 Task: Slide 5 - 01 Introduction.
Action: Mouse moved to (33, 79)
Screenshot: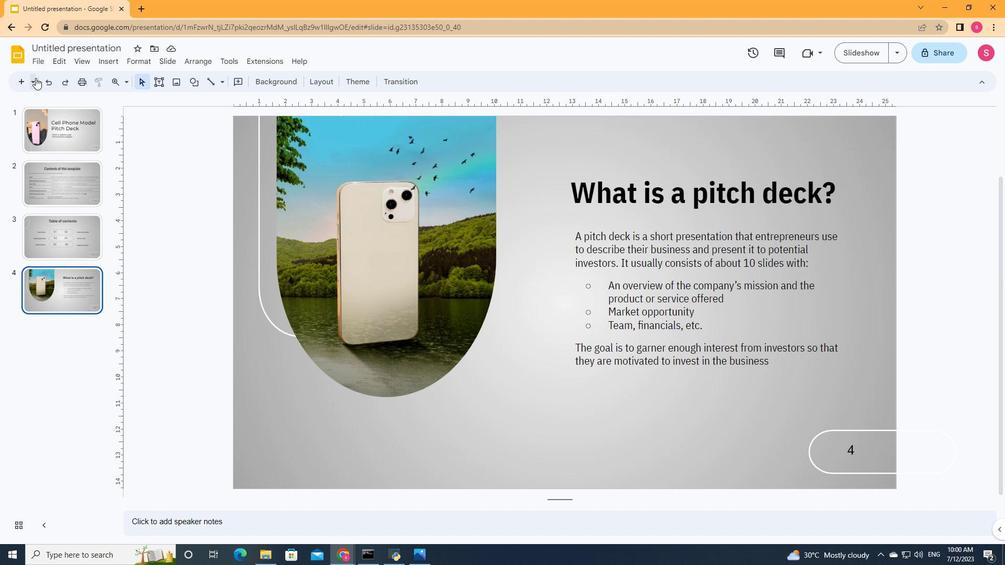 
Action: Mouse pressed left at (33, 79)
Screenshot: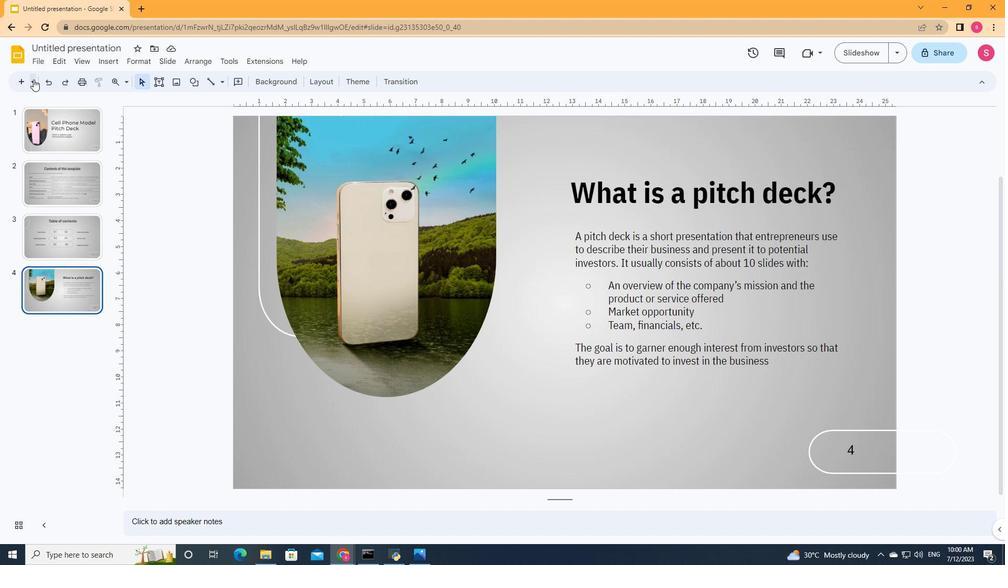 
Action: Mouse moved to (128, 274)
Screenshot: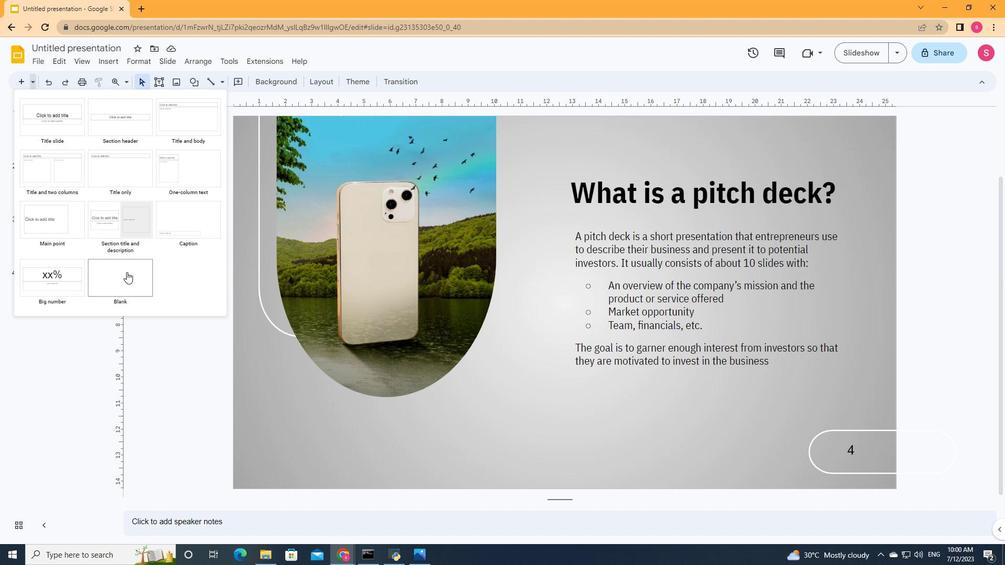 
Action: Mouse pressed left at (128, 274)
Screenshot: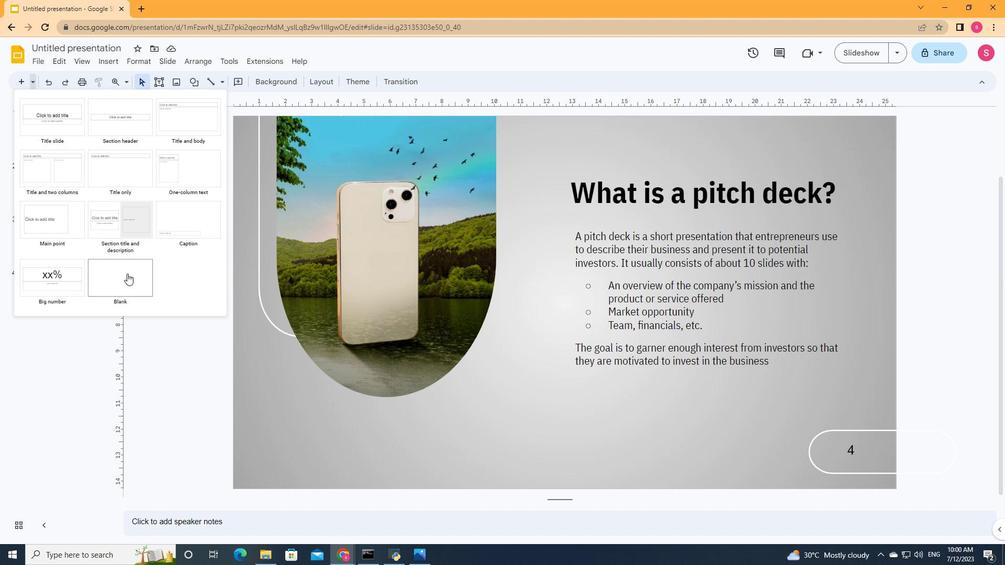 
Action: Mouse moved to (158, 83)
Screenshot: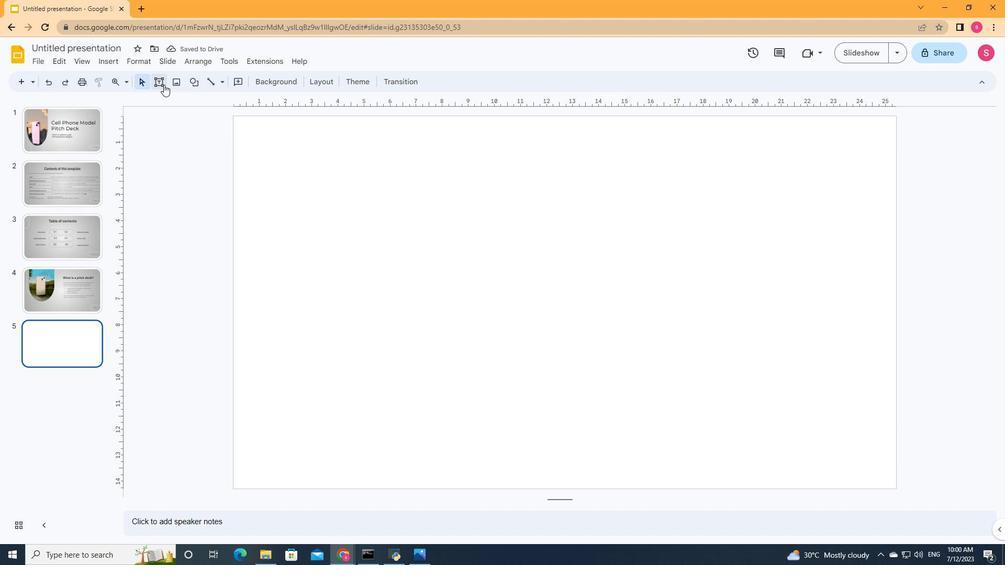 
Action: Mouse pressed left at (158, 83)
Screenshot: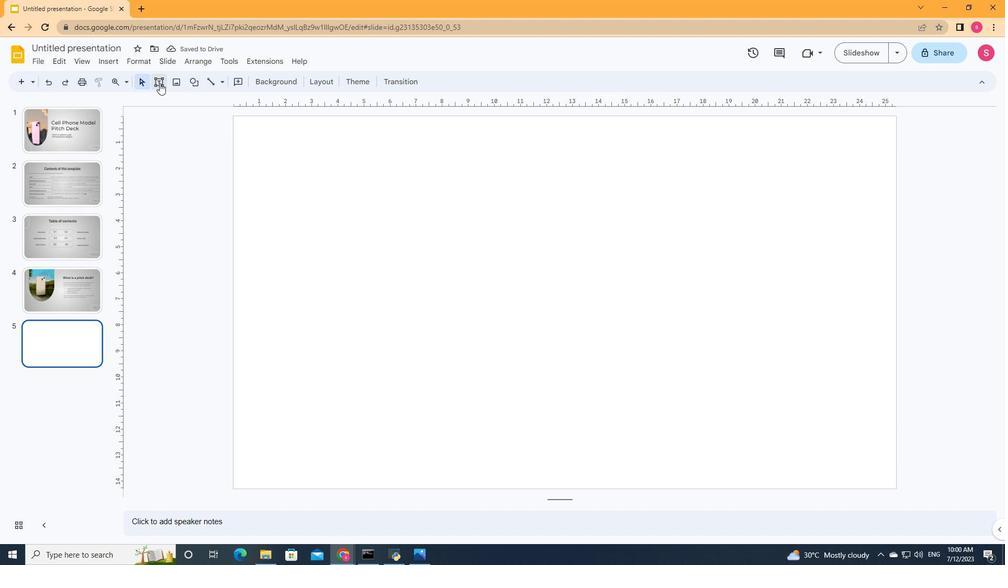 
Action: Mouse moved to (328, 236)
Screenshot: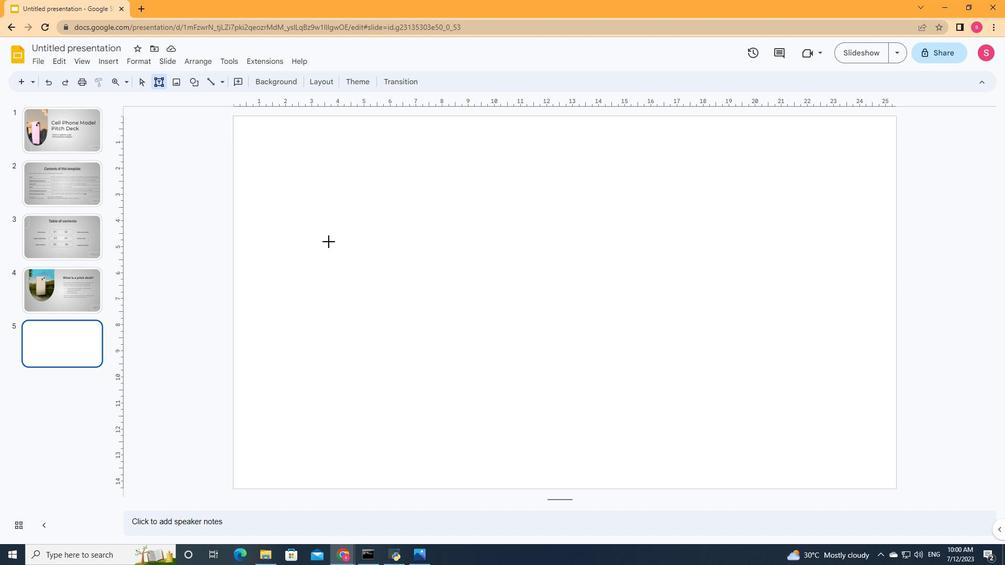 
Action: Mouse pressed left at (328, 236)
Screenshot: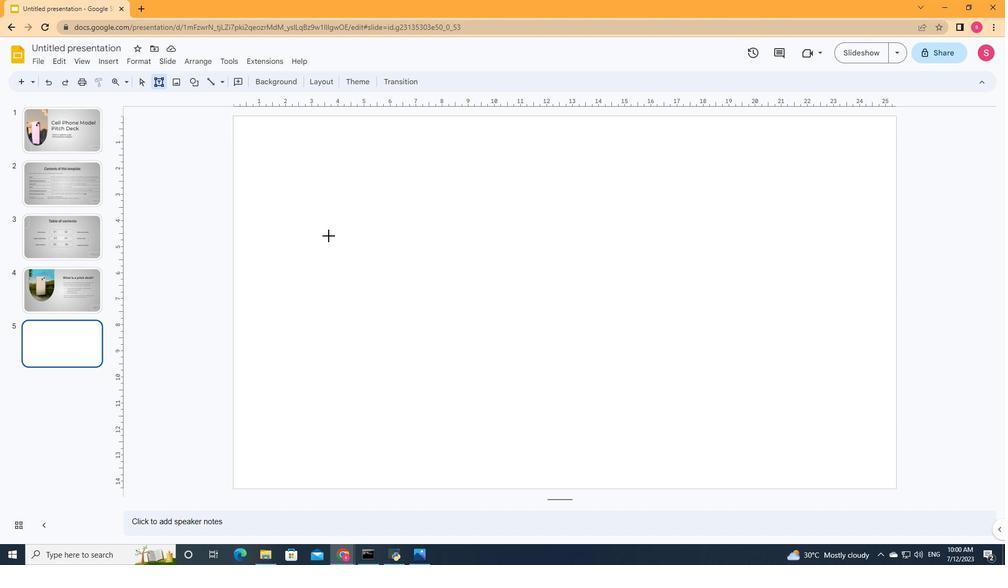 
Action: Mouse moved to (450, 304)
Screenshot: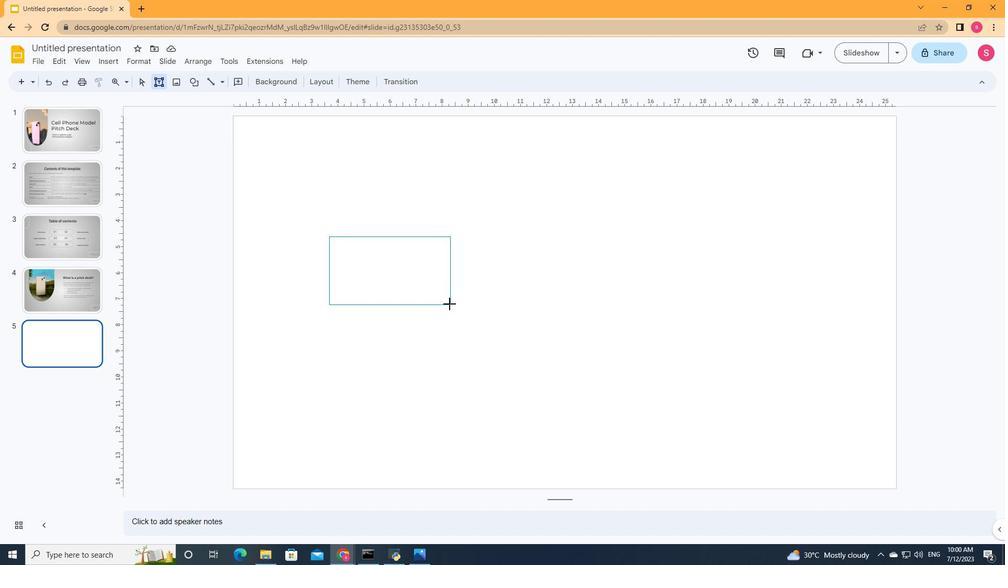 
Action: Key pressed <Key.shift><Key.shift><Key.shift><Key.shift><Key.shift><Key.shift><Key.shift><Key.shift>
Screenshot: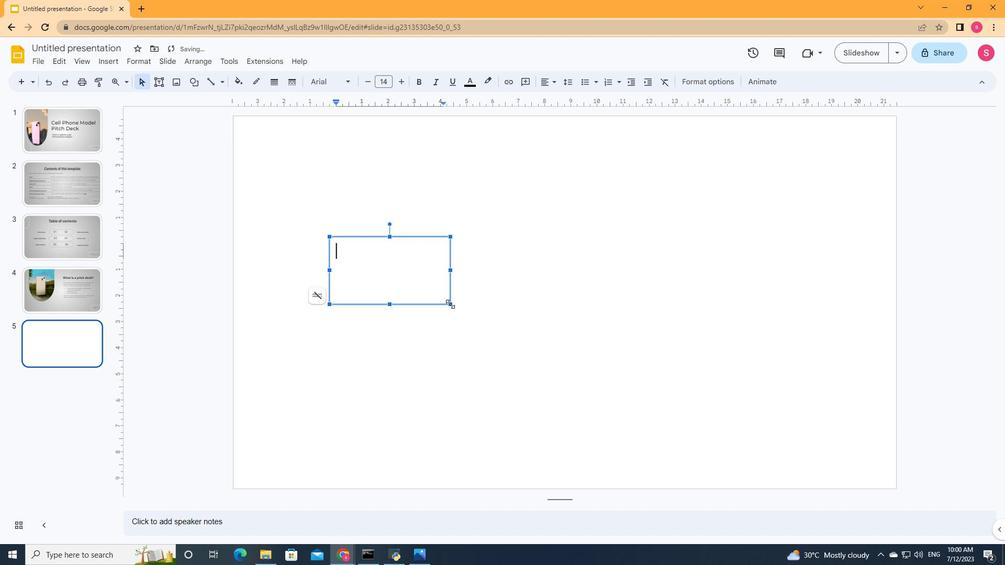 
Action: Mouse moved to (450, 304)
Screenshot: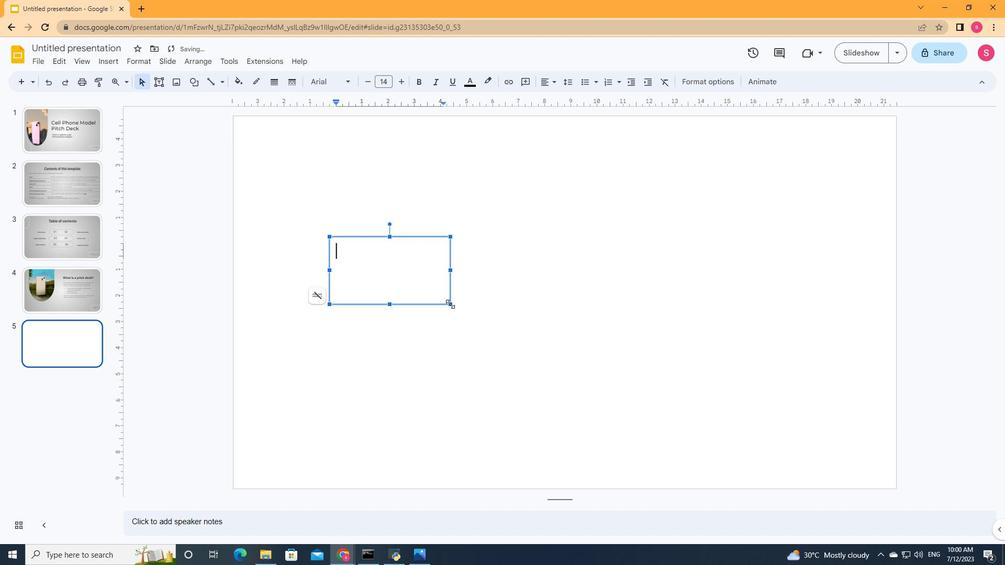 
Action: Key pressed <Key.insert><Key.shift>01
Screenshot: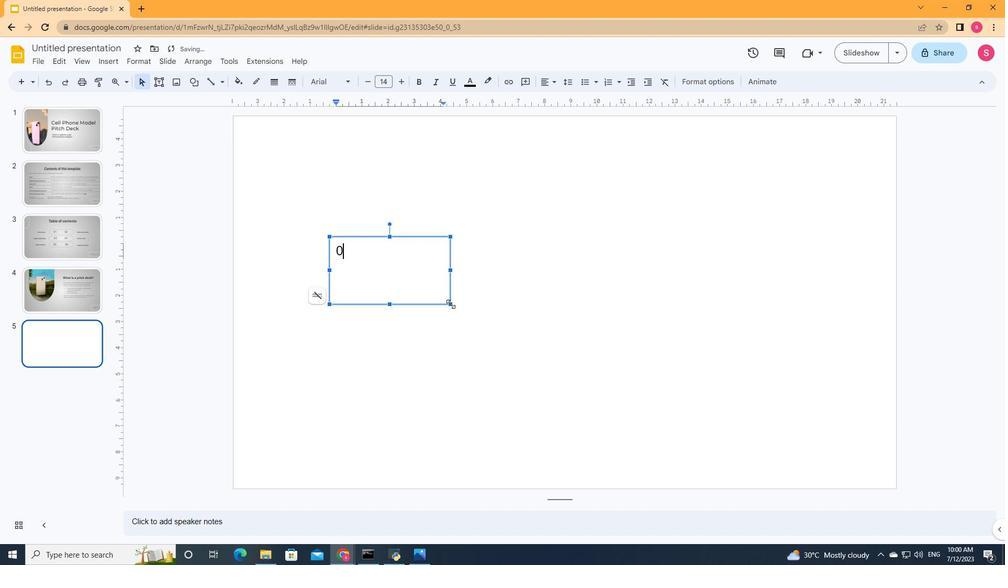 
Action: Mouse moved to (374, 258)
Screenshot: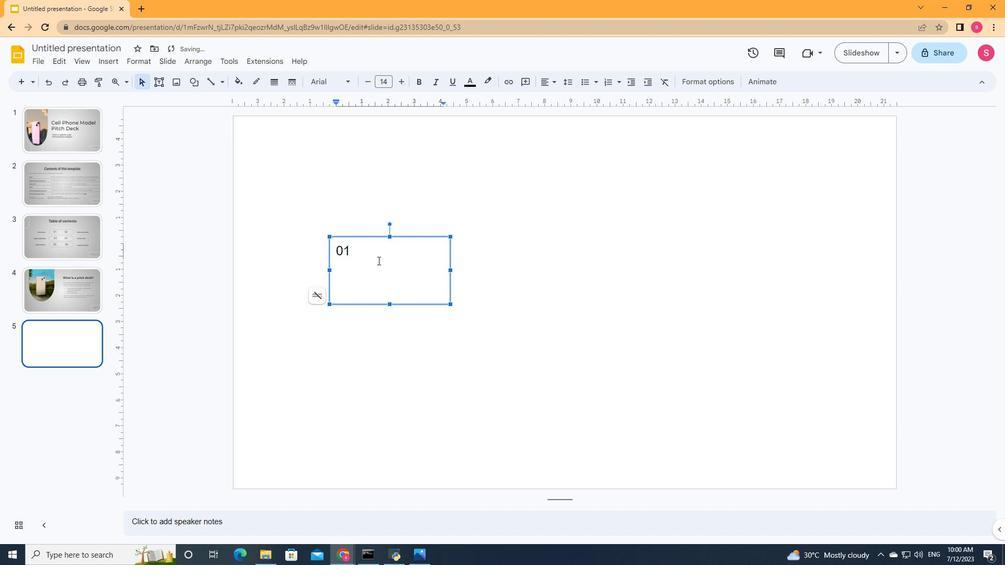 
Action: Mouse pressed left at (374, 258)
Screenshot: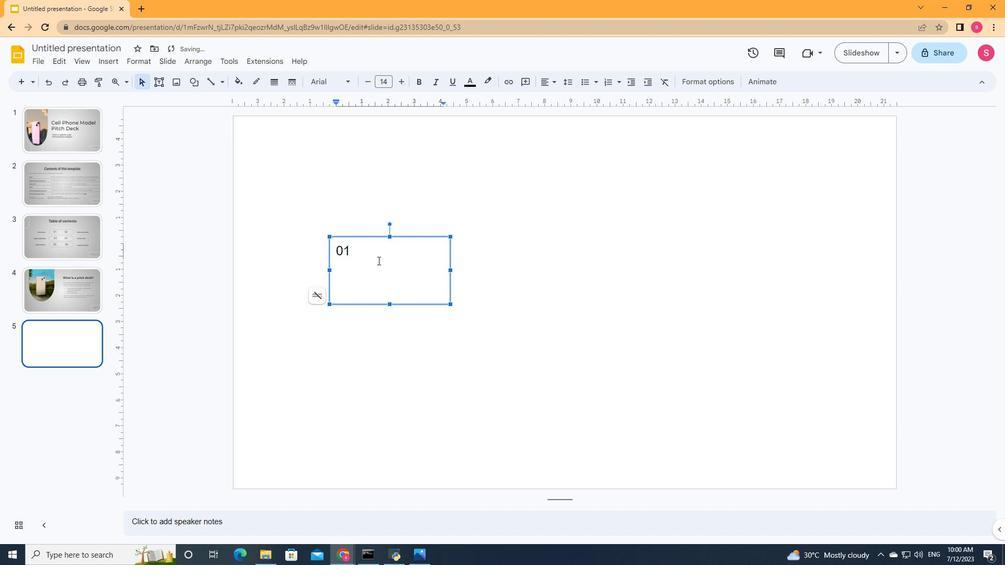 
Action: Mouse moved to (399, 86)
Screenshot: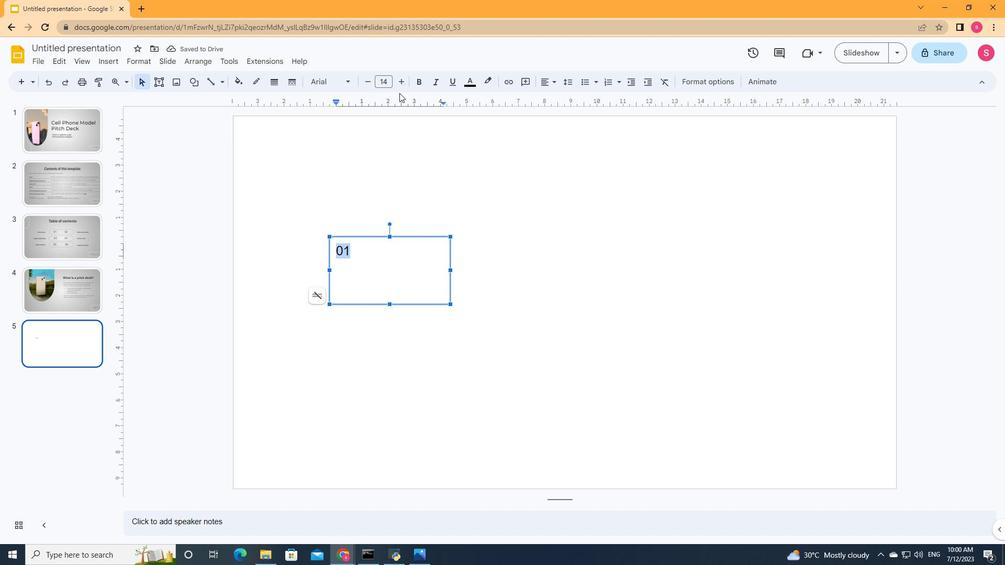 
Action: Mouse pressed left at (399, 86)
Screenshot: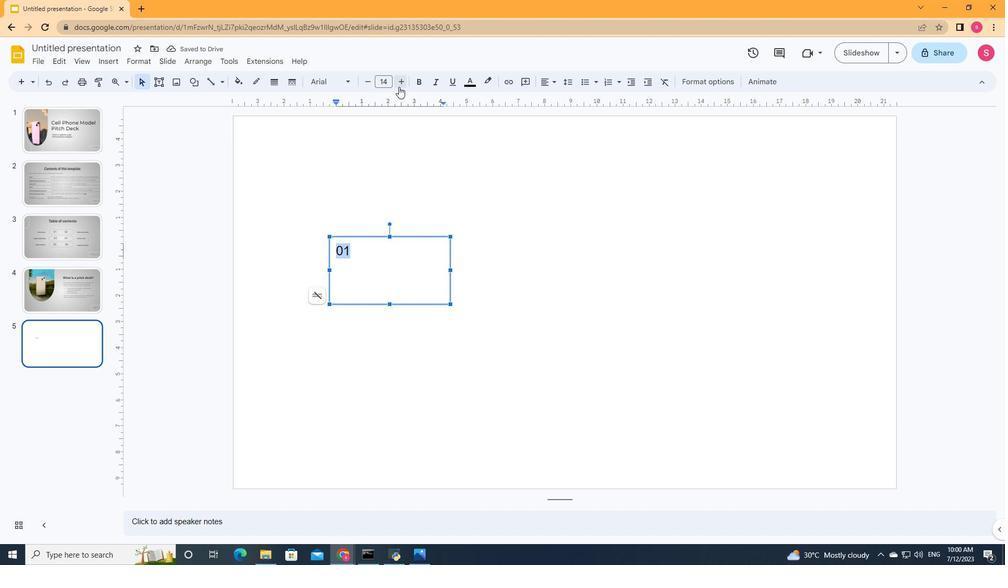 
Action: Mouse pressed left at (399, 86)
Screenshot: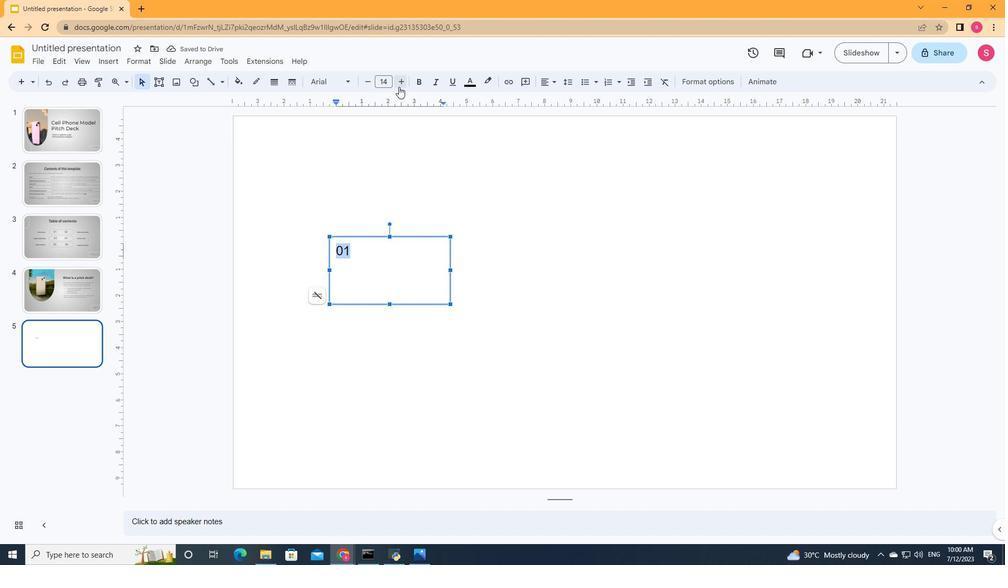 
Action: Mouse pressed left at (399, 86)
Screenshot: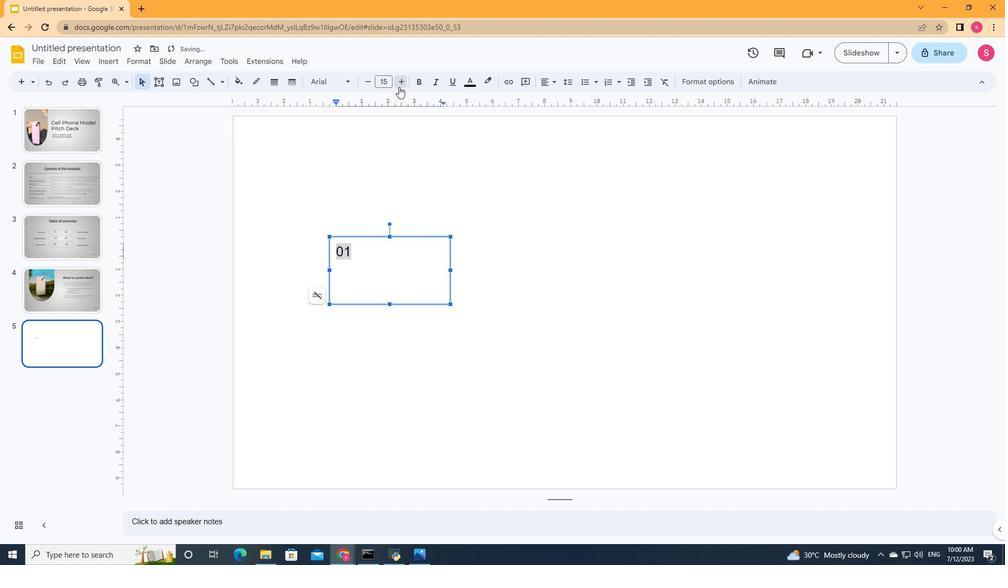 
Action: Mouse pressed left at (399, 86)
Screenshot: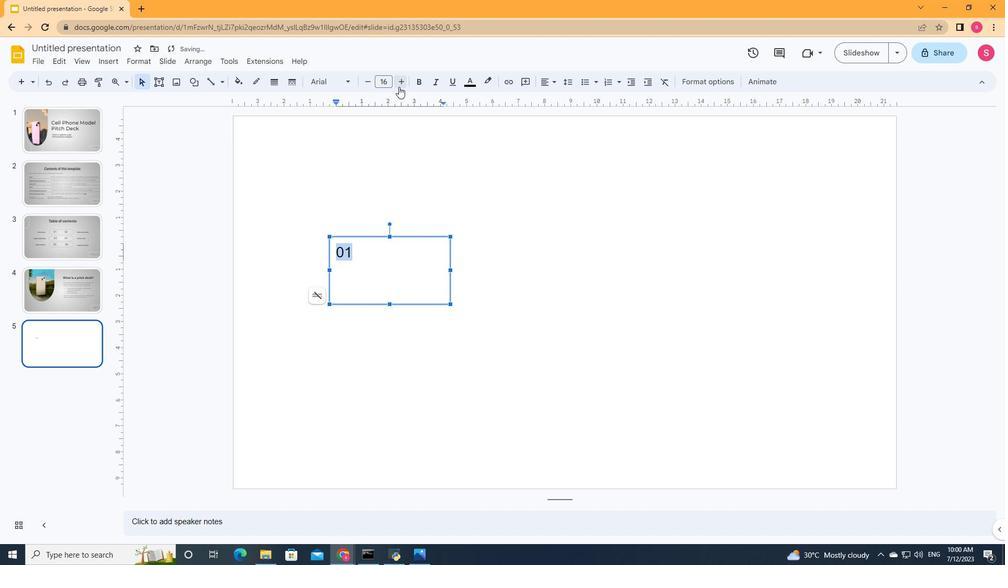 
Action: Mouse pressed left at (399, 86)
Screenshot: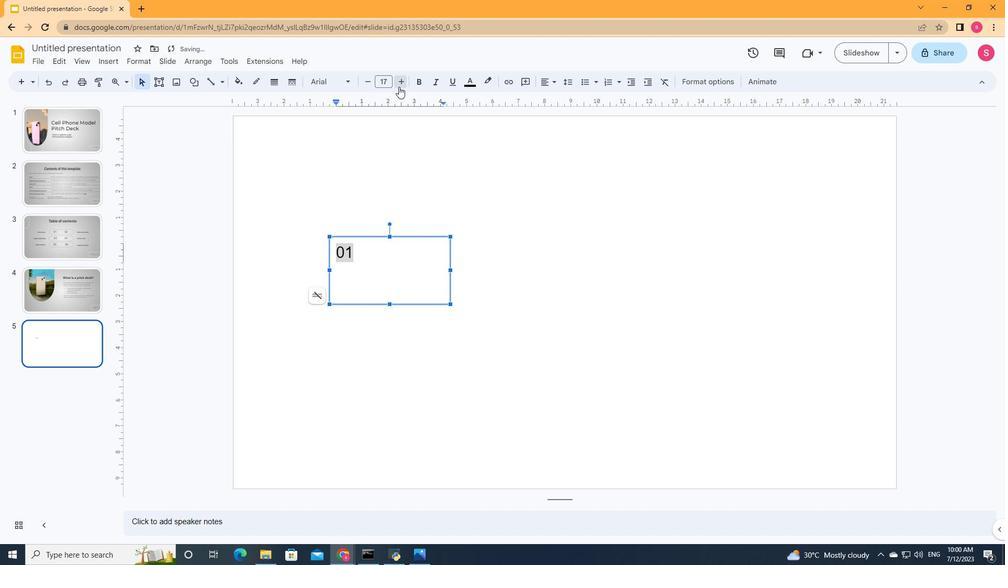 
Action: Mouse pressed left at (399, 86)
Screenshot: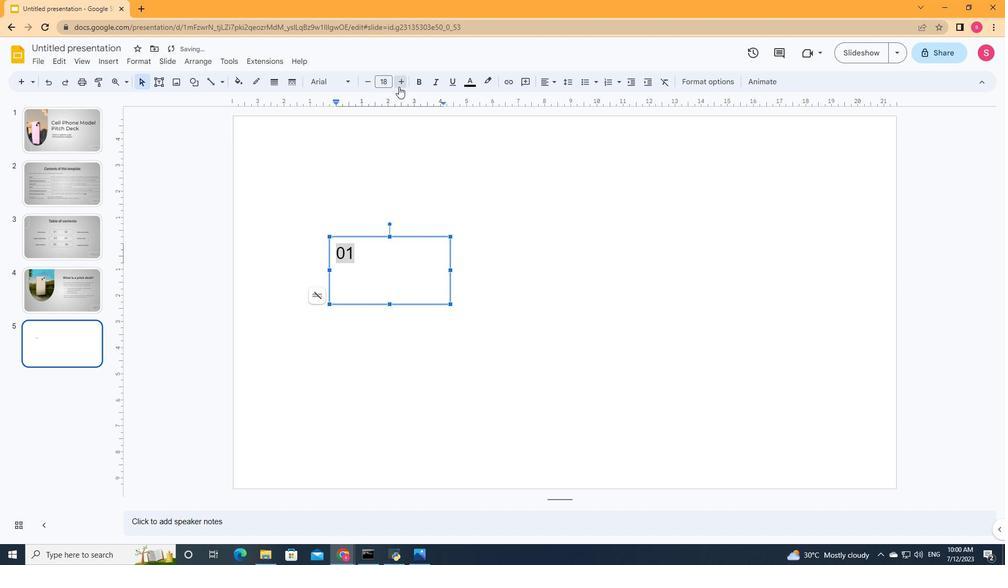 
Action: Mouse pressed left at (399, 86)
Screenshot: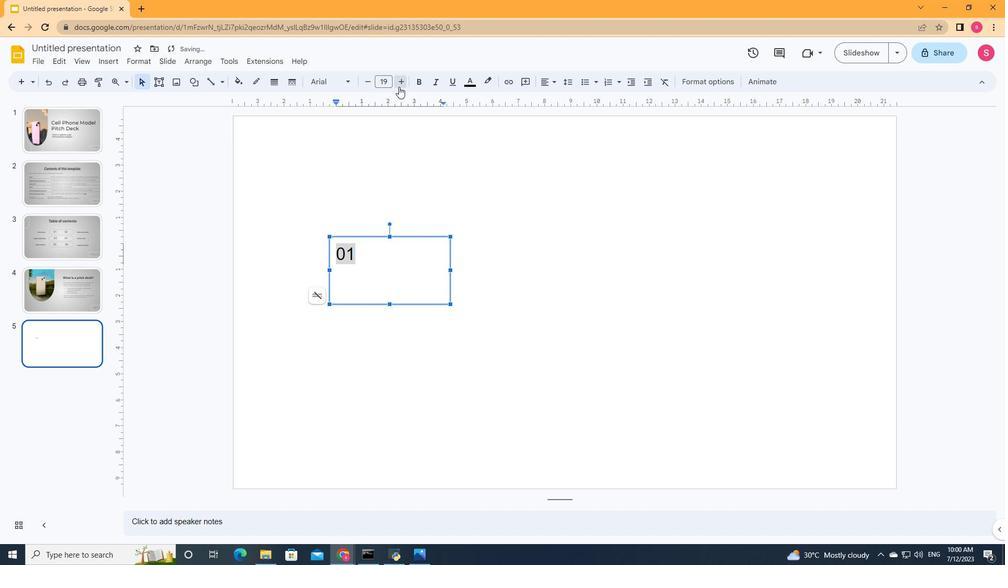 
Action: Mouse pressed left at (399, 86)
Screenshot: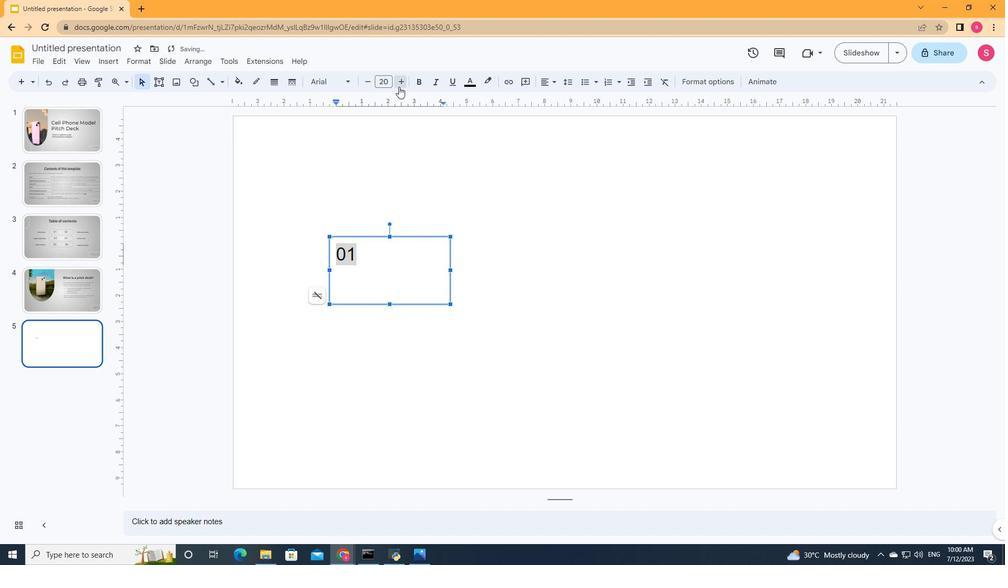 
Action: Mouse pressed left at (399, 86)
Screenshot: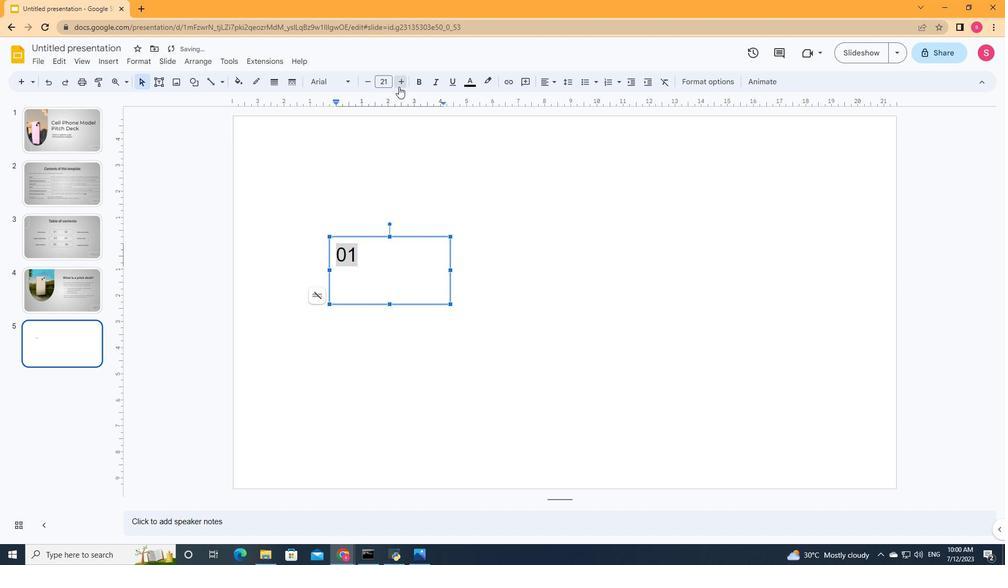 
Action: Mouse pressed left at (399, 86)
Screenshot: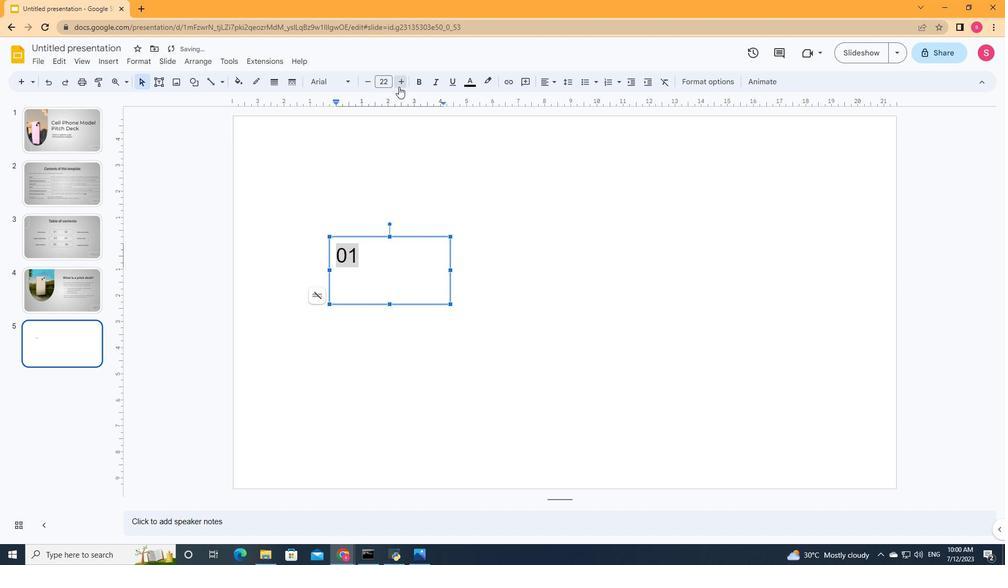 
Action: Mouse pressed left at (399, 86)
Screenshot: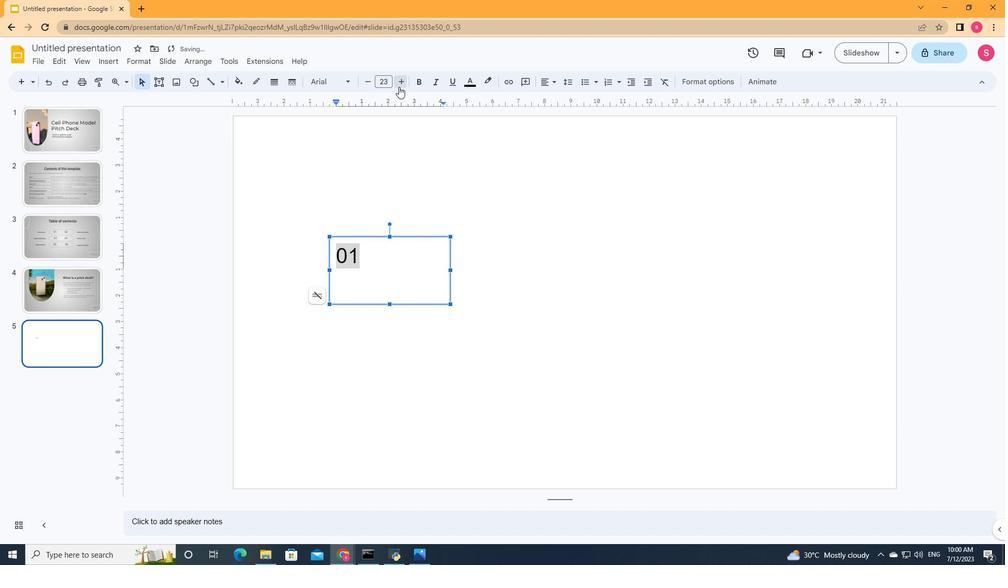 
Action: Mouse pressed left at (399, 86)
Screenshot: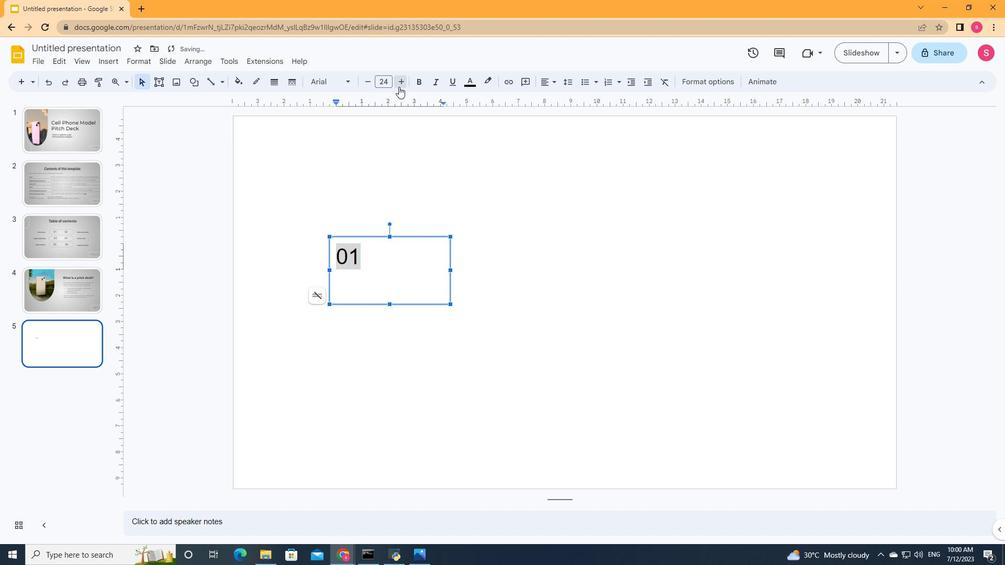 
Action: Mouse pressed left at (399, 86)
Screenshot: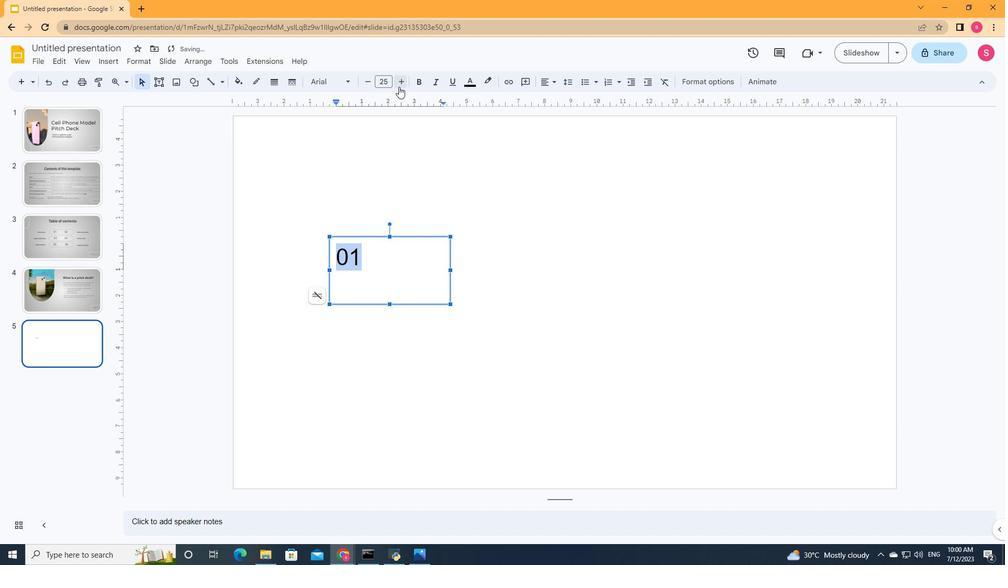 
Action: Mouse pressed left at (399, 86)
Screenshot: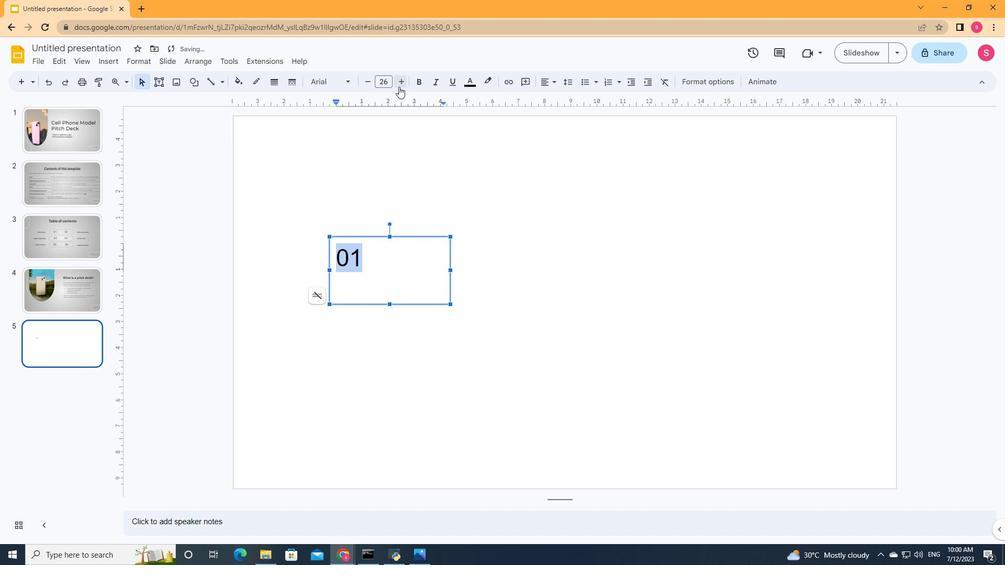 
Action: Mouse pressed left at (399, 86)
Screenshot: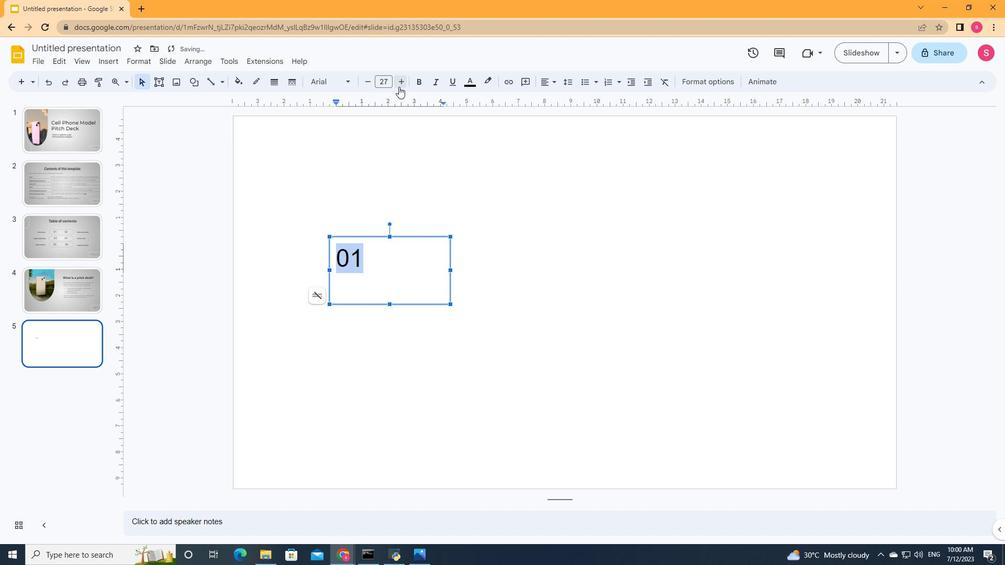 
Action: Mouse pressed left at (399, 86)
Screenshot: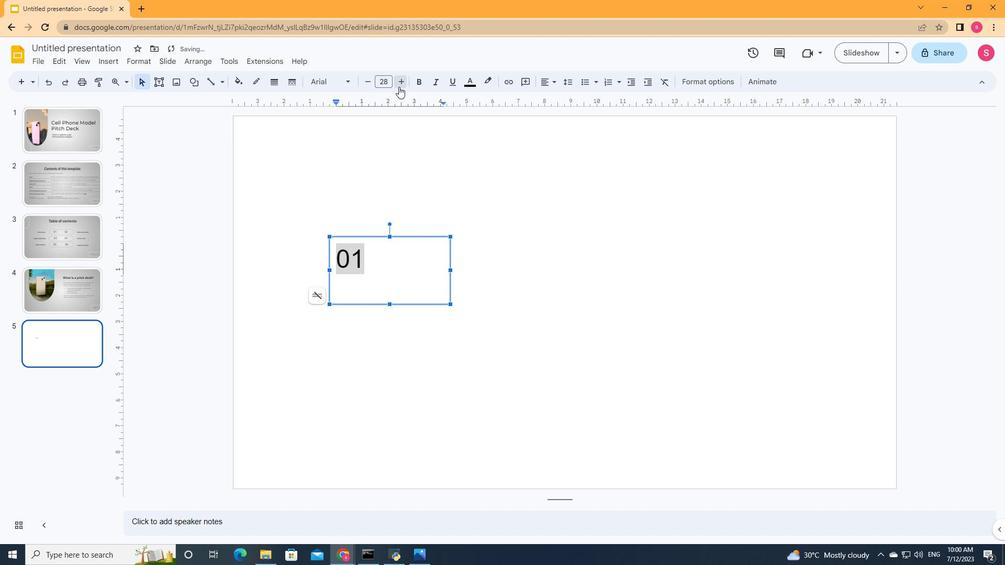 
Action: Mouse pressed left at (399, 86)
Screenshot: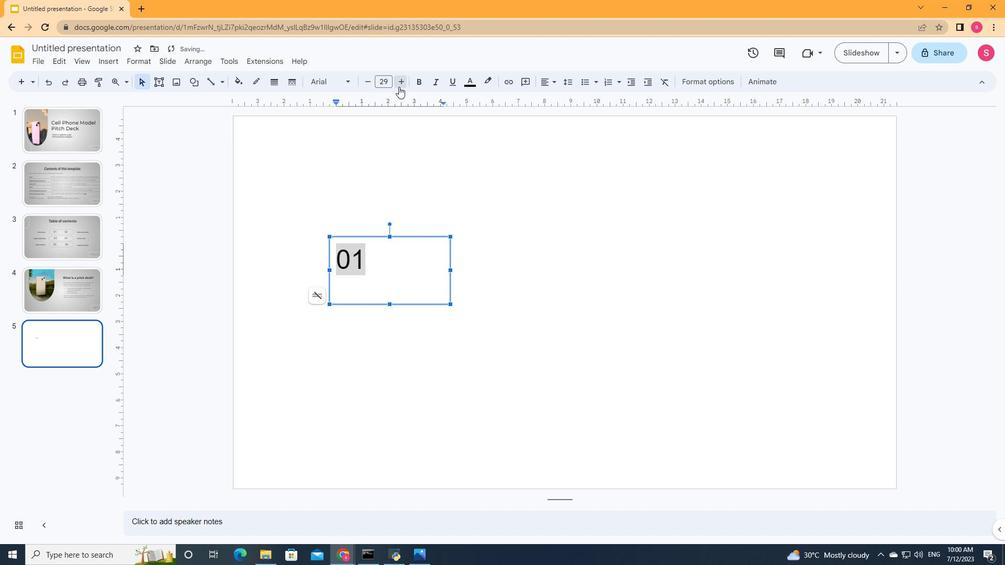 
Action: Mouse pressed left at (399, 86)
Screenshot: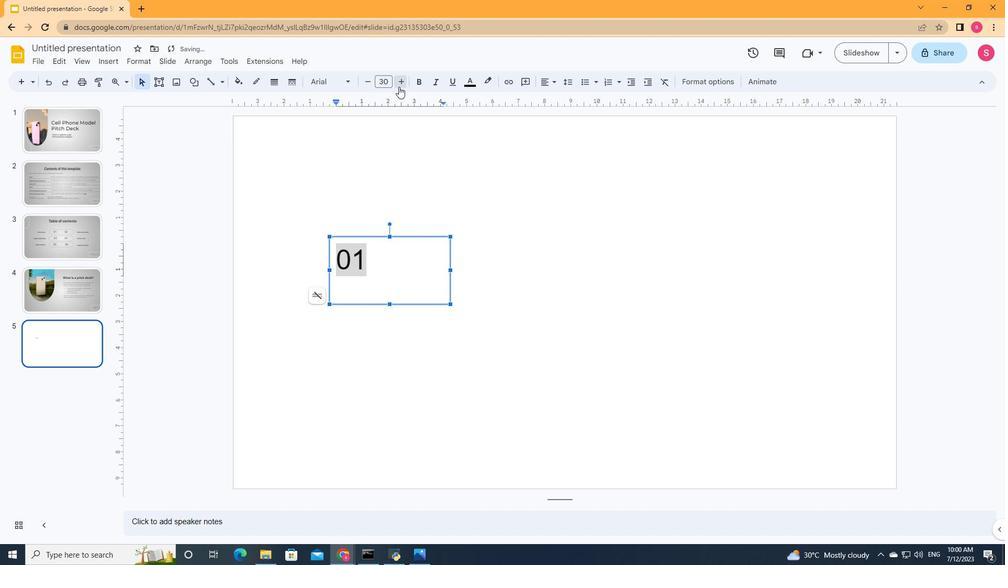 
Action: Mouse pressed left at (399, 86)
Screenshot: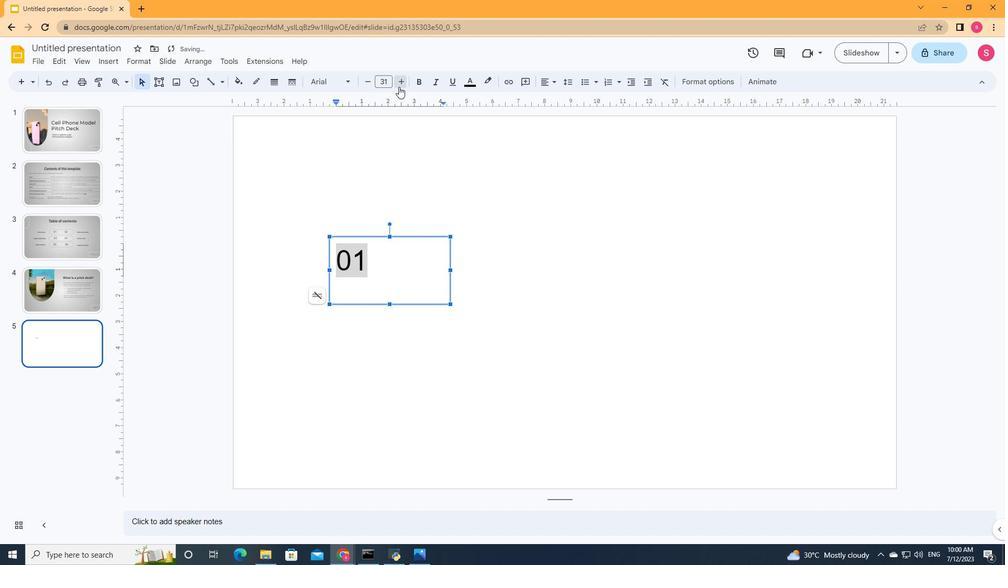 
Action: Mouse pressed left at (399, 86)
Screenshot: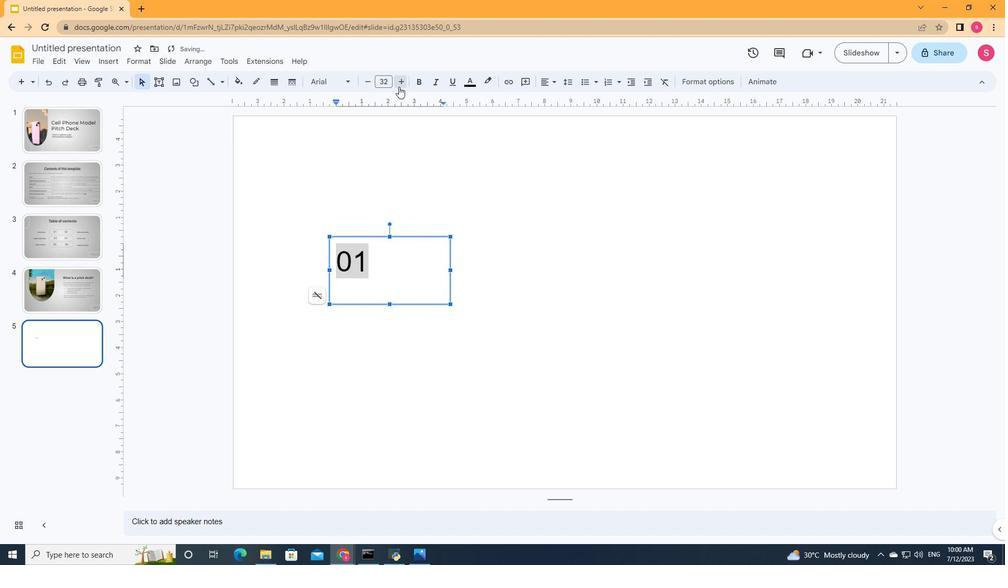 
Action: Mouse pressed left at (399, 86)
Screenshot: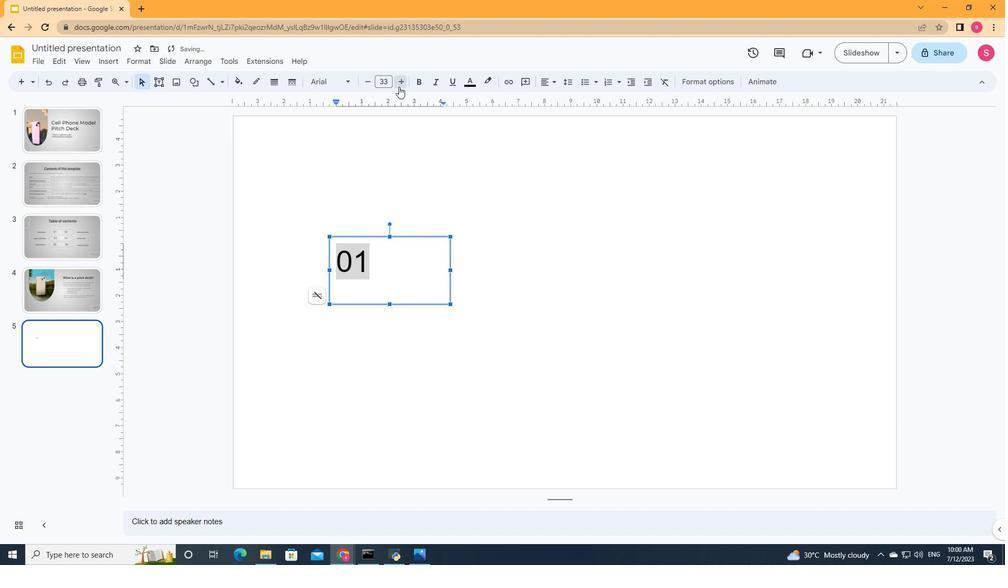 
Action: Mouse pressed left at (399, 86)
Screenshot: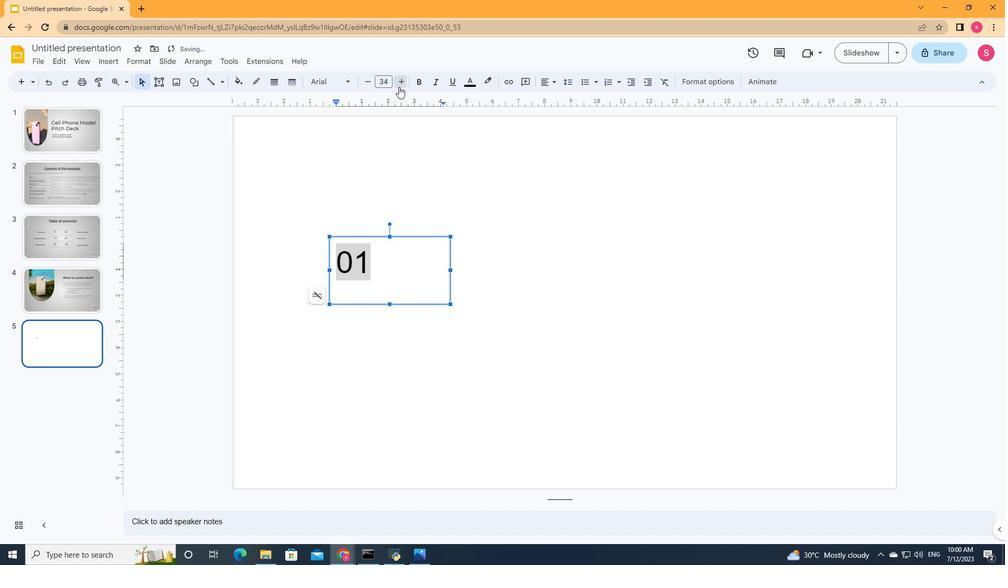 
Action: Mouse pressed left at (399, 86)
Screenshot: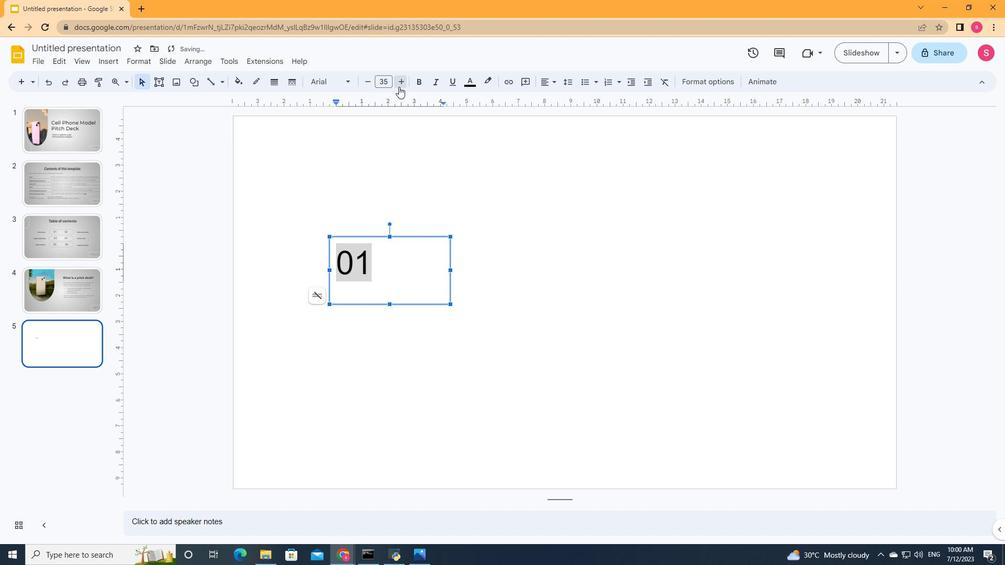 
Action: Mouse pressed left at (399, 86)
Screenshot: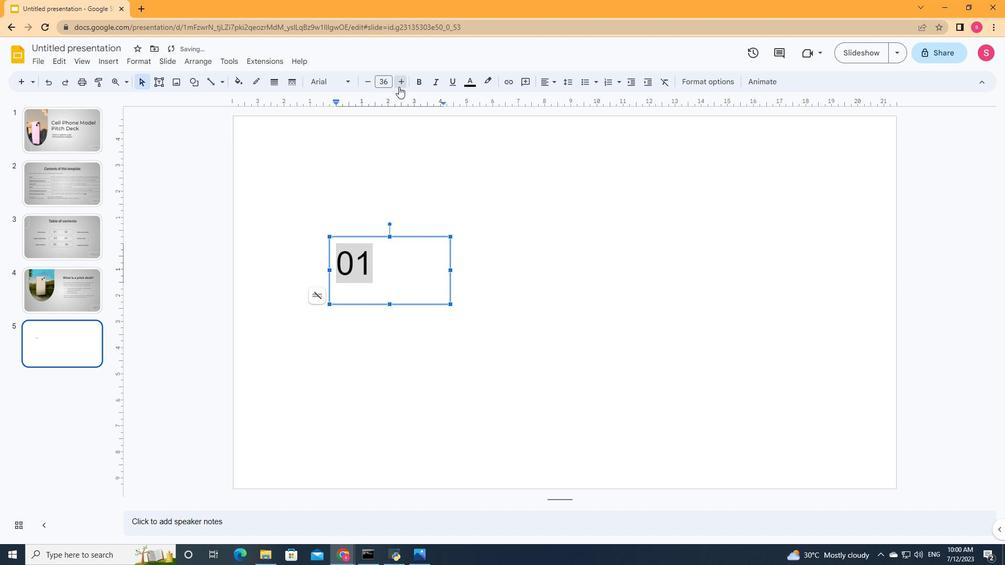 
Action: Mouse pressed left at (399, 86)
Screenshot: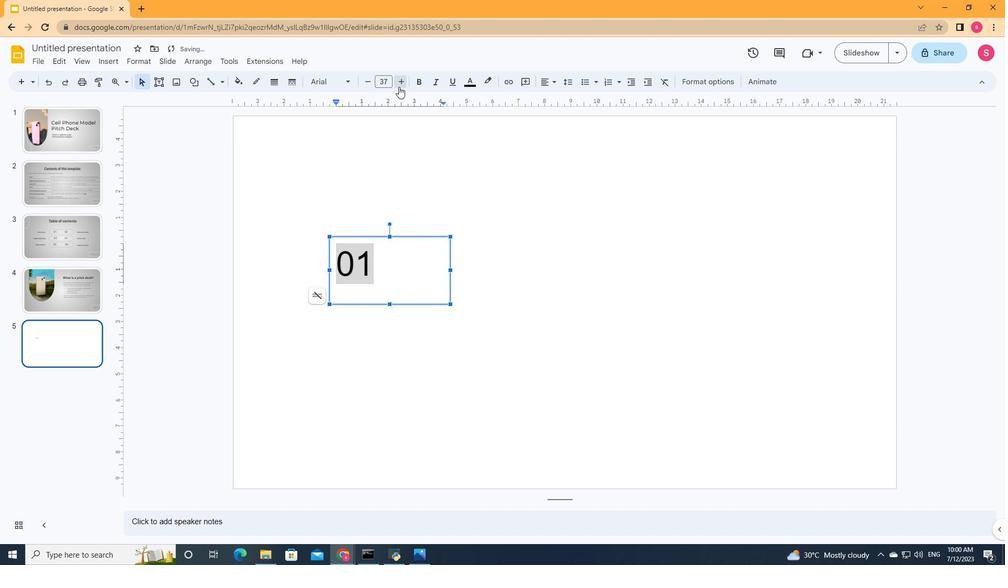 
Action: Mouse pressed left at (399, 86)
Screenshot: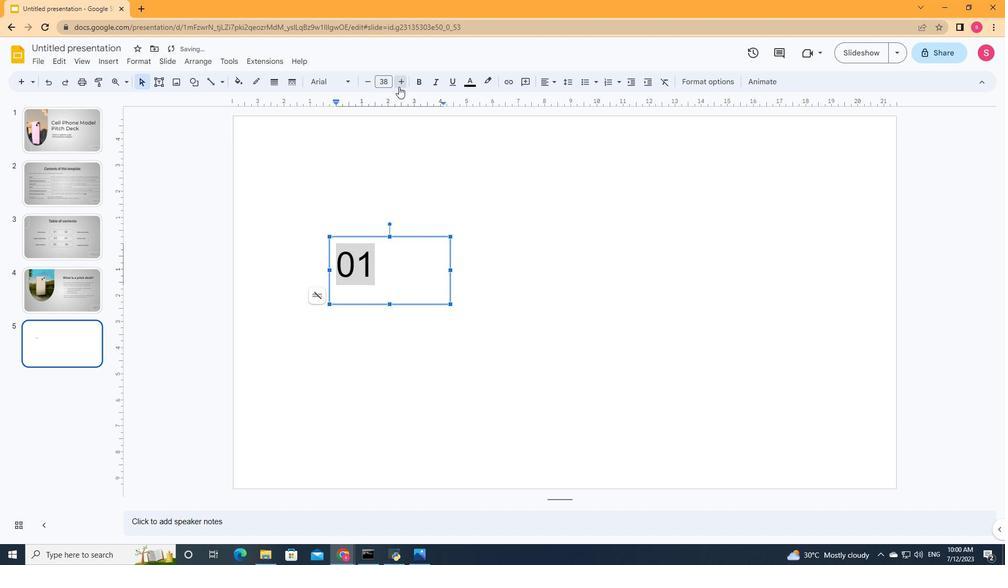 
Action: Mouse pressed left at (399, 86)
Screenshot: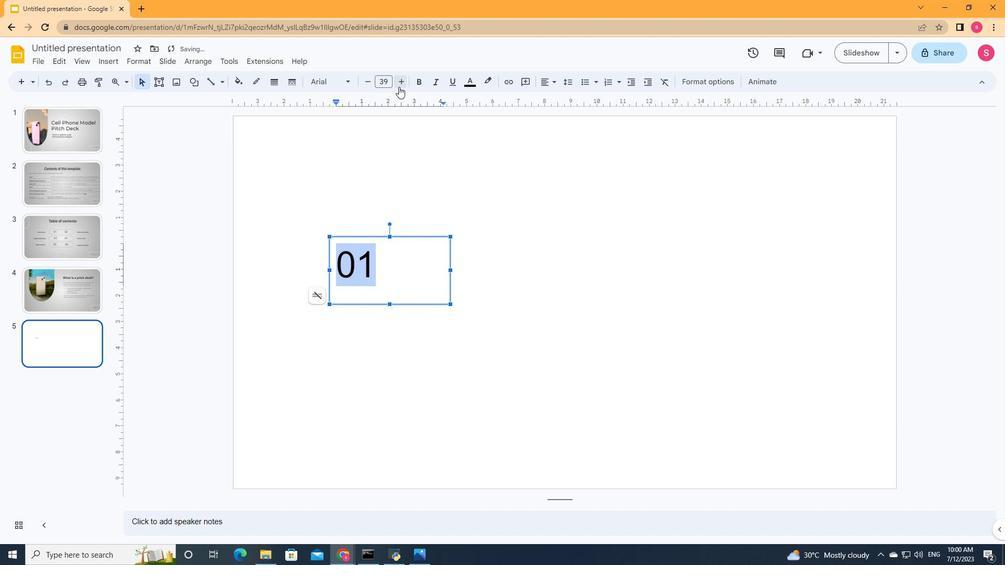 
Action: Mouse moved to (347, 81)
Screenshot: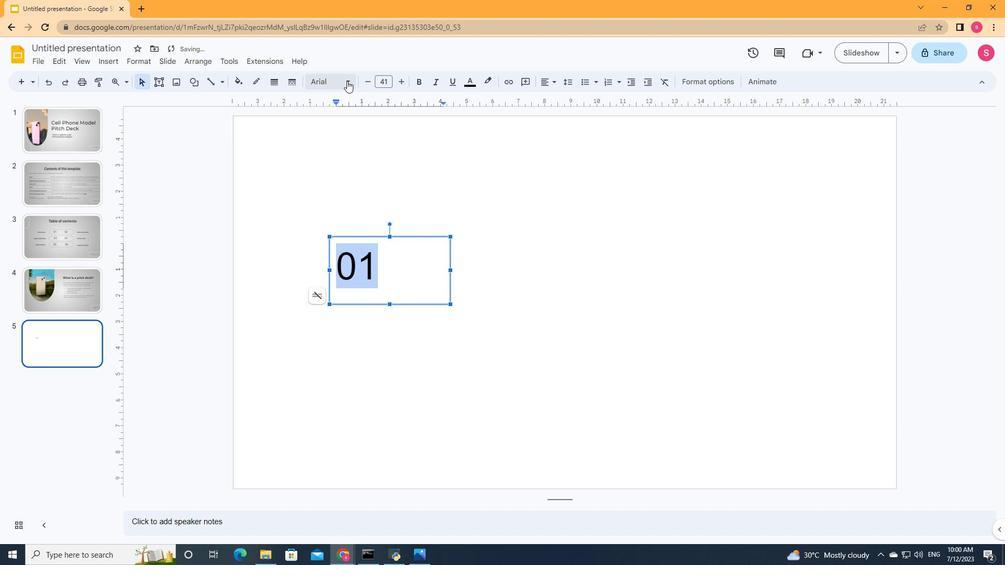 
Action: Mouse pressed left at (347, 81)
Screenshot: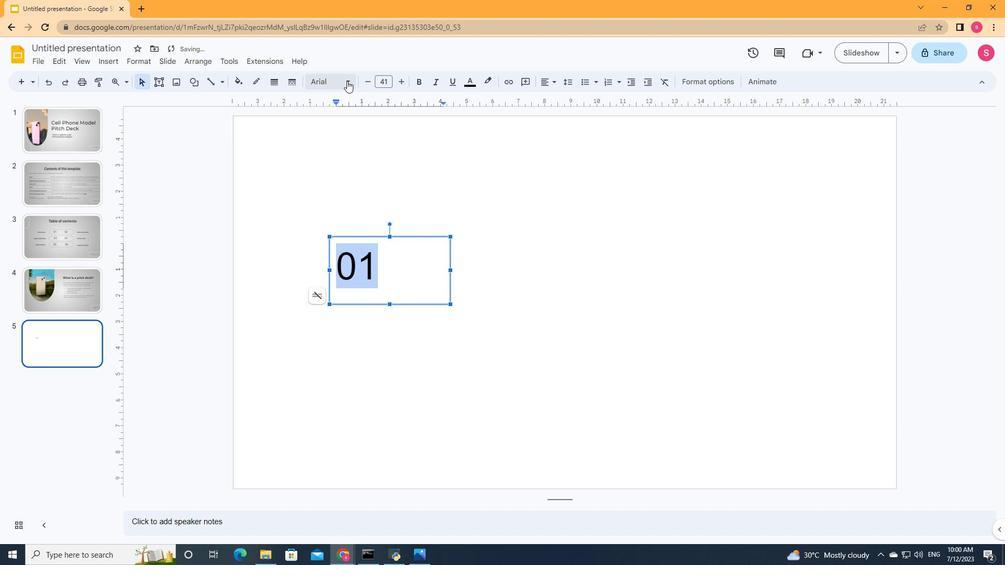 
Action: Mouse moved to (491, 284)
Screenshot: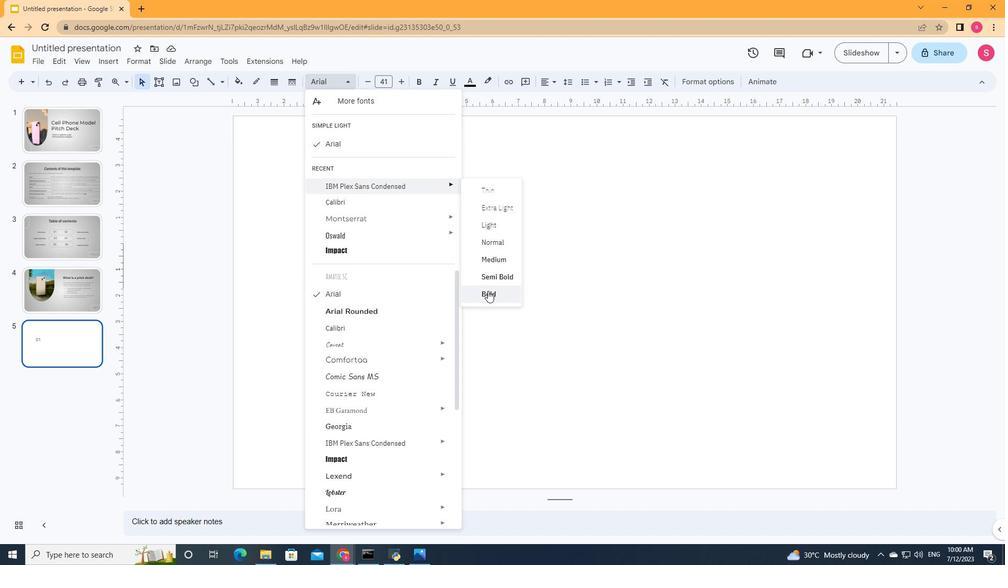 
Action: Mouse pressed left at (491, 284)
Screenshot: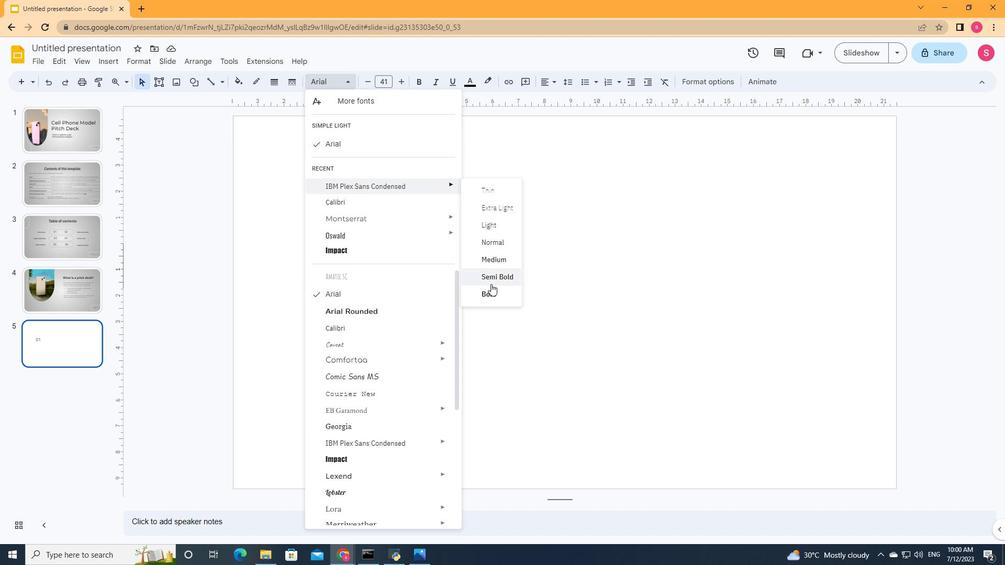
Action: Mouse moved to (450, 270)
Screenshot: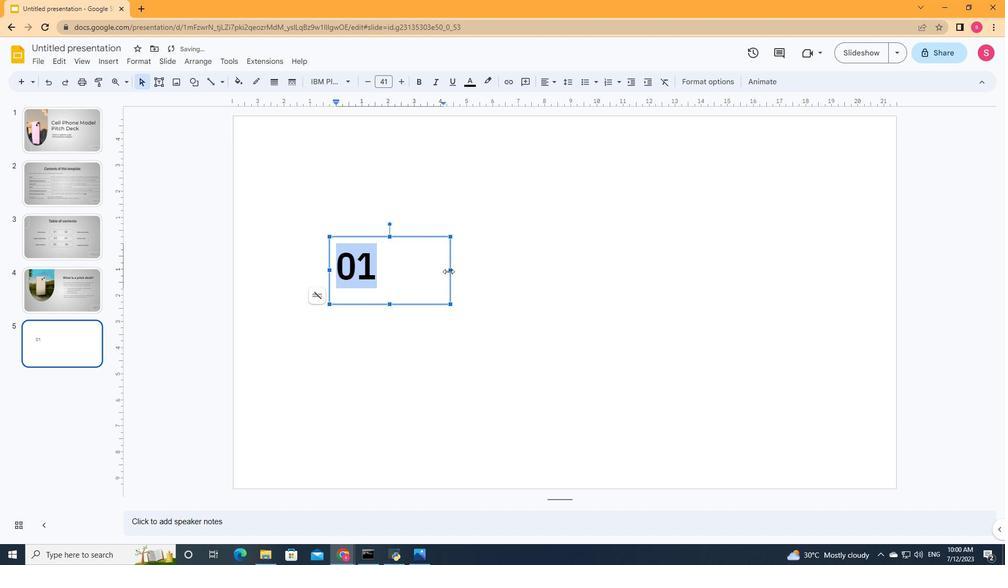 
Action: Mouse pressed left at (450, 270)
Screenshot: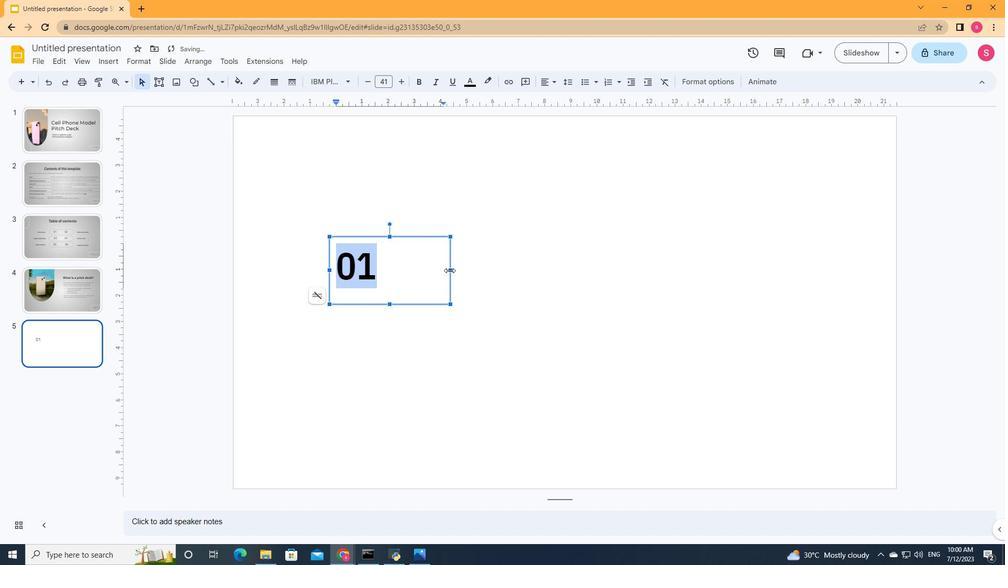 
Action: Mouse moved to (405, 270)
Screenshot: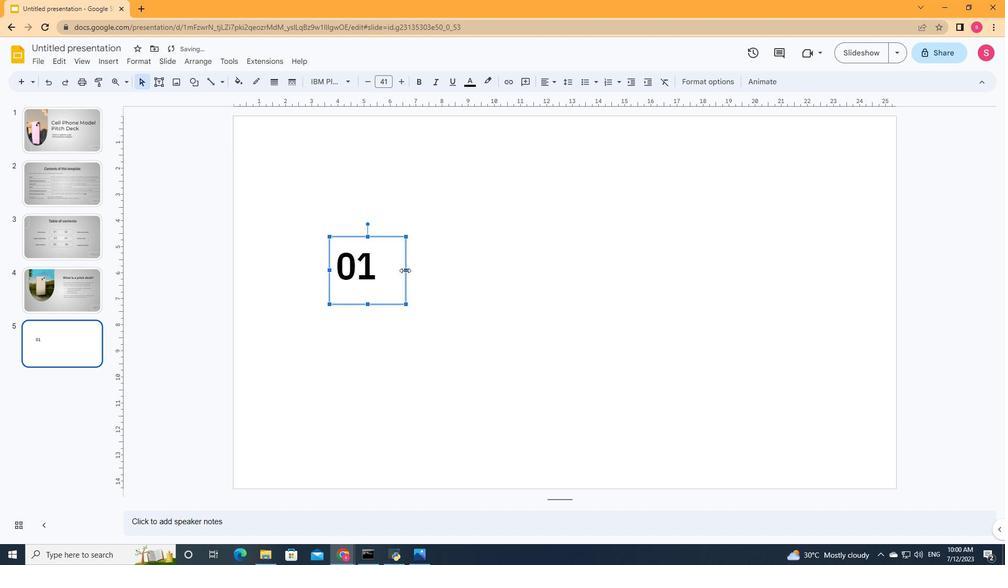 
Action: Mouse pressed left at (405, 270)
Screenshot: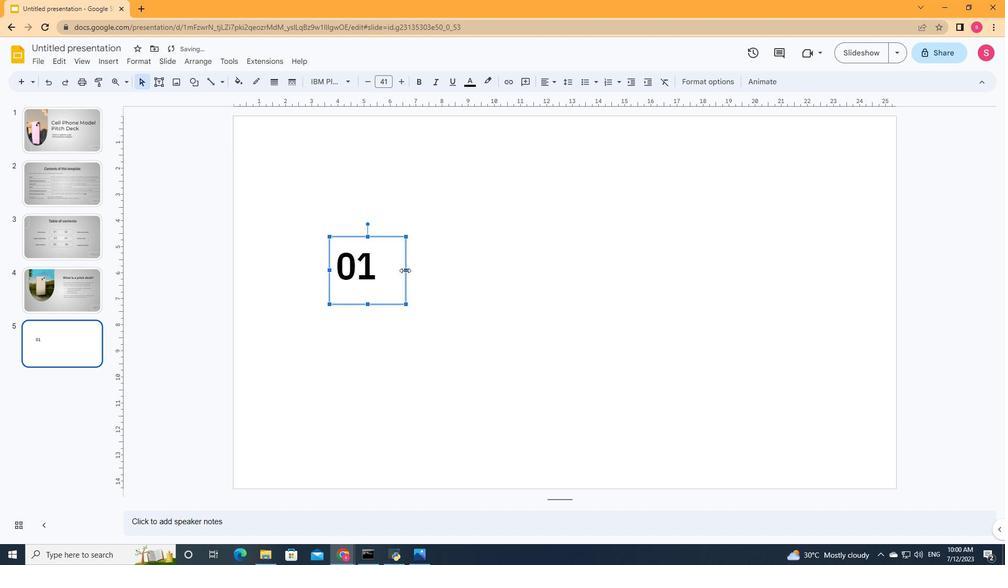 
Action: Mouse moved to (358, 303)
Screenshot: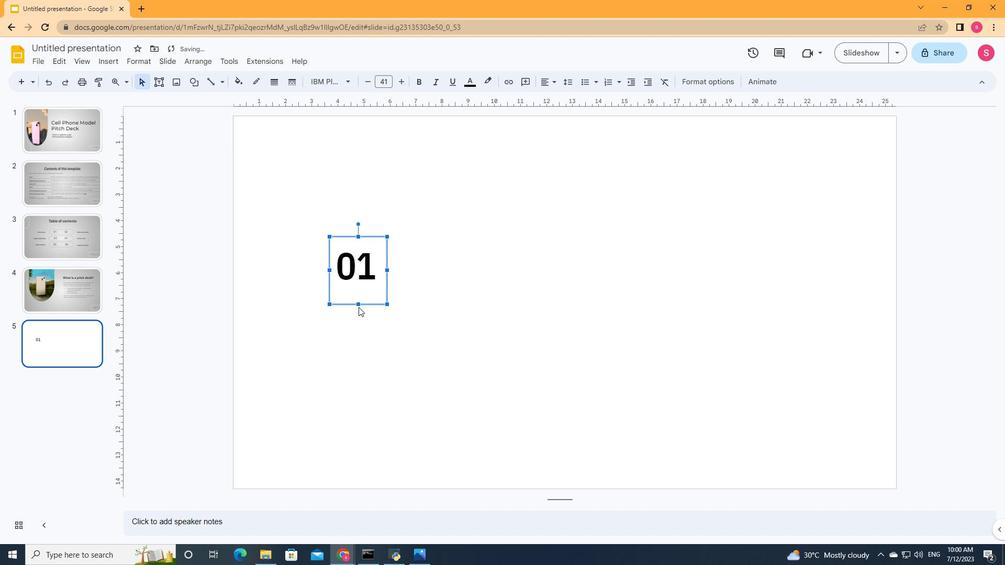 
Action: Mouse pressed left at (358, 303)
Screenshot: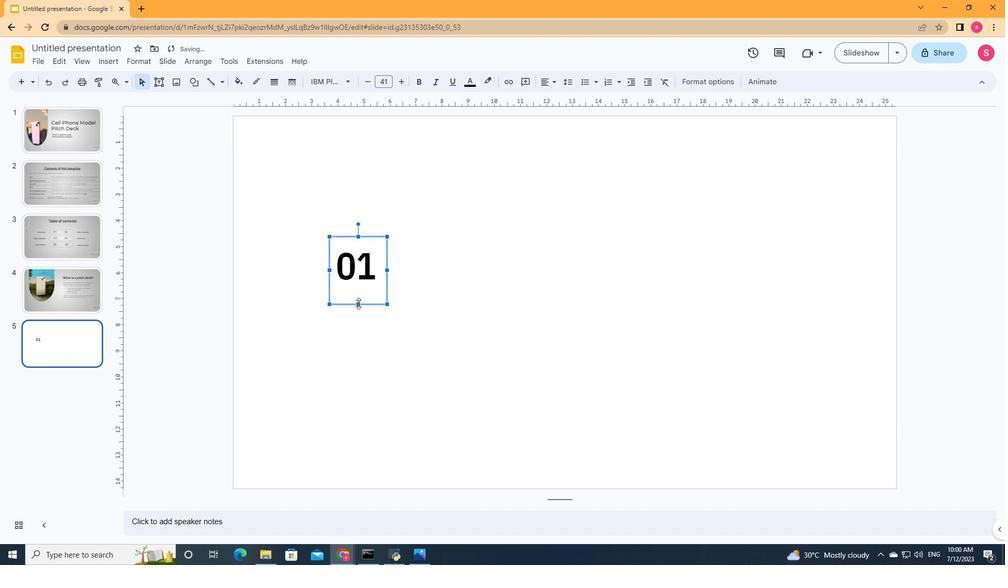 
Action: Mouse moved to (375, 267)
Screenshot: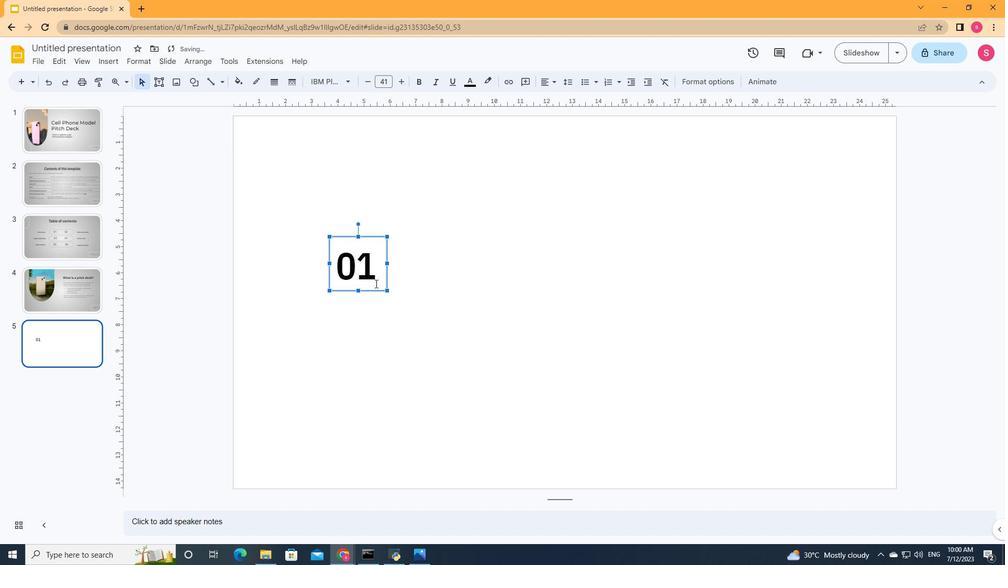 
Action: Mouse pressed left at (375, 267)
Screenshot: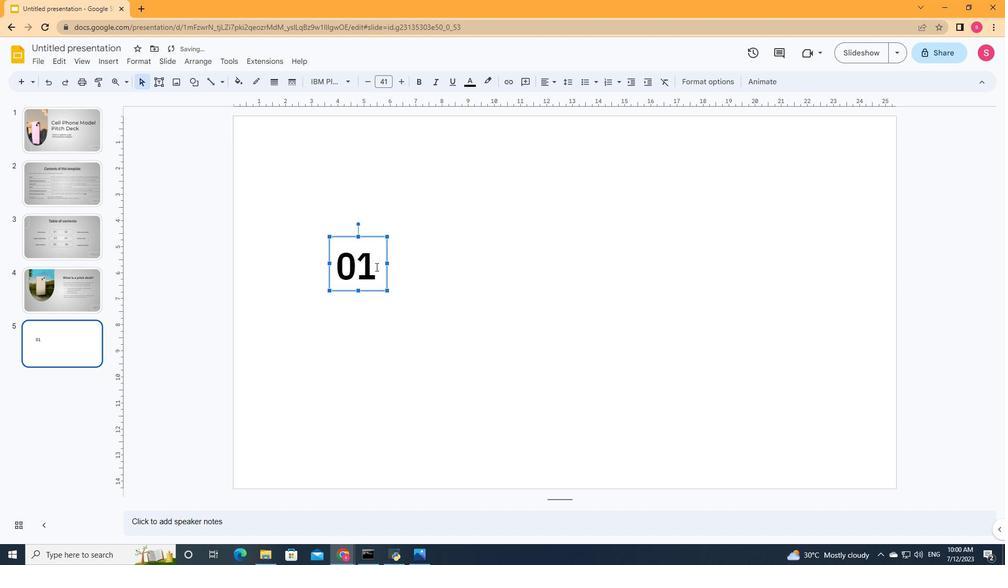 
Action: Mouse moved to (364, 315)
Screenshot: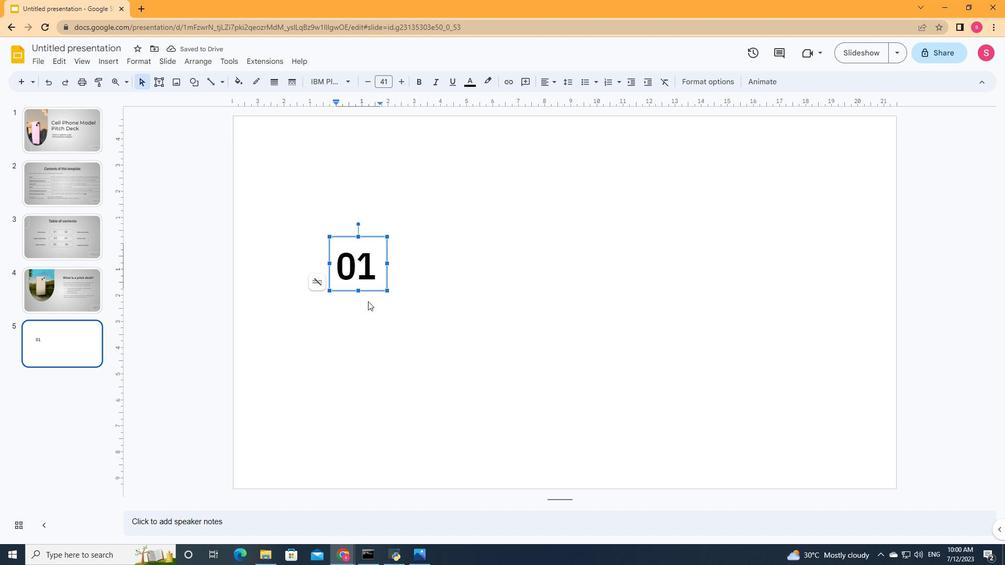 
Action: Mouse pressed left at (364, 315)
Screenshot: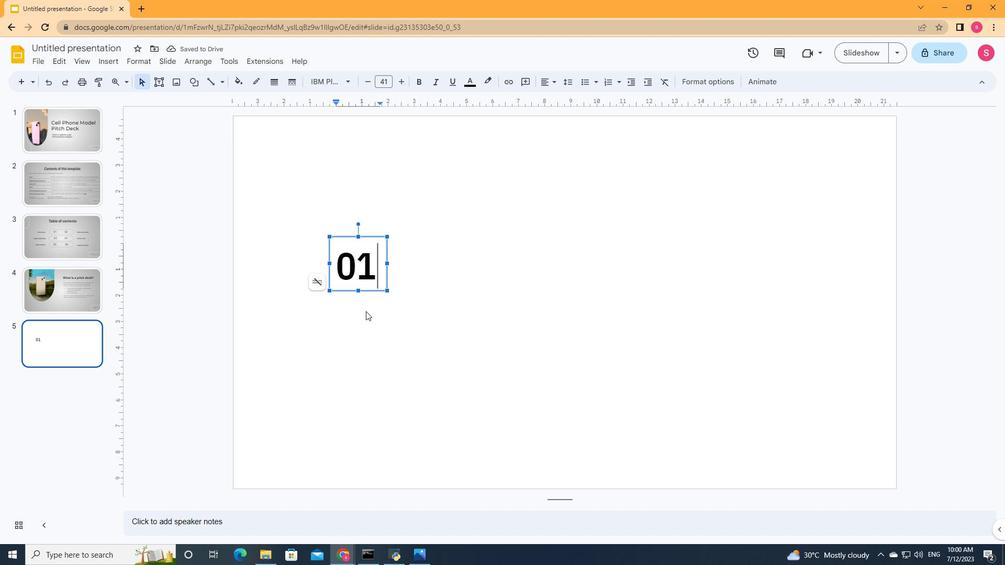 
Action: Mouse moved to (159, 82)
Screenshot: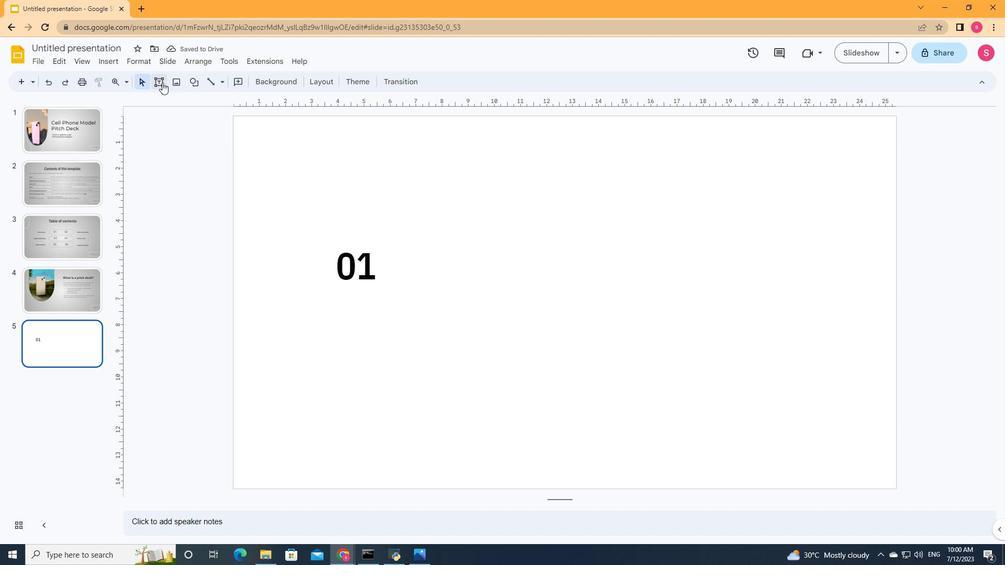 
Action: Mouse pressed left at (159, 82)
Screenshot: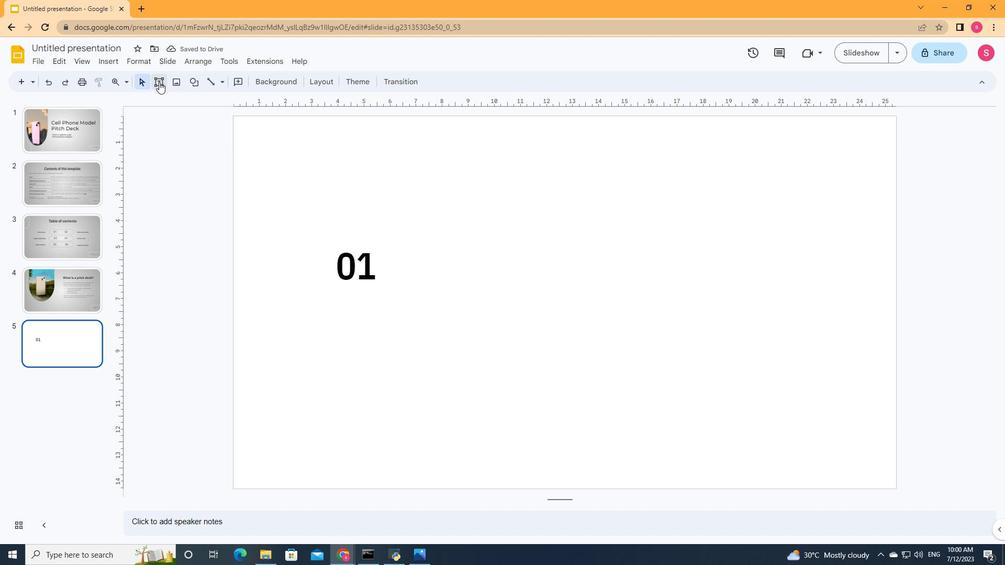 
Action: Mouse moved to (308, 305)
Screenshot: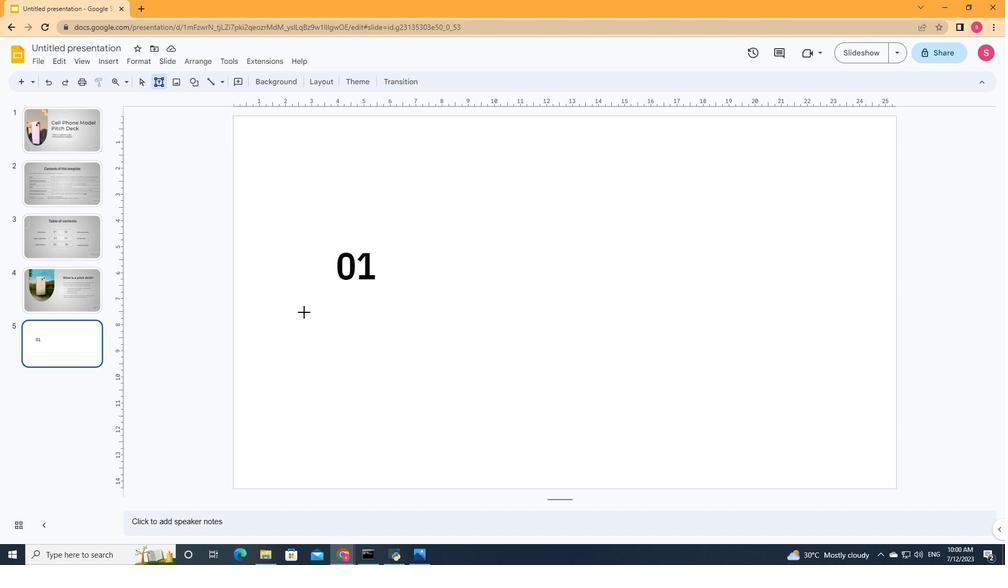 
Action: Mouse pressed left at (308, 305)
Screenshot: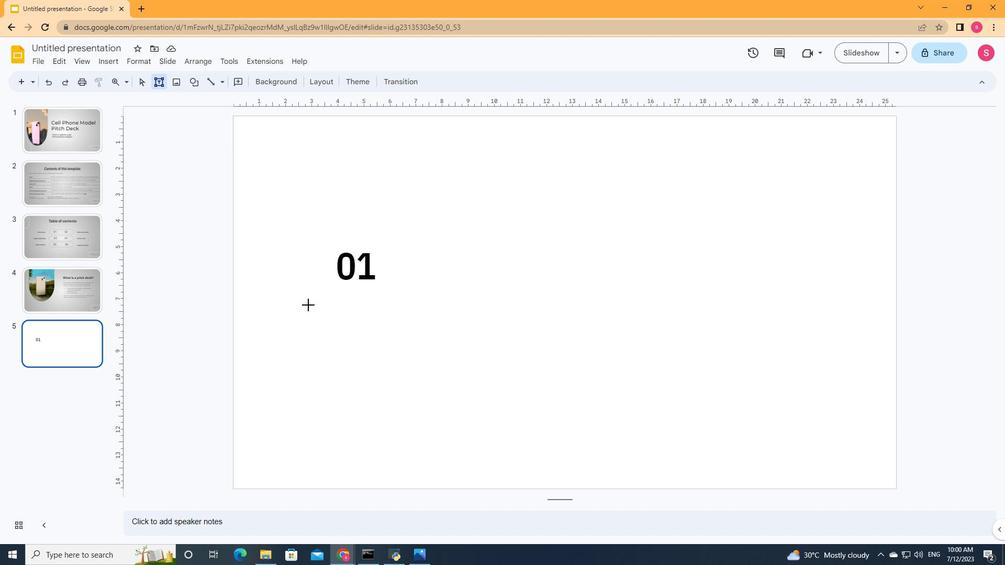 
Action: Mouse moved to (447, 344)
Screenshot: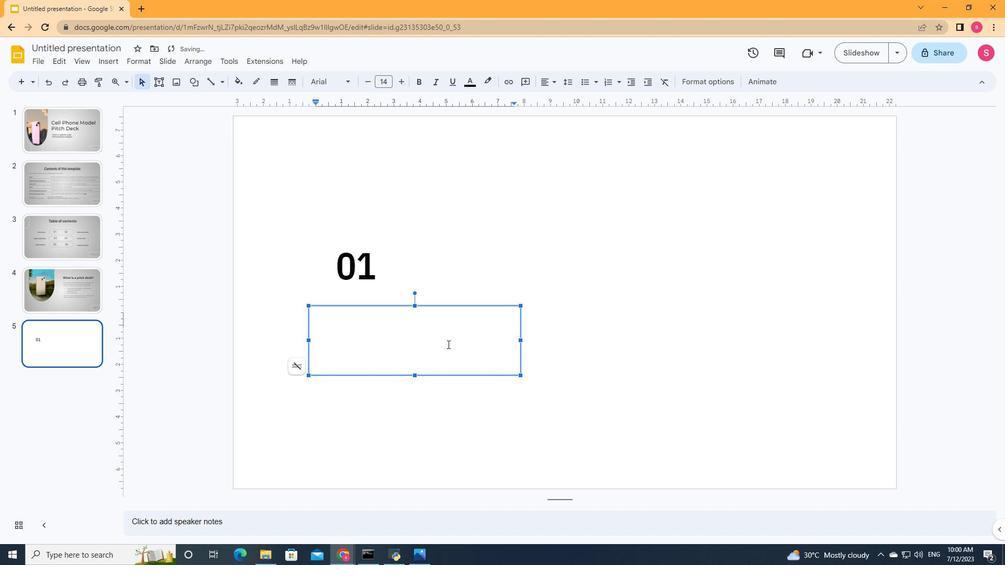 
Action: Key pressed <Key.shift><Key.shift><Key.shift><Key.shift><Key.shift><Key.shift><Key.shift><Key.shift>Introduction
Screenshot: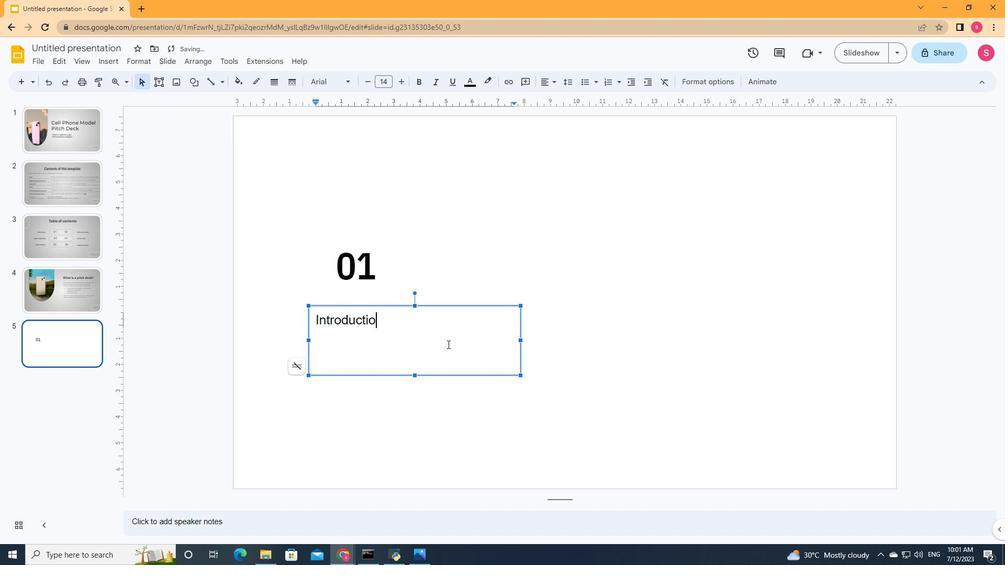 
Action: Mouse moved to (409, 317)
Screenshot: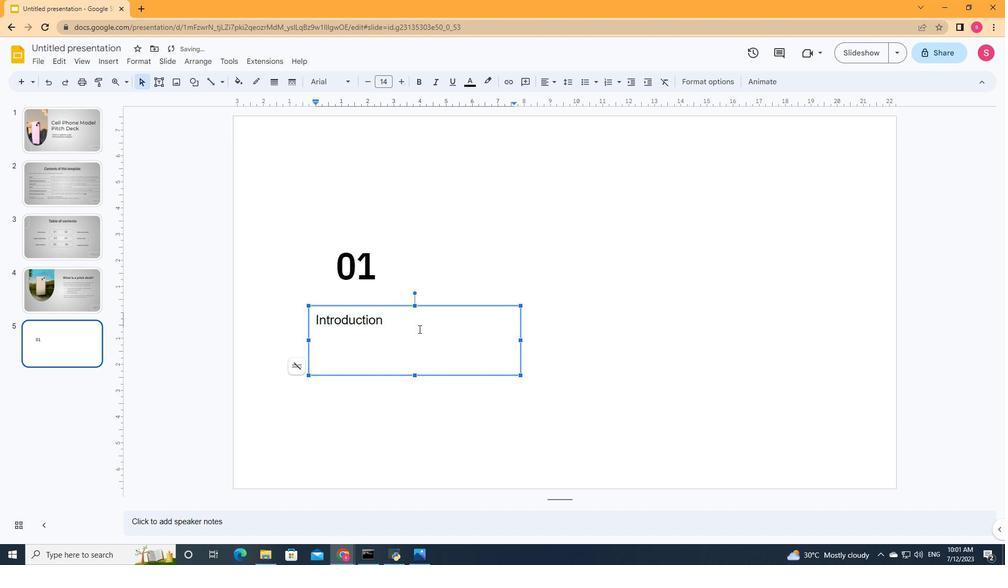 
Action: Mouse pressed left at (409, 317)
Screenshot: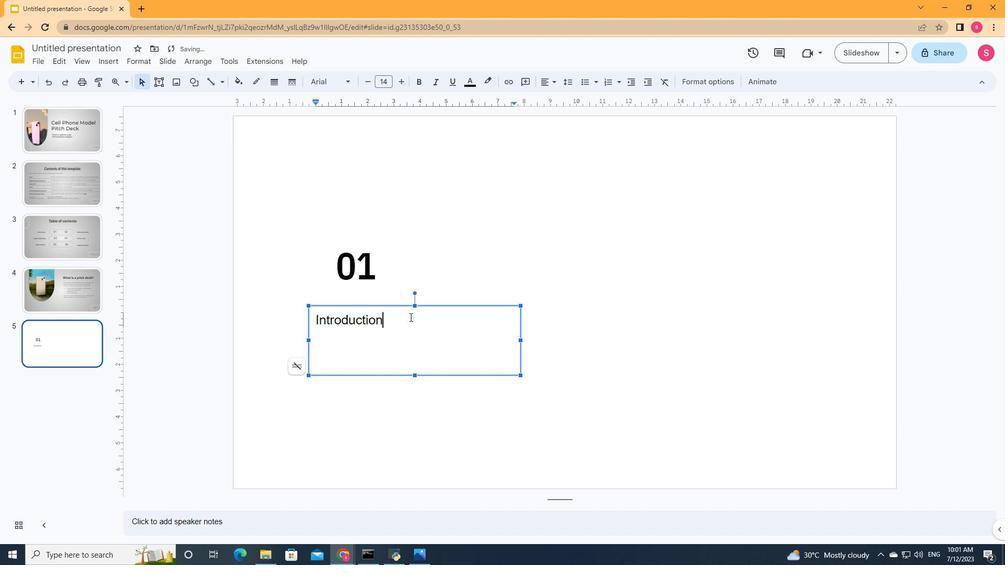 
Action: Mouse moved to (346, 82)
Screenshot: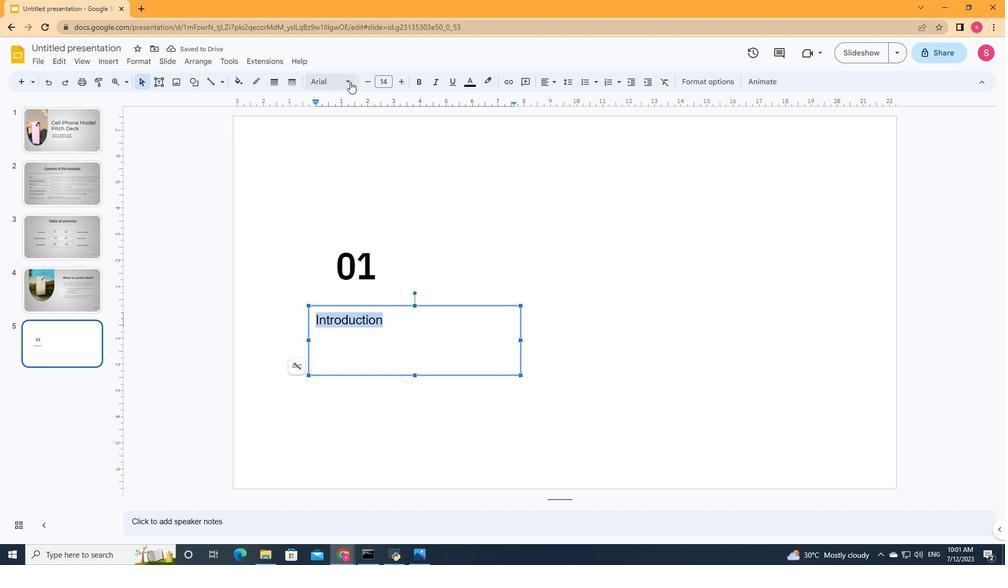 
Action: Mouse pressed left at (346, 82)
Screenshot: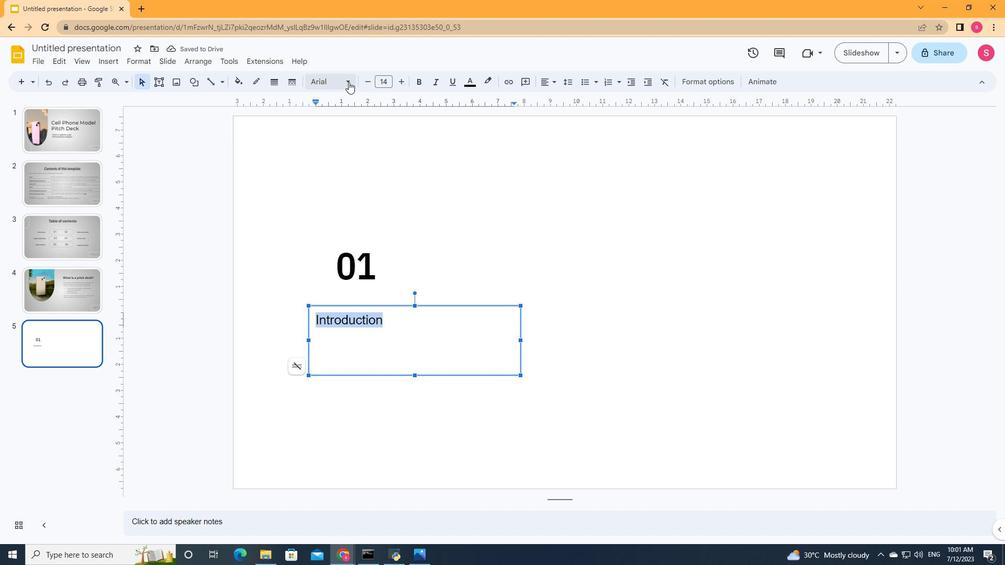 
Action: Mouse moved to (499, 257)
Screenshot: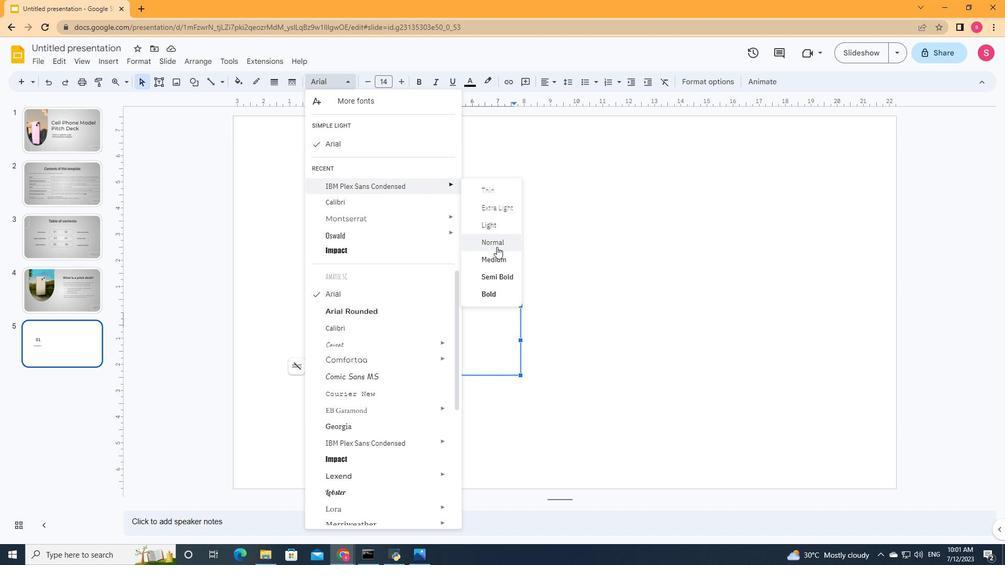 
Action: Mouse pressed left at (499, 257)
Screenshot: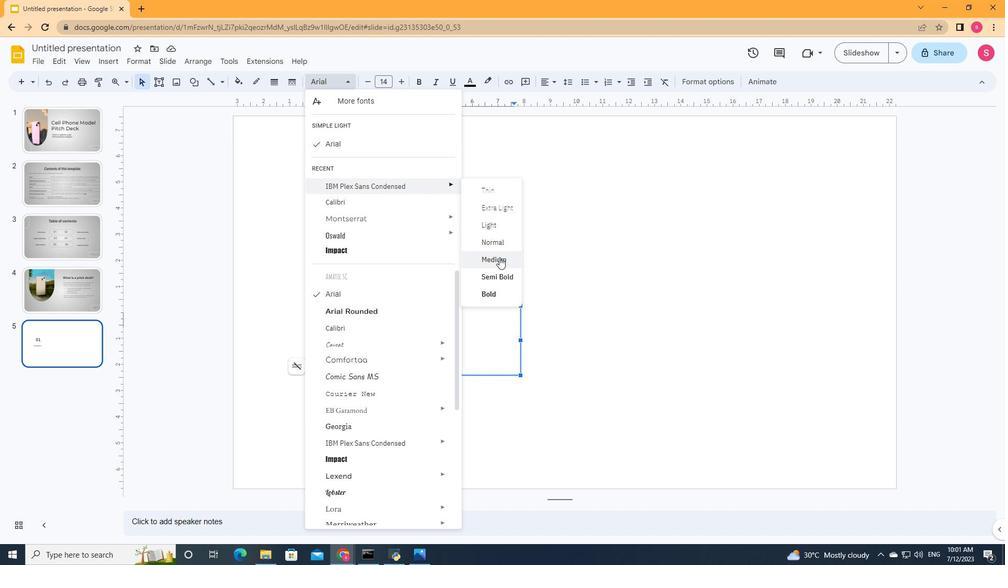 
Action: Mouse moved to (401, 79)
Screenshot: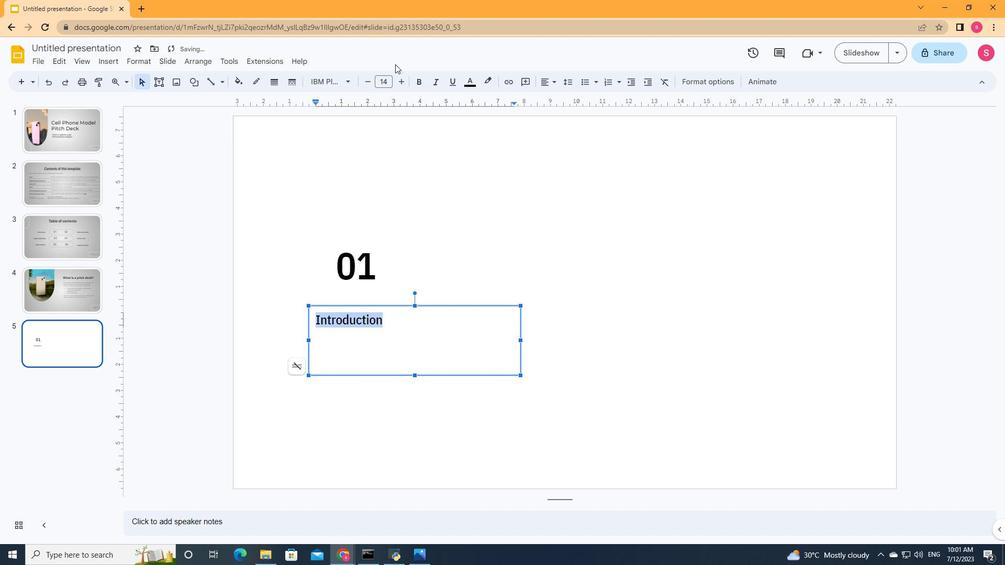 
Action: Mouse pressed left at (401, 79)
Screenshot: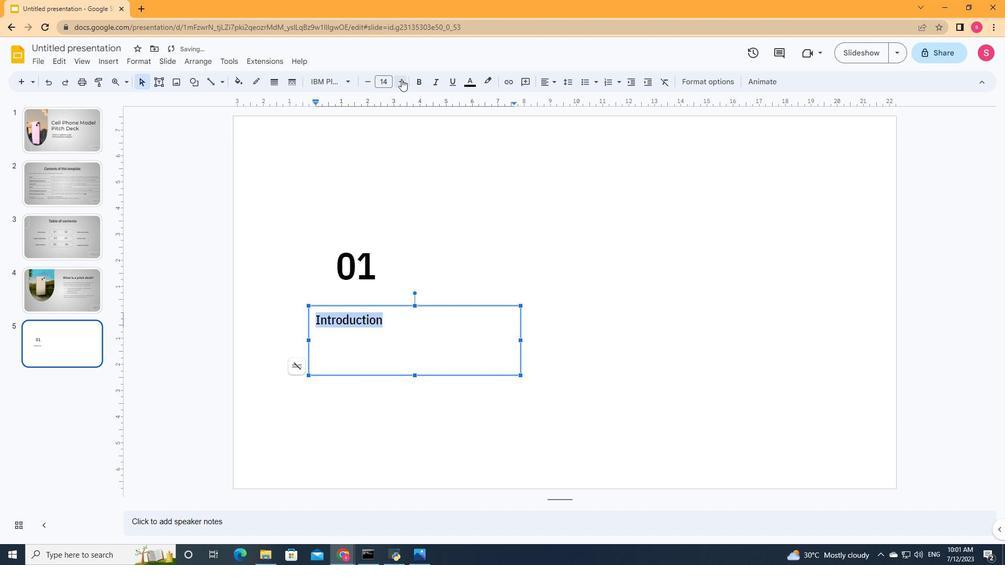 
Action: Mouse pressed left at (401, 79)
Screenshot: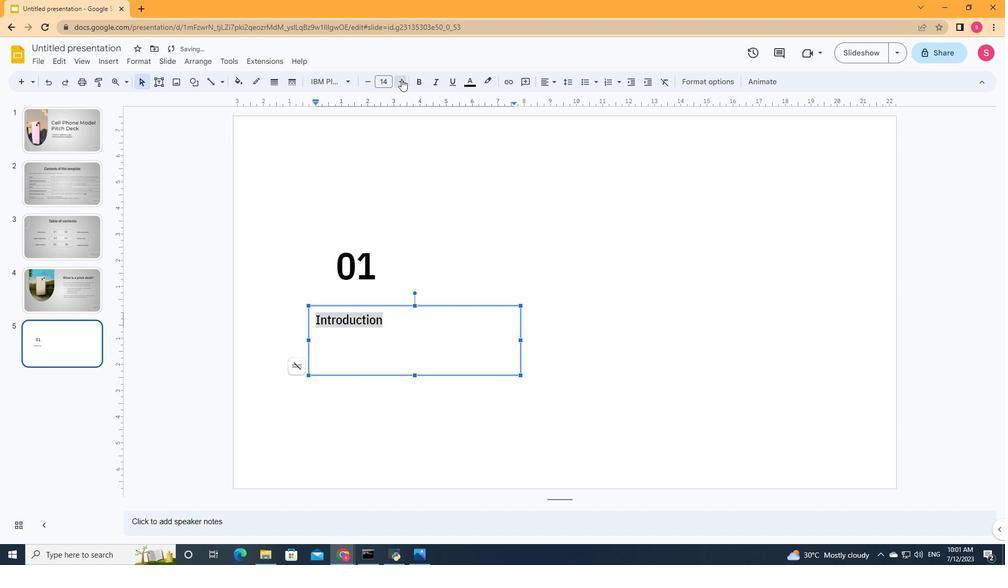 
Action: Mouse pressed left at (401, 79)
Screenshot: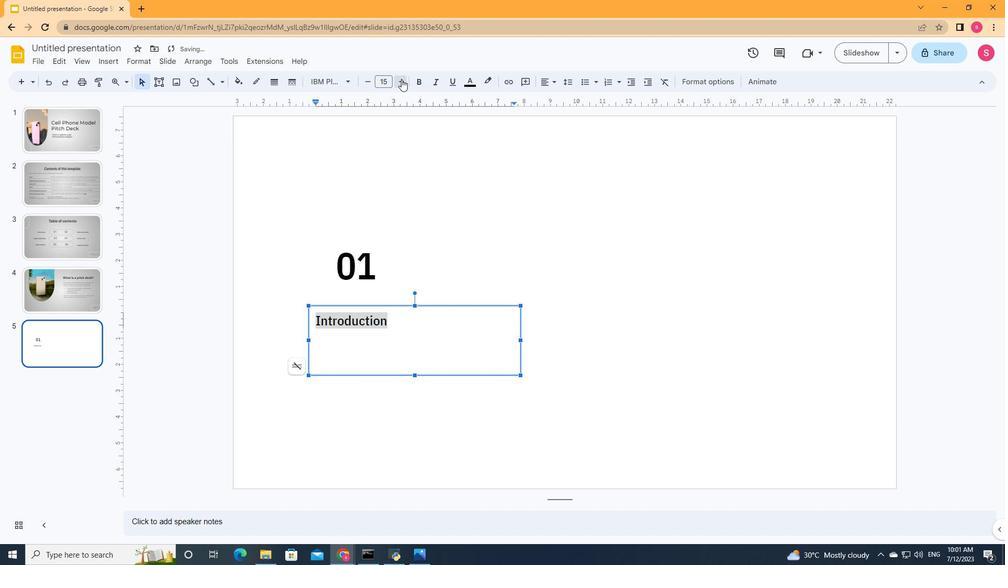 
Action: Mouse pressed left at (401, 79)
Screenshot: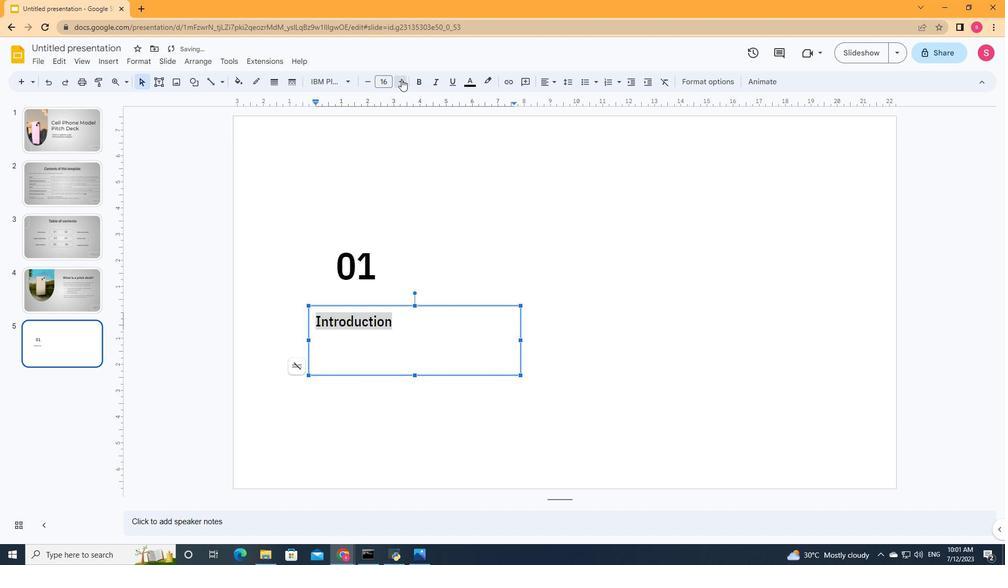 
Action: Mouse pressed left at (401, 79)
Screenshot: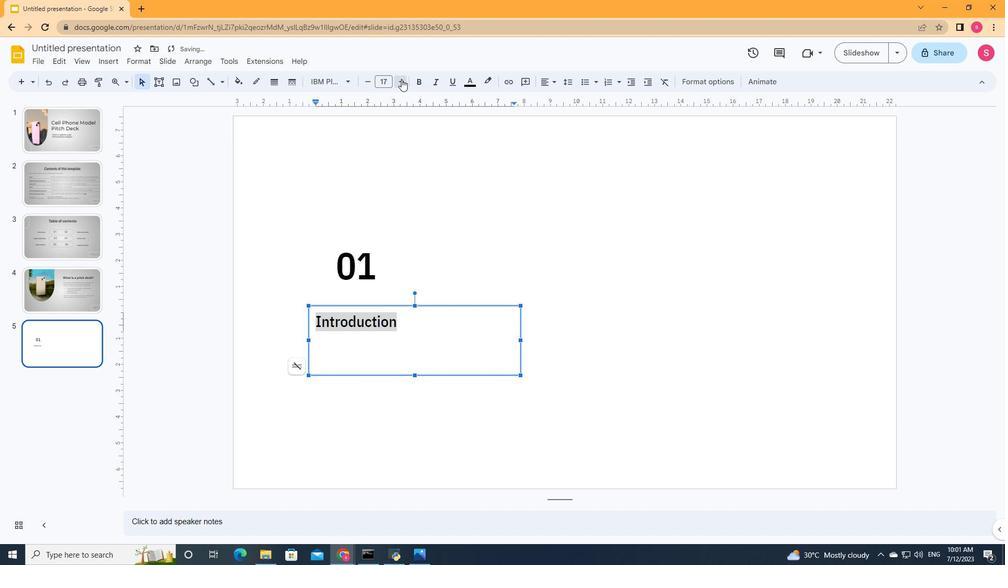
Action: Mouse pressed left at (401, 79)
Screenshot: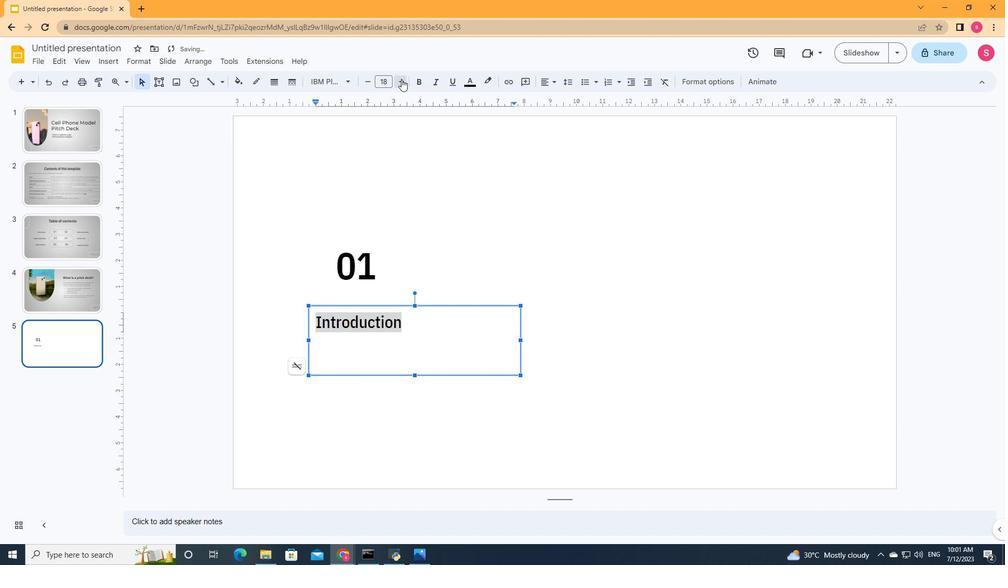 
Action: Mouse pressed left at (401, 79)
Screenshot: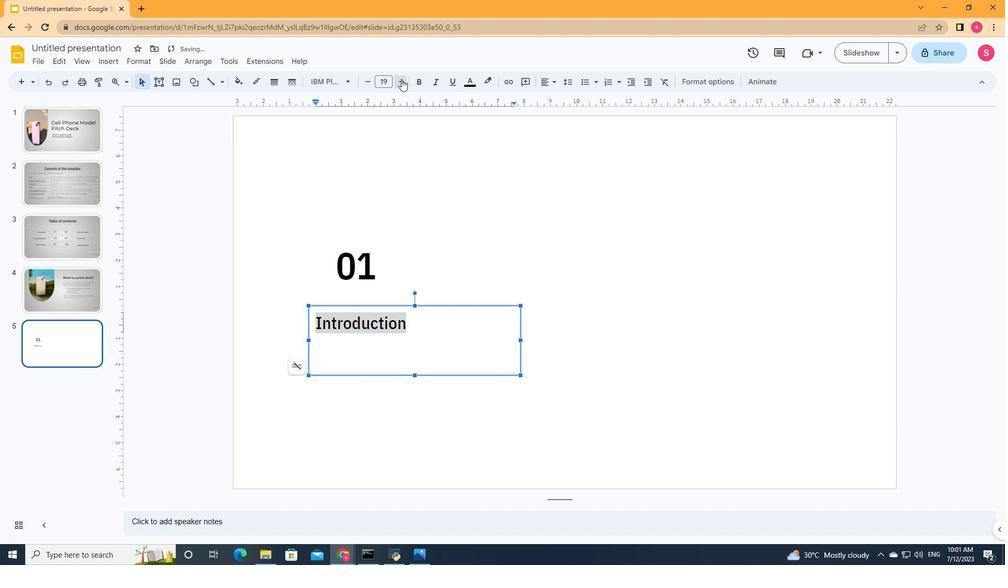 
Action: Mouse pressed left at (401, 79)
Screenshot: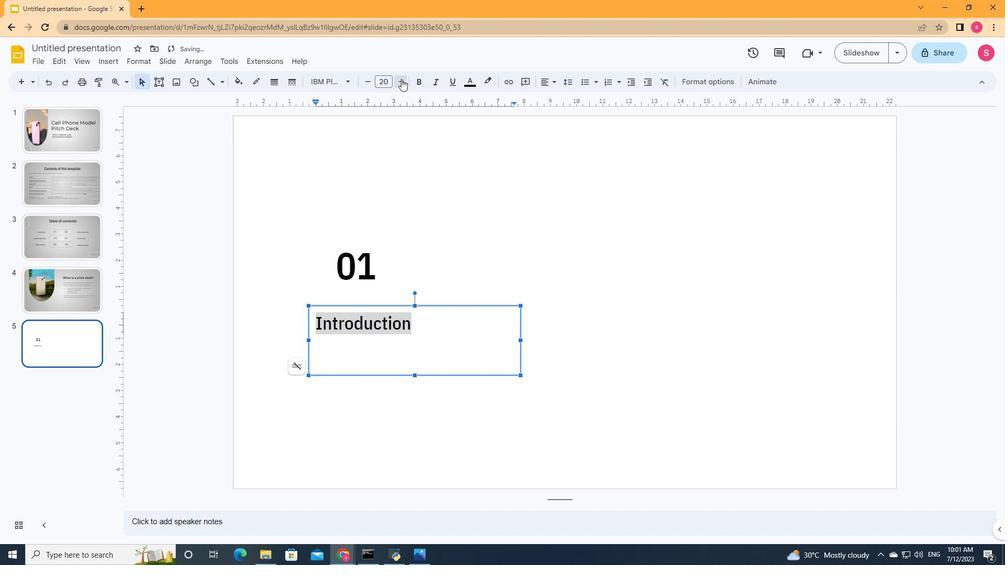 
Action: Mouse pressed left at (401, 79)
Screenshot: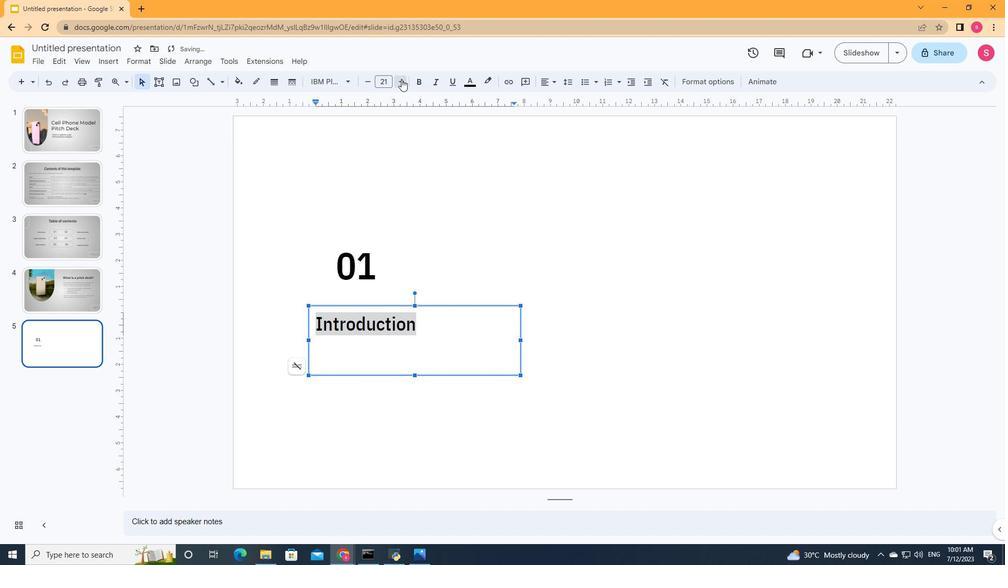 
Action: Mouse pressed left at (401, 79)
Screenshot: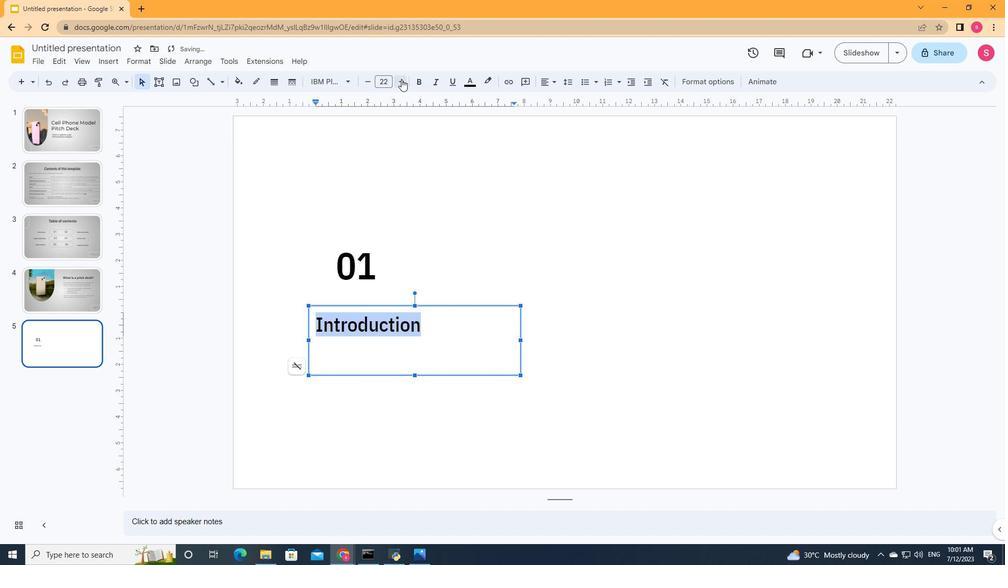
Action: Mouse pressed left at (401, 79)
Screenshot: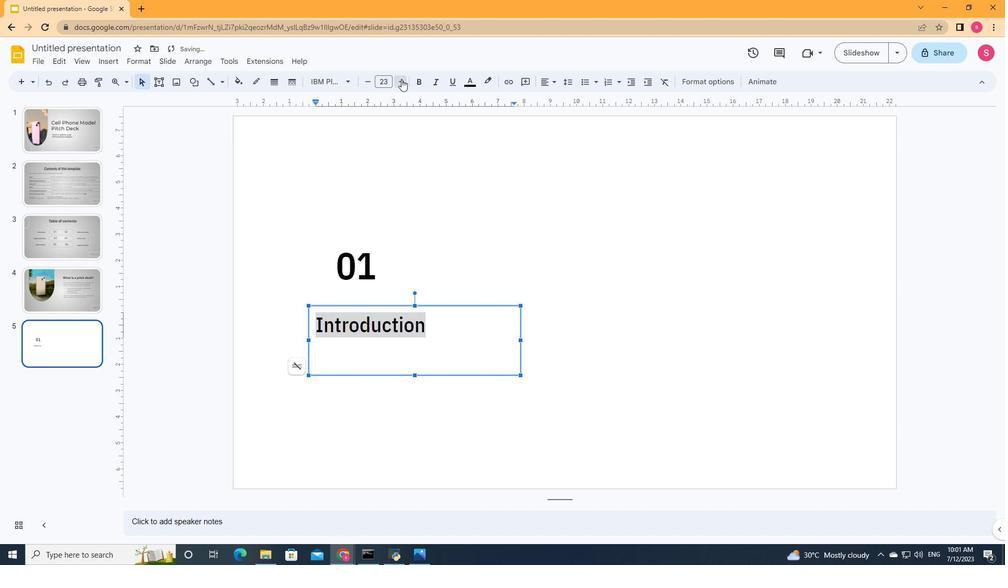 
Action: Mouse pressed left at (401, 79)
Screenshot: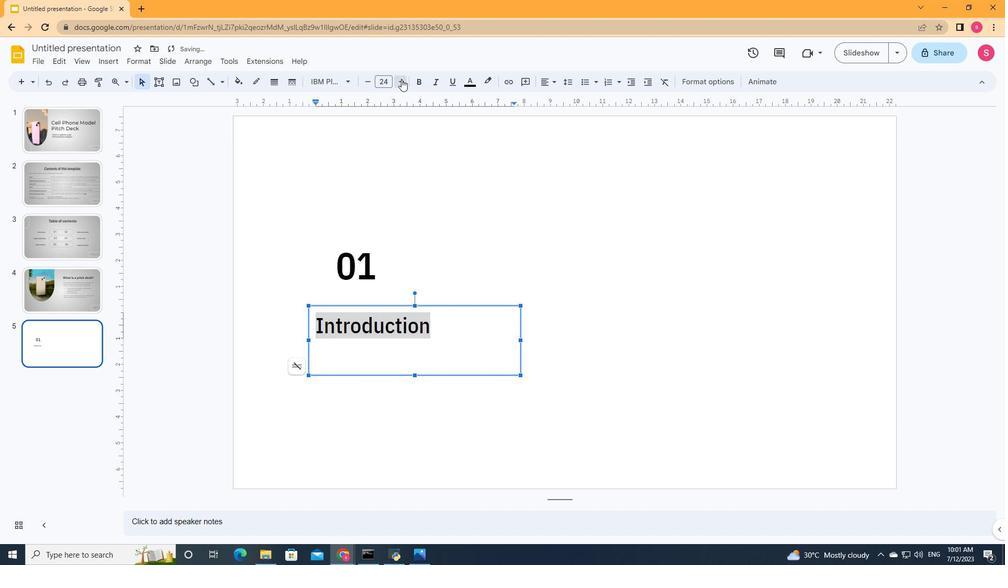 
Action: Mouse pressed left at (401, 79)
Screenshot: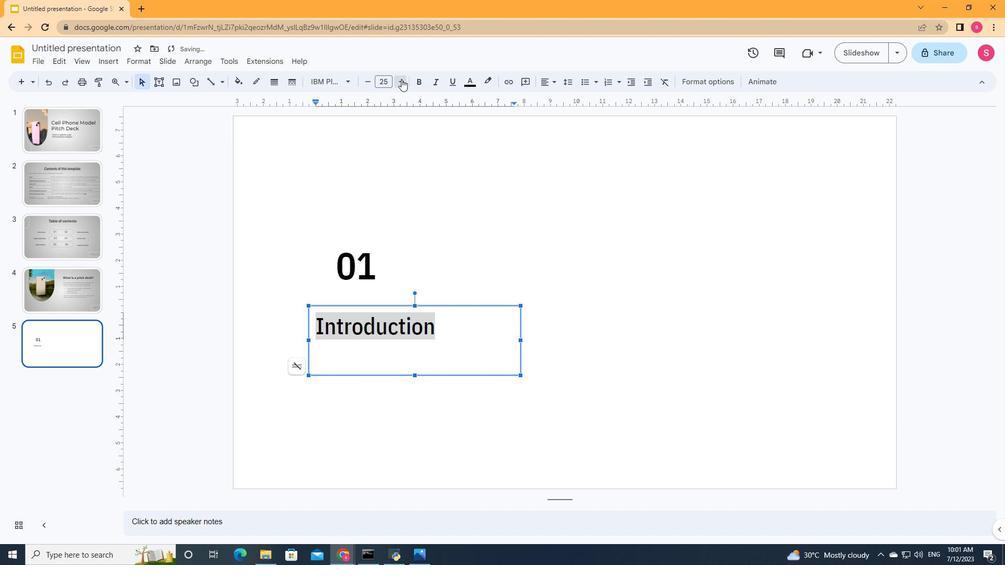 
Action: Mouse pressed left at (401, 79)
Screenshot: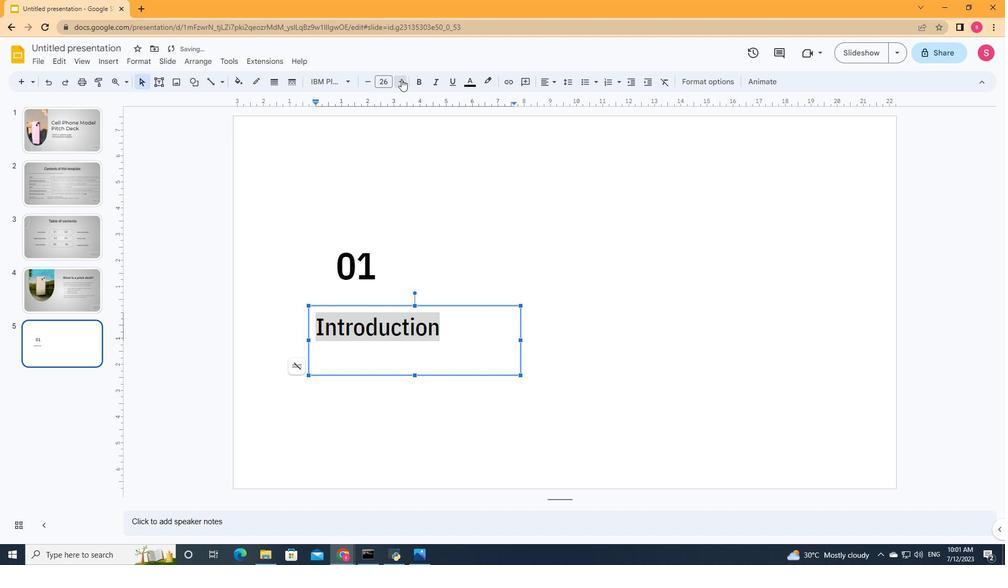 
Action: Mouse pressed left at (401, 79)
Screenshot: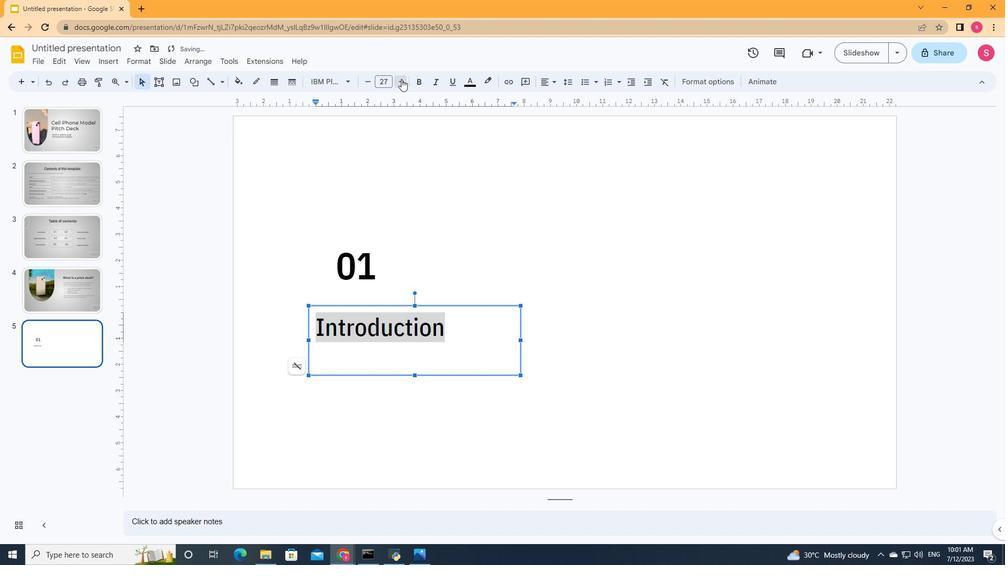 
Action: Mouse pressed left at (401, 79)
Screenshot: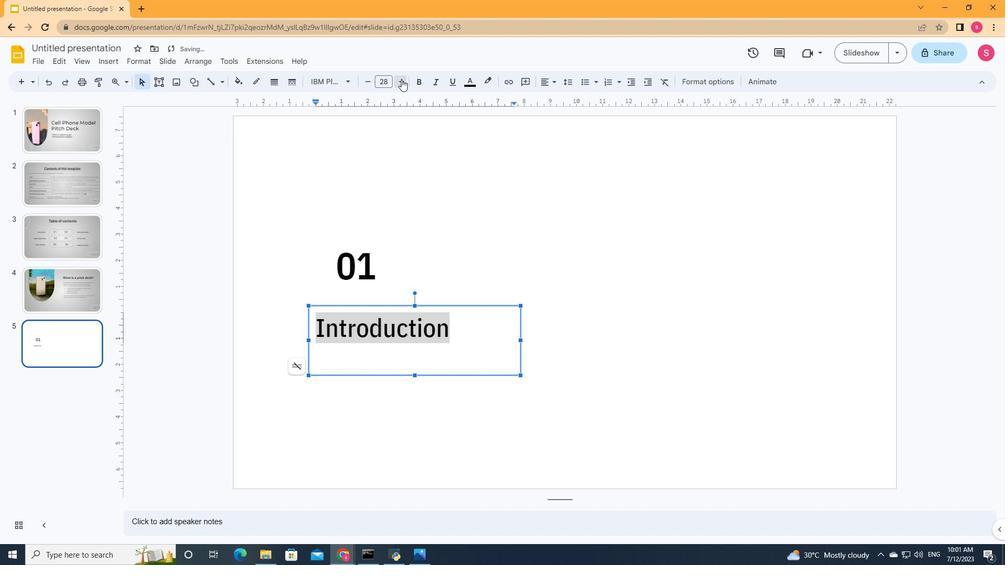 
Action: Mouse pressed left at (401, 79)
Screenshot: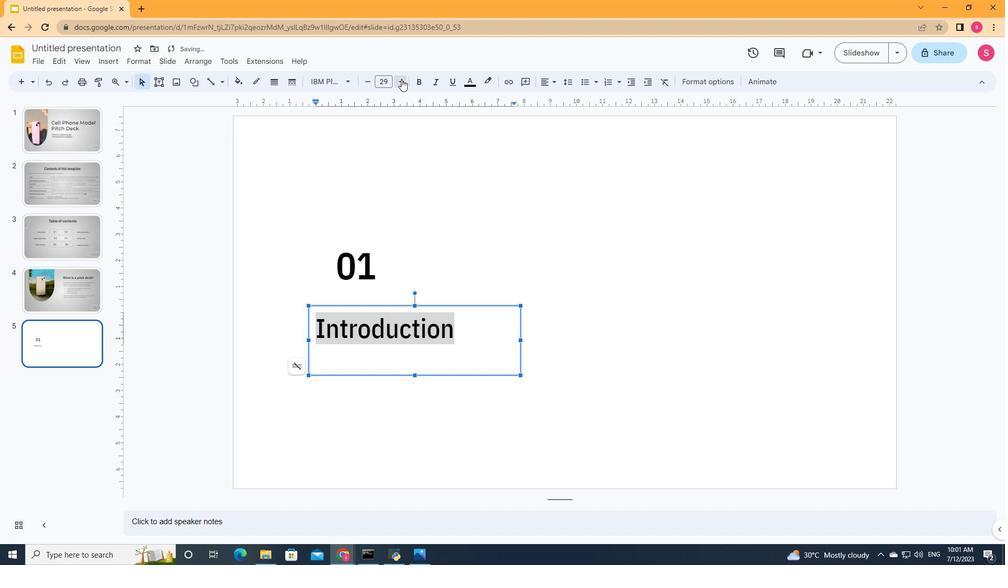 
Action: Mouse pressed left at (401, 79)
Screenshot: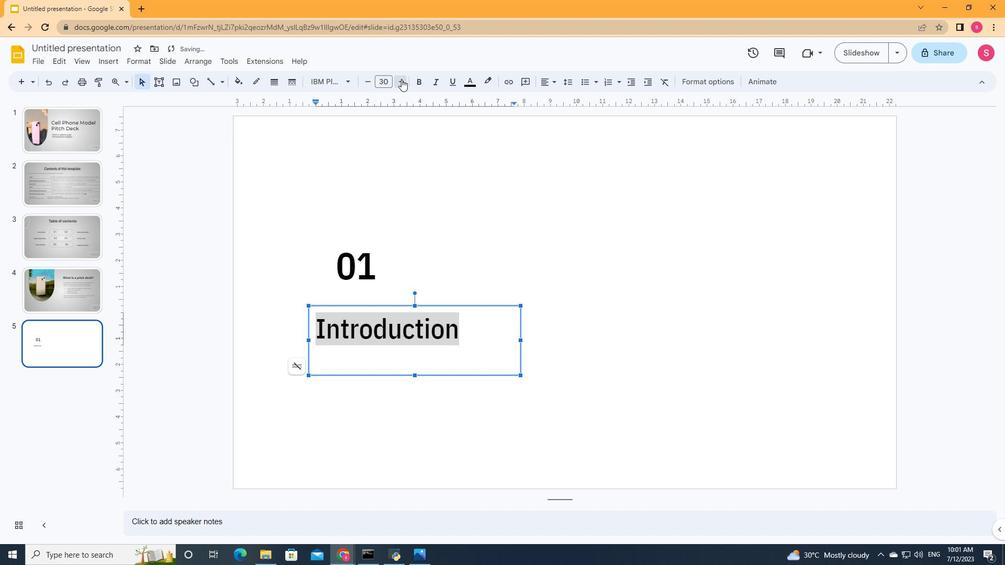 
Action: Mouse pressed left at (401, 79)
Screenshot: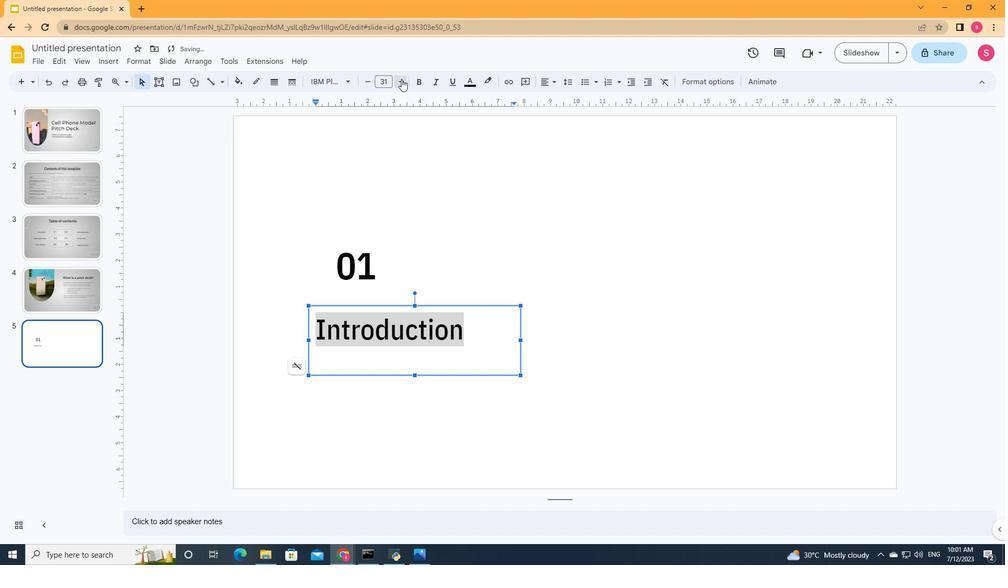 
Action: Mouse pressed left at (401, 79)
Screenshot: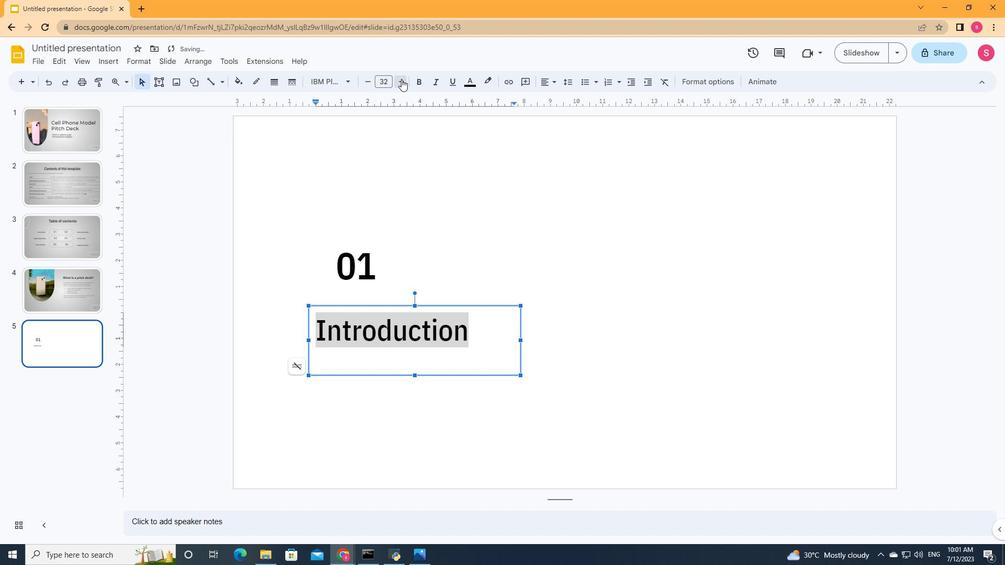 
Action: Mouse pressed left at (401, 79)
Screenshot: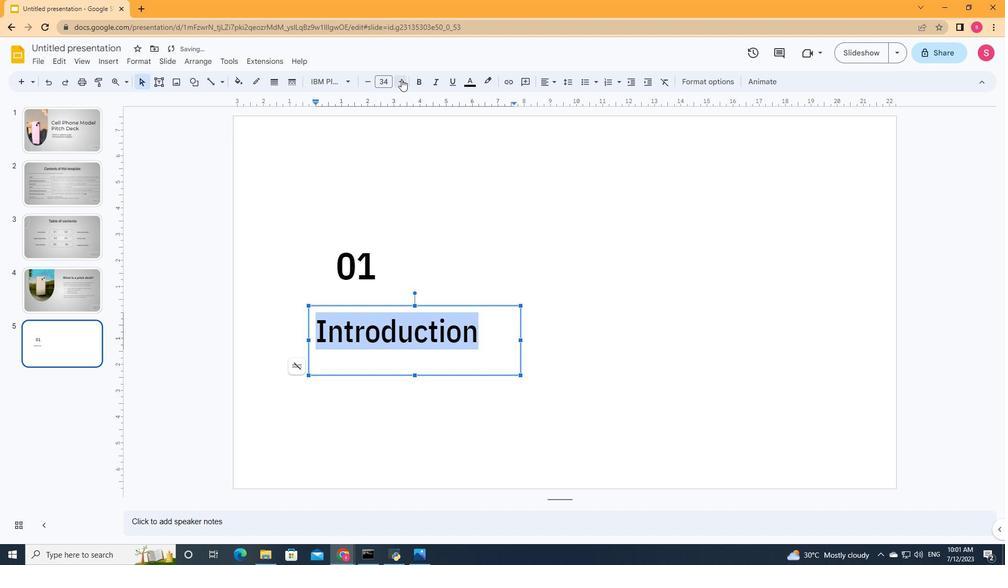 
Action: Mouse pressed left at (401, 79)
Screenshot: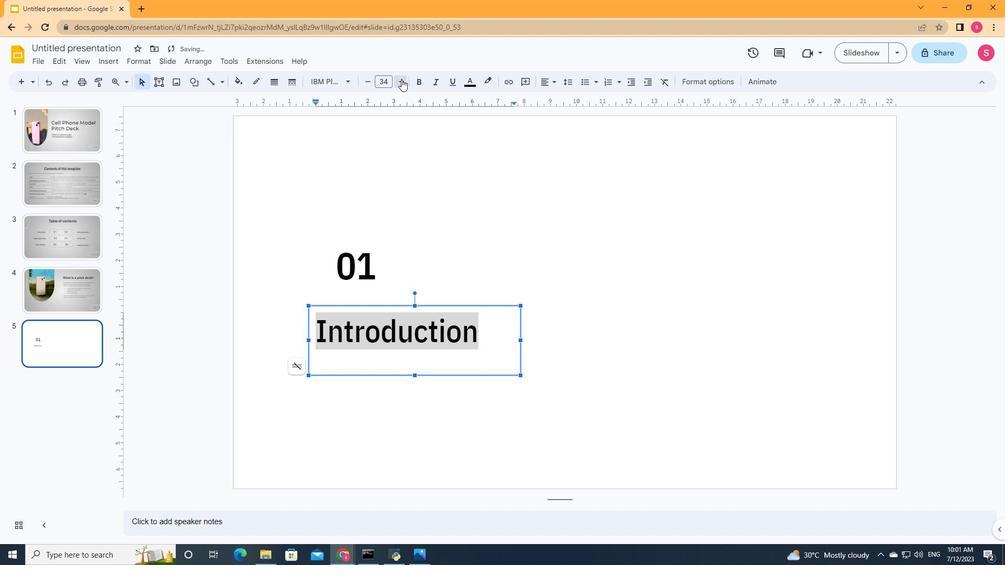 
Action: Mouse pressed left at (401, 79)
Screenshot: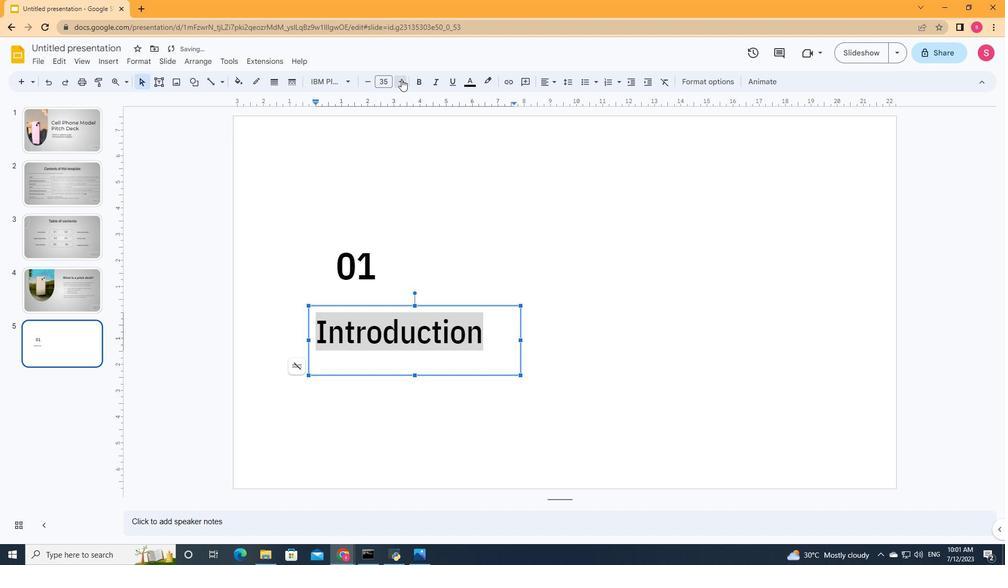 
Action: Mouse pressed left at (401, 79)
Screenshot: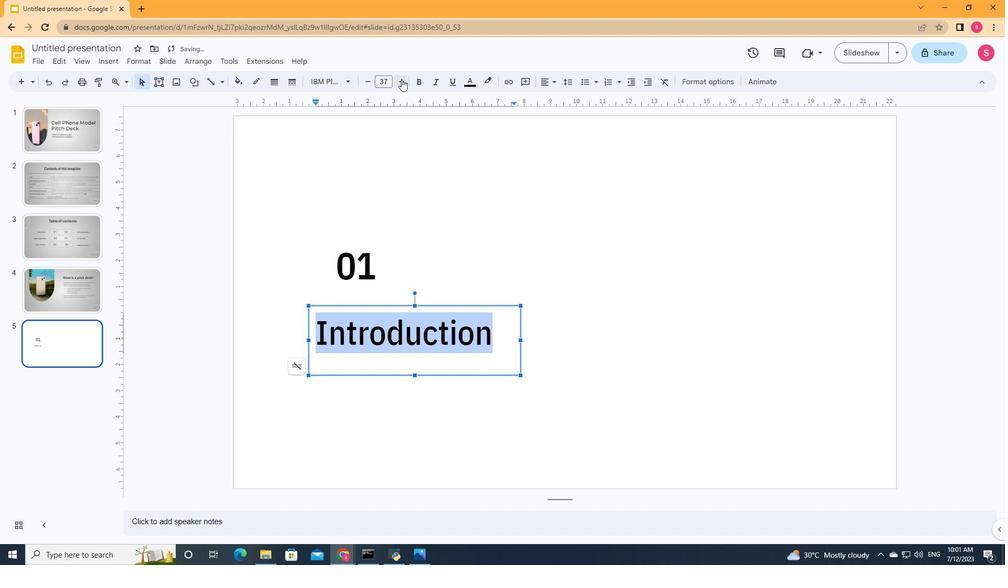 
Action: Mouse pressed left at (401, 79)
Screenshot: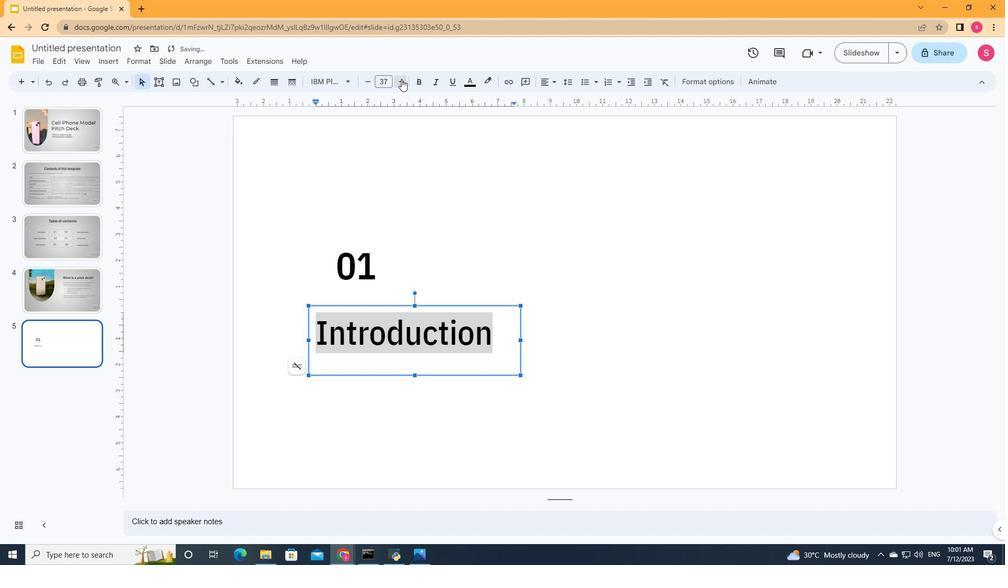 
Action: Mouse pressed left at (401, 79)
Screenshot: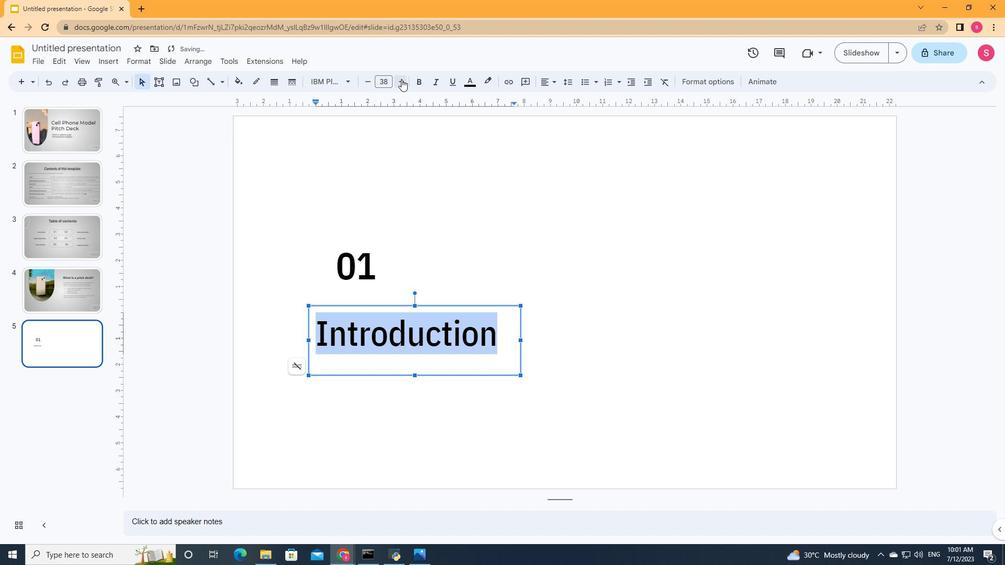 
Action: Mouse pressed left at (401, 79)
Screenshot: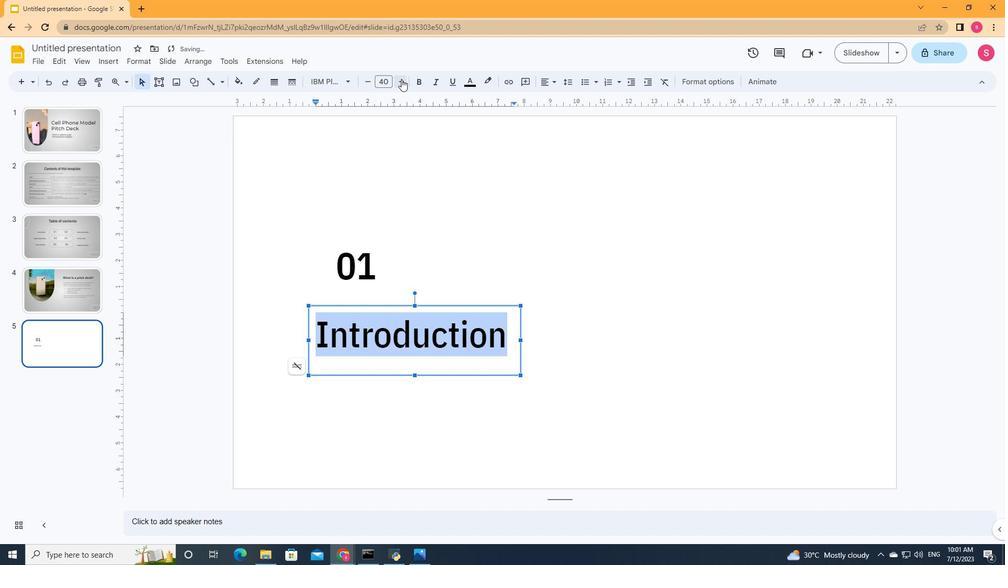 
Action: Mouse moved to (390, 330)
Screenshot: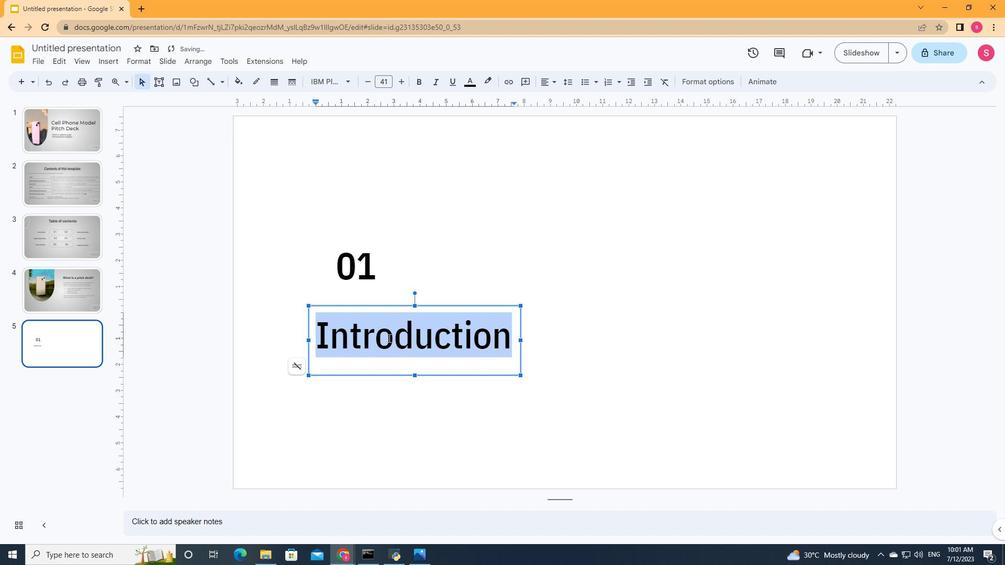 
Action: Mouse pressed left at (390, 330)
Screenshot: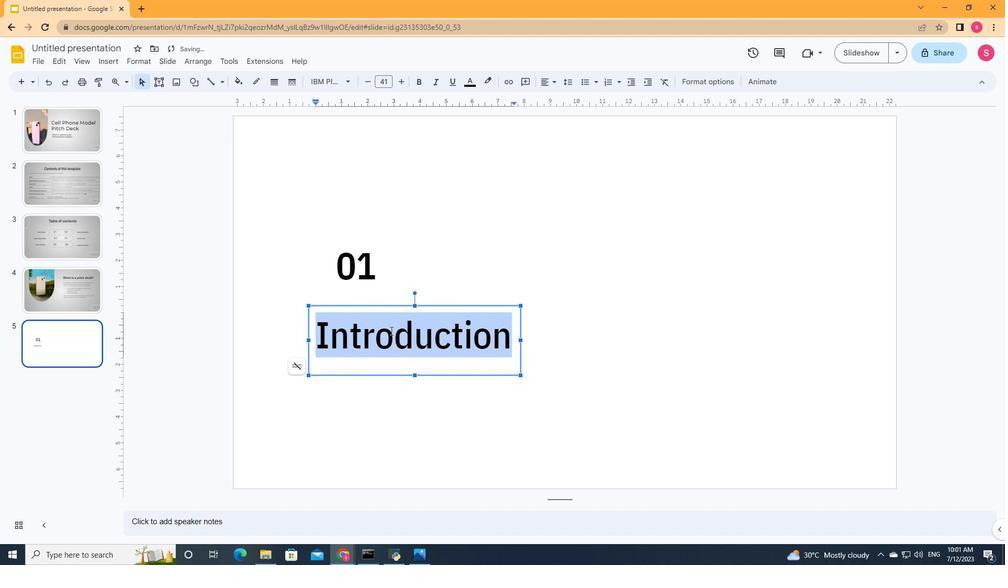 
Action: Mouse moved to (602, 306)
Screenshot: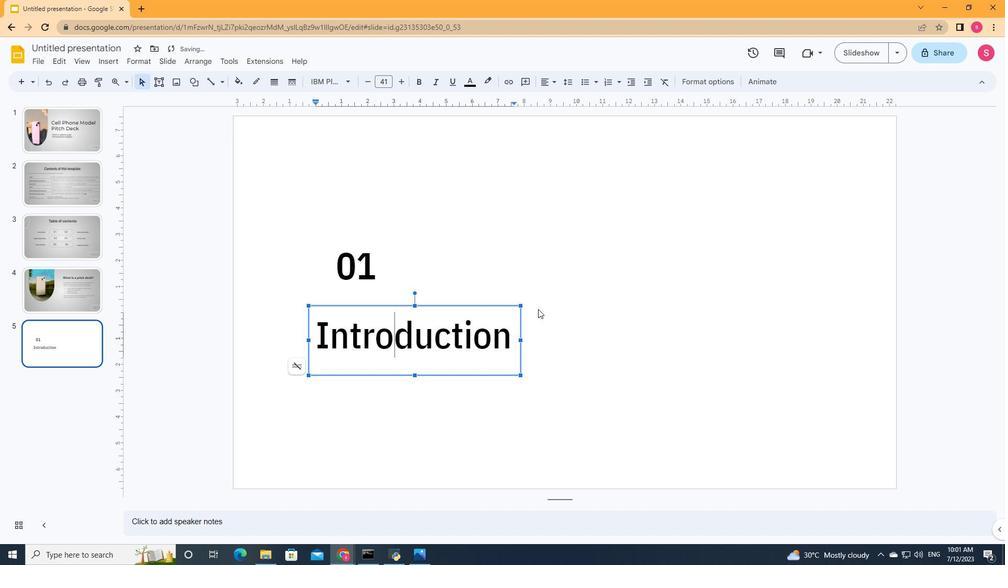 
Action: Mouse pressed left at (602, 306)
Screenshot: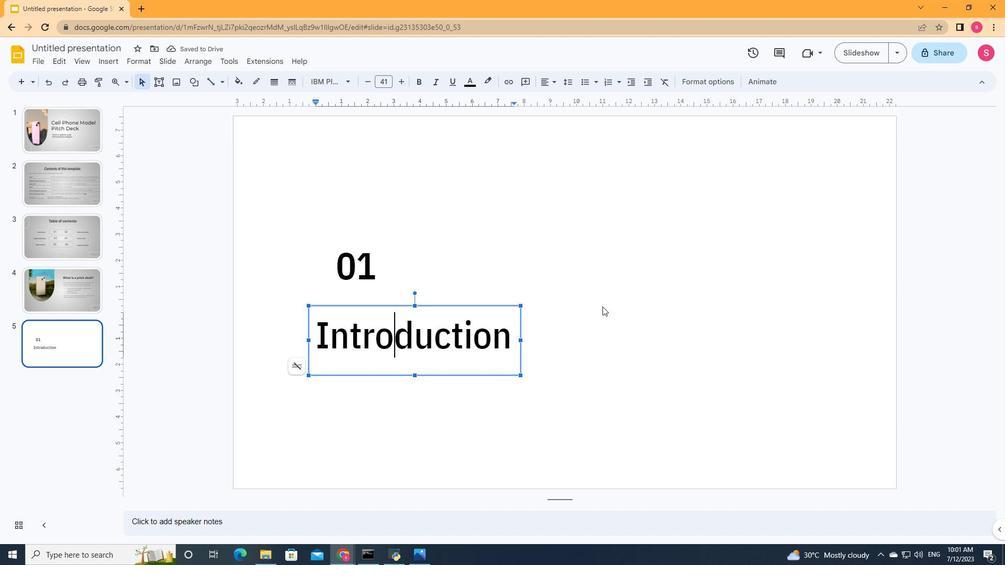
Action: Mouse moved to (385, 329)
Screenshot: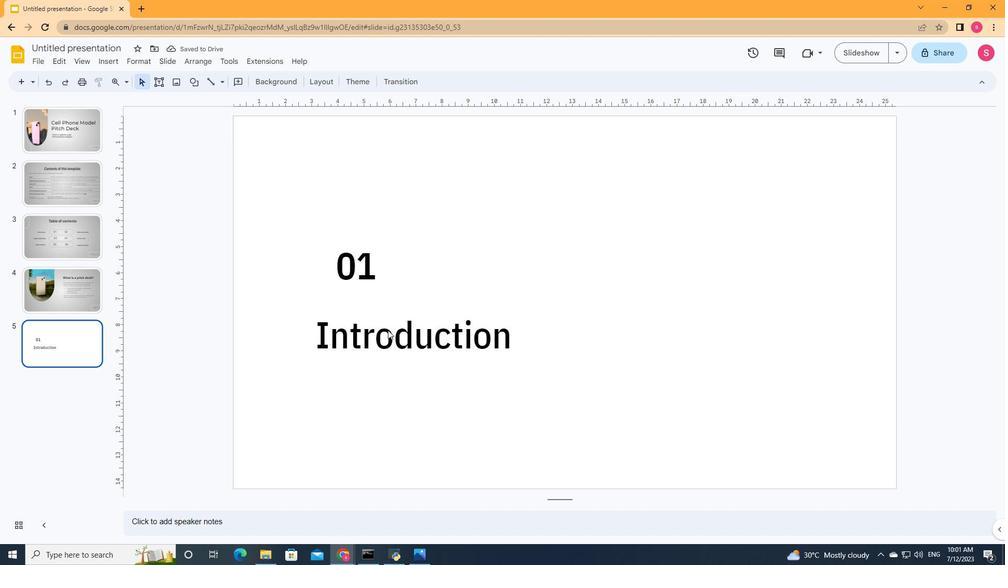 
Action: Mouse pressed left at (385, 329)
Screenshot: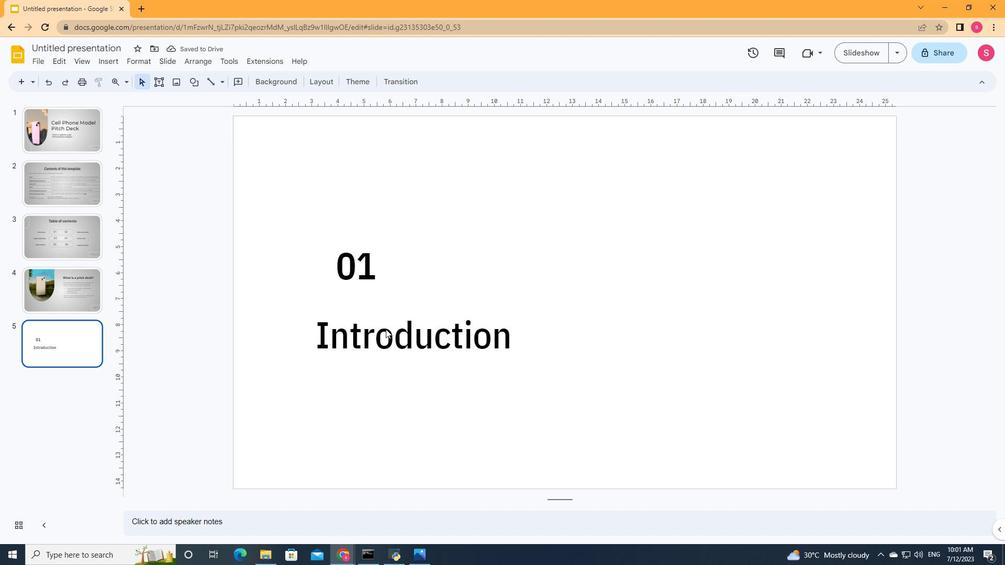 
Action: Mouse moved to (350, 266)
Screenshot: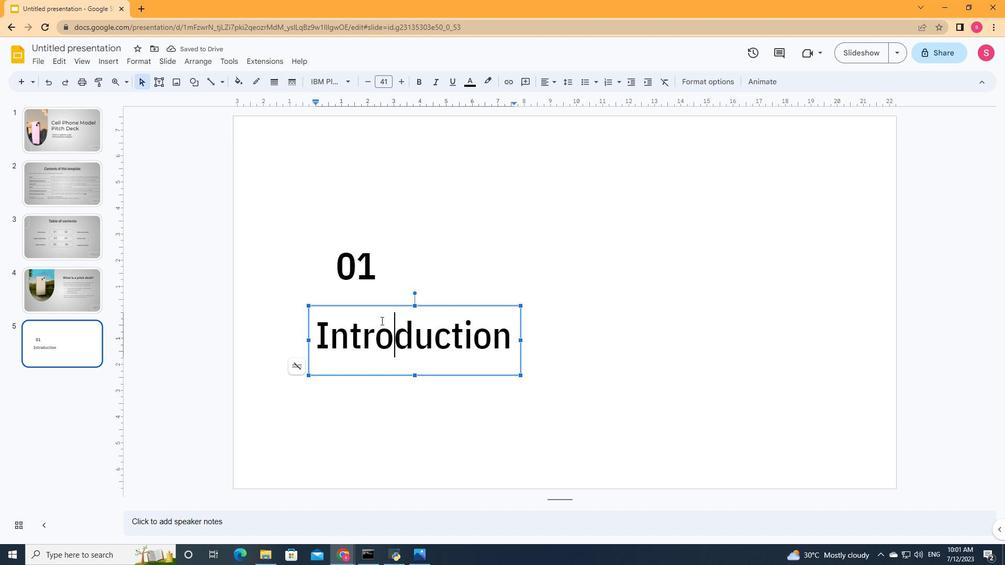 
Action: Mouse pressed left at (350, 266)
Screenshot: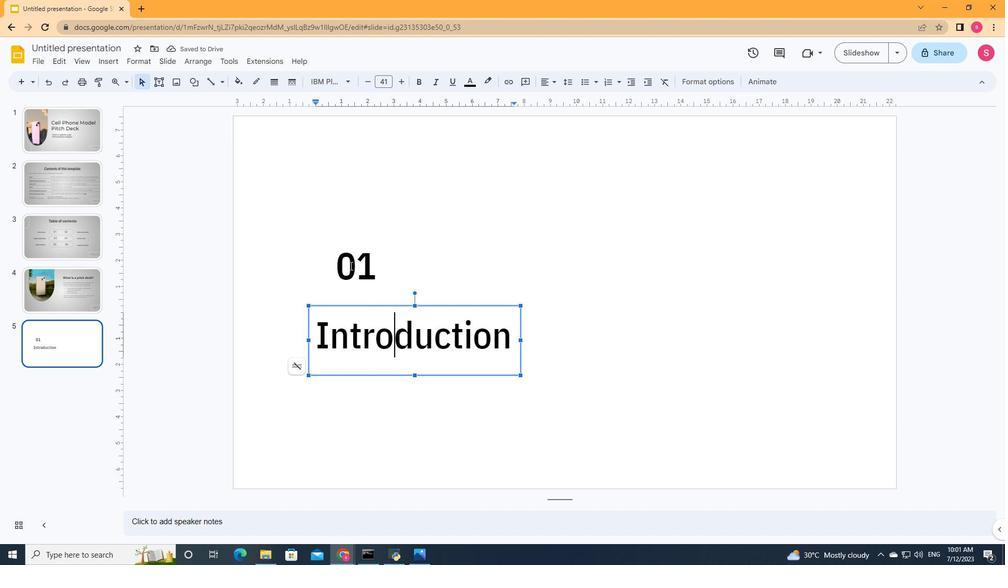 
Action: Mouse moved to (347, 237)
Screenshot: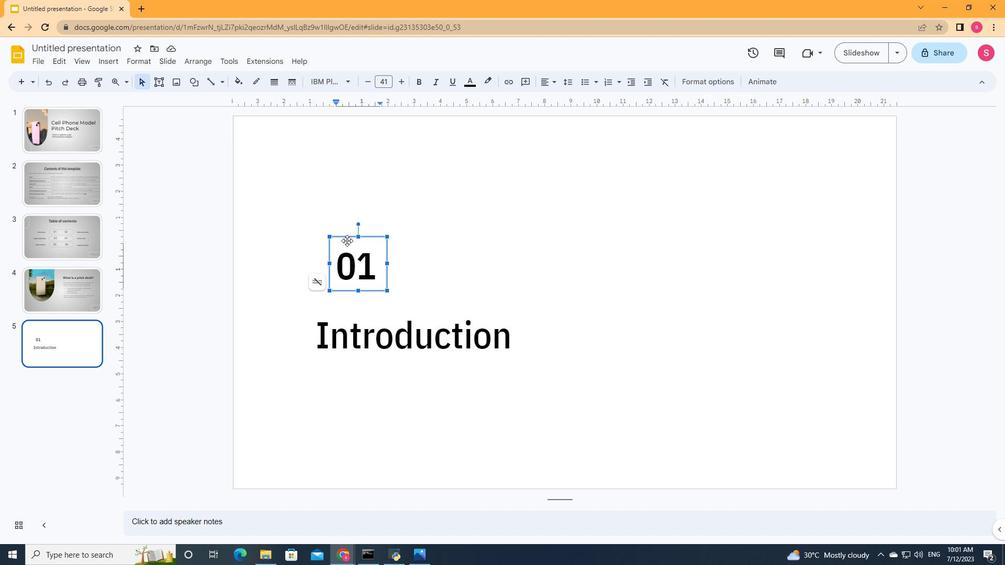 
Action: Mouse pressed left at (347, 237)
Screenshot: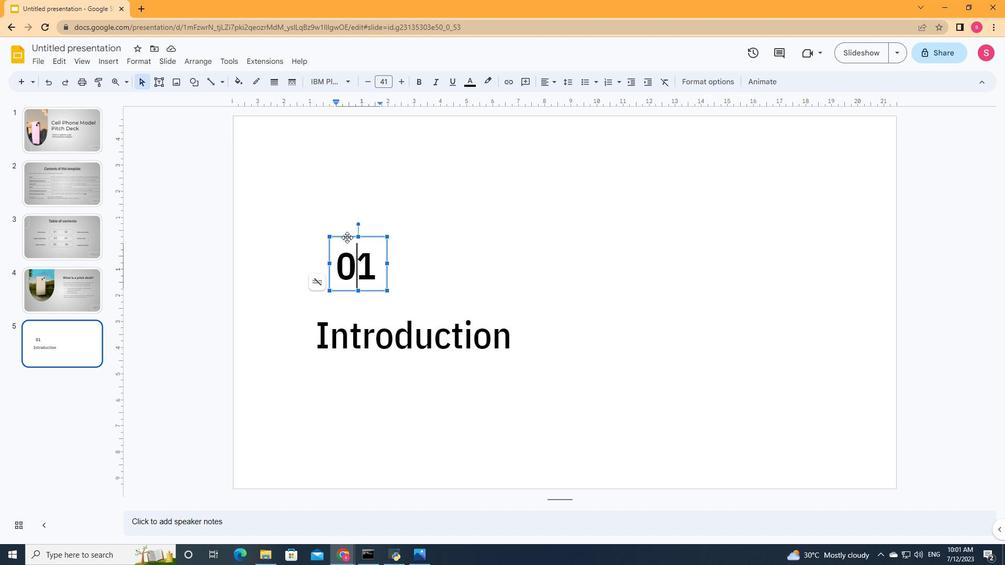 
Action: Mouse moved to (338, 240)
Screenshot: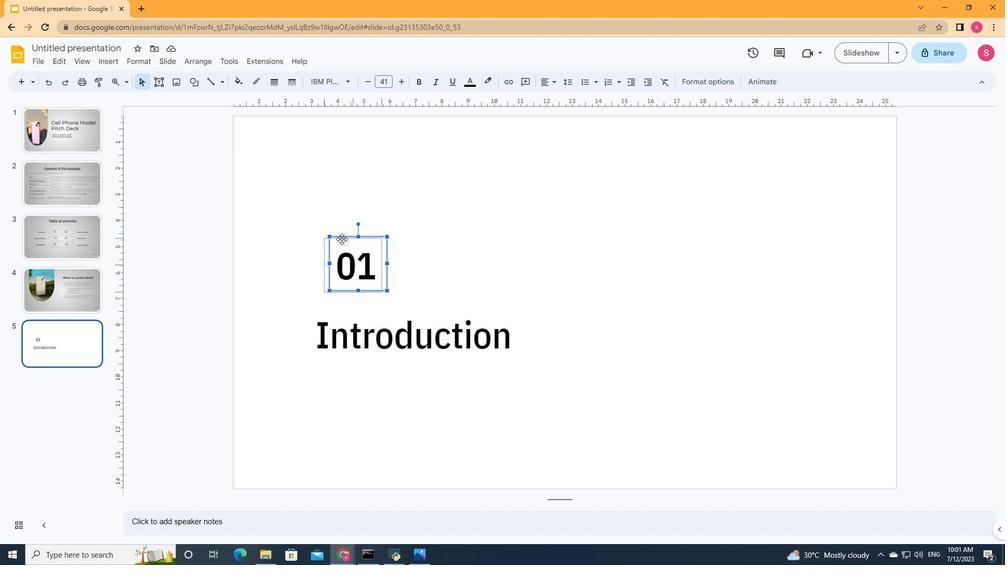 
Action: Mouse pressed left at (338, 240)
Screenshot: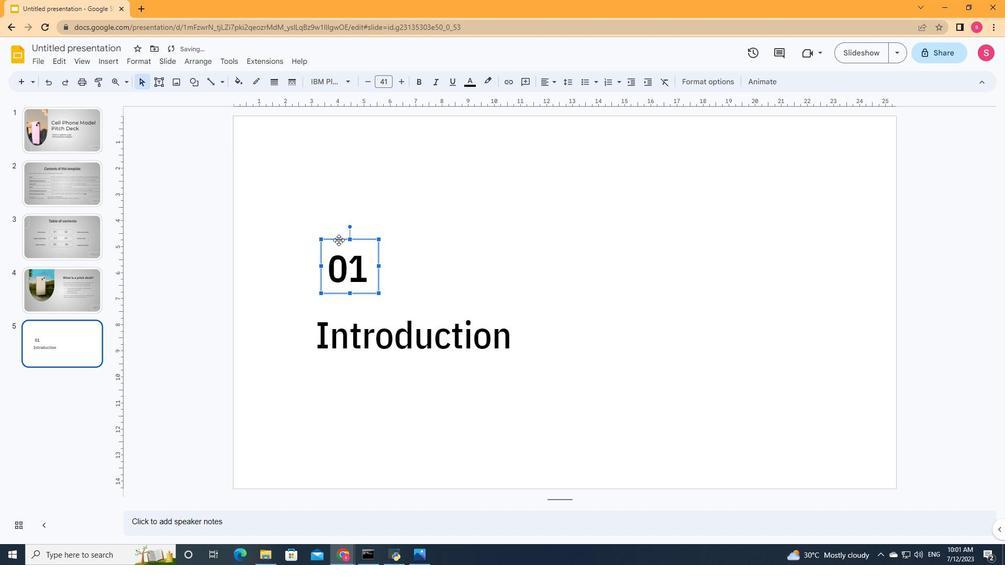 
Action: Mouse moved to (334, 240)
Screenshot: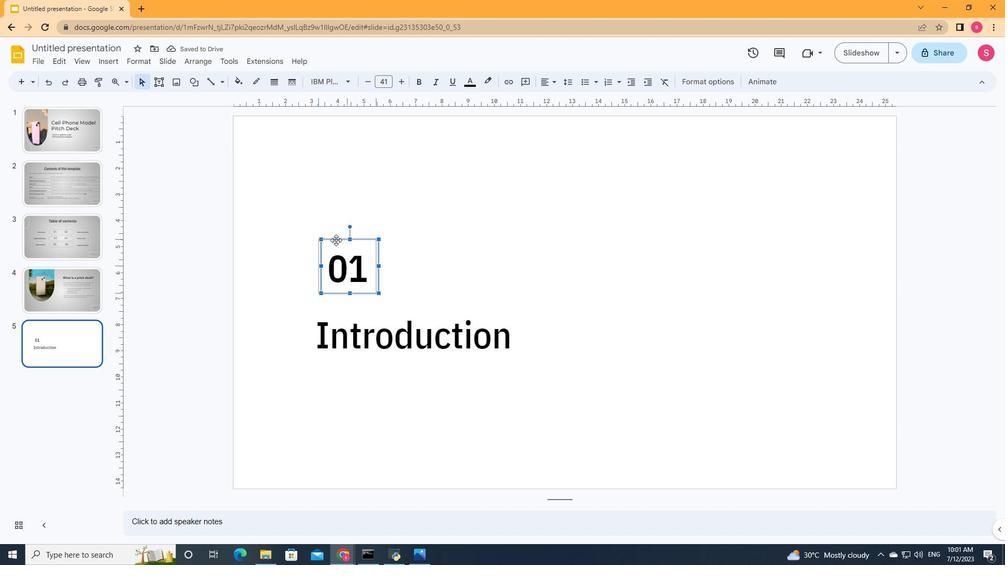
Action: Mouse pressed left at (334, 240)
Screenshot: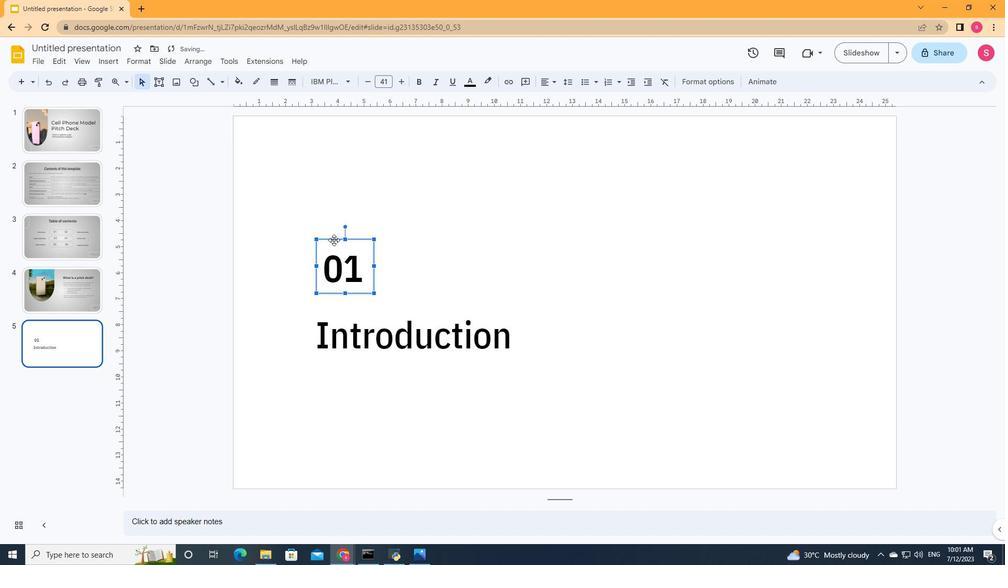 
Action: Mouse moved to (398, 257)
Screenshot: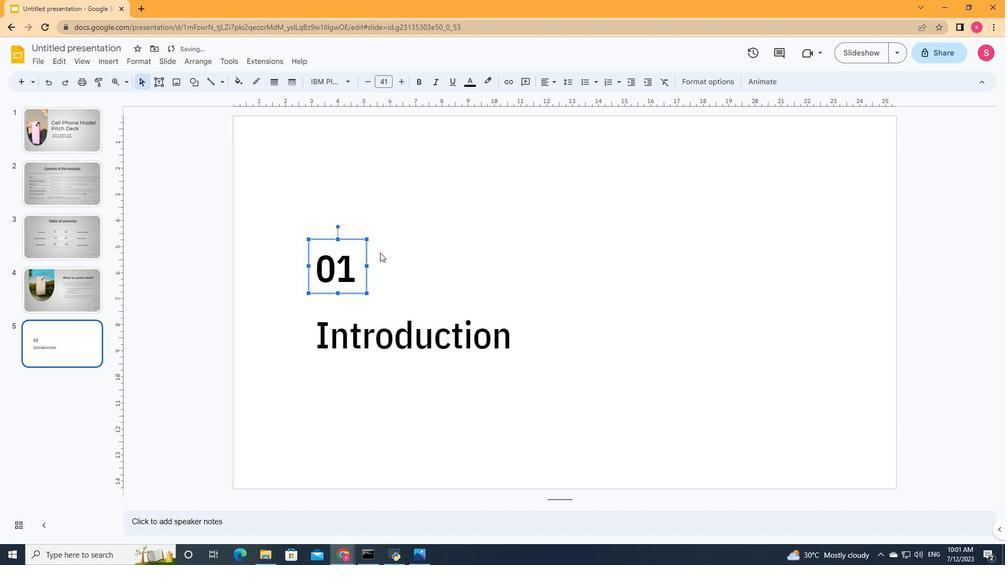 
Action: Mouse pressed left at (398, 257)
Screenshot: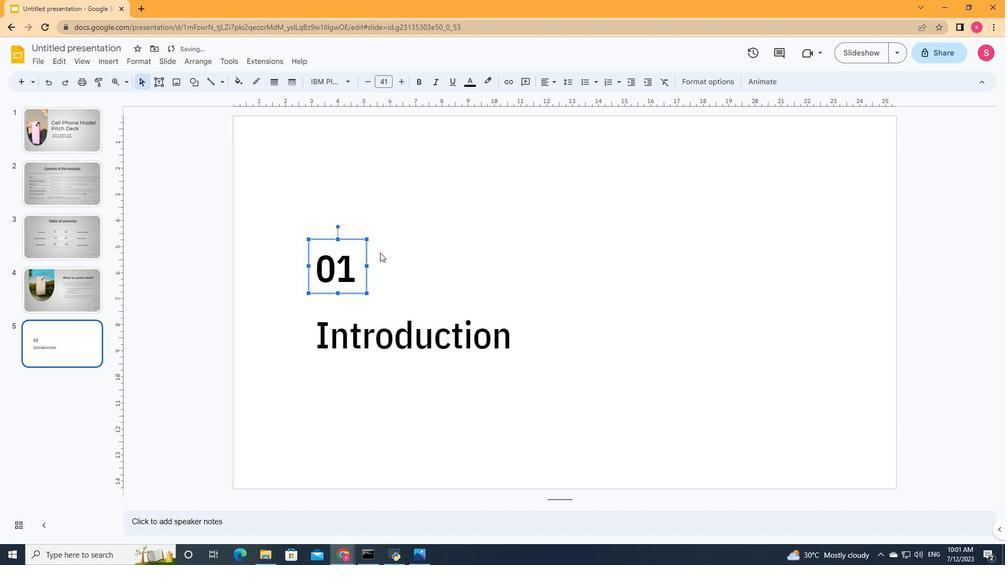 
Action: Mouse moved to (364, 337)
Screenshot: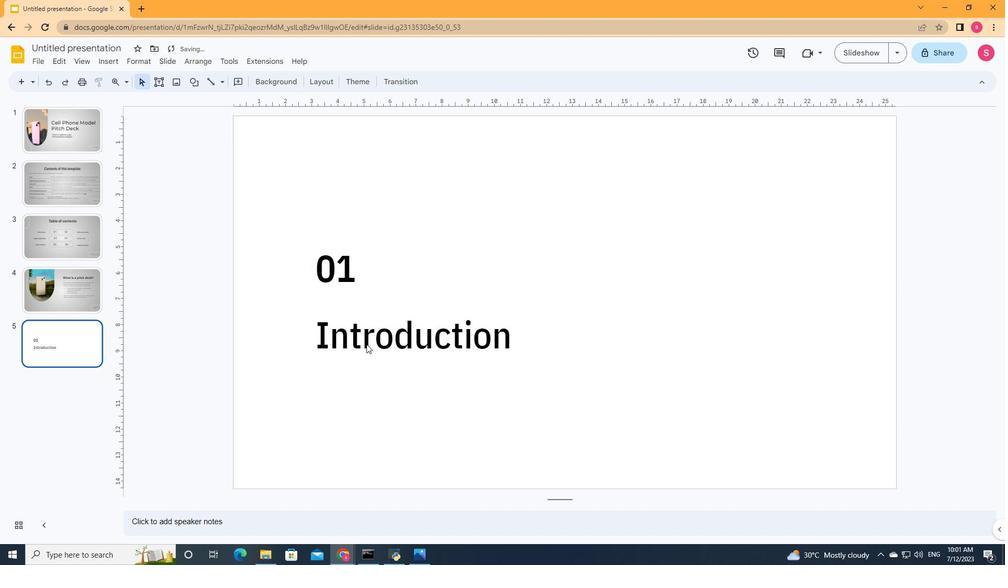 
Action: Mouse pressed left at (364, 337)
Screenshot: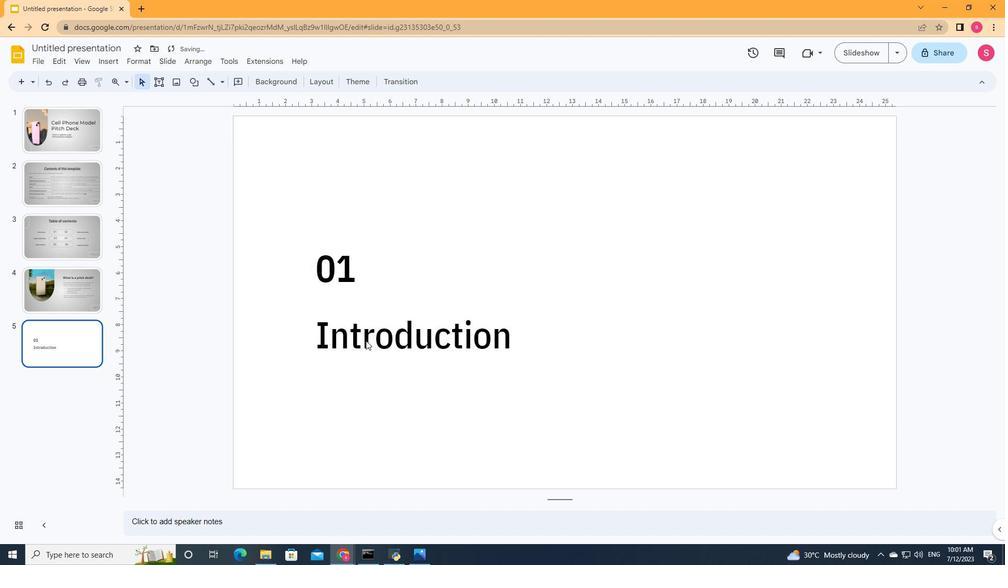 
Action: Mouse moved to (505, 260)
Screenshot: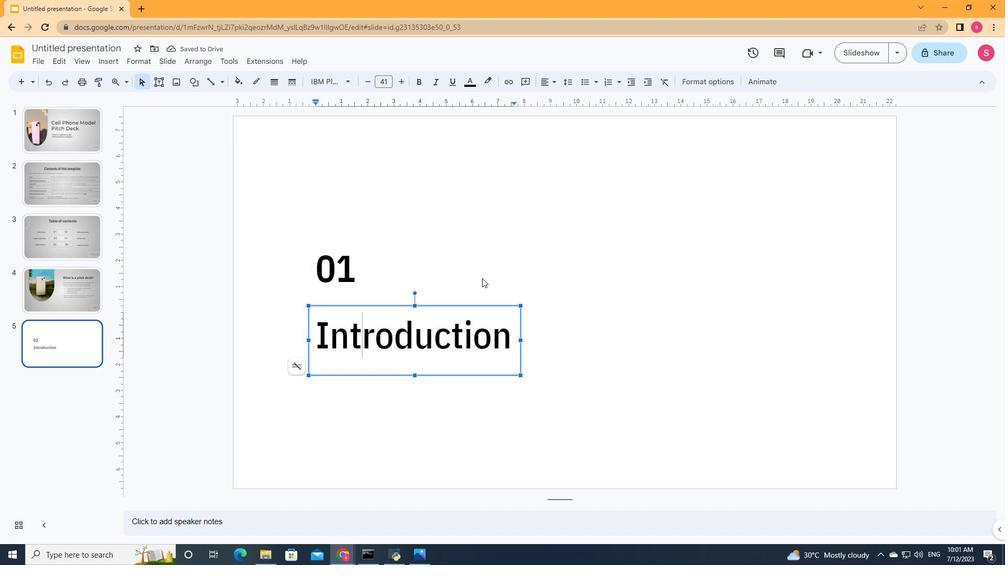 
Action: Mouse pressed left at (505, 260)
Screenshot: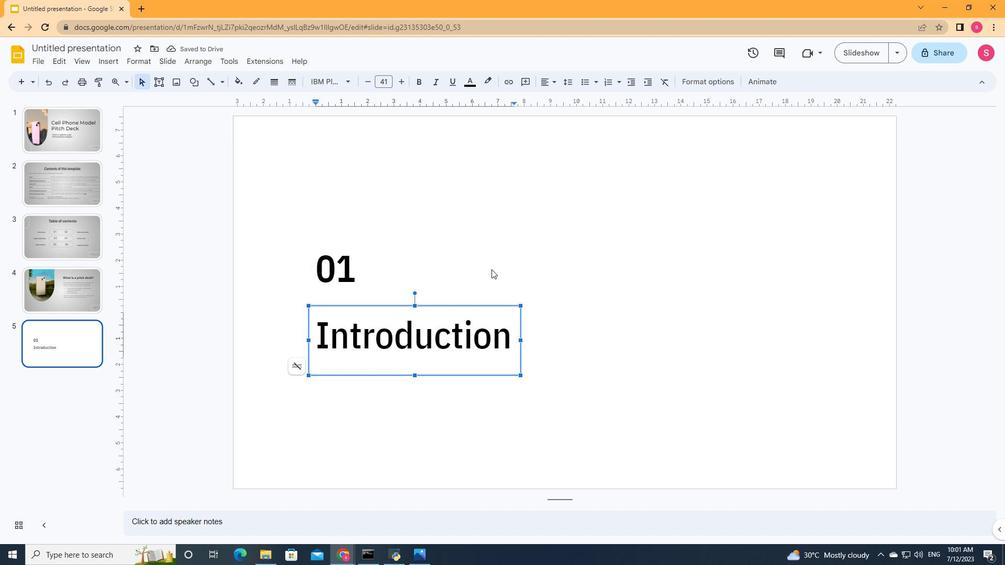 
Action: Mouse moved to (104, 60)
Screenshot: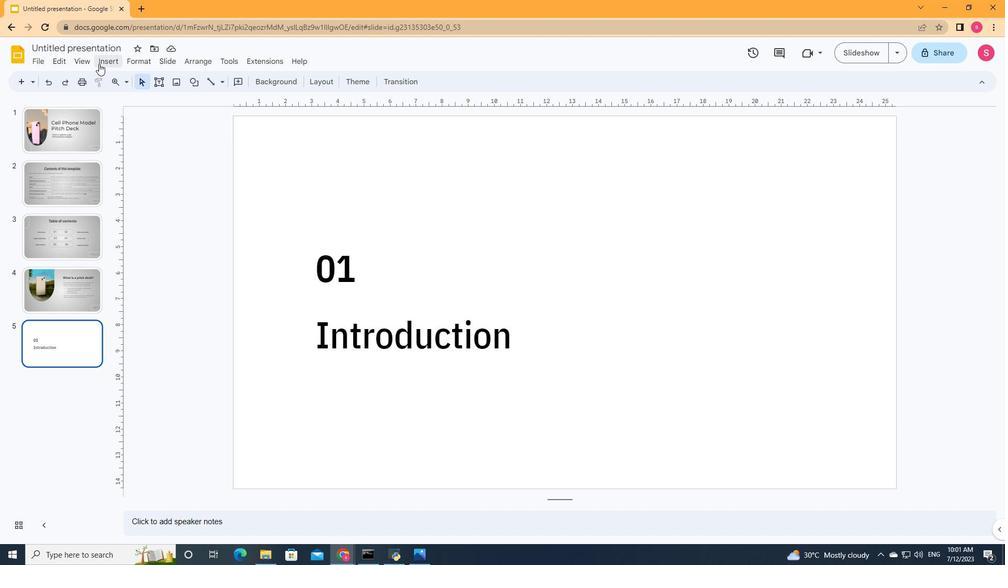 
Action: Mouse pressed left at (104, 60)
Screenshot: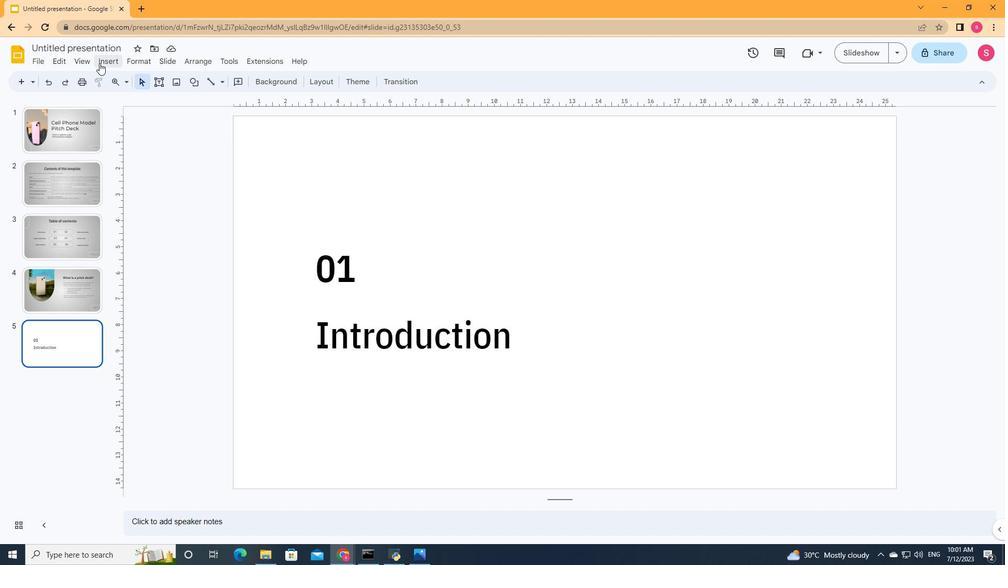 
Action: Mouse moved to (128, 74)
Screenshot: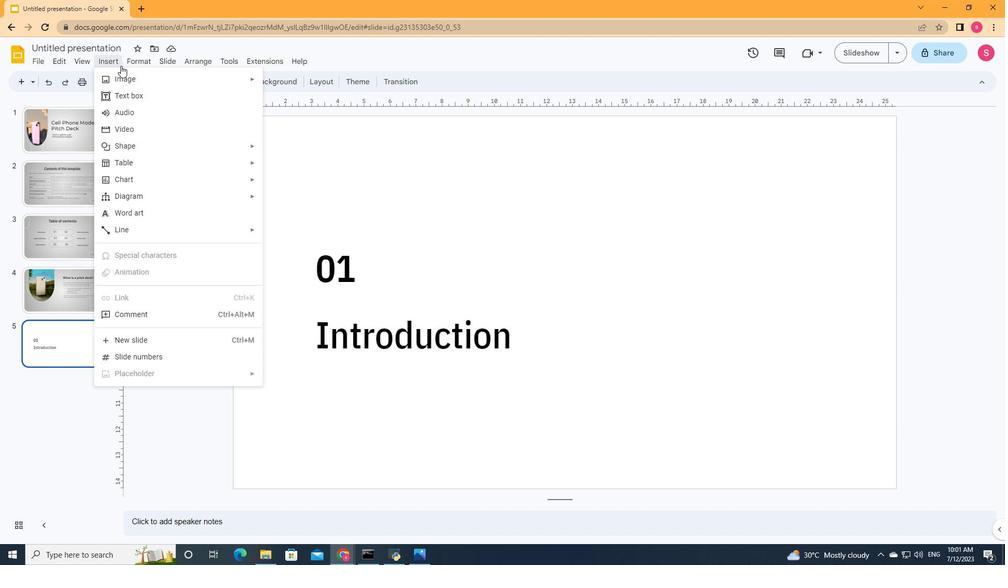 
Action: Mouse pressed left at (128, 74)
Screenshot: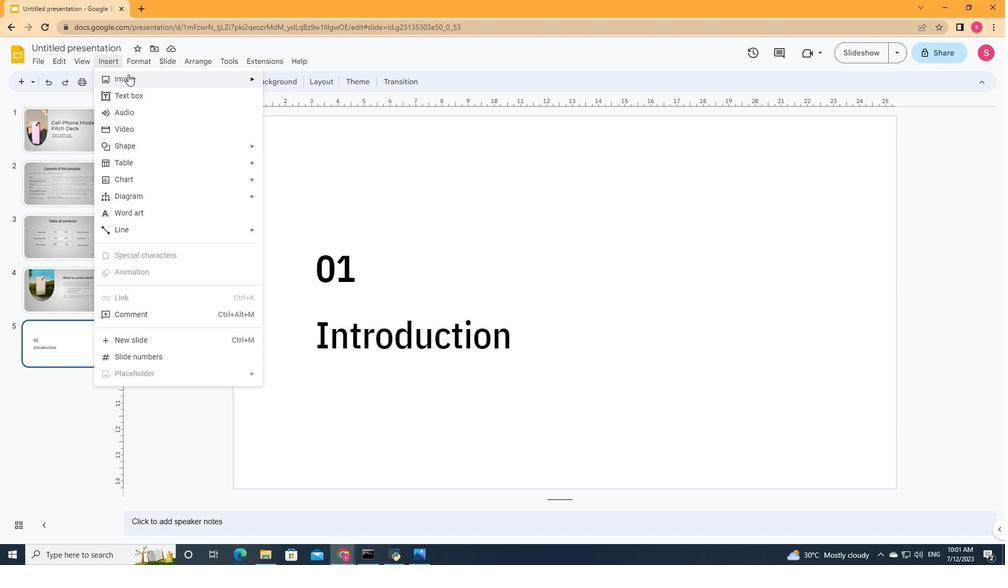 
Action: Mouse moved to (291, 80)
Screenshot: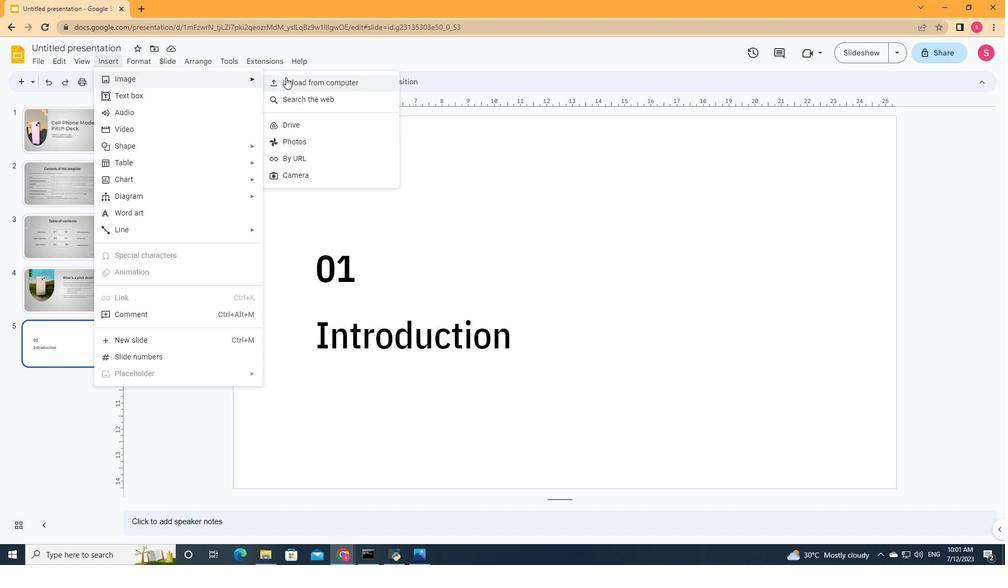 
Action: Mouse pressed left at (291, 80)
Screenshot: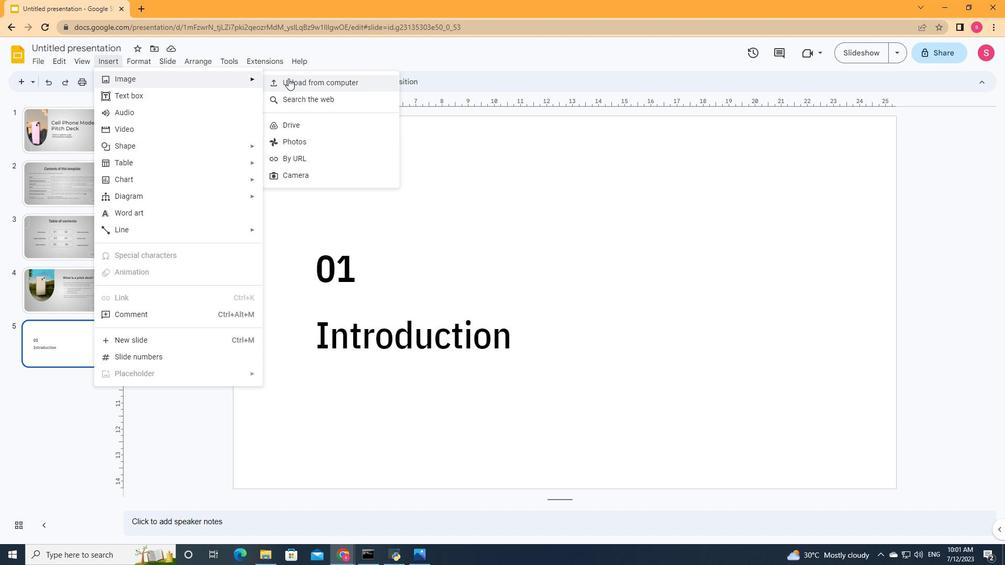 
Action: Mouse moved to (134, 279)
Screenshot: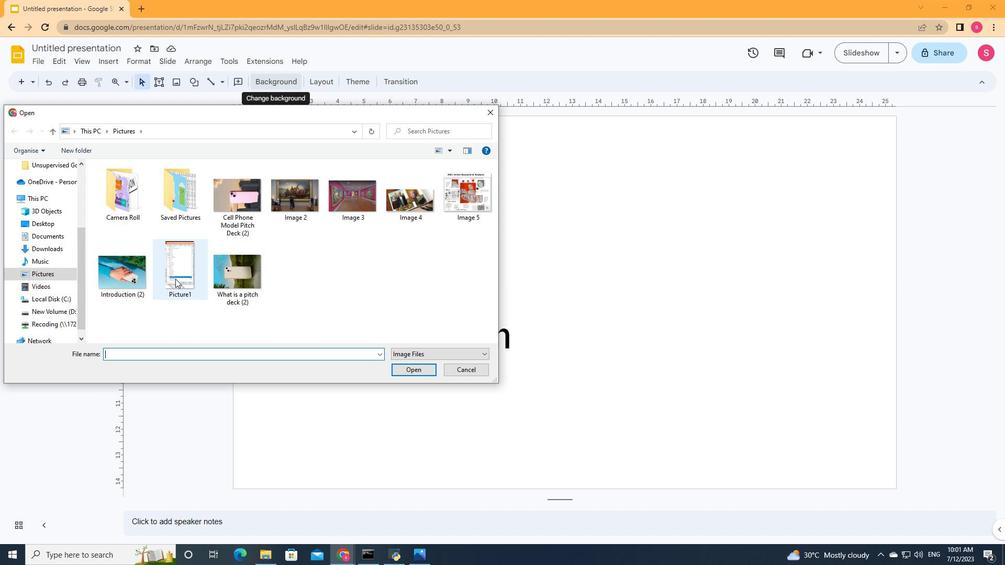 
Action: Mouse pressed left at (134, 279)
Screenshot: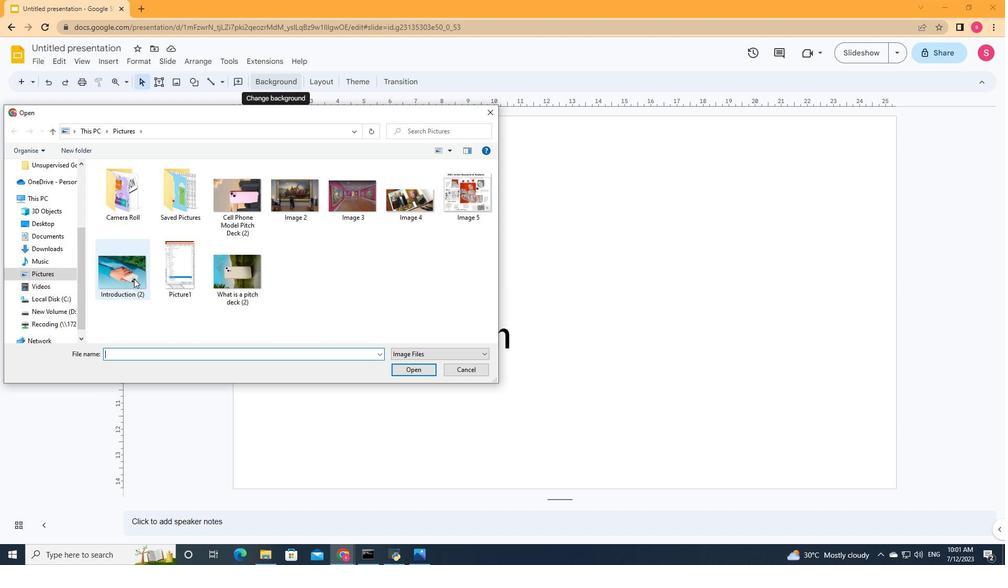 
Action: Mouse moved to (405, 369)
Screenshot: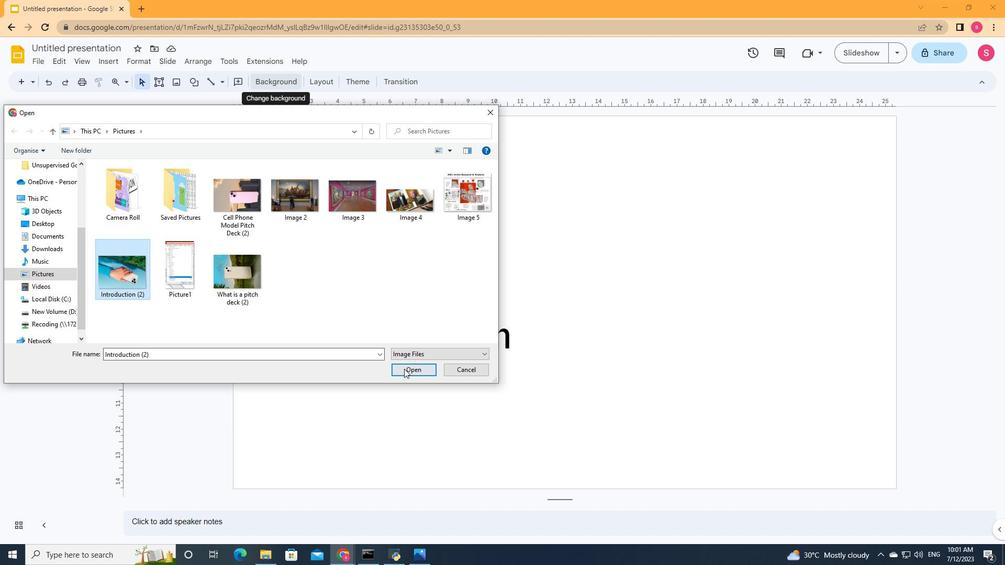 
Action: Mouse pressed left at (405, 369)
Screenshot: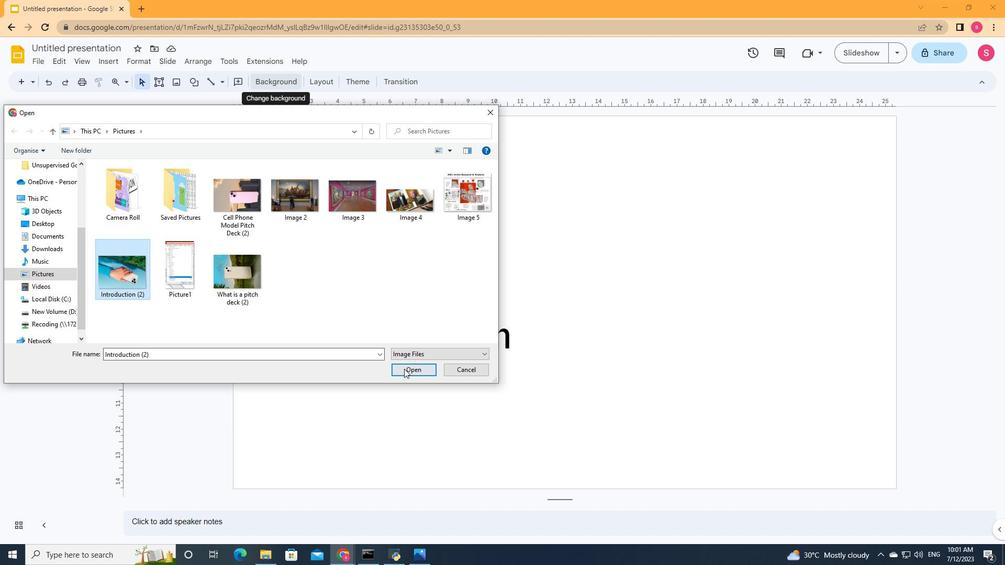 
Action: Mouse moved to (343, 81)
Screenshot: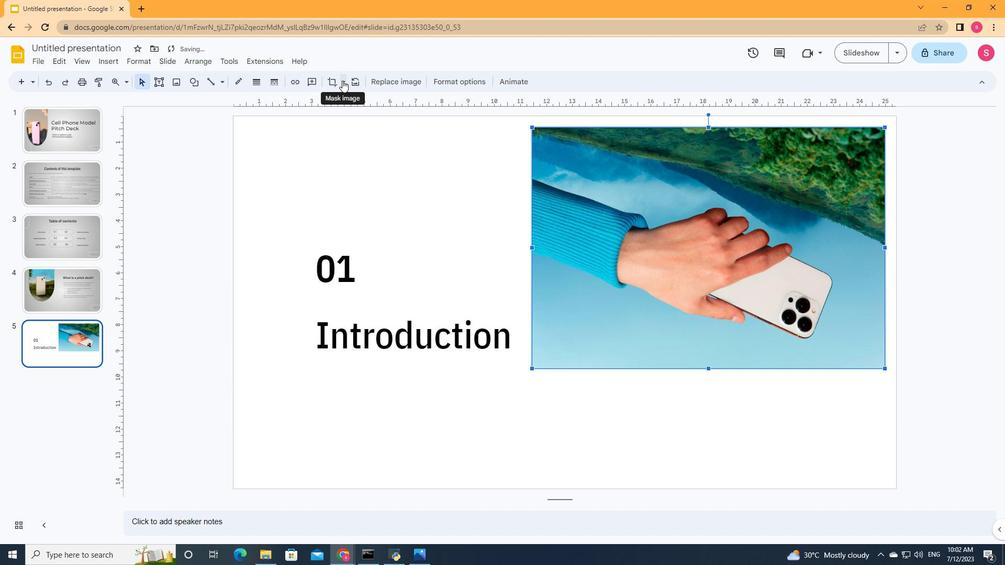 
Action: Mouse pressed left at (343, 81)
Screenshot: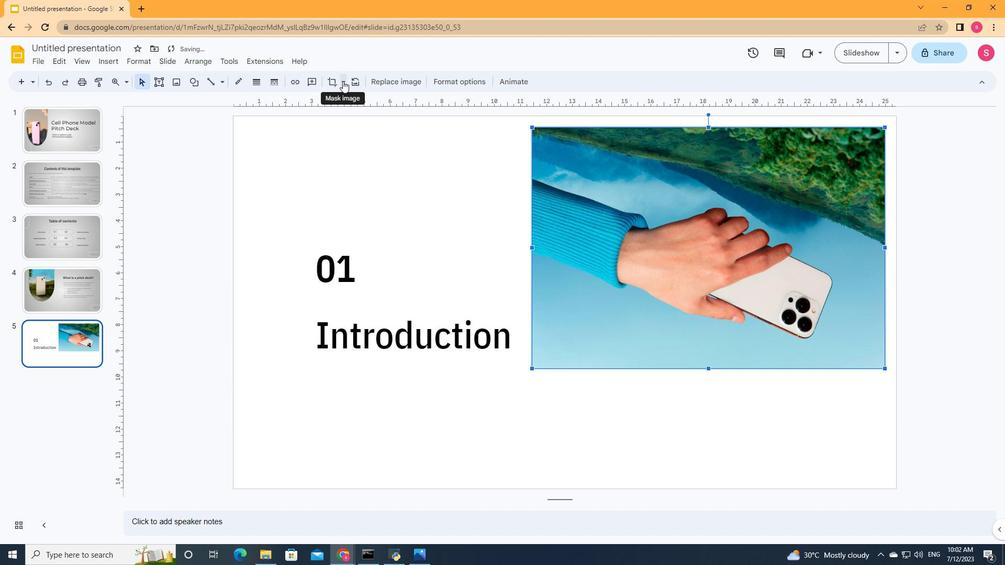 
Action: Mouse moved to (544, 183)
Screenshot: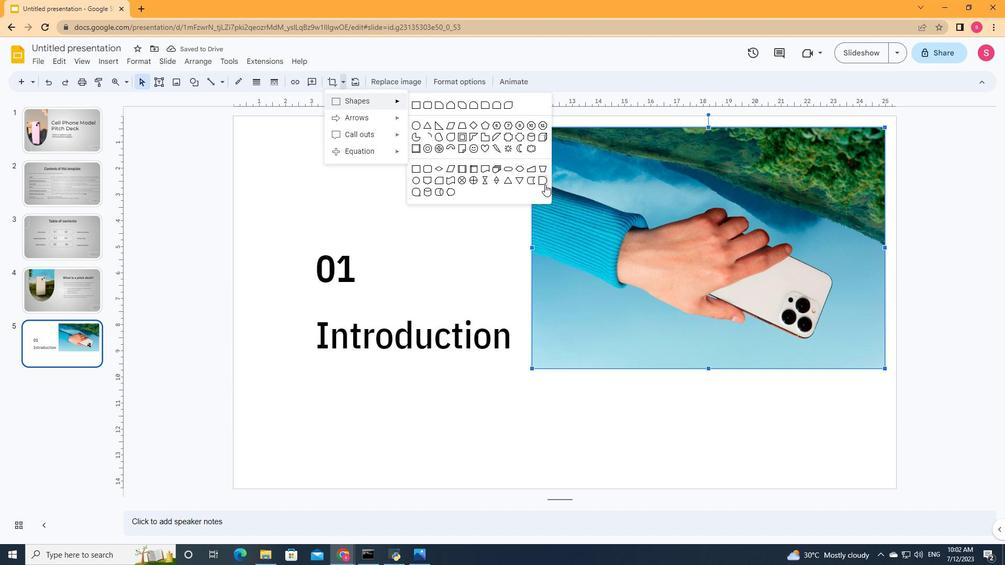 
Action: Mouse pressed left at (544, 183)
Screenshot: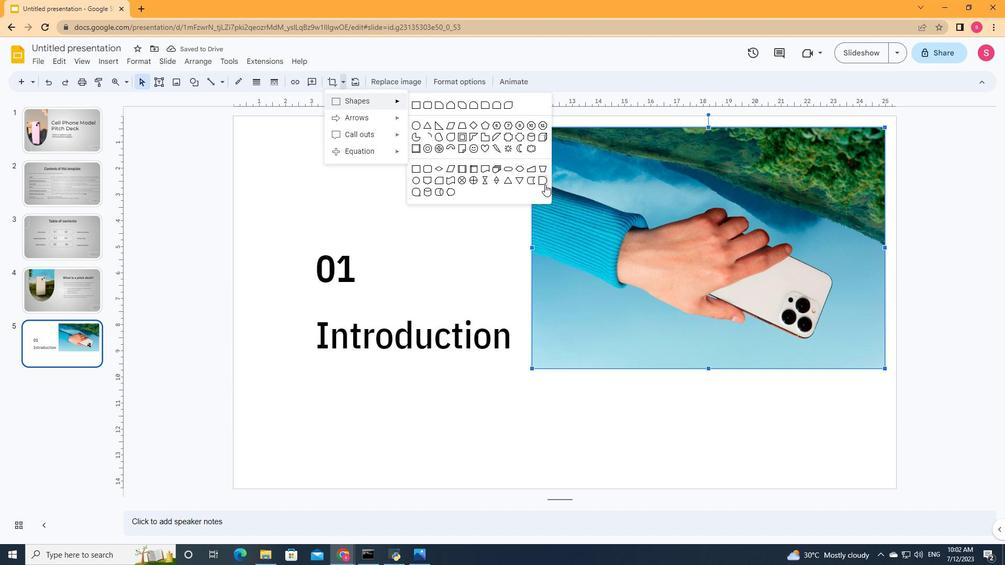 
Action: Mouse moved to (455, 78)
Screenshot: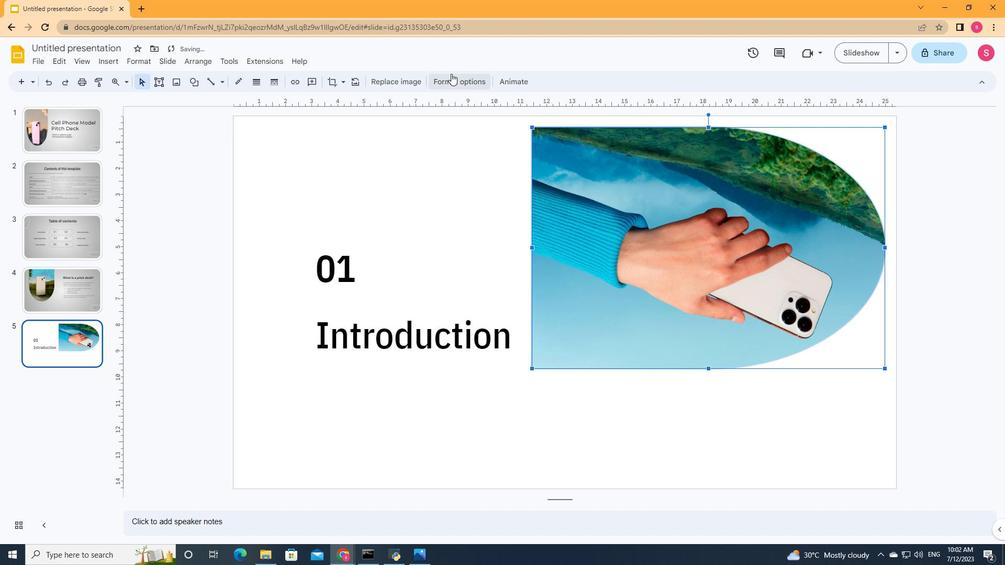 
Action: Mouse pressed left at (455, 78)
Screenshot: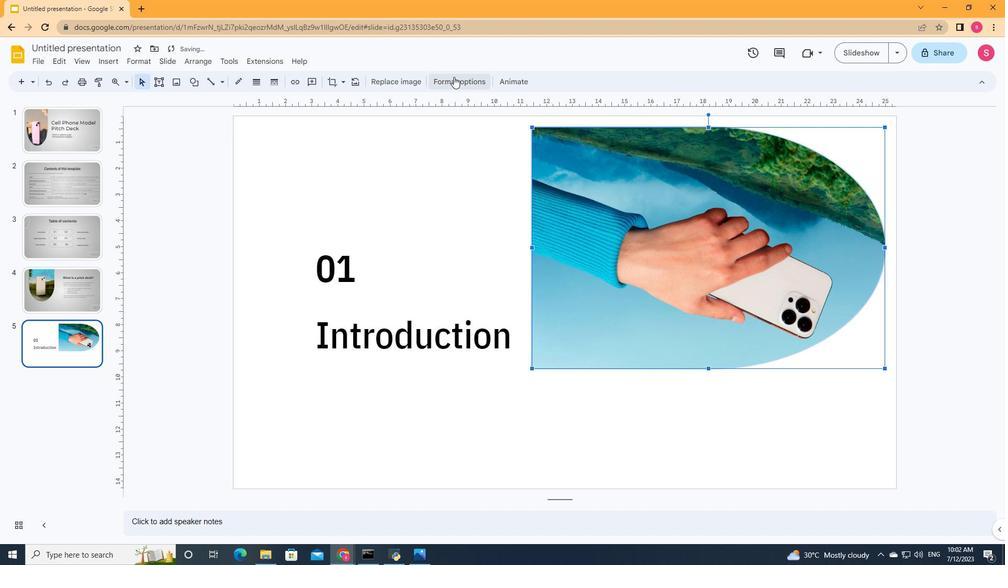 
Action: Mouse moved to (904, 288)
Screenshot: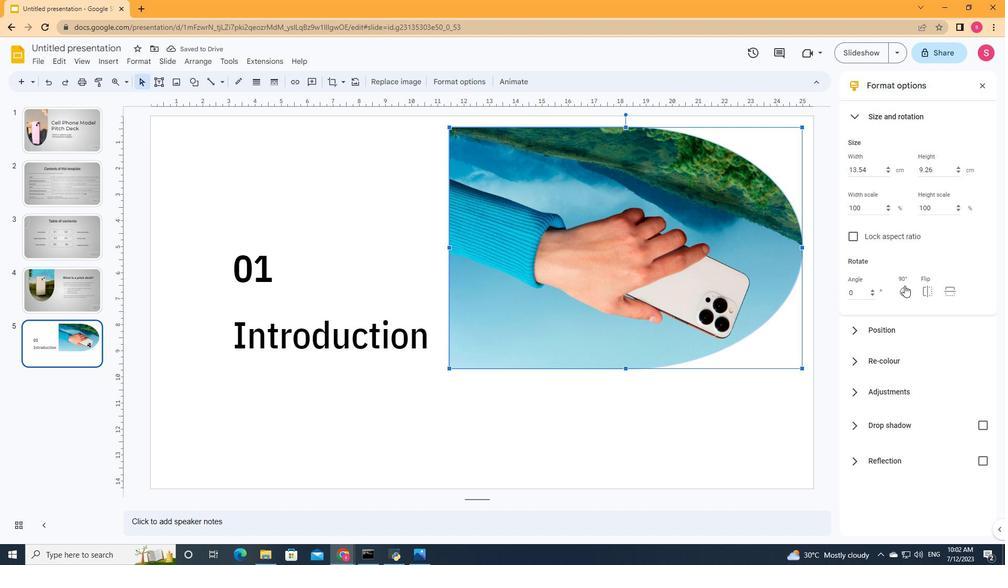 
Action: Mouse pressed left at (904, 288)
Screenshot: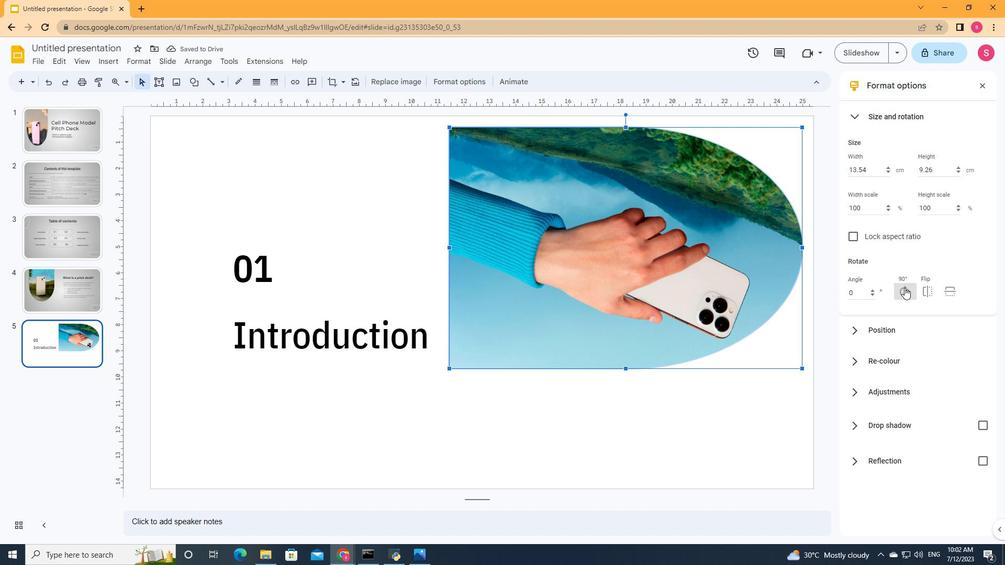 
Action: Mouse moved to (904, 288)
Screenshot: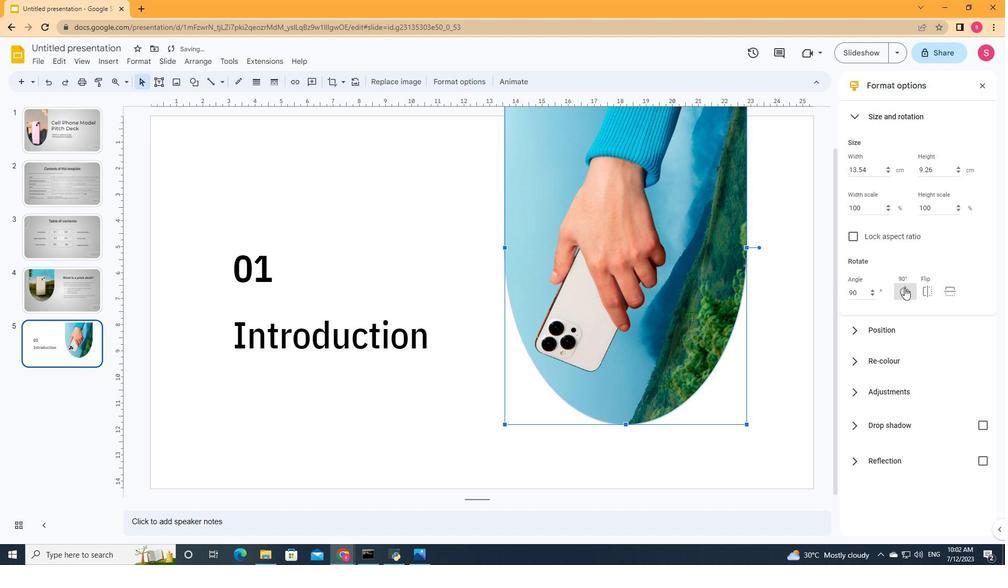 
Action: Mouse pressed left at (904, 288)
Screenshot: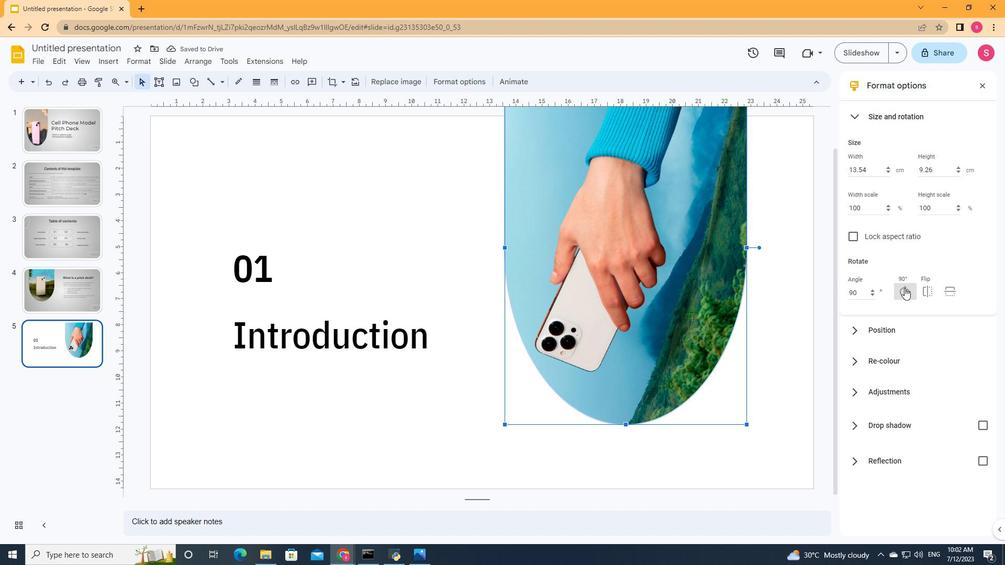 
Action: Mouse moved to (717, 242)
Screenshot: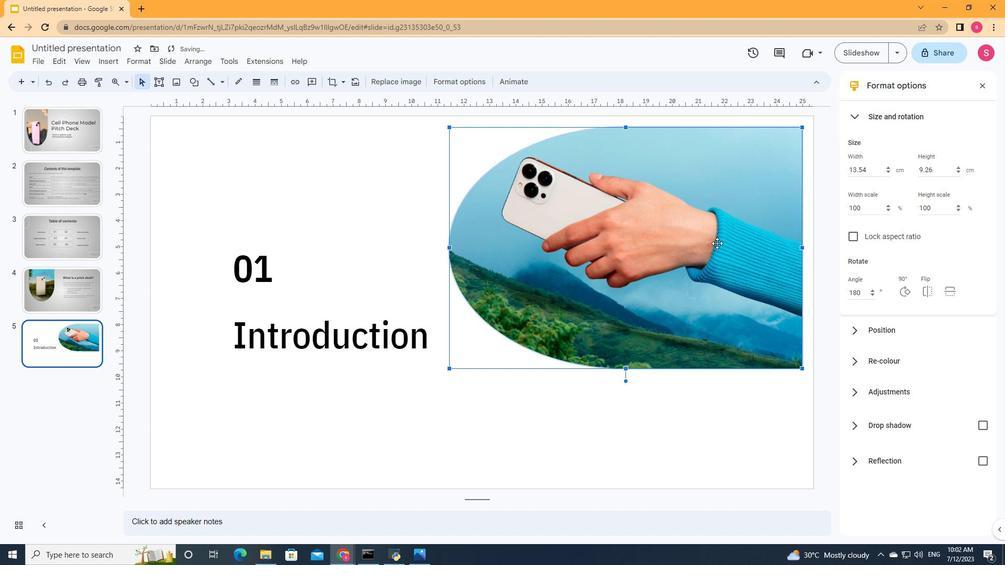 
Action: Mouse pressed left at (717, 242)
Screenshot: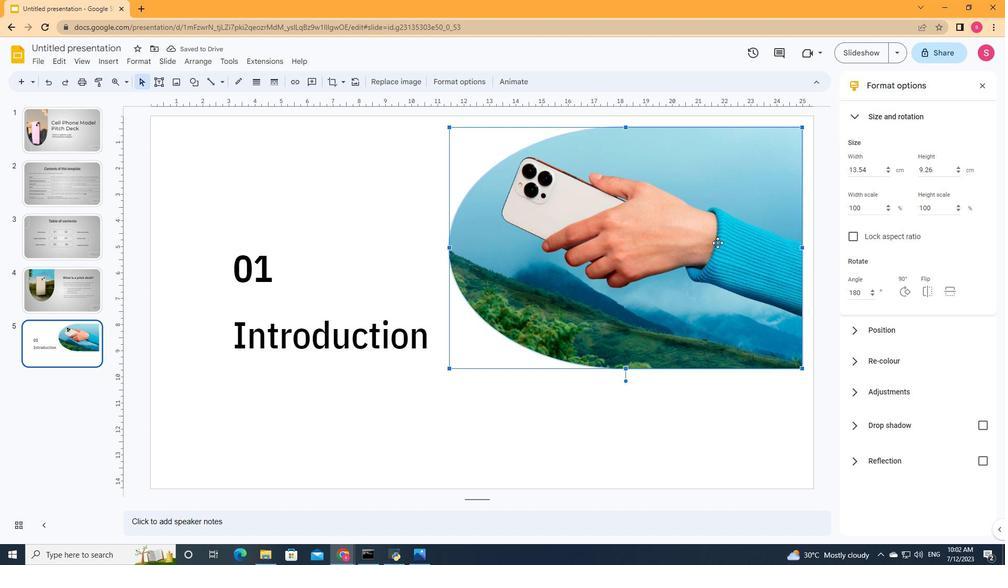 
Action: Mouse moved to (334, 82)
Screenshot: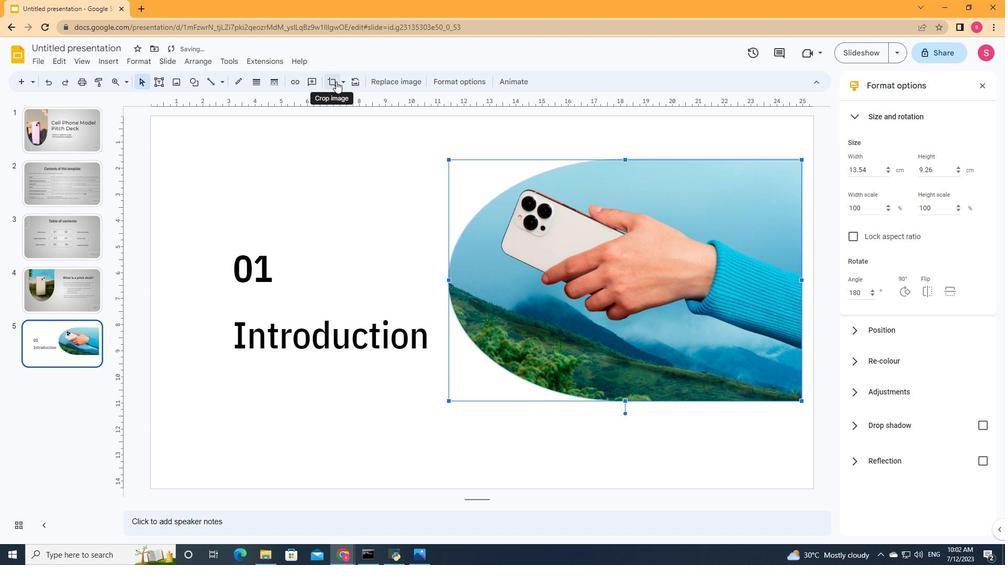 
Action: Mouse pressed left at (334, 82)
Screenshot: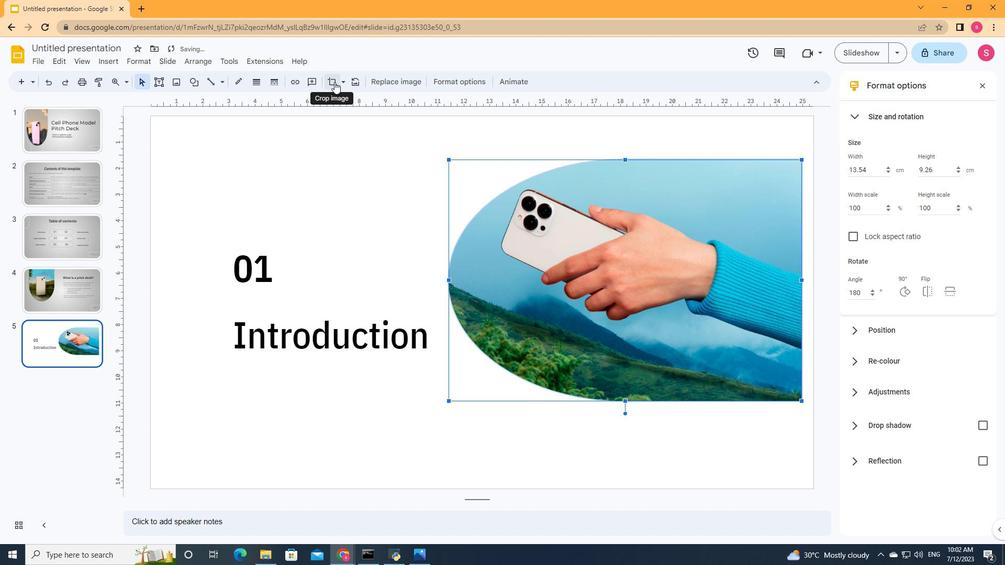 
Action: Mouse moved to (800, 280)
Screenshot: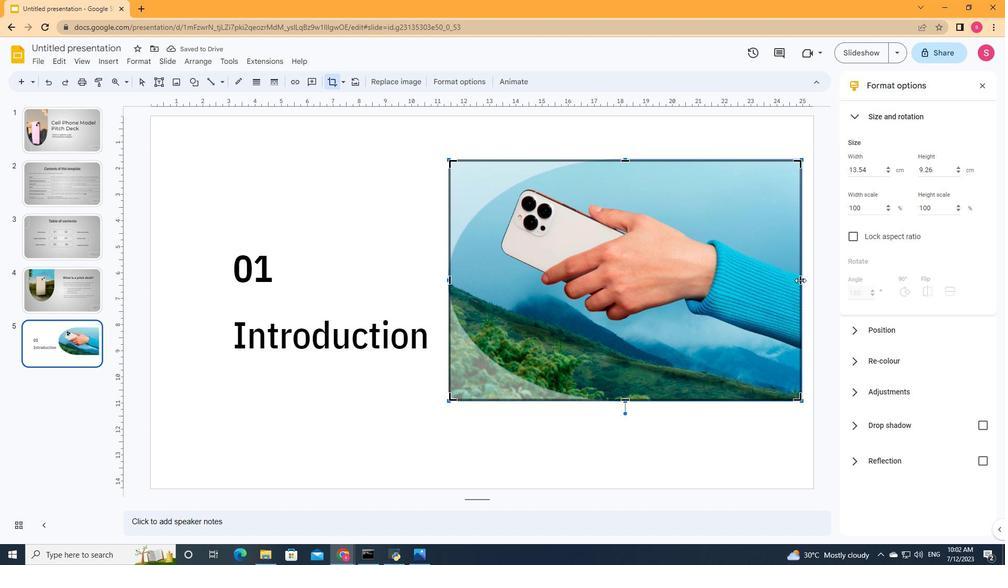 
Action: Mouse pressed left at (800, 280)
Screenshot: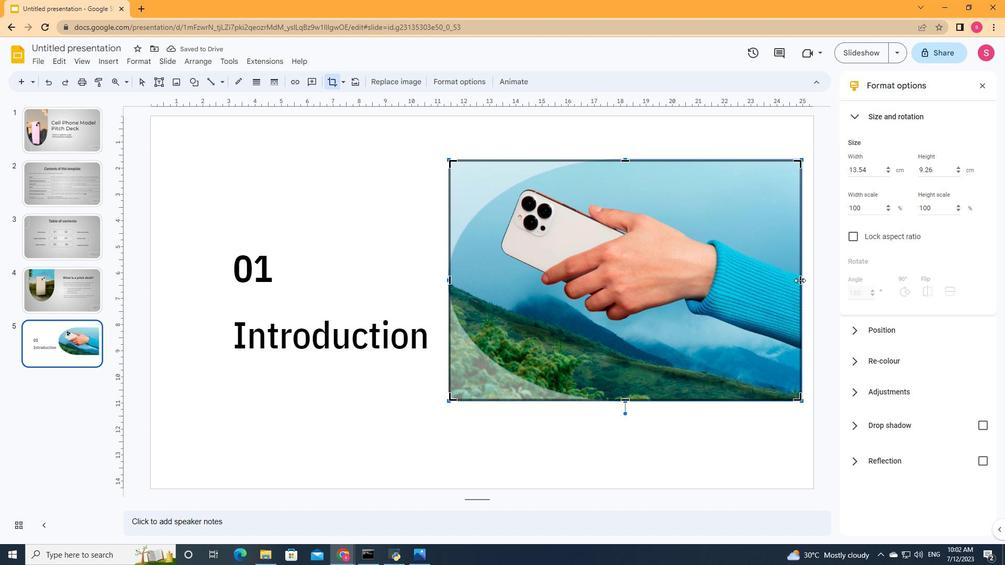 
Action: Mouse moved to (745, 281)
Screenshot: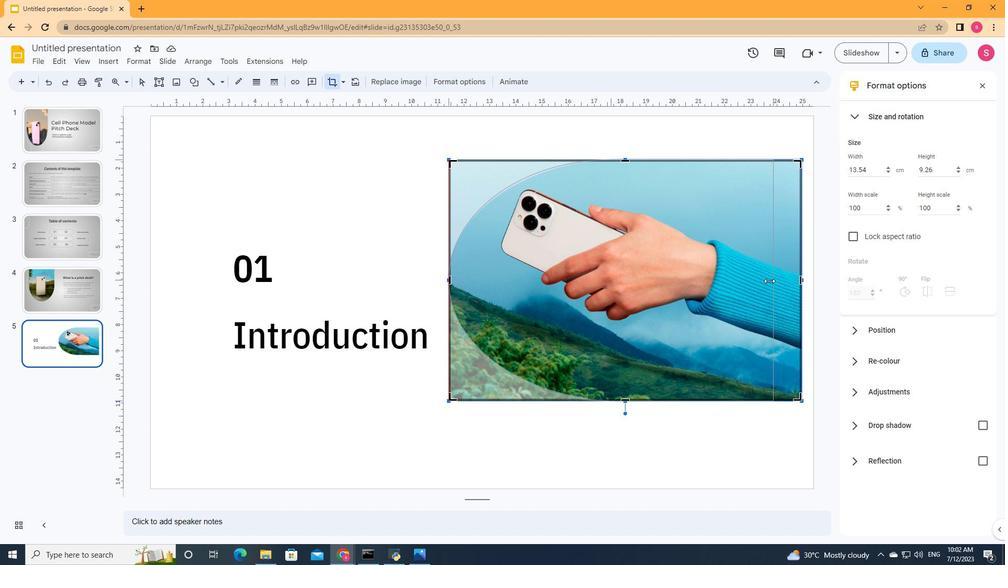 
Action: Mouse pressed left at (745, 281)
Screenshot: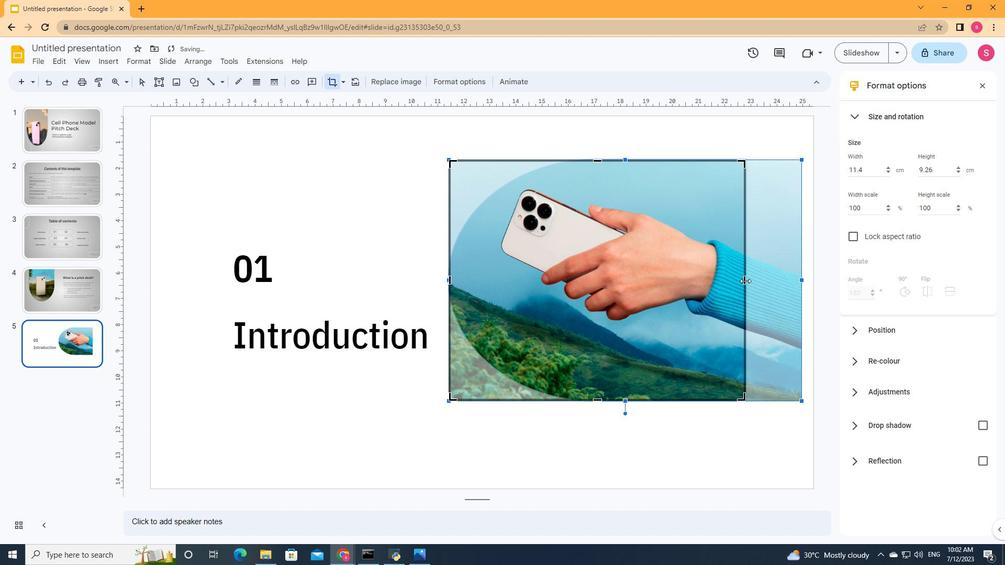 
Action: Mouse moved to (578, 399)
Screenshot: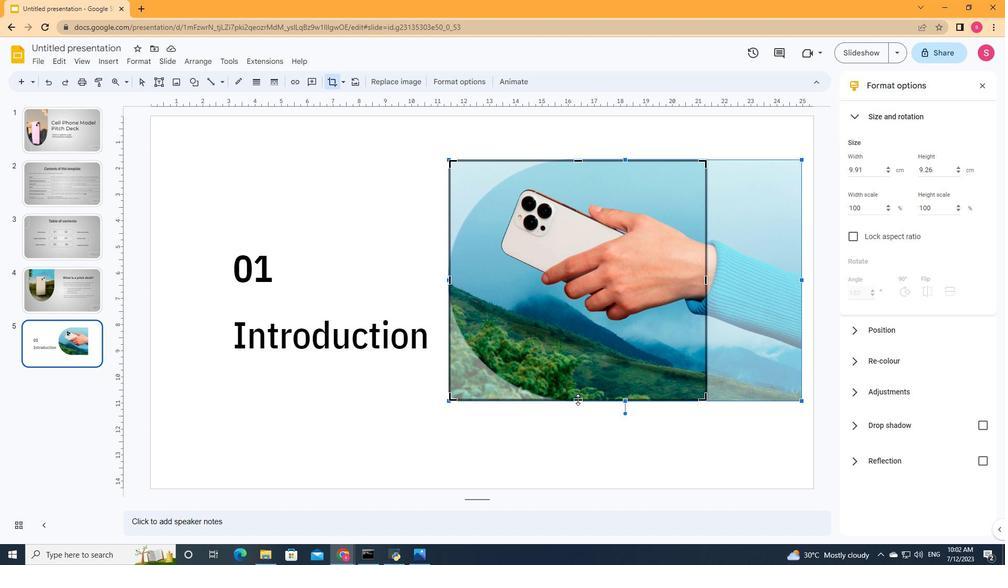 
Action: Mouse pressed left at (578, 399)
Screenshot: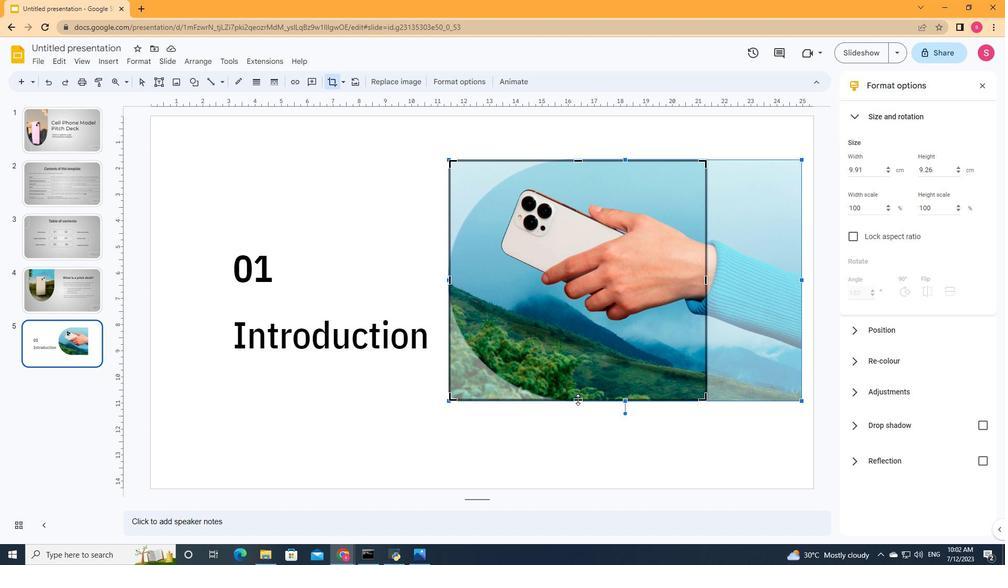 
Action: Mouse moved to (581, 368)
Screenshot: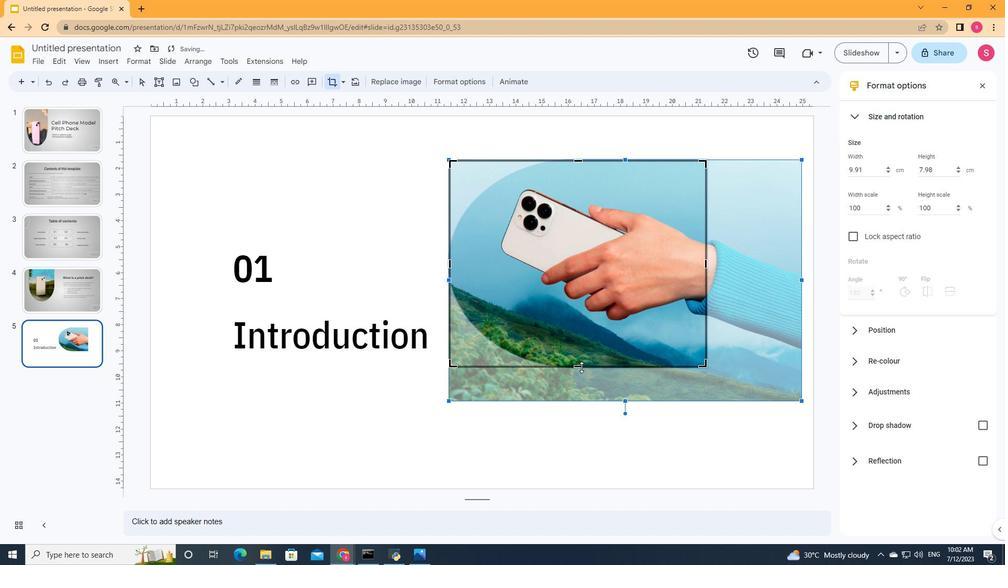 
Action: Mouse pressed left at (581, 368)
Screenshot: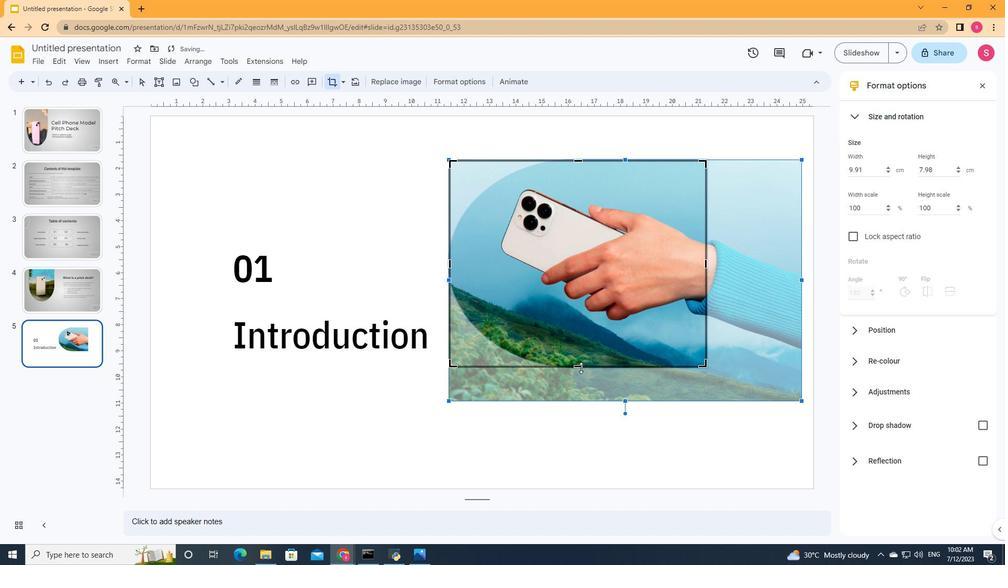 
Action: Mouse moved to (609, 440)
Screenshot: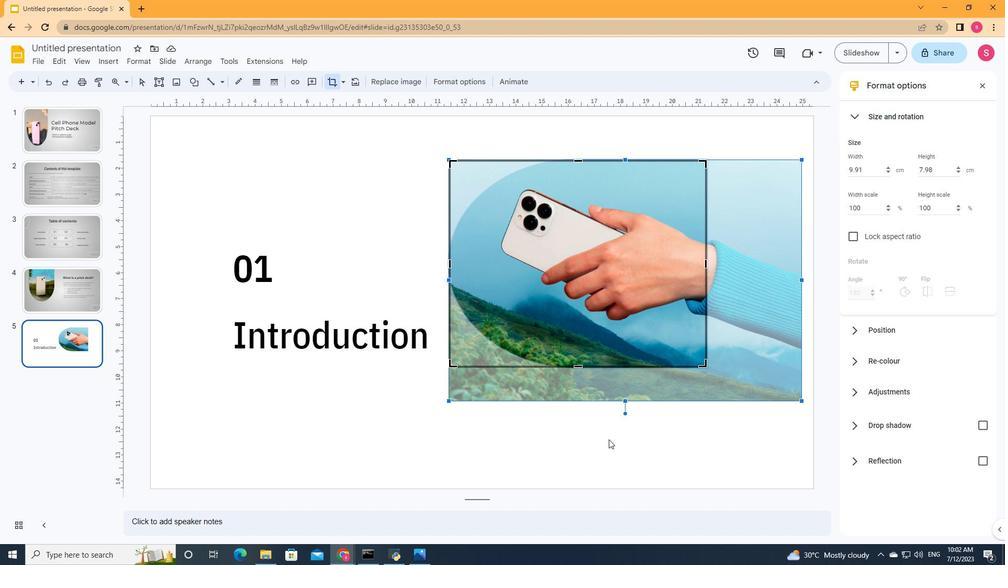 
Action: Mouse pressed left at (609, 440)
Screenshot: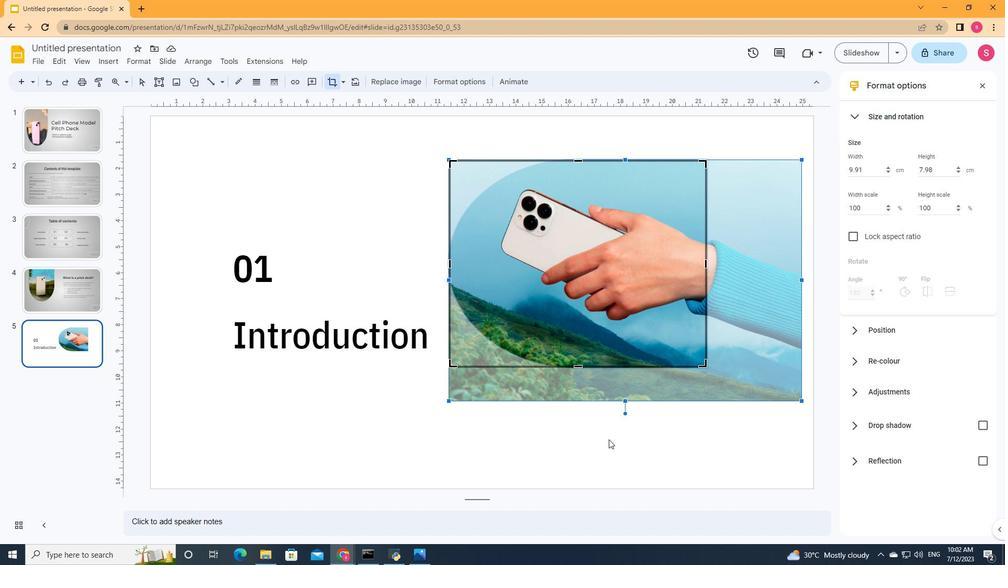 
Action: Mouse moved to (602, 281)
Screenshot: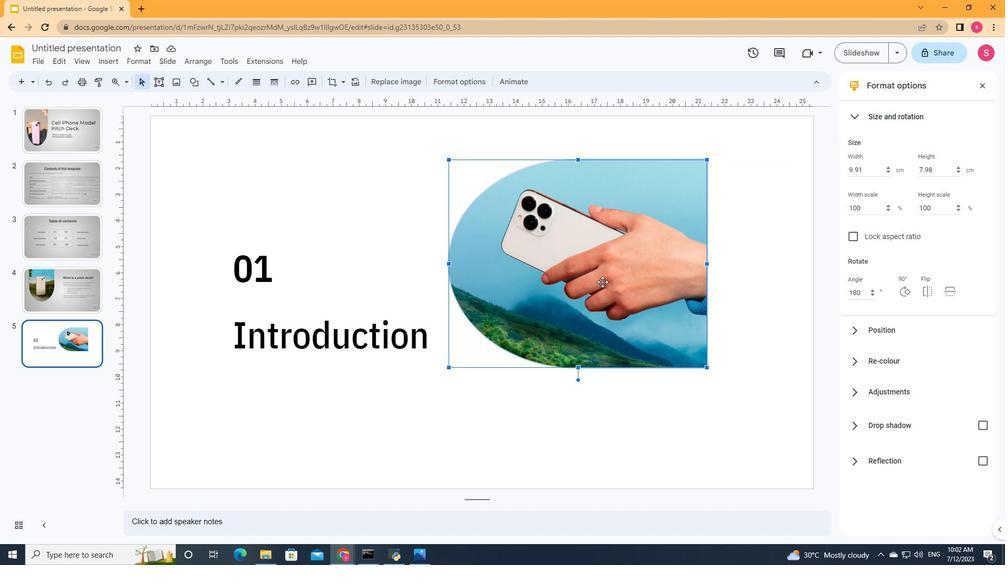 
Action: Mouse pressed left at (602, 281)
Screenshot: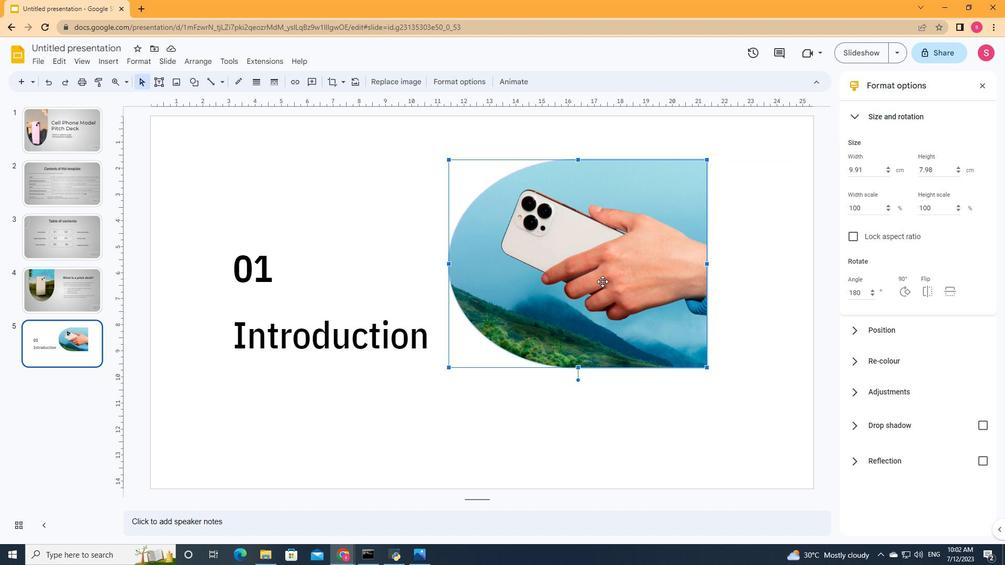 
Action: Mouse moved to (428, 187)
Screenshot: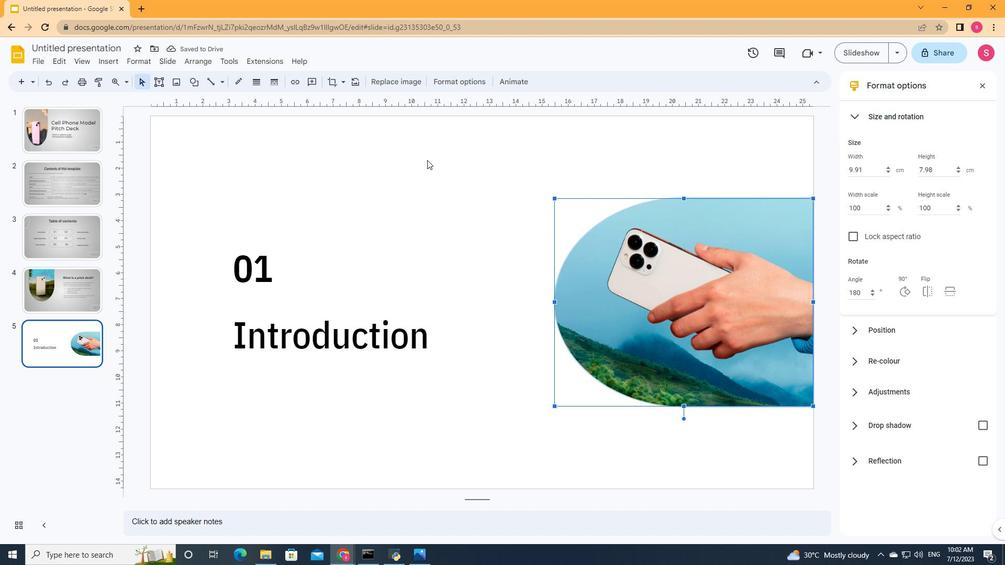
Action: Mouse pressed left at (428, 187)
Screenshot: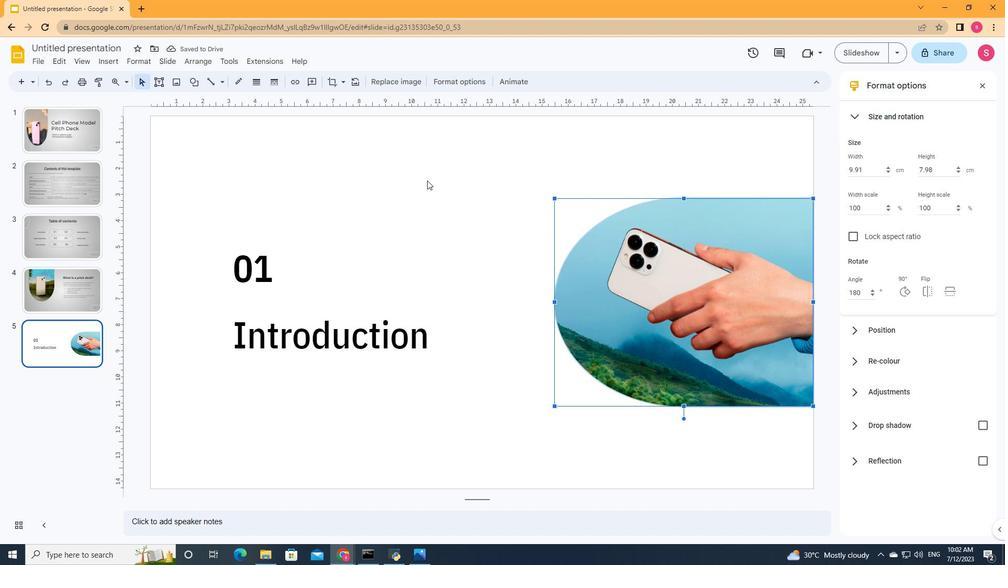 
Action: Mouse moved to (279, 83)
Screenshot: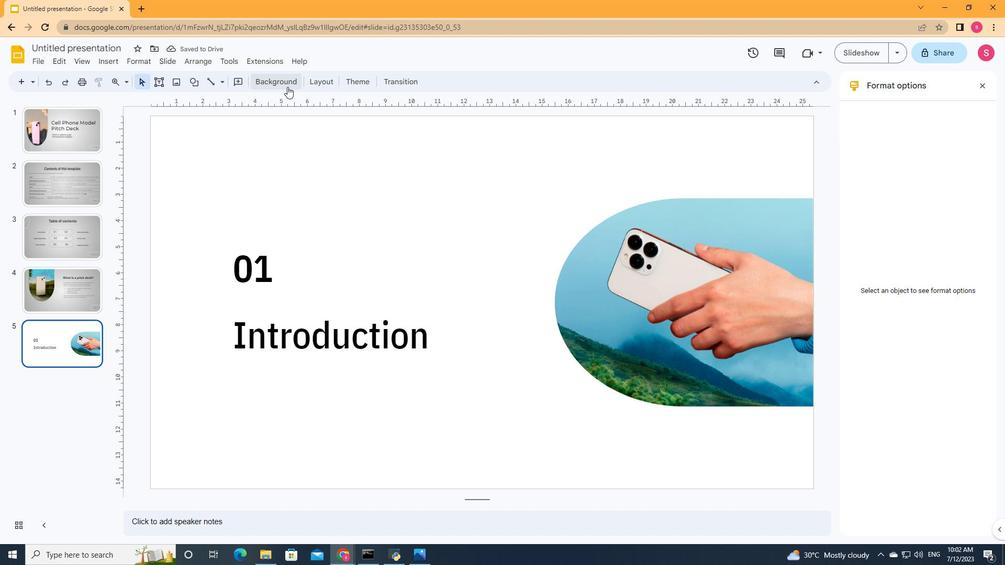
Action: Mouse pressed left at (279, 83)
Screenshot: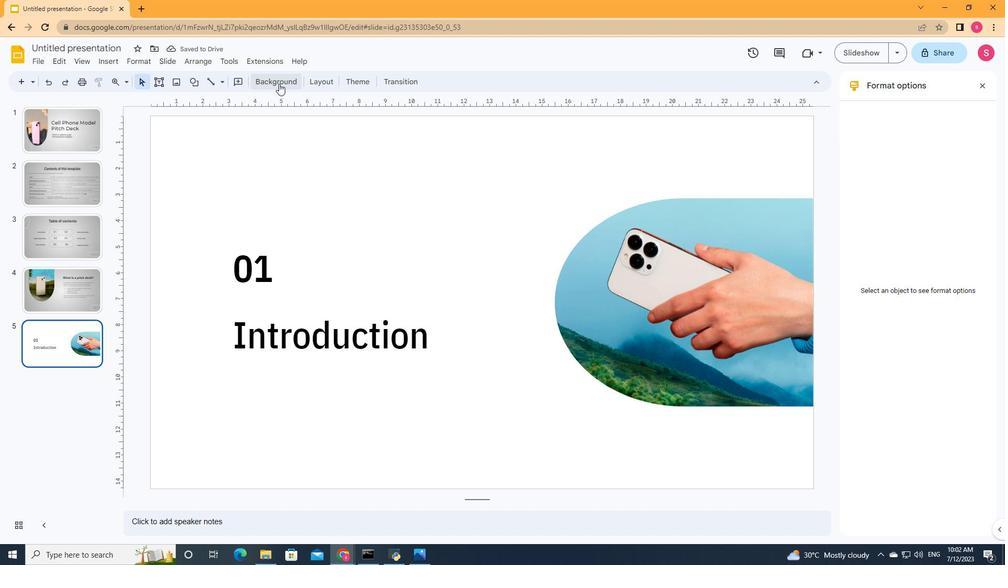 
Action: Mouse moved to (576, 263)
Screenshot: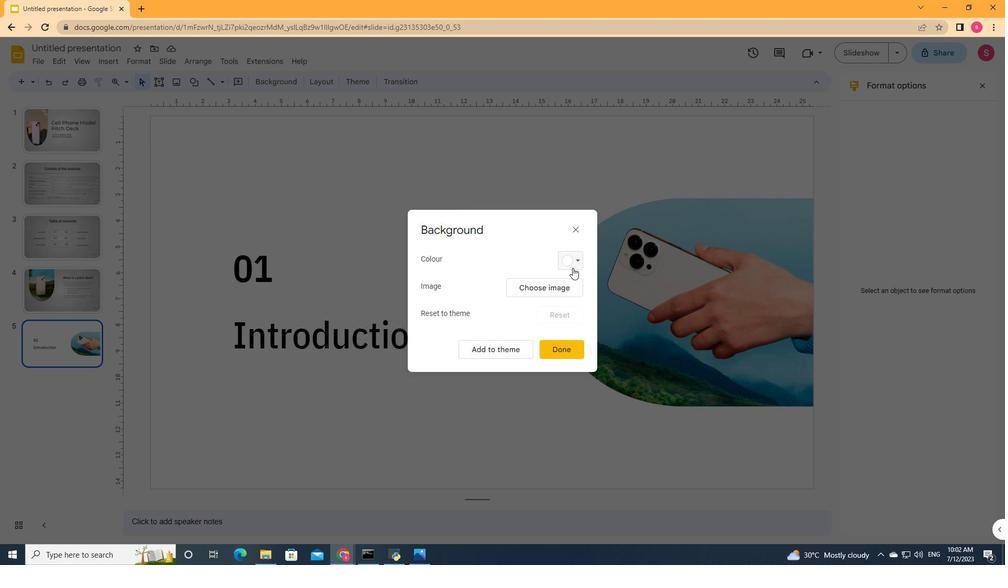 
Action: Mouse pressed left at (576, 263)
Screenshot: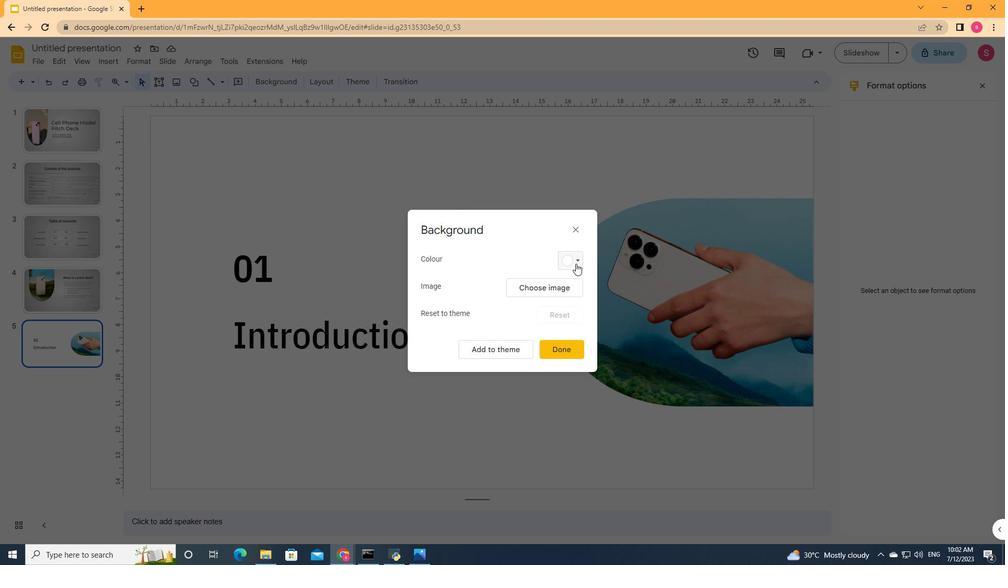 
Action: Mouse moved to (627, 283)
Screenshot: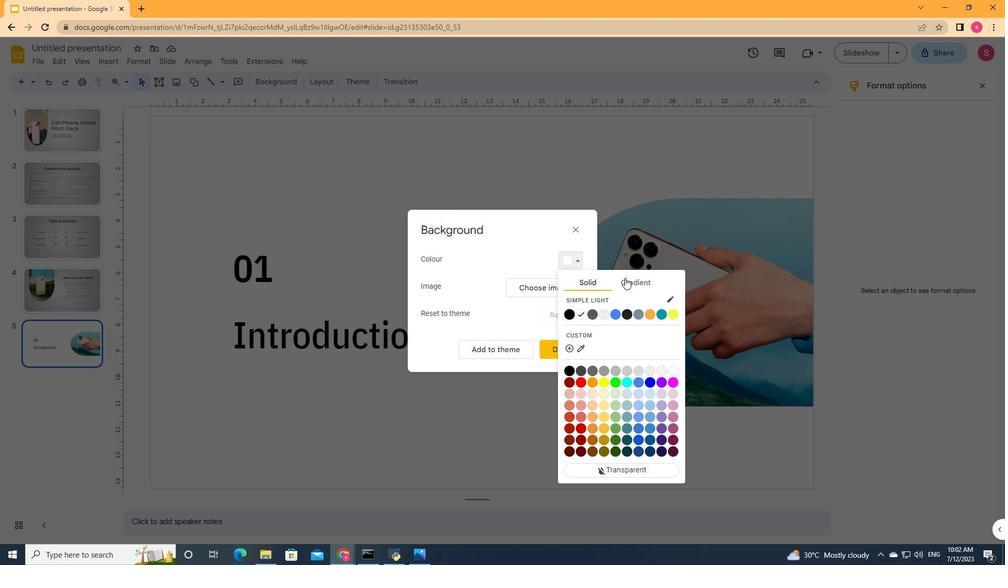 
Action: Mouse pressed left at (627, 283)
Screenshot: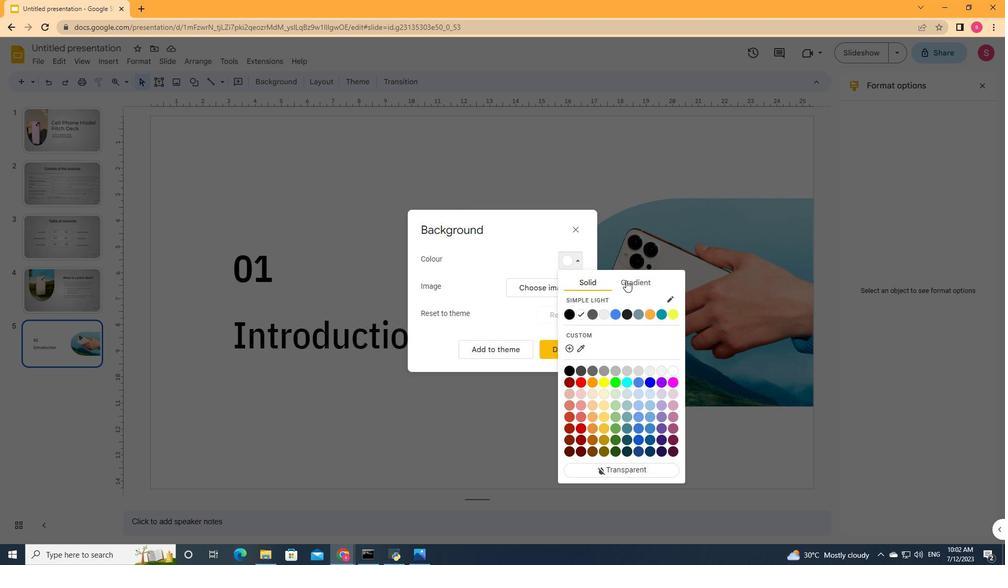 
Action: Mouse moved to (637, 399)
Screenshot: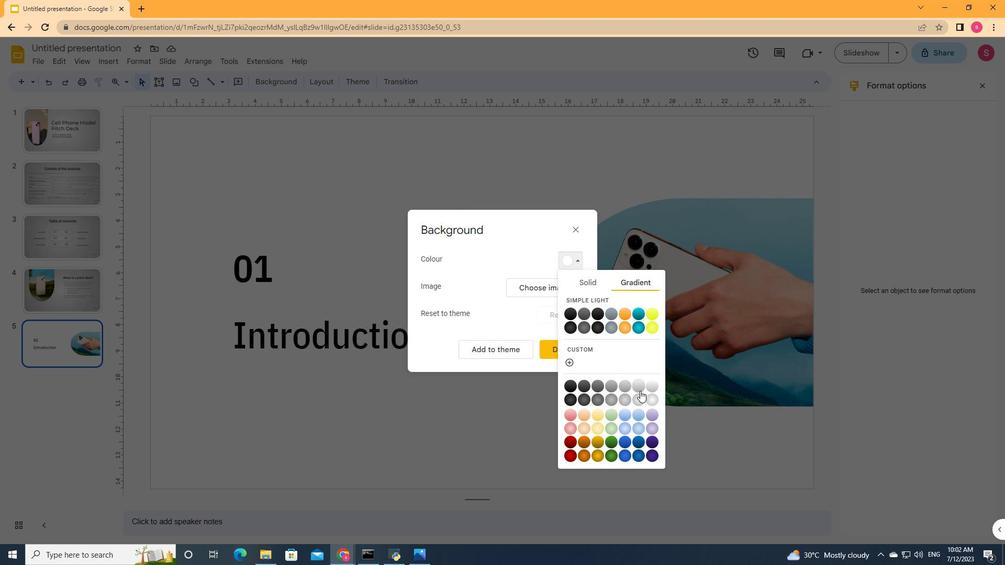 
Action: Mouse pressed left at (637, 399)
Screenshot: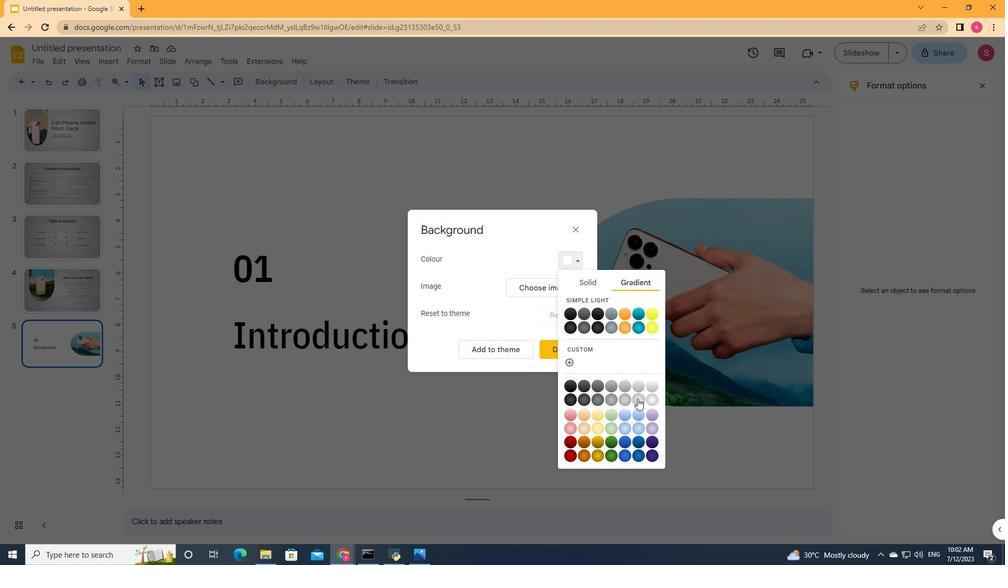 
Action: Mouse moved to (560, 351)
Screenshot: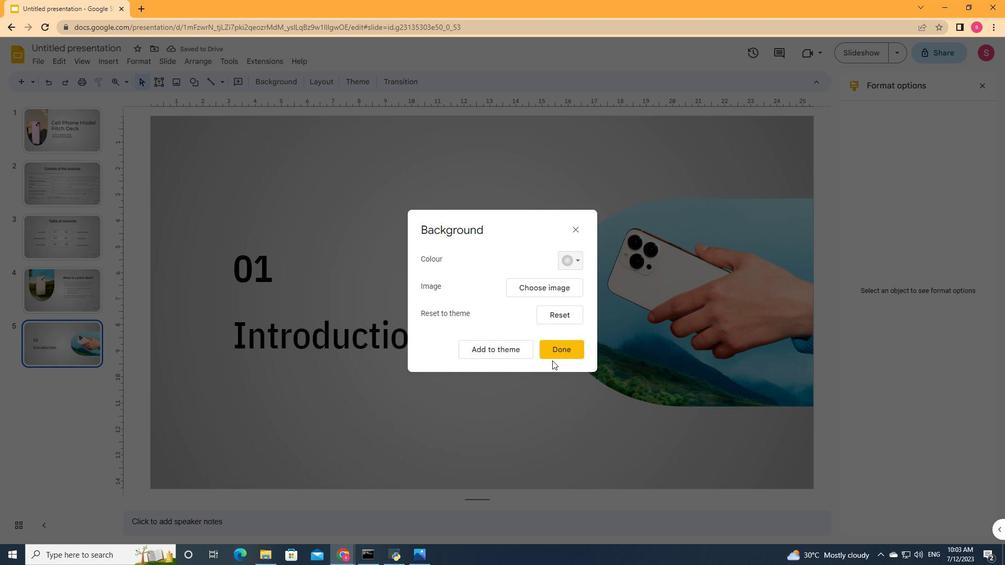 
Action: Mouse pressed left at (560, 351)
Screenshot: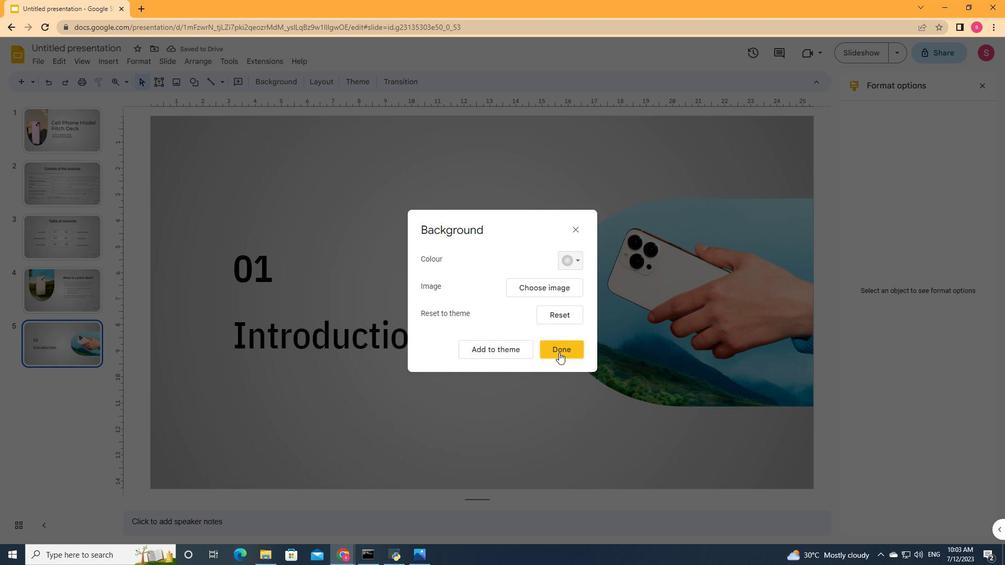 
Action: Mouse moved to (253, 268)
Screenshot: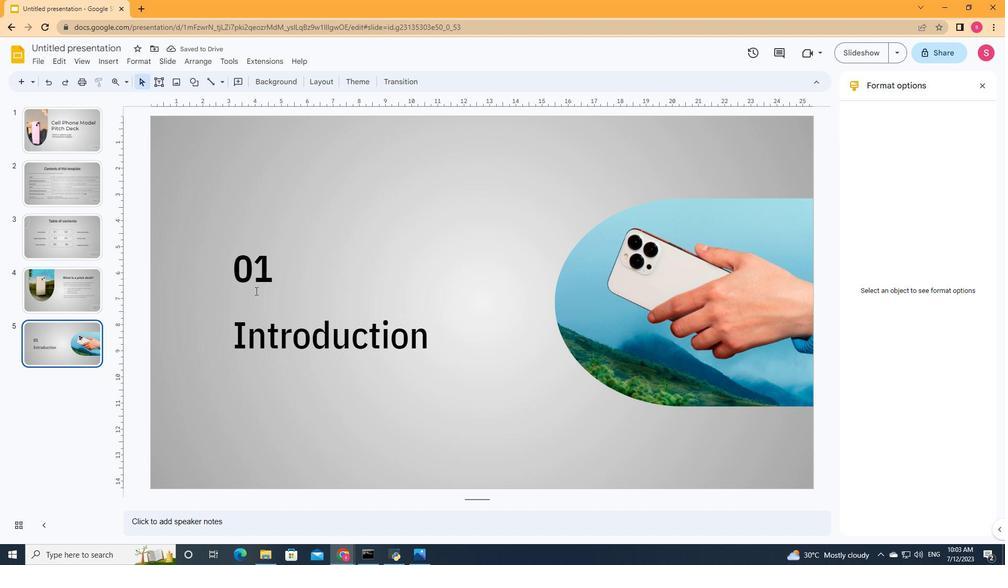 
Action: Mouse pressed left at (253, 268)
Screenshot: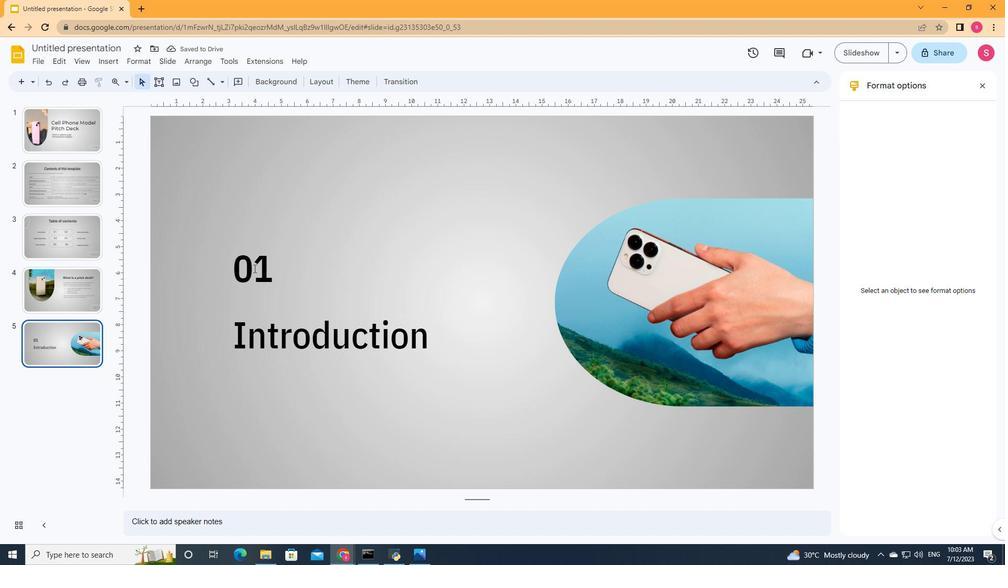 
Action: Mouse moved to (317, 274)
Screenshot: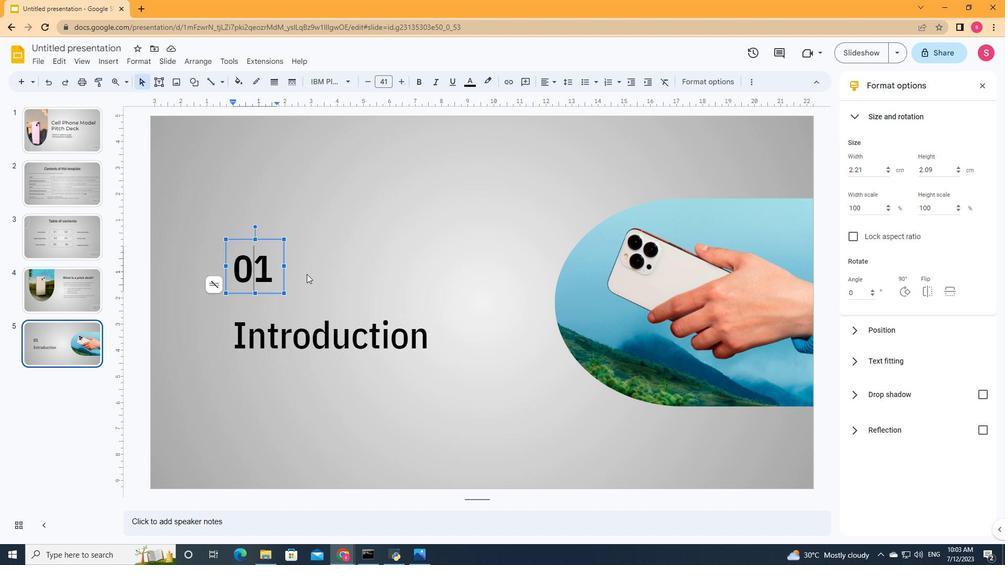 
Action: Mouse pressed left at (317, 274)
Screenshot: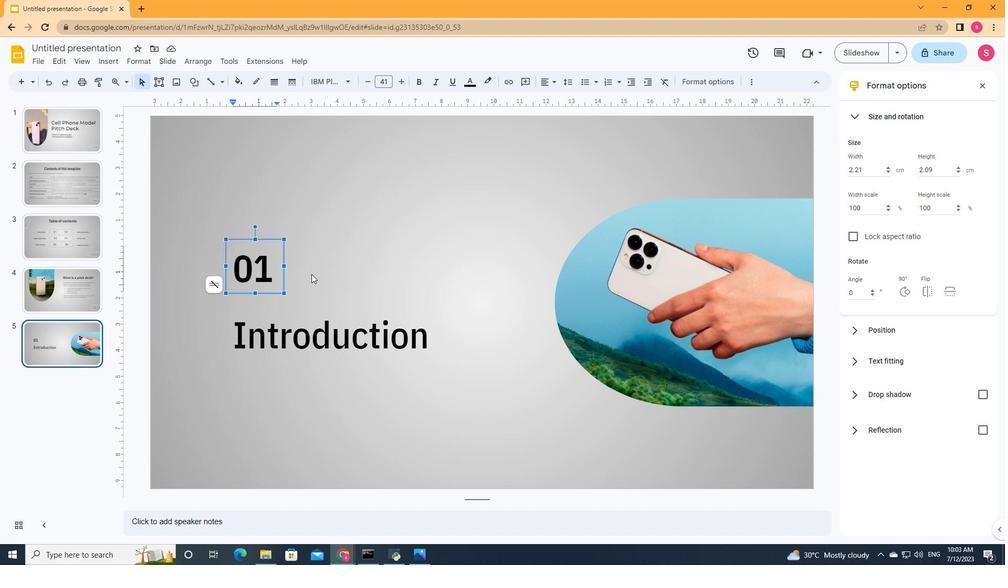 
Action: Mouse moved to (275, 329)
Screenshot: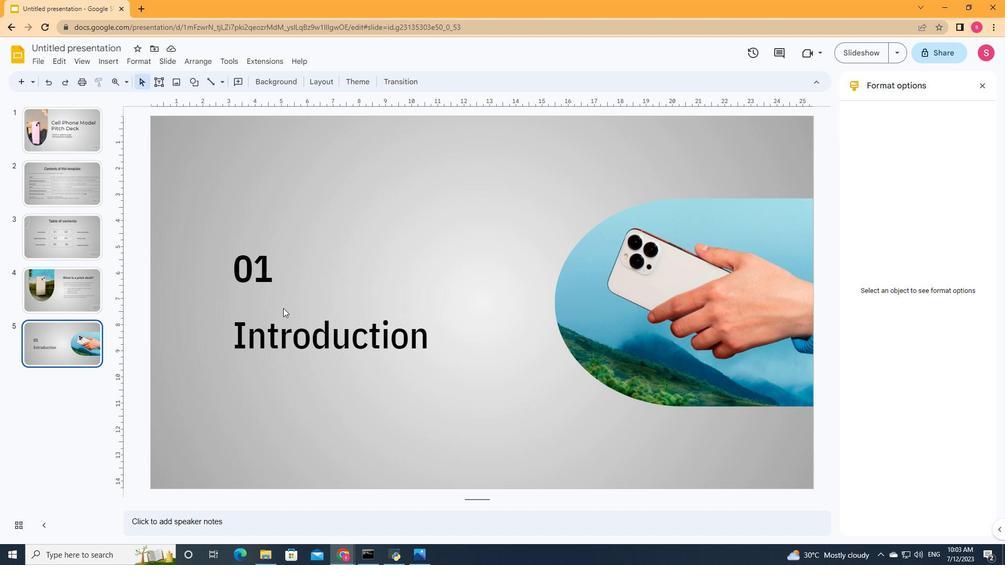 
Action: Mouse pressed left at (275, 329)
Screenshot: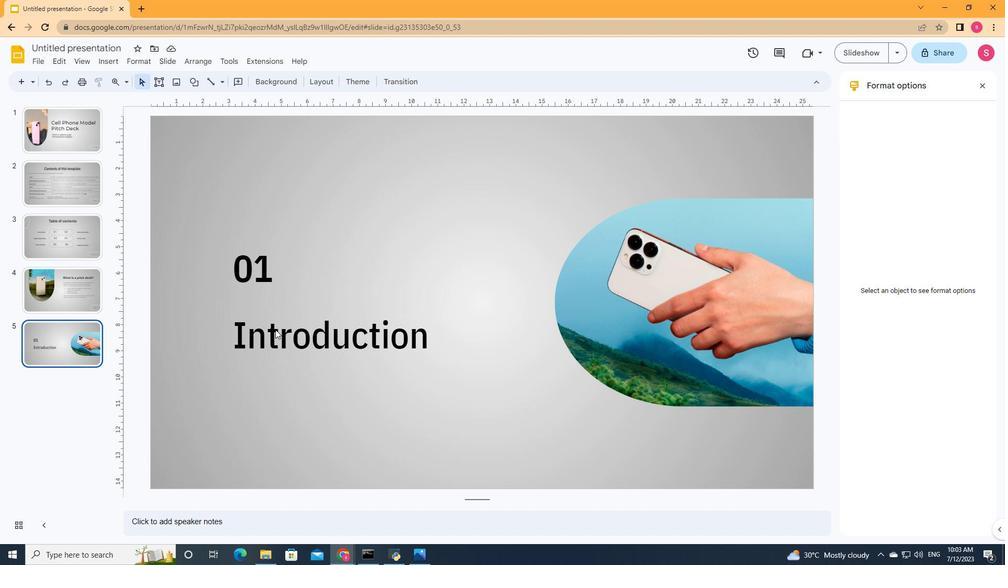 
Action: Mouse moved to (325, 305)
Screenshot: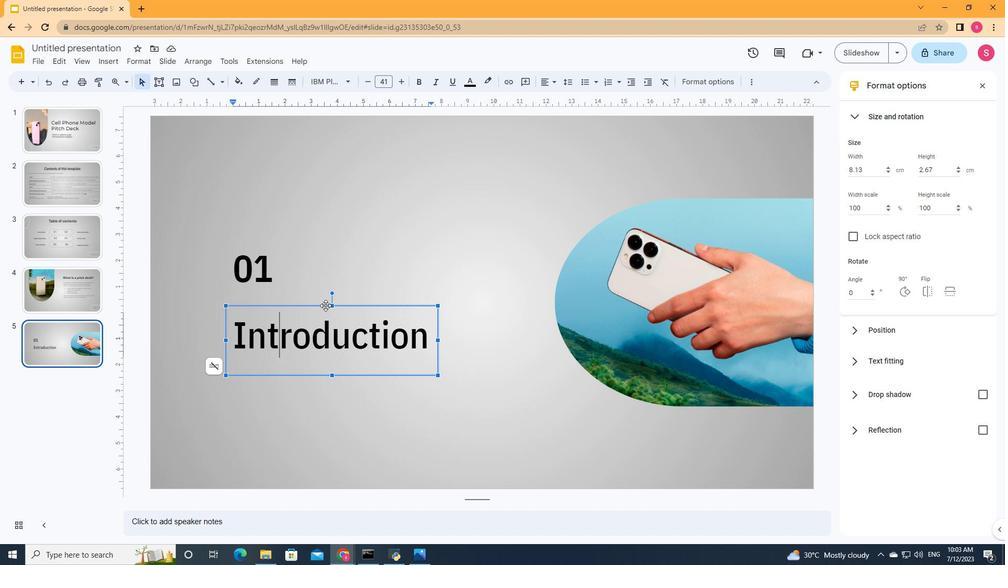 
Action: Mouse pressed left at (325, 305)
Screenshot: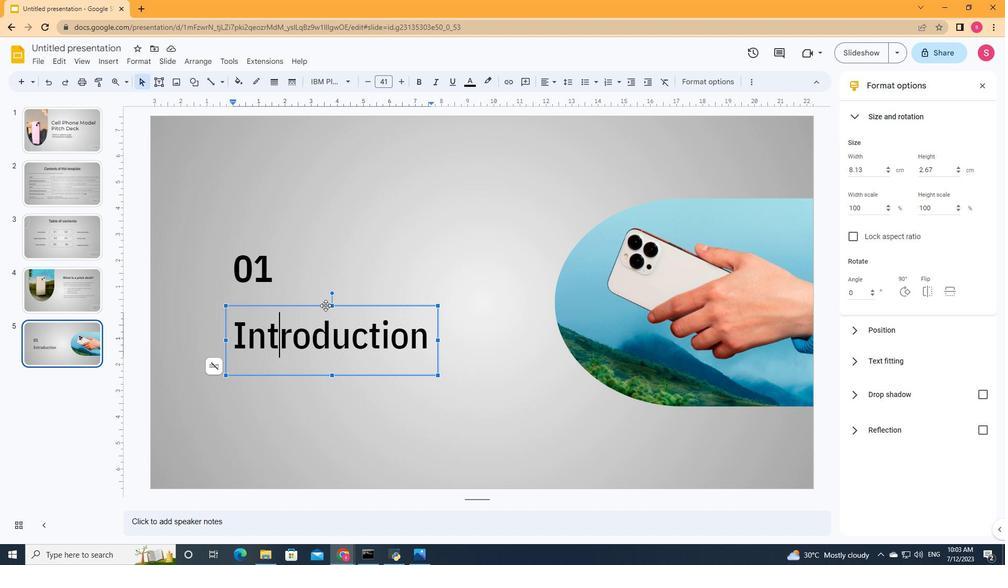 
Action: Mouse moved to (317, 260)
Screenshot: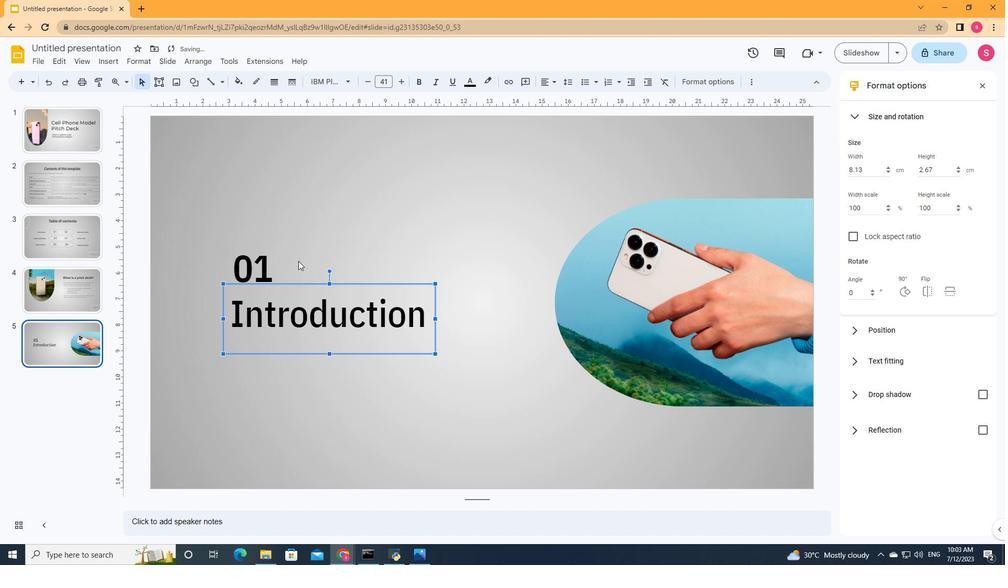 
Action: Mouse pressed left at (317, 260)
Screenshot: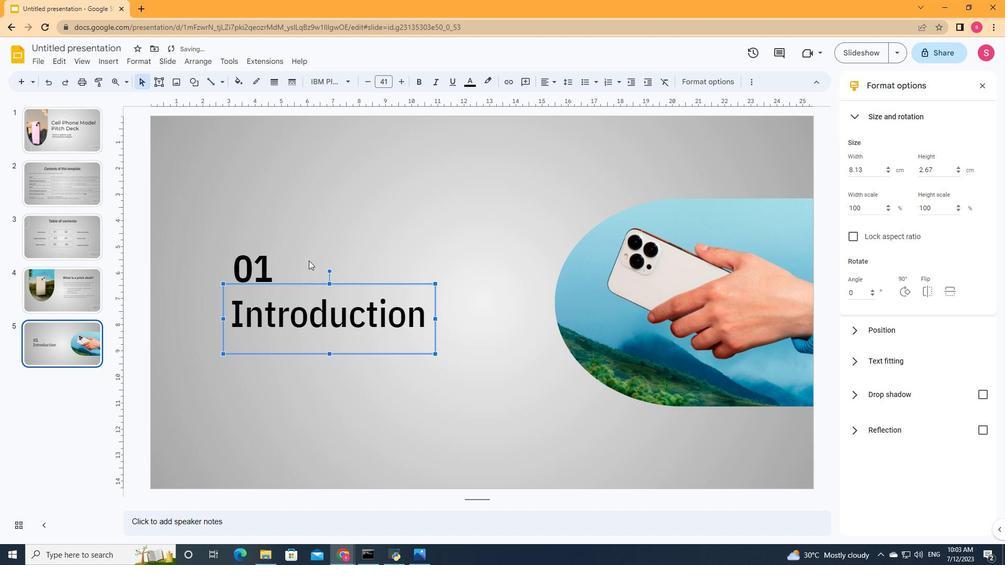 
Action: Mouse moved to (196, 82)
Screenshot: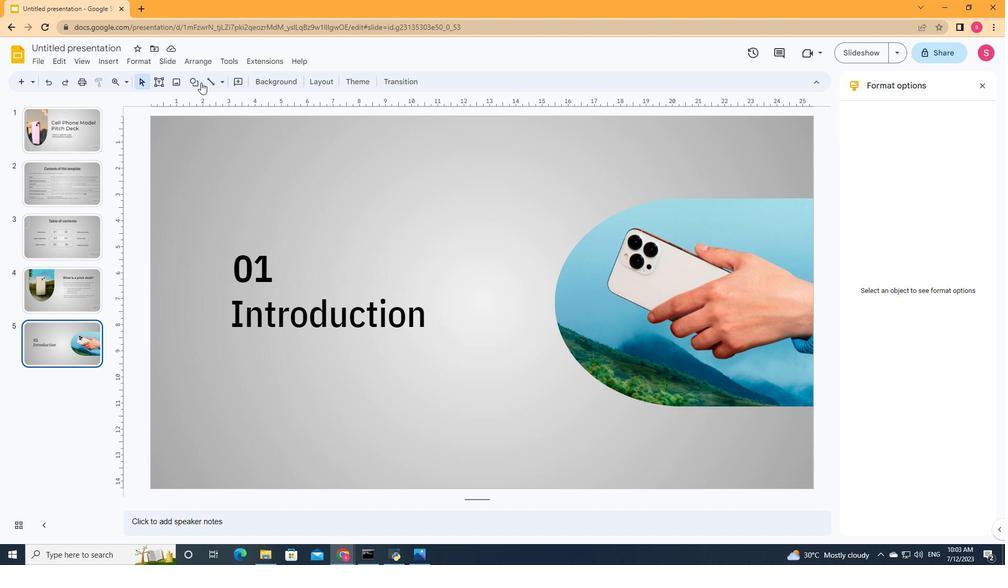 
Action: Mouse pressed left at (196, 82)
Screenshot: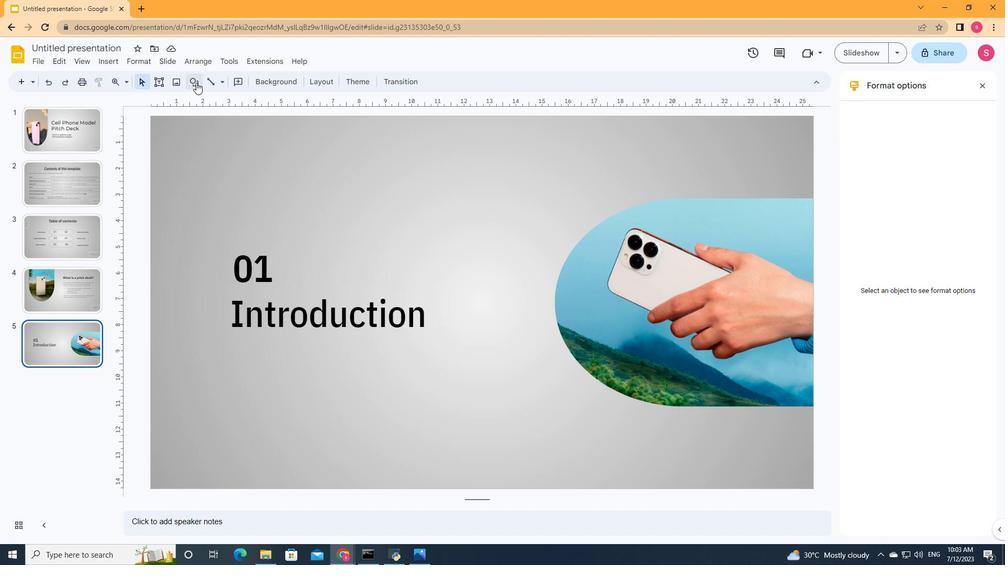 
Action: Mouse moved to (425, 168)
Screenshot: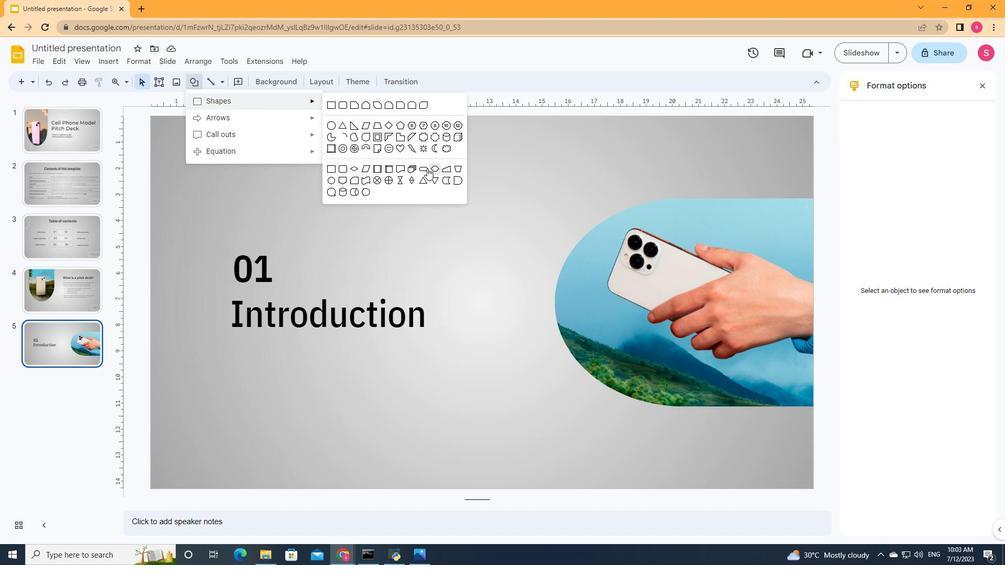
Action: Mouse pressed left at (425, 168)
Screenshot: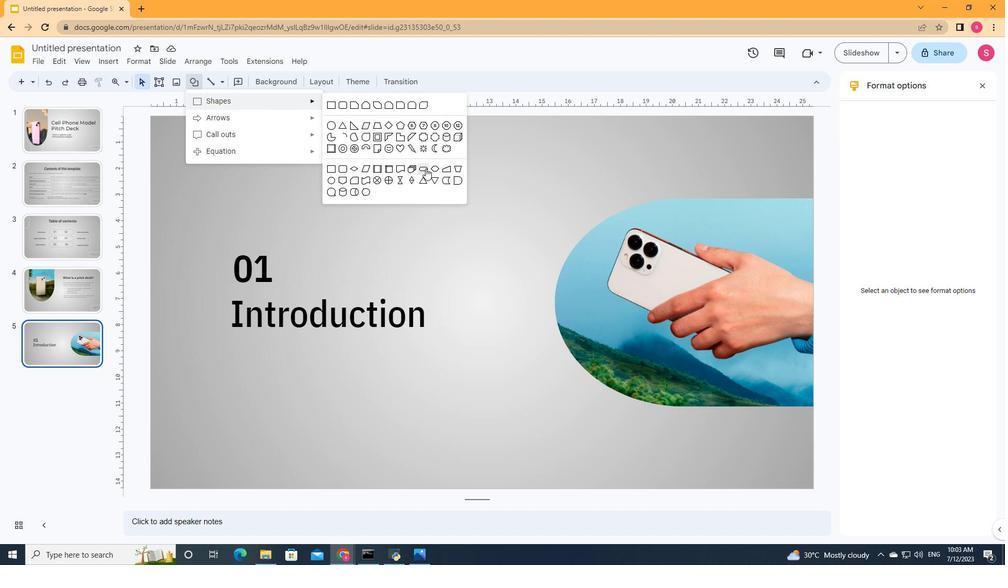 
Action: Mouse moved to (235, 153)
Screenshot: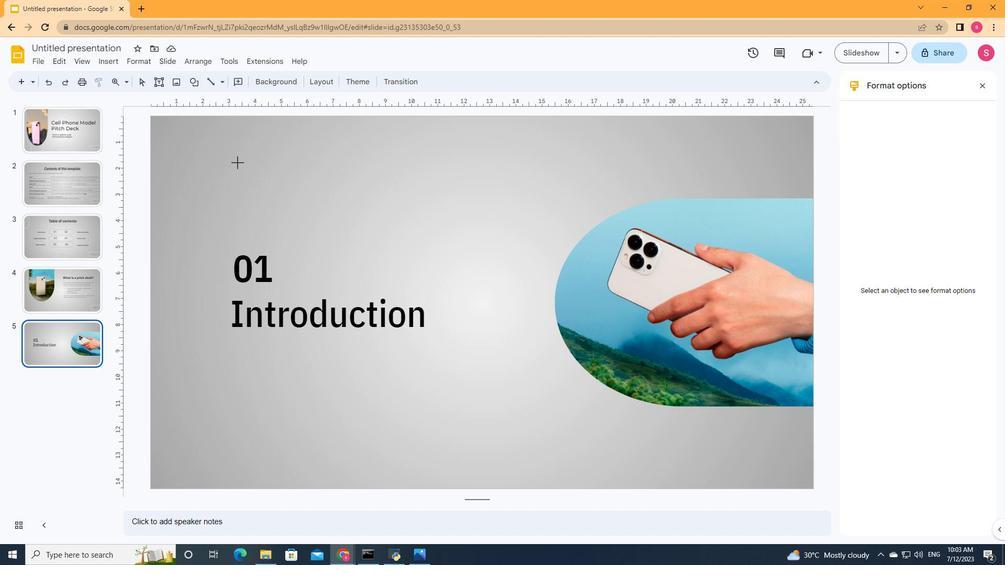 
Action: Mouse pressed left at (235, 153)
Screenshot: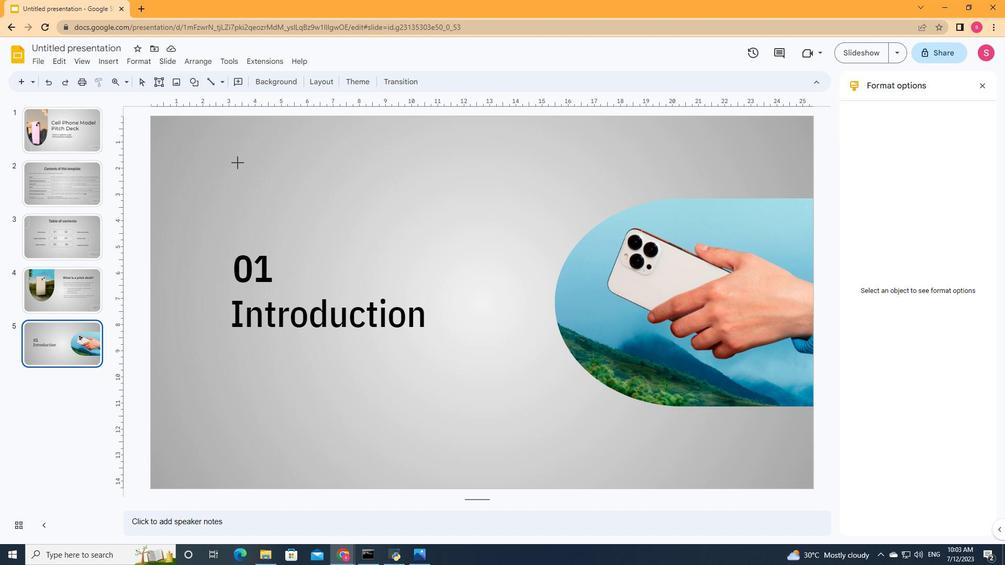 
Action: Mouse moved to (238, 87)
Screenshot: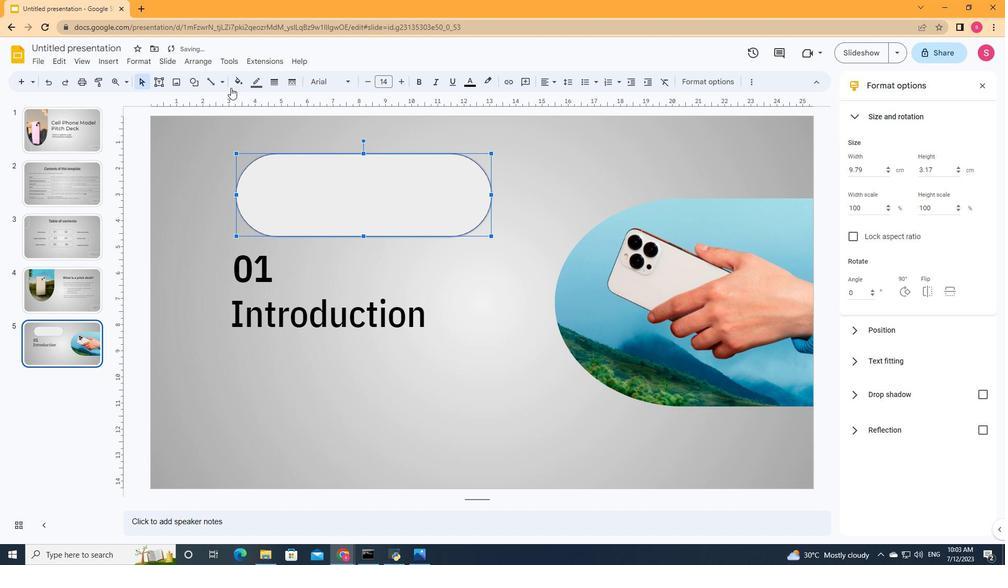 
Action: Mouse pressed left at (238, 87)
Screenshot: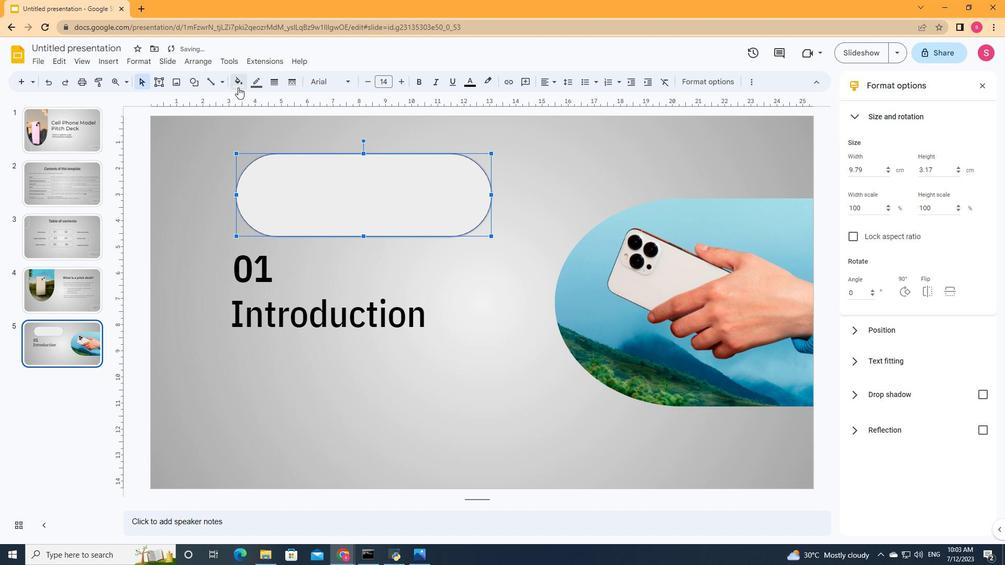
Action: Mouse moved to (295, 288)
Screenshot: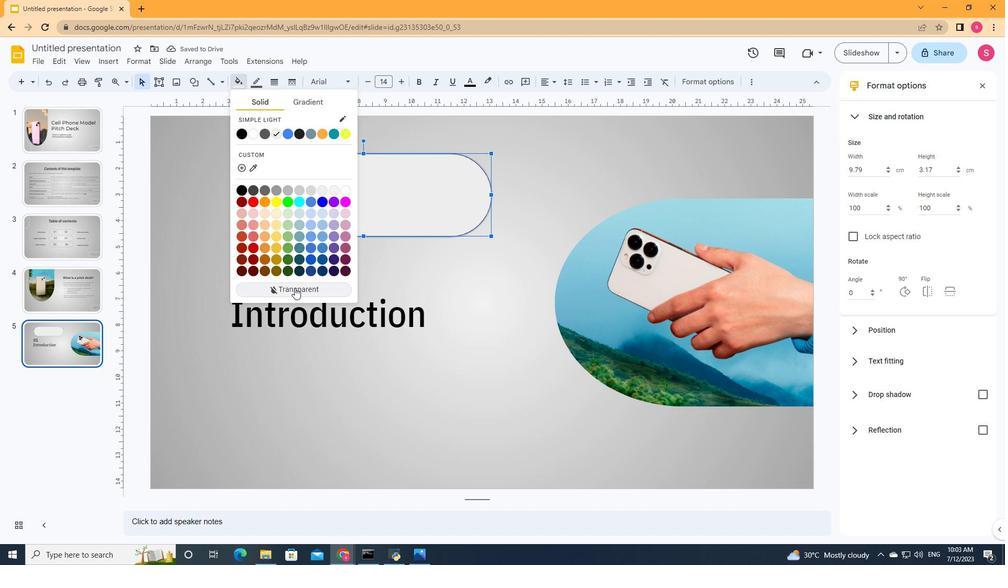 
Action: Mouse pressed left at (295, 288)
Screenshot: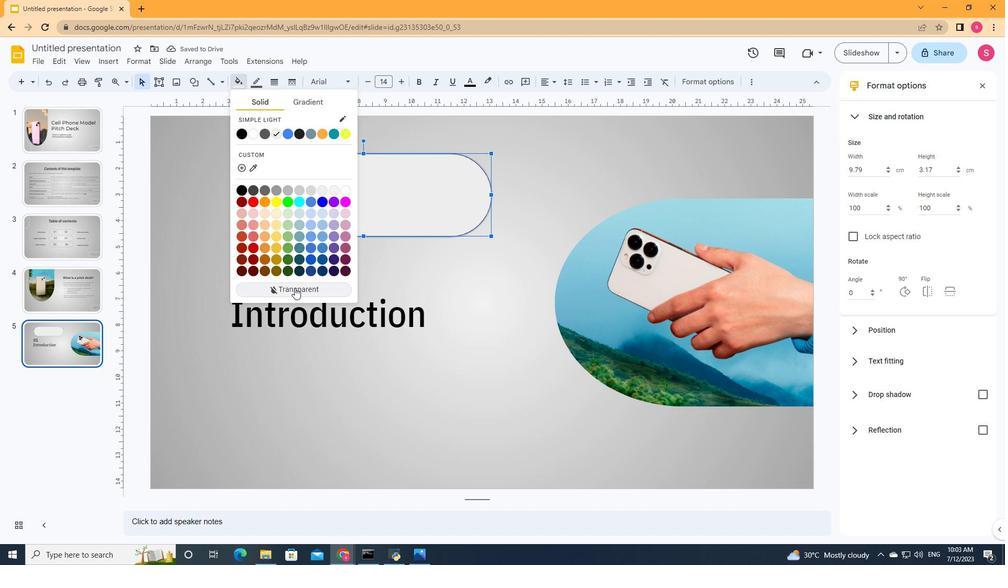 
Action: Mouse moved to (259, 86)
Screenshot: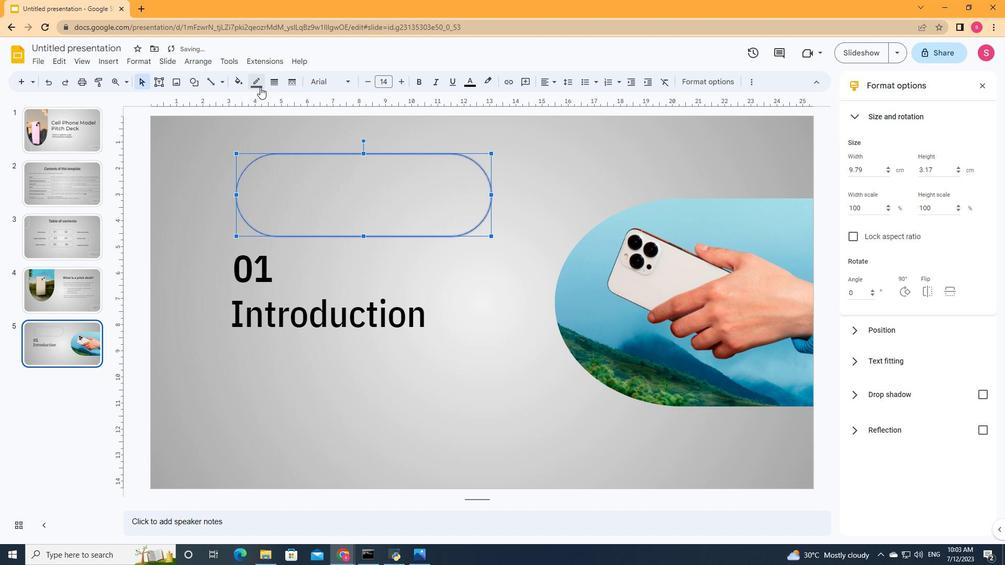 
Action: Mouse pressed left at (259, 86)
Screenshot: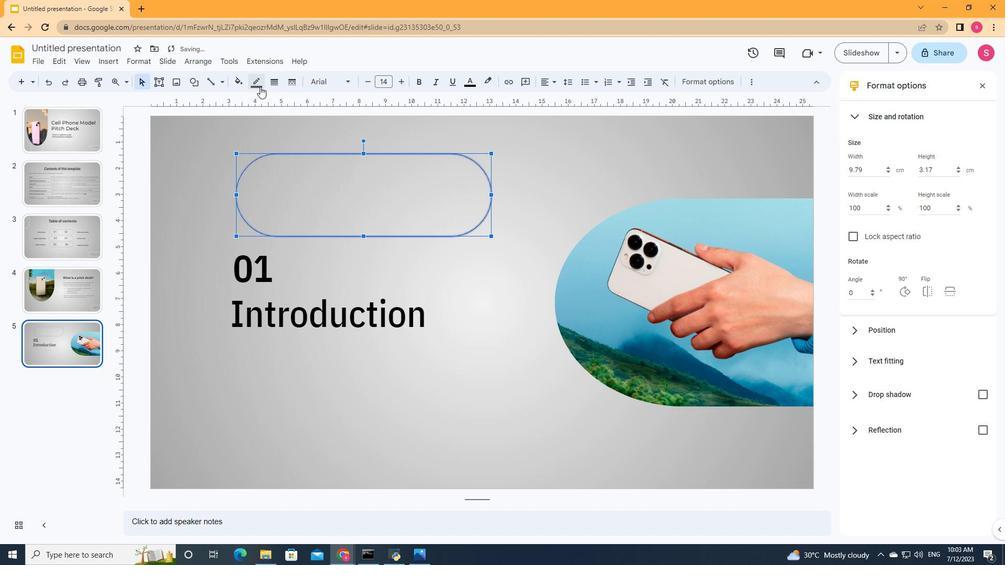 
Action: Mouse moved to (271, 113)
Screenshot: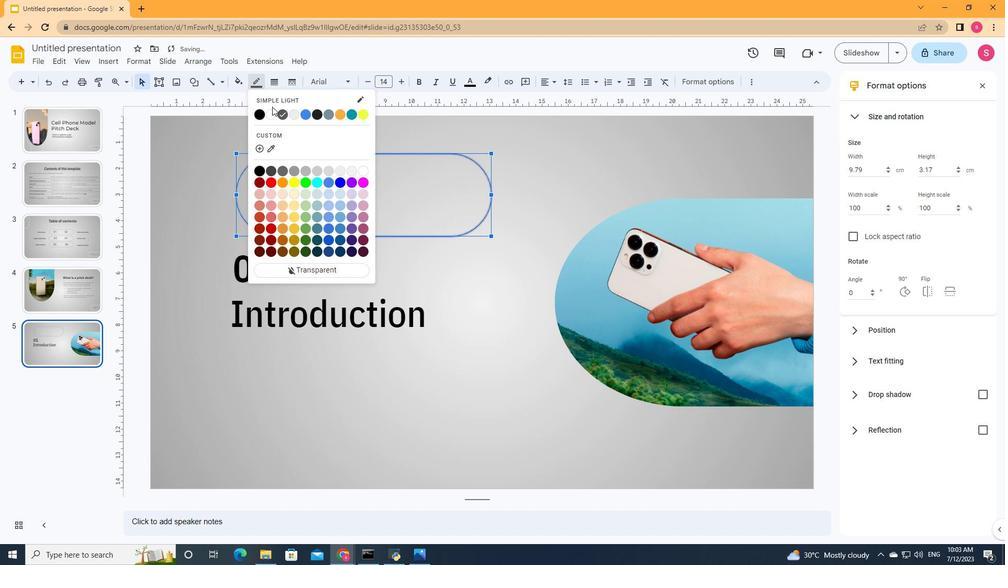 
Action: Mouse pressed left at (271, 113)
Screenshot: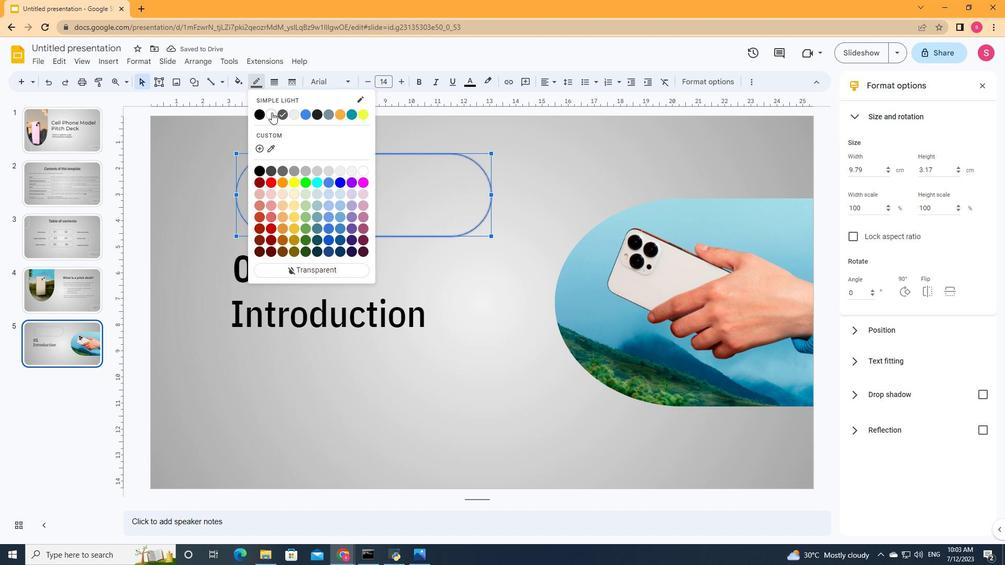 
Action: Mouse moved to (276, 81)
Screenshot: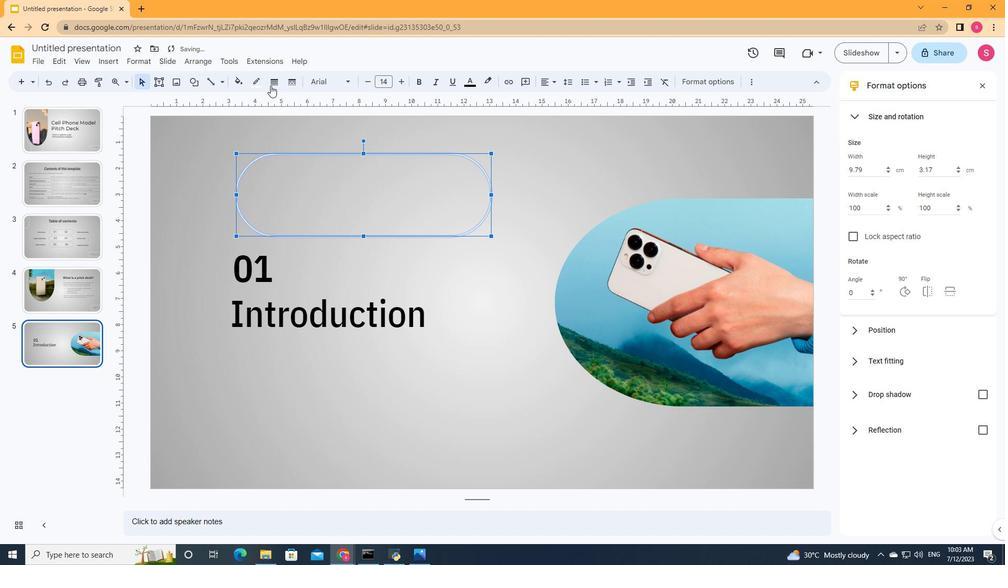 
Action: Mouse pressed left at (276, 81)
Screenshot: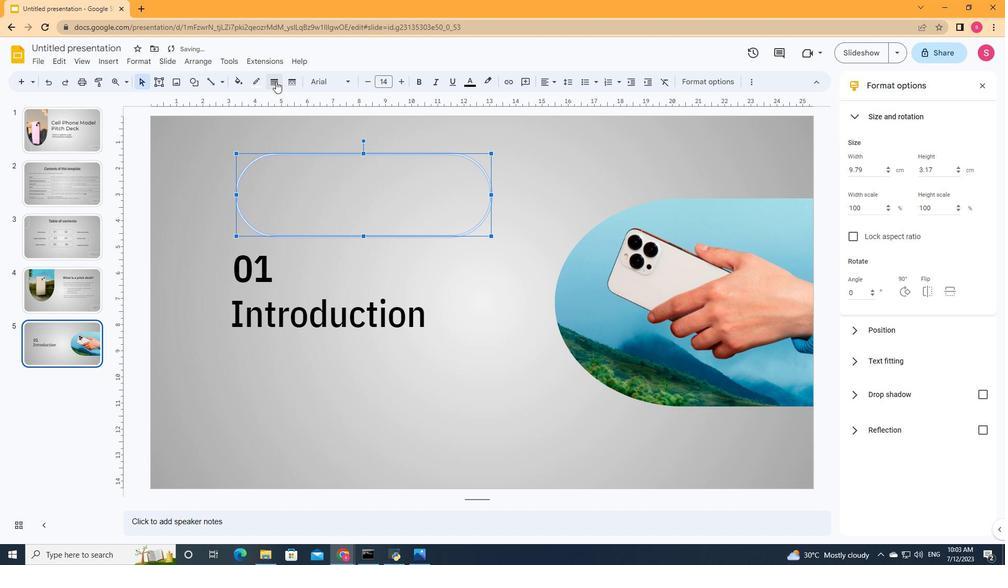 
Action: Mouse moved to (280, 118)
Screenshot: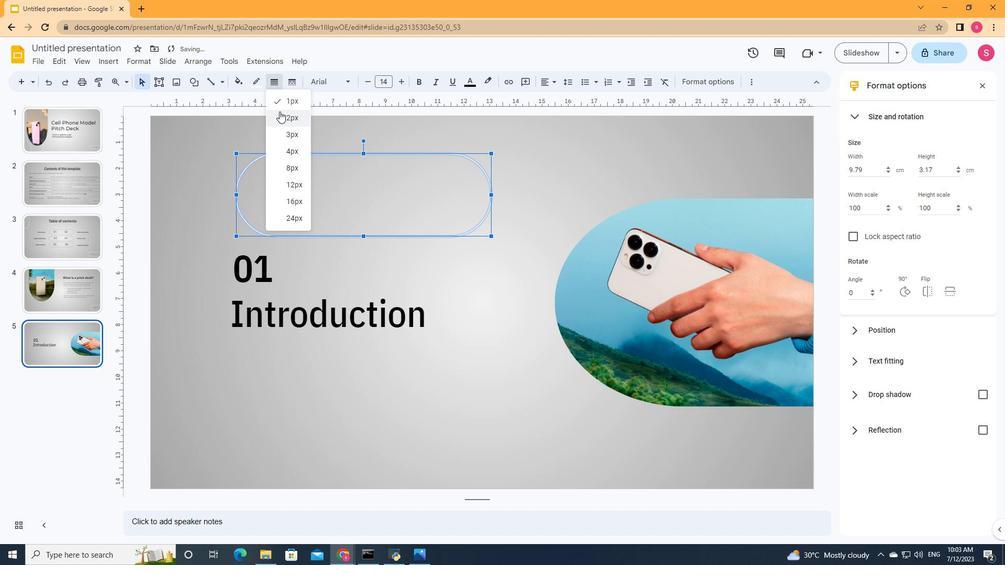 
Action: Mouse pressed left at (280, 118)
Screenshot: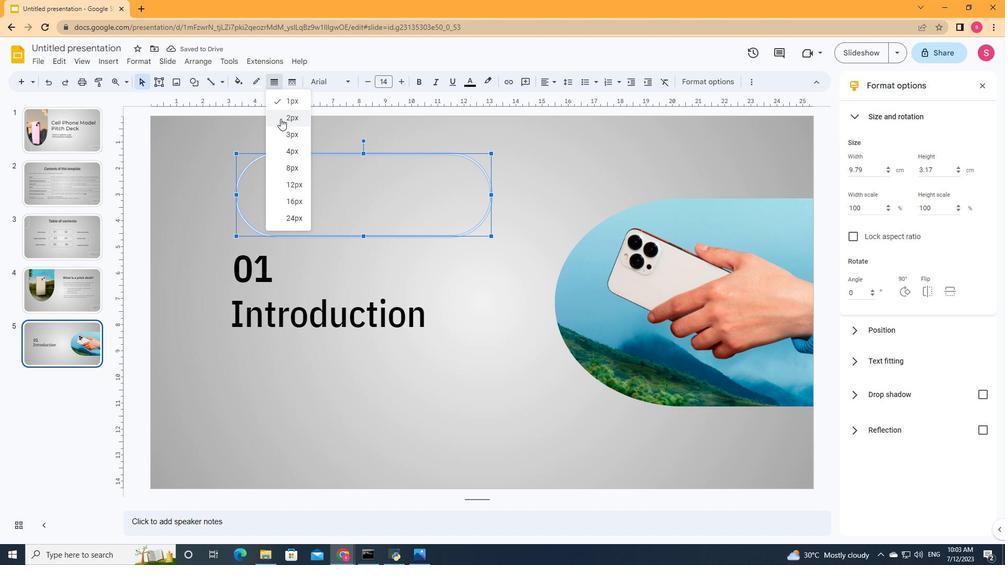 
Action: Mouse moved to (326, 156)
Screenshot: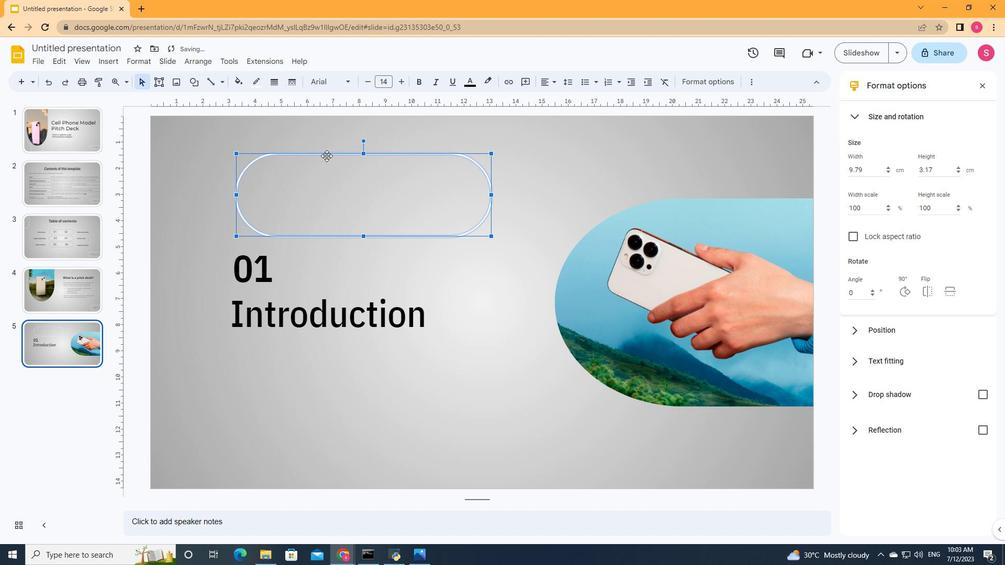 
Action: Mouse pressed left at (326, 156)
Screenshot: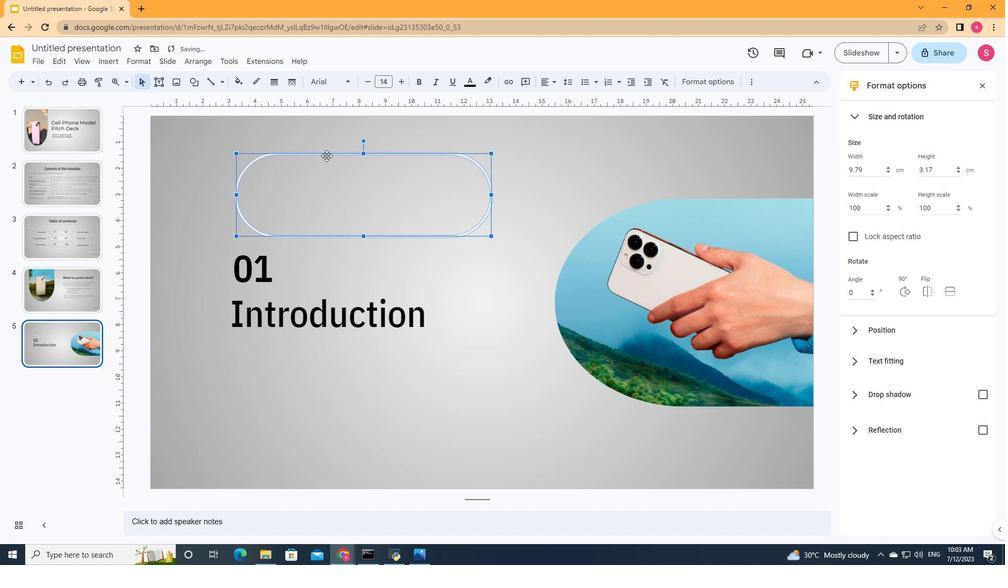 
Action: Mouse moved to (349, 156)
Screenshot: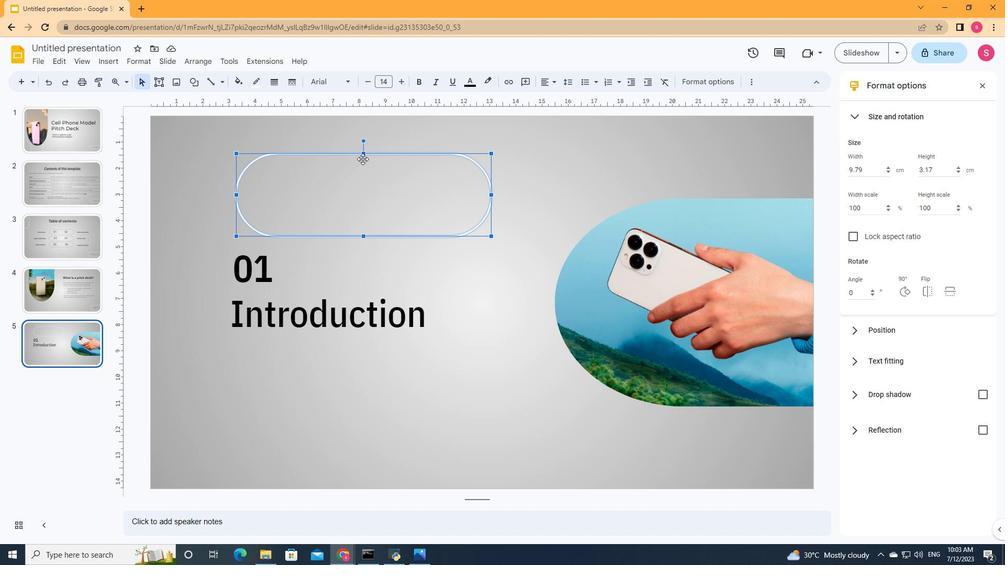 
Action: Mouse pressed left at (349, 156)
Screenshot: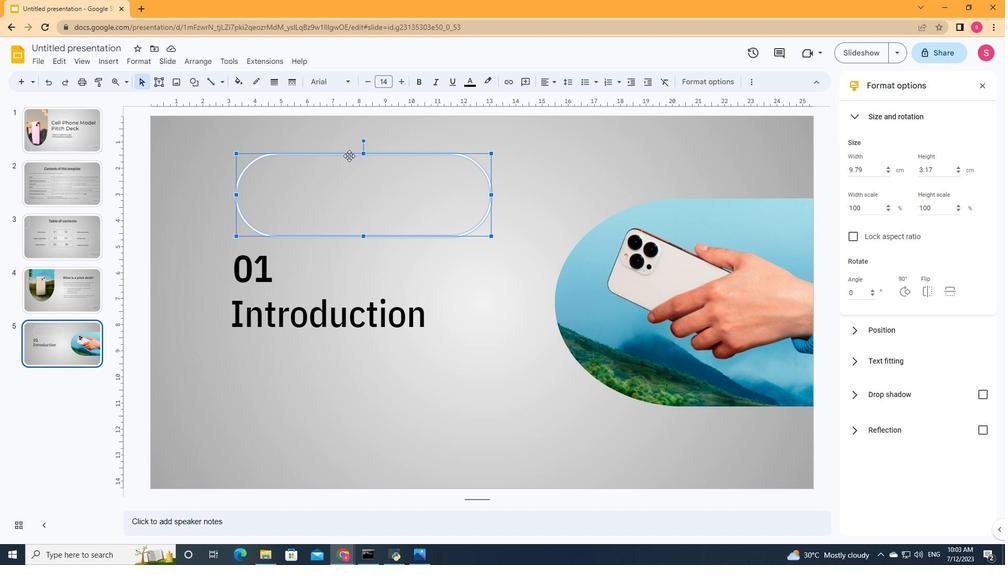 
Action: Mouse moved to (236, 175)
Screenshot: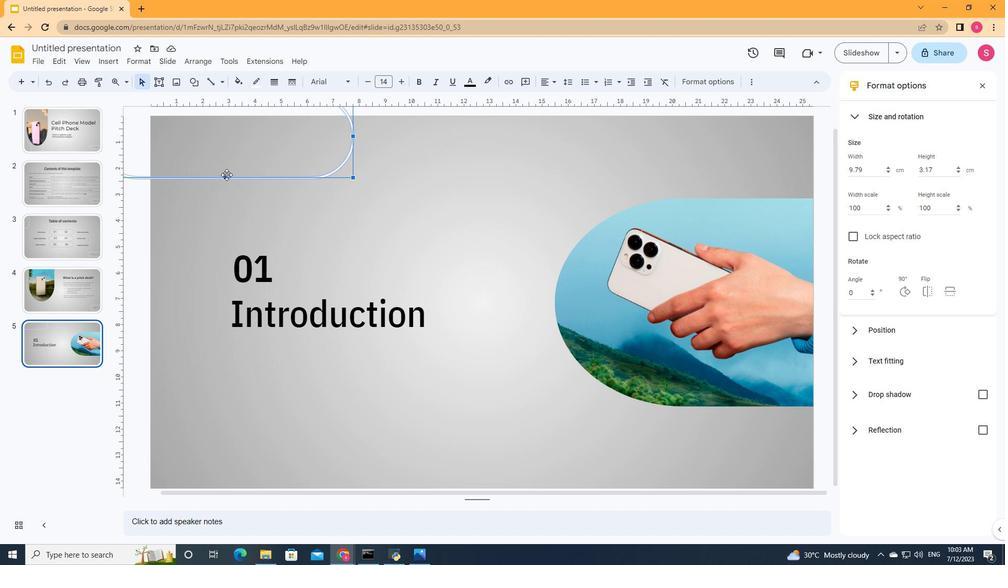 
Action: Mouse pressed left at (236, 175)
Screenshot: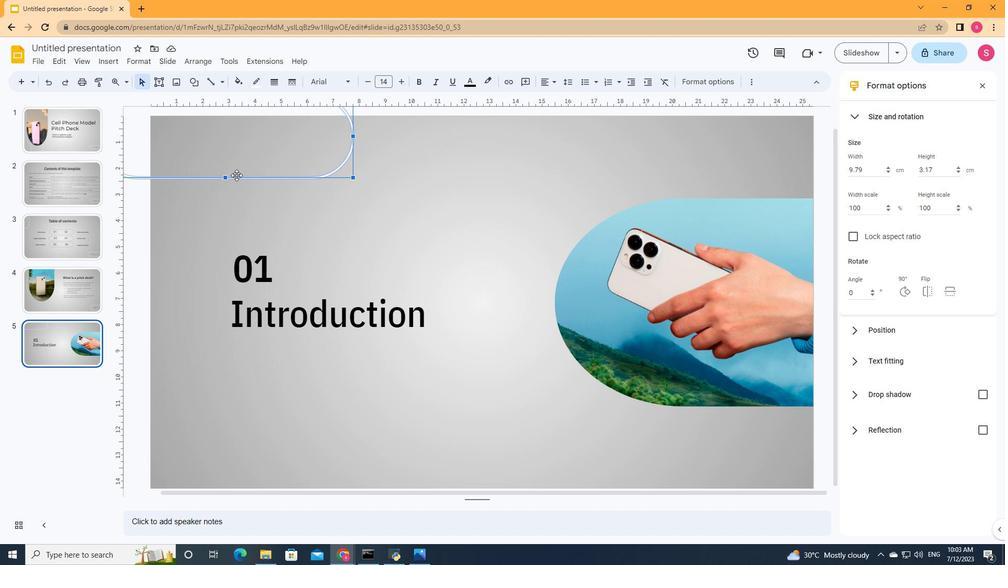 
Action: Mouse moved to (237, 166)
Screenshot: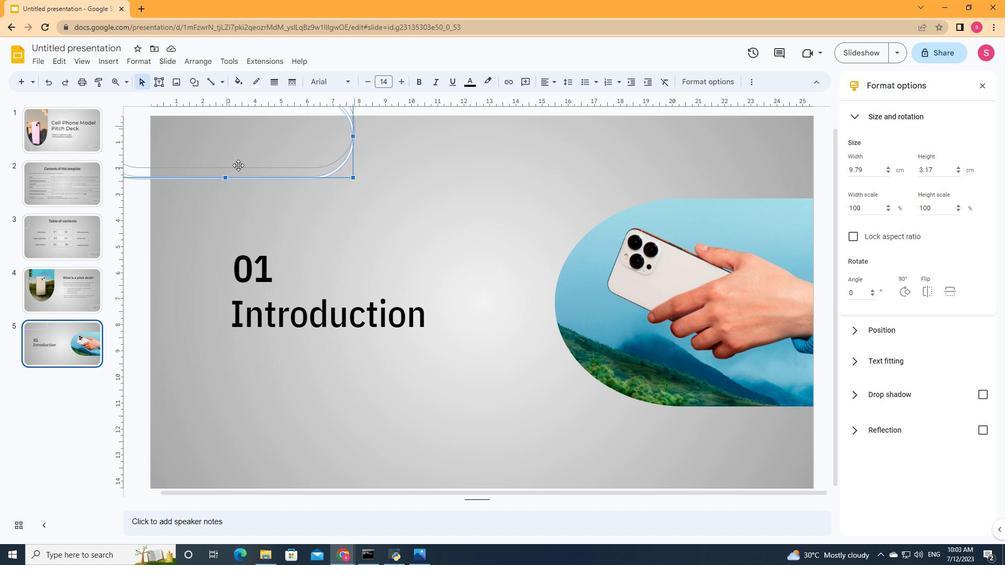 
Action: Key pressed ctrl+C<'\x16'>
Screenshot: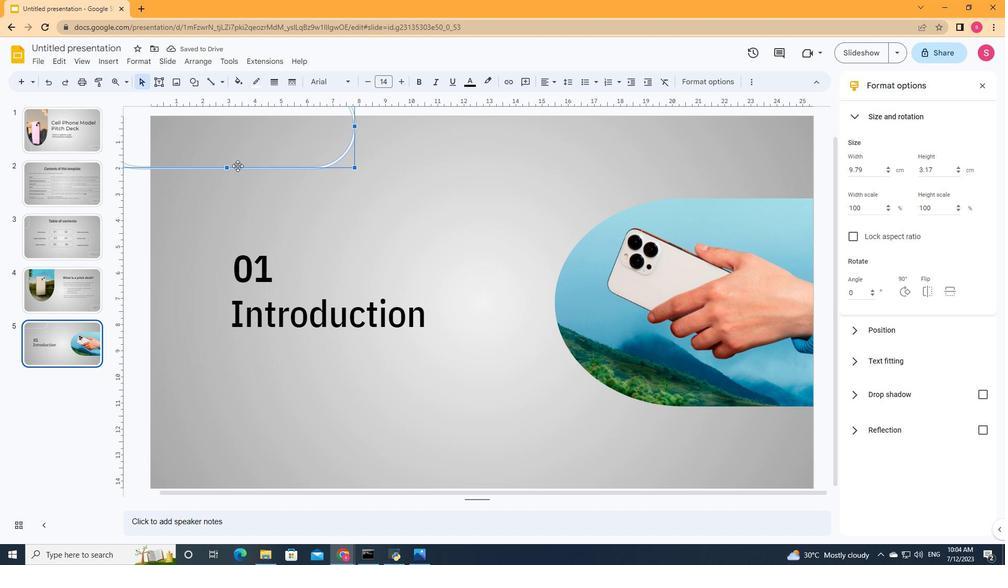 
Action: Mouse moved to (338, 176)
Screenshot: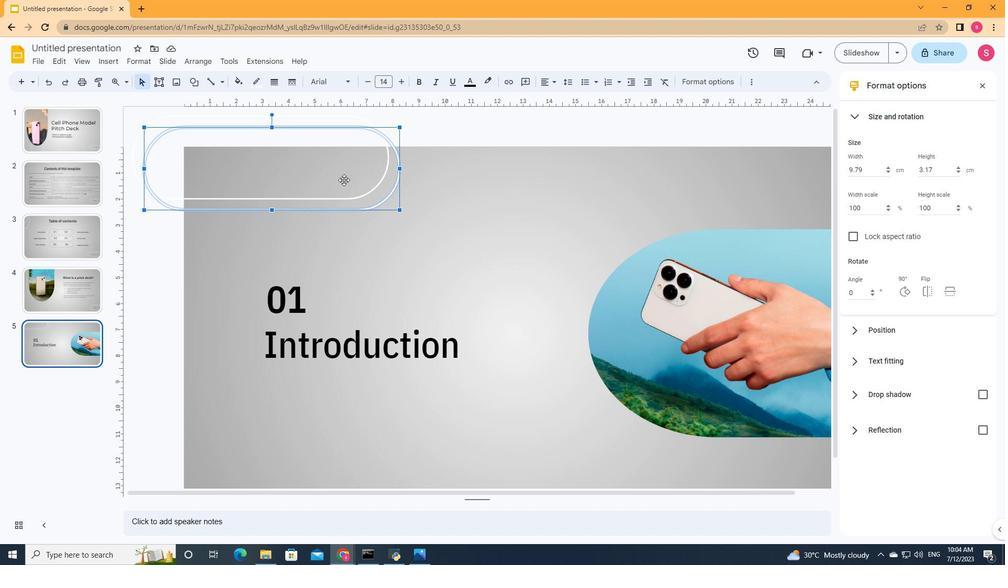 
Action: Mouse pressed left at (338, 176)
Screenshot: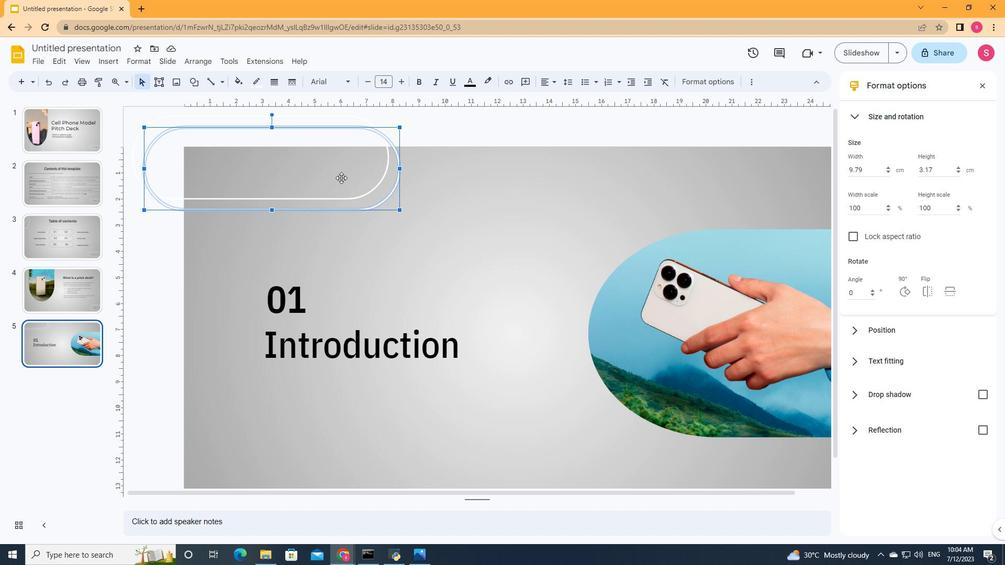 
Action: Mouse moved to (270, 203)
Screenshot: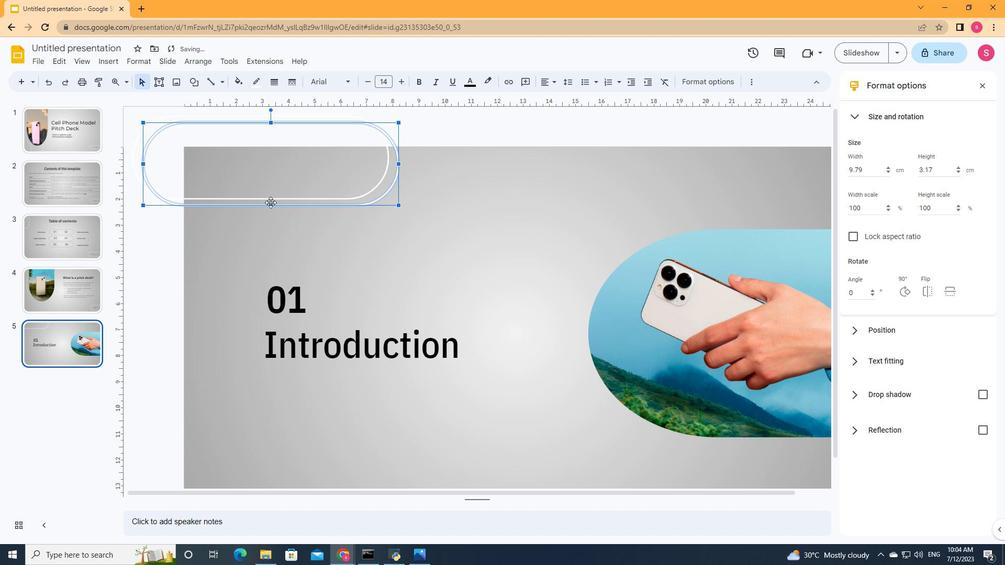
Action: Mouse pressed left at (270, 203)
Screenshot: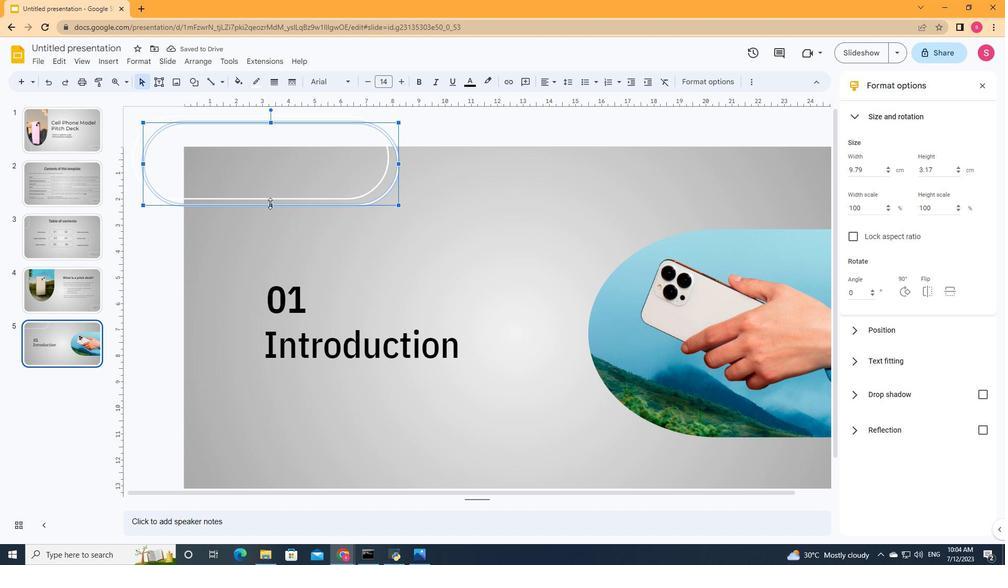 
Action: Mouse moved to (399, 166)
Screenshot: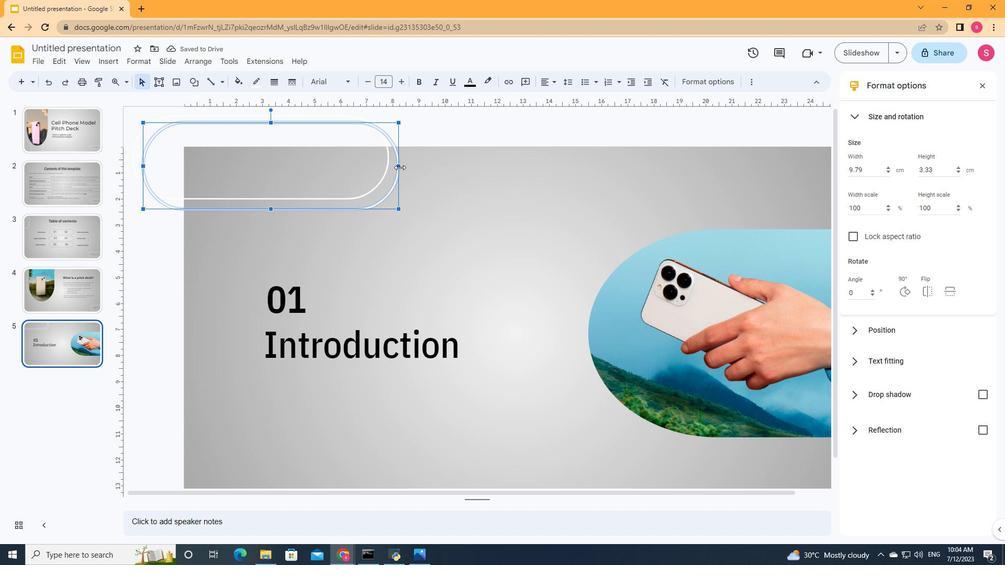 
Action: Mouse pressed left at (399, 166)
Screenshot: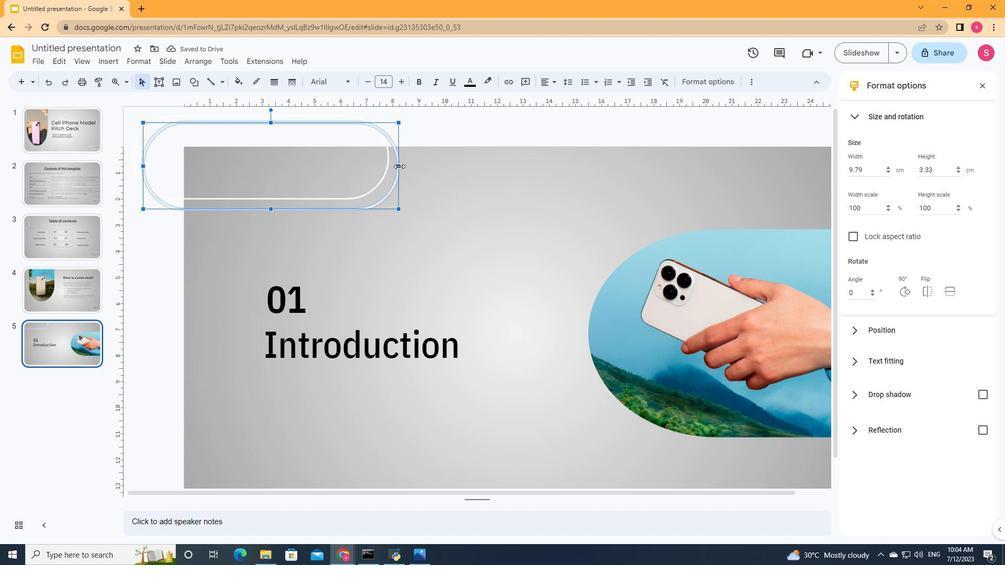 
Action: Mouse moved to (351, 173)
Screenshot: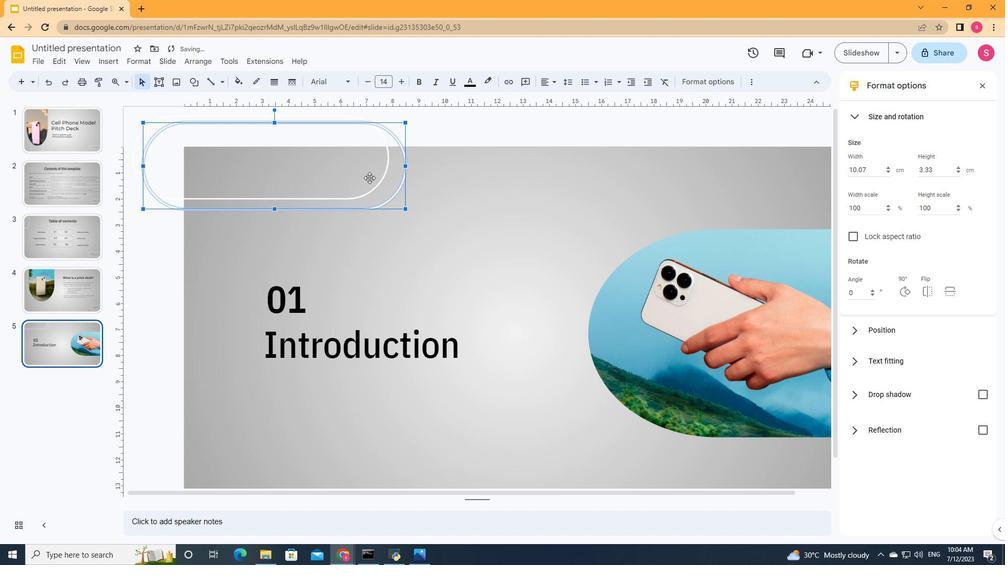 
Action: Mouse pressed left at (351, 173)
Screenshot: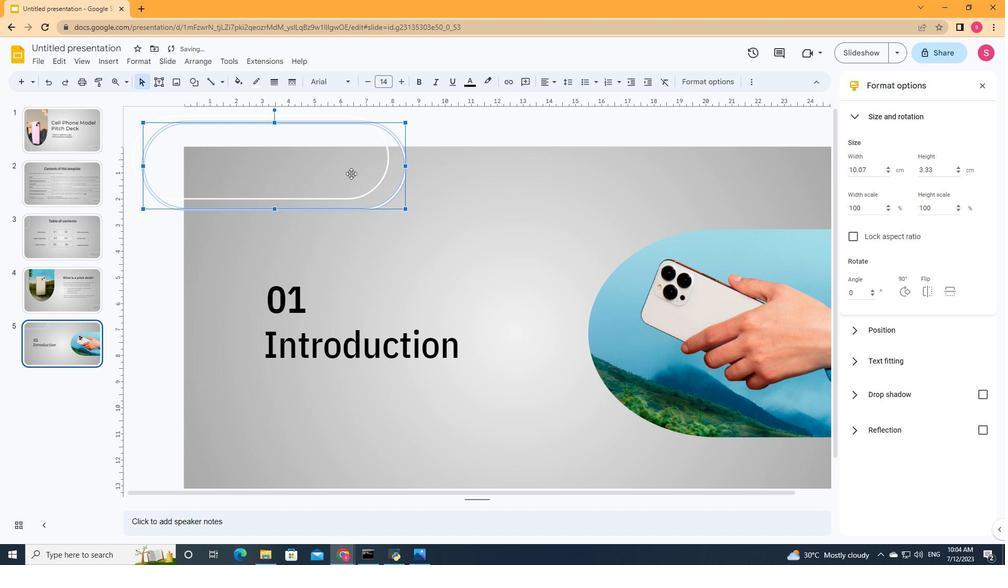 
Action: Mouse moved to (268, 201)
Screenshot: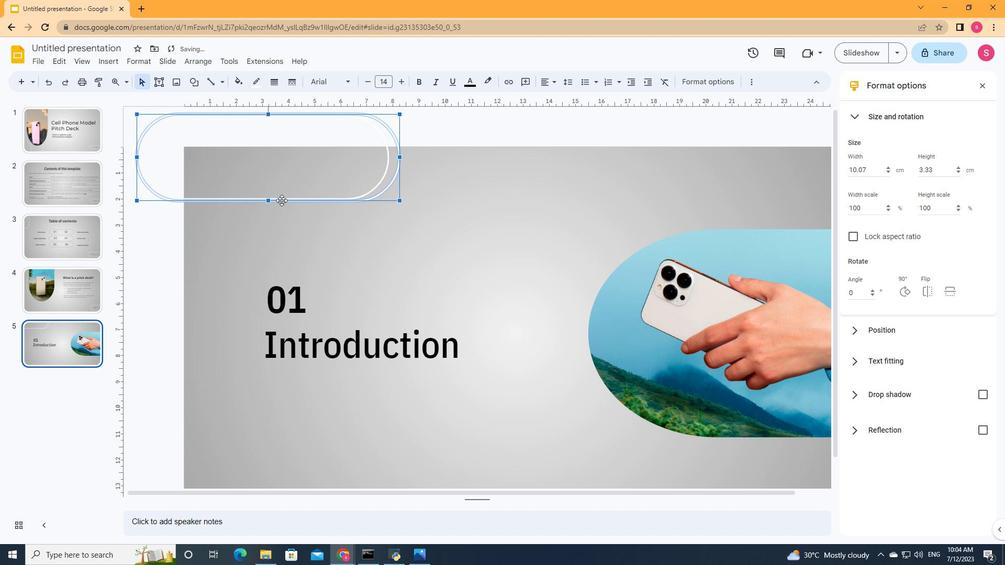 
Action: Mouse pressed left at (268, 201)
Screenshot: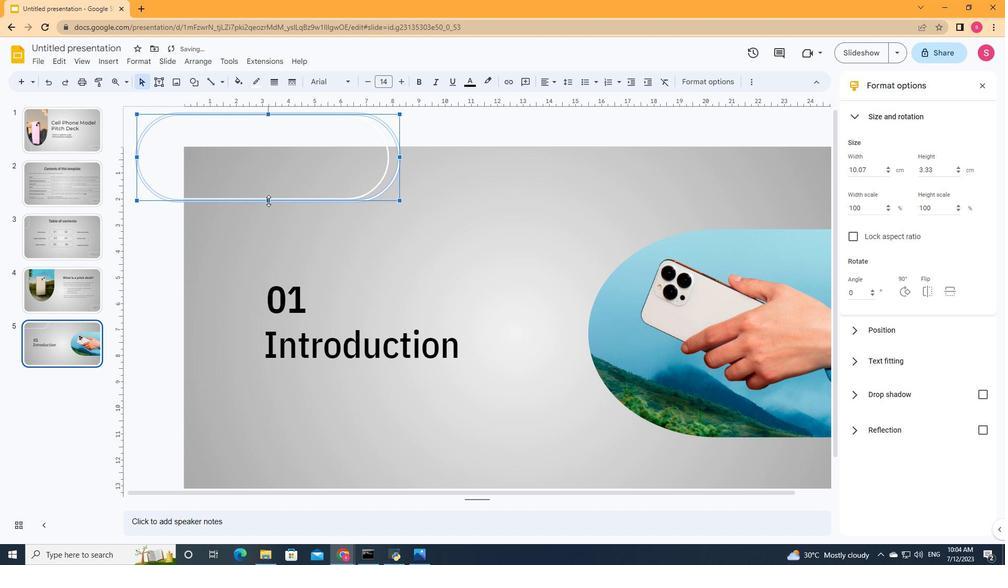 
Action: Mouse moved to (423, 202)
Screenshot: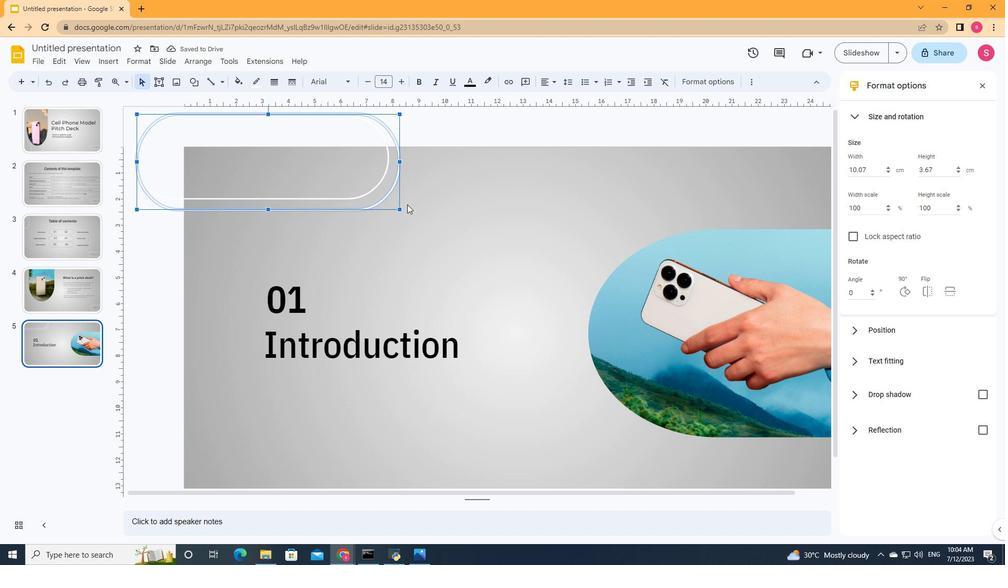 
Action: Mouse pressed left at (423, 202)
Screenshot: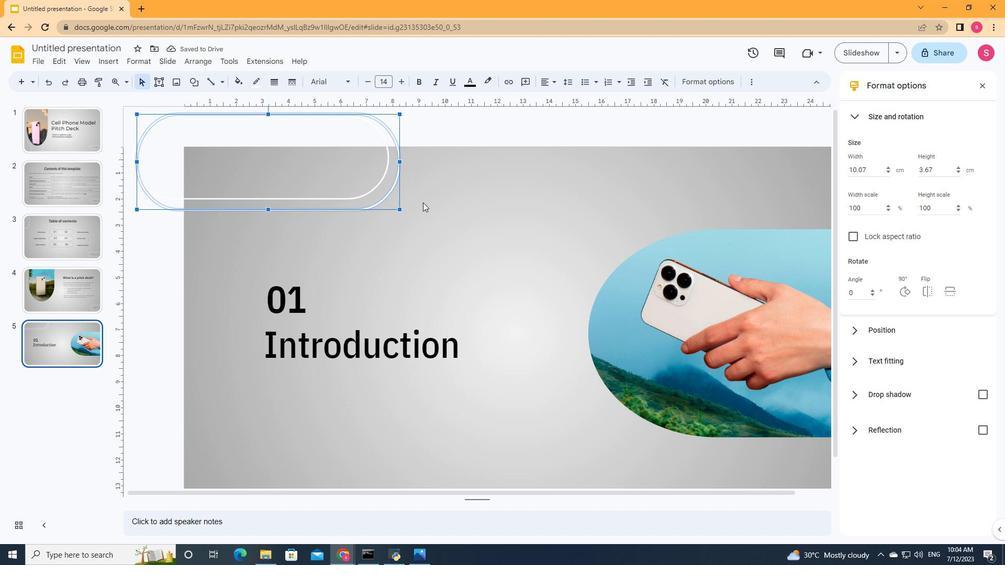 
Action: Mouse moved to (196, 85)
Screenshot: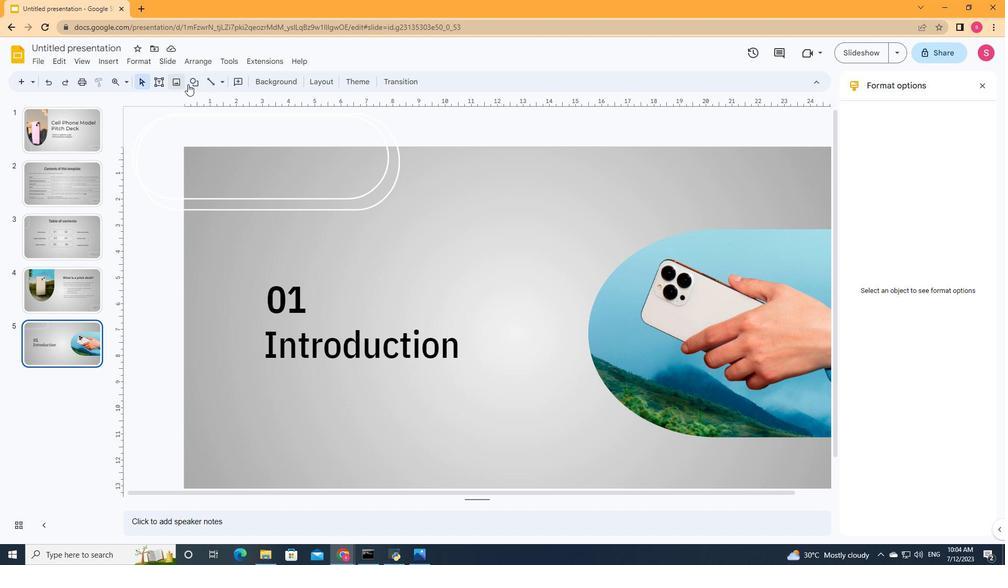 
Action: Mouse pressed left at (196, 85)
Screenshot: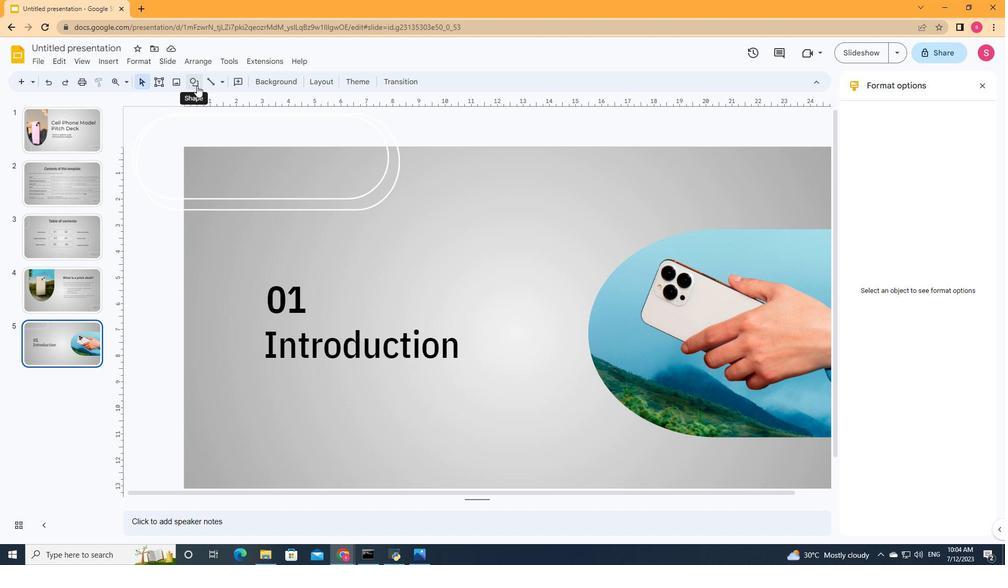 
Action: Mouse moved to (424, 170)
Screenshot: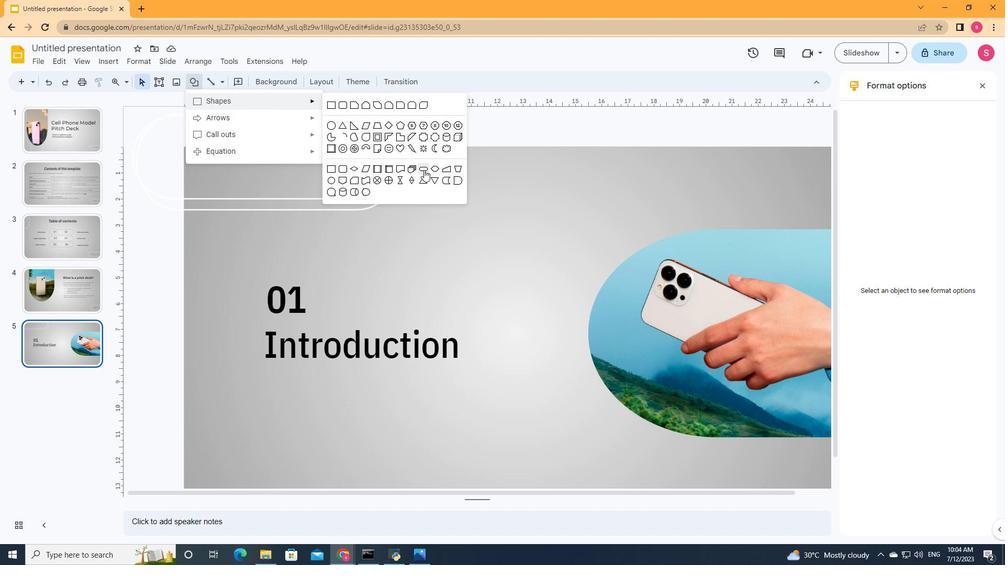 
Action: Mouse pressed left at (424, 170)
Screenshot: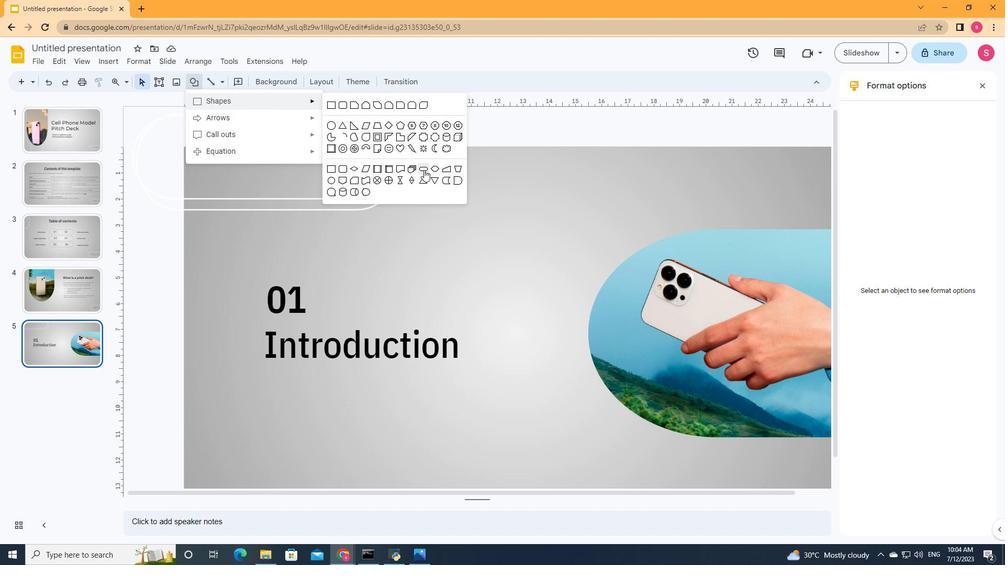 
Action: Mouse moved to (726, 459)
Screenshot: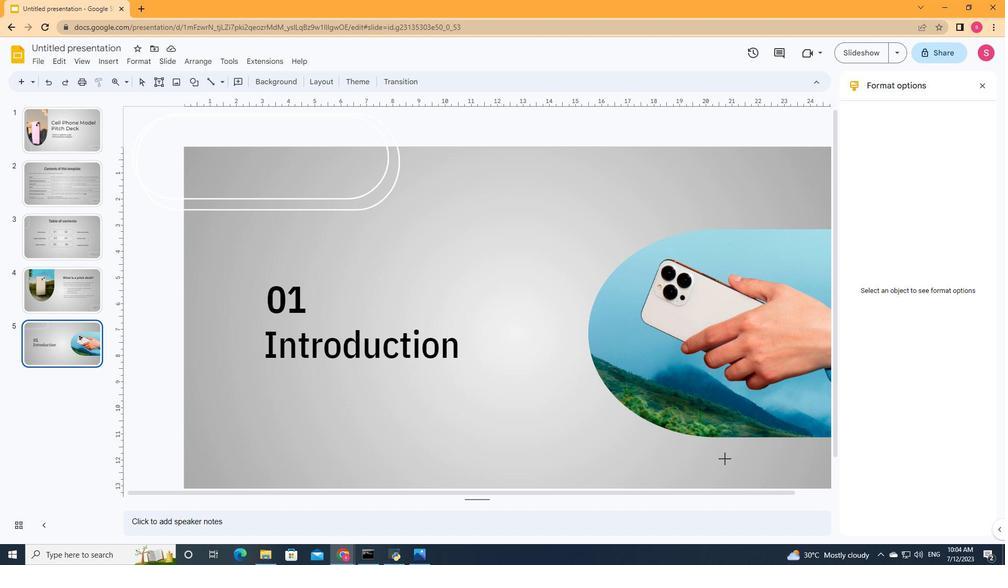 
Action: Mouse pressed left at (726, 459)
Screenshot: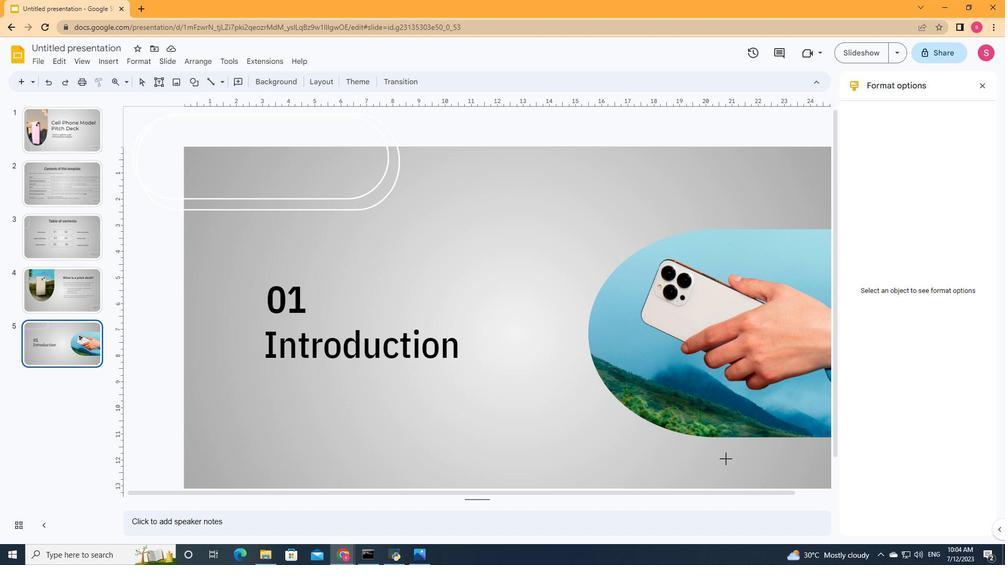 
Action: Mouse moved to (439, 196)
Screenshot: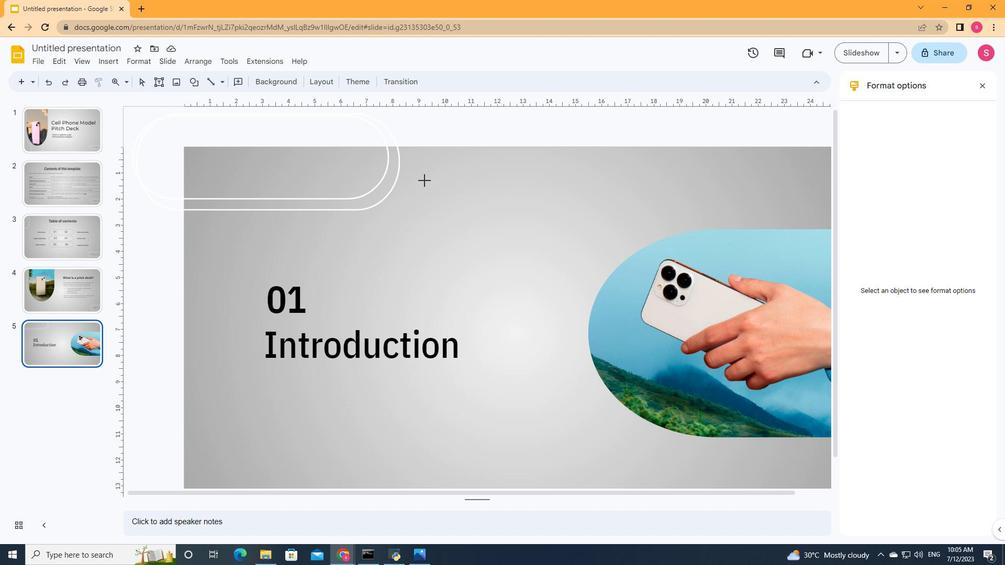 
Action: Mouse pressed left at (439, 196)
Screenshot: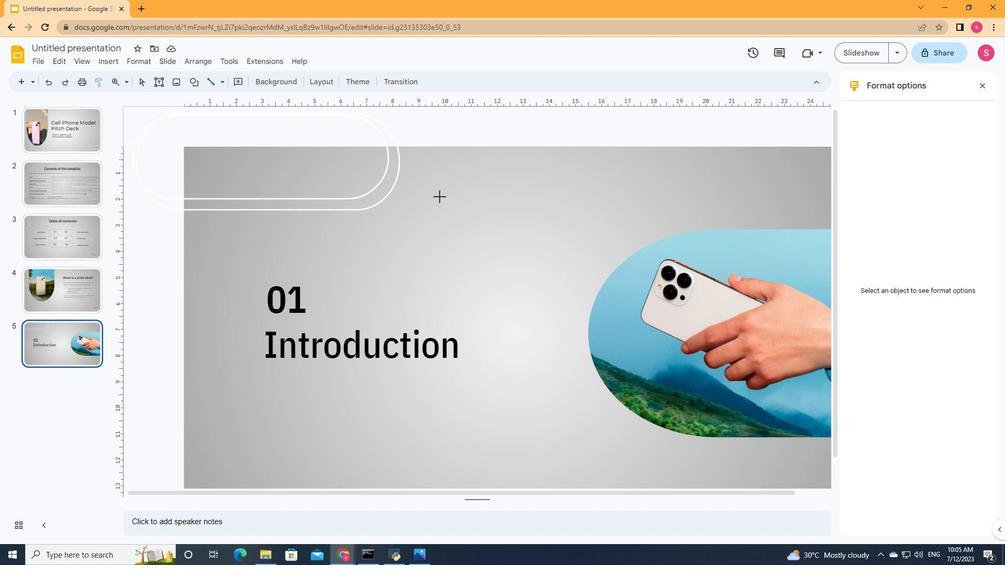 
Action: Mouse moved to (238, 85)
Screenshot: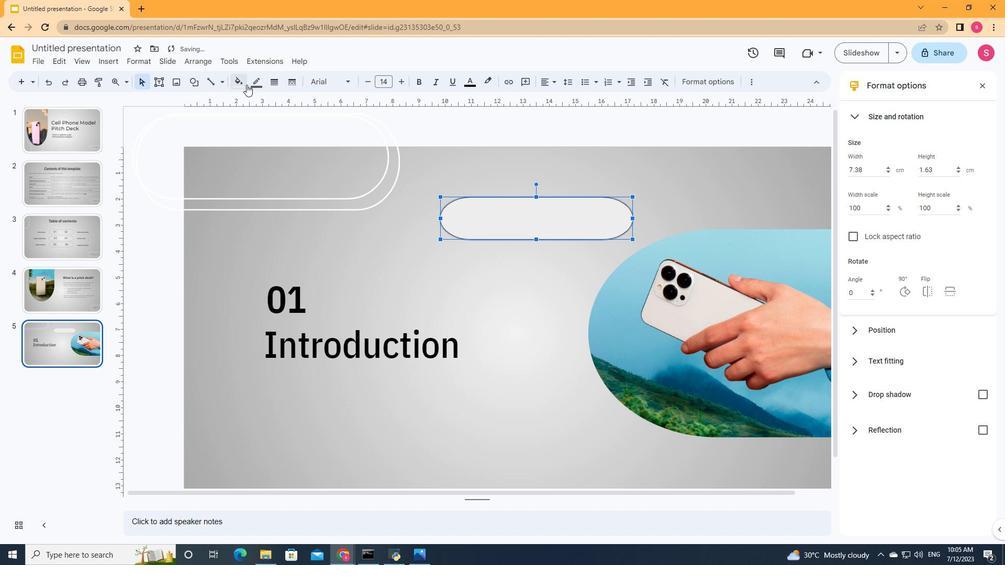 
Action: Mouse pressed left at (238, 85)
Screenshot: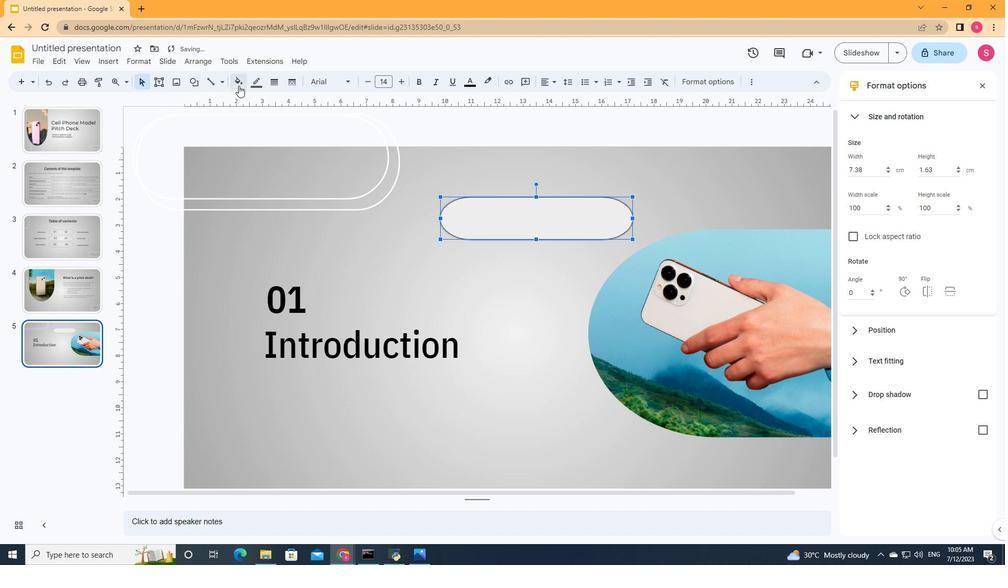 
Action: Mouse moved to (280, 286)
Screenshot: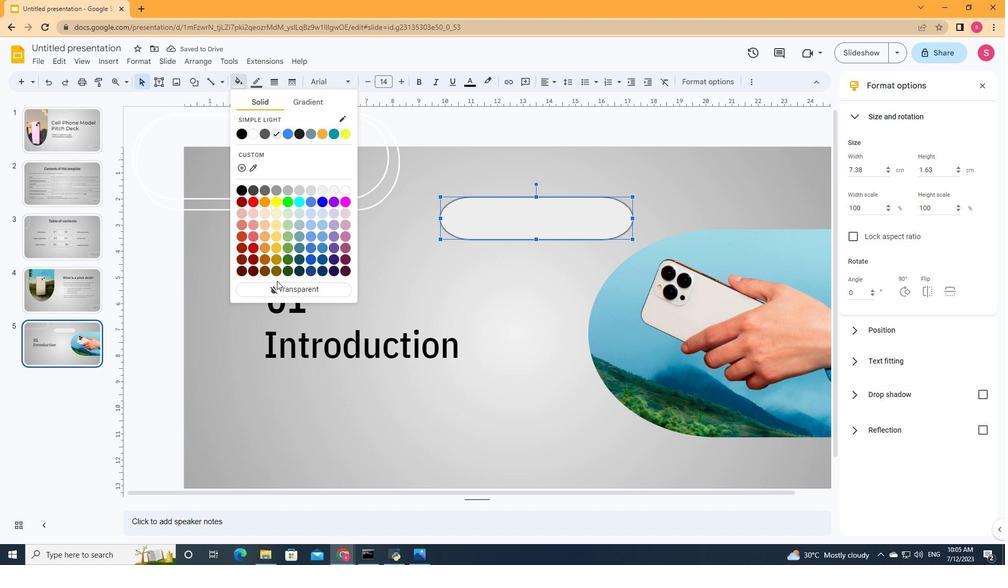 
Action: Mouse pressed left at (280, 286)
Screenshot: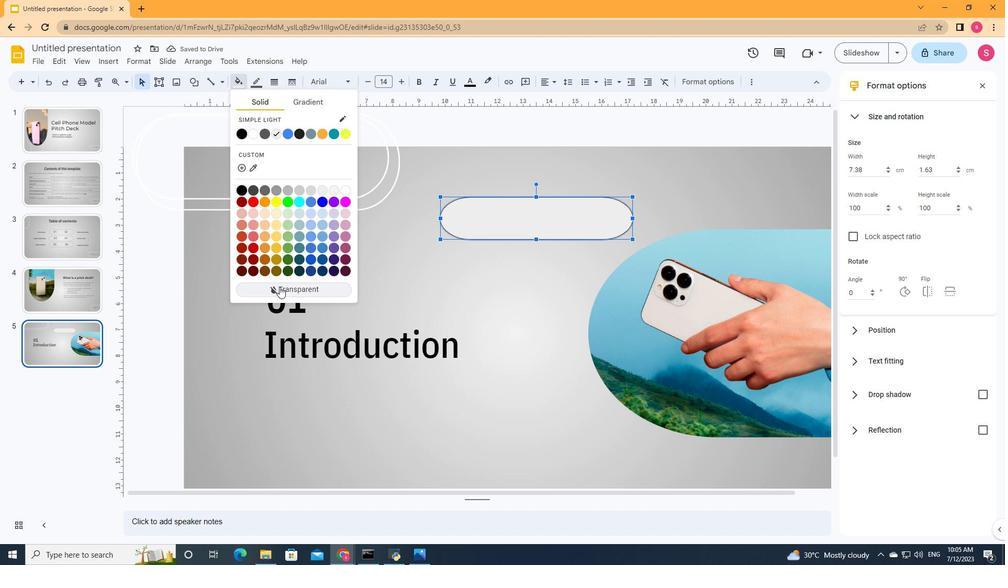 
Action: Mouse moved to (259, 84)
Screenshot: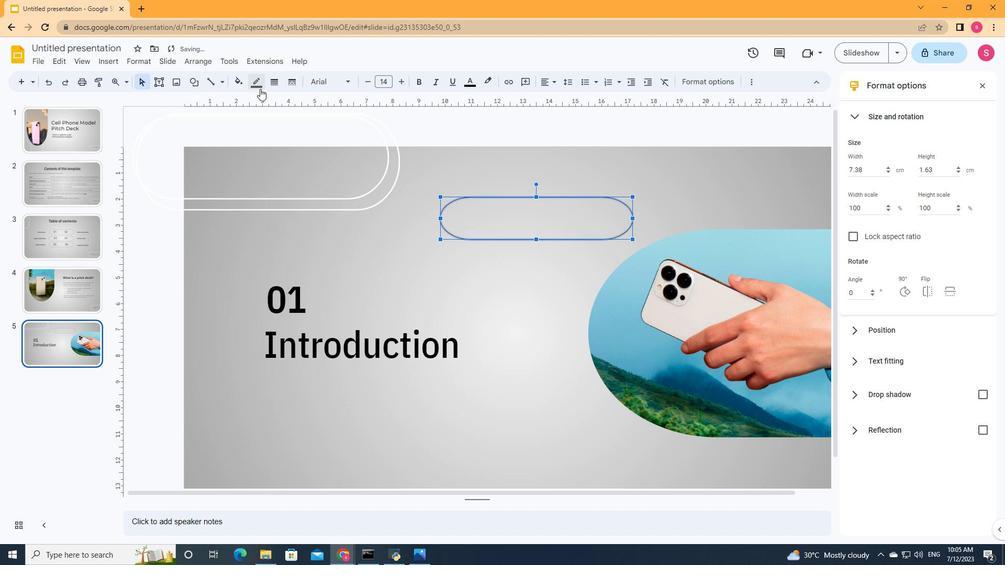 
Action: Mouse pressed left at (259, 84)
Screenshot: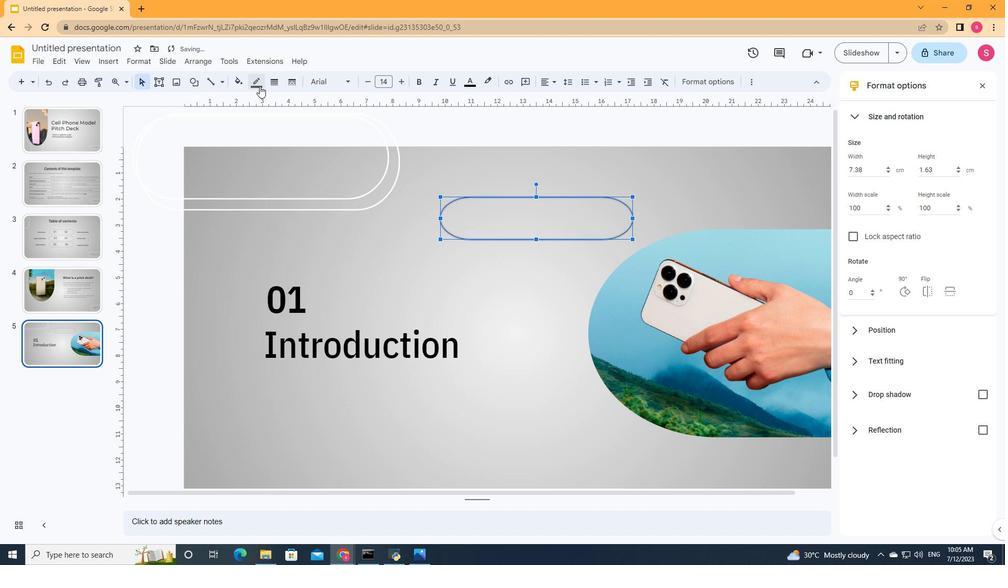 
Action: Mouse moved to (271, 116)
Screenshot: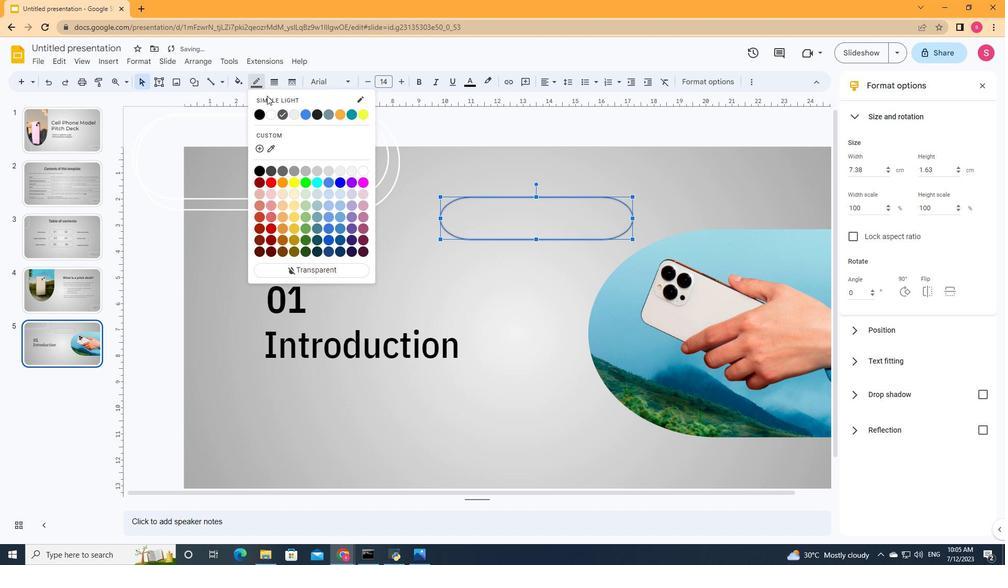 
Action: Mouse pressed left at (271, 116)
Screenshot: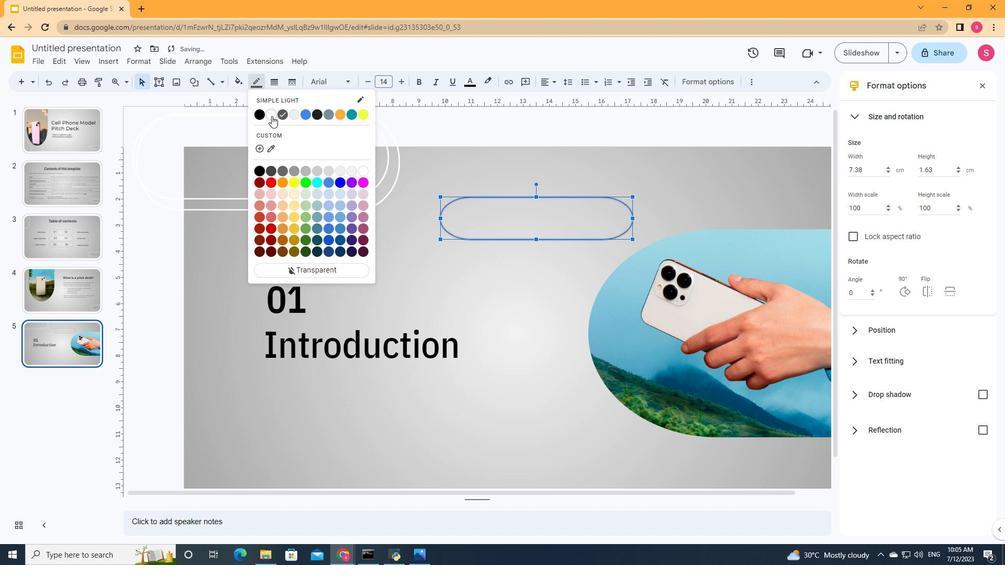 
Action: Mouse moved to (274, 85)
Screenshot: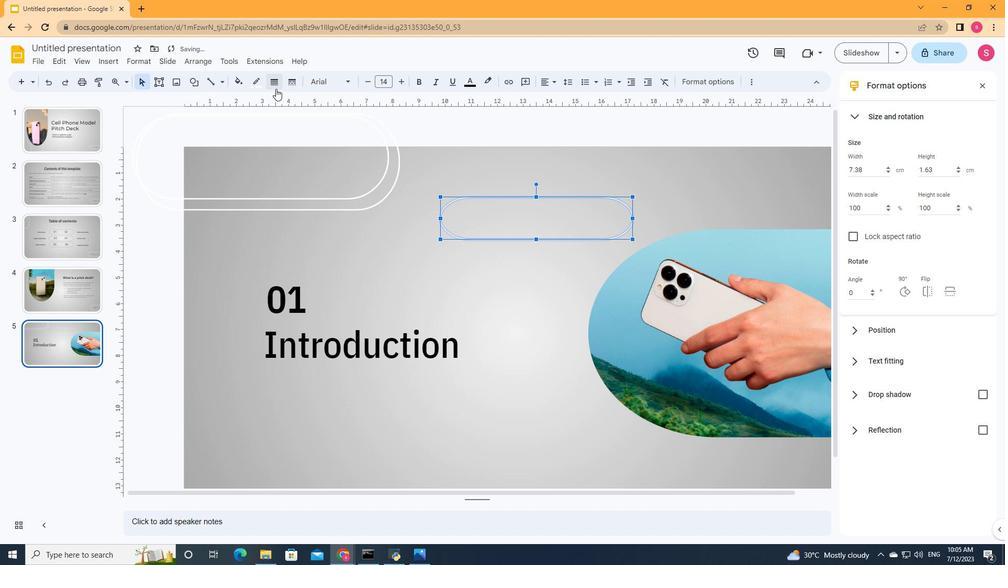 
Action: Mouse pressed left at (274, 85)
Screenshot: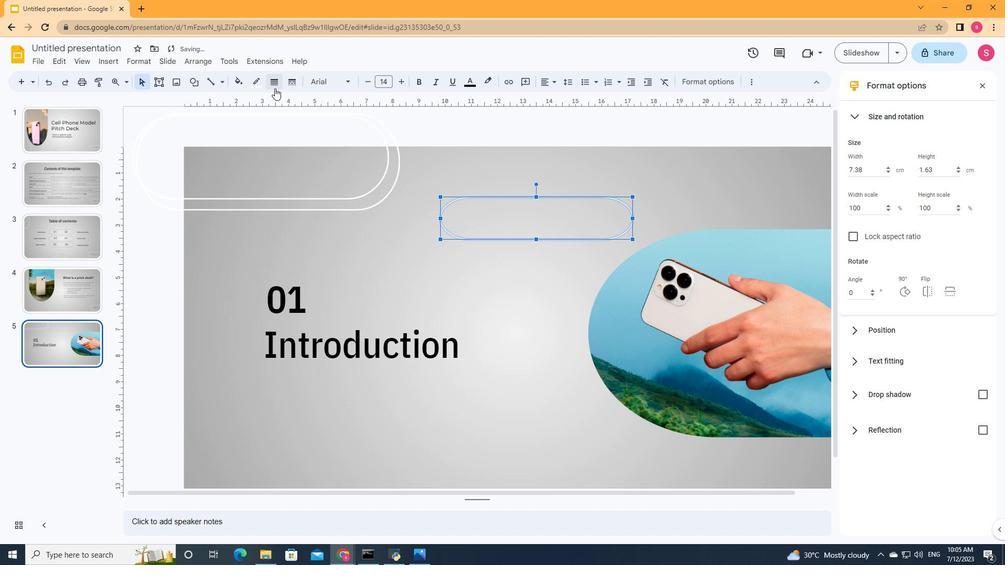 
Action: Mouse moved to (281, 115)
Screenshot: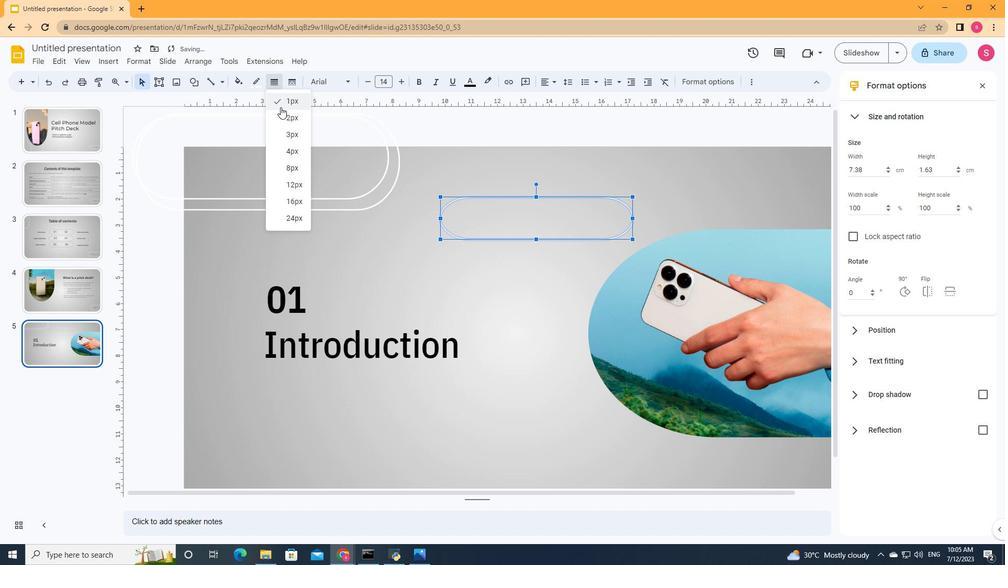 
Action: Mouse pressed left at (281, 115)
Screenshot: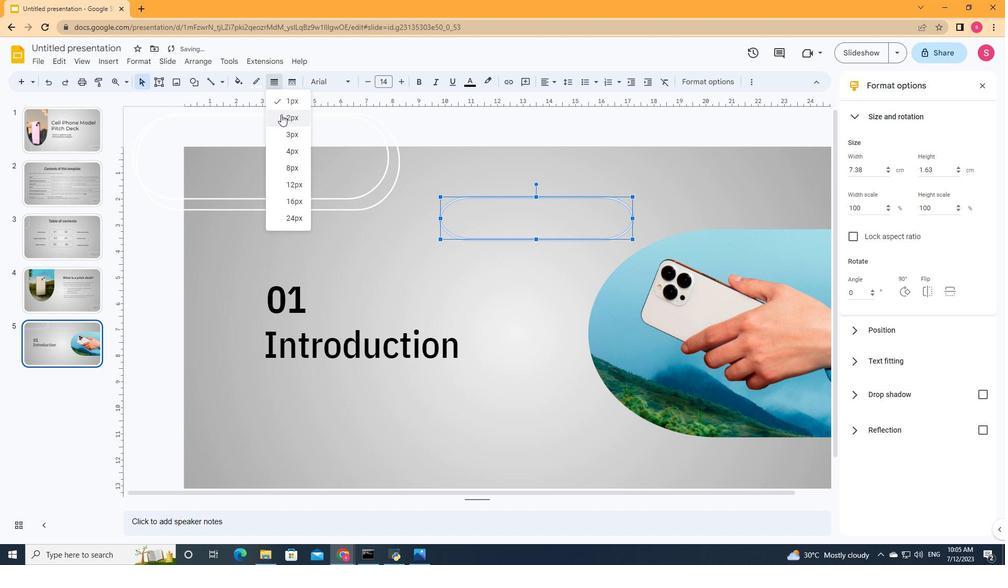 
Action: Mouse moved to (510, 216)
Screenshot: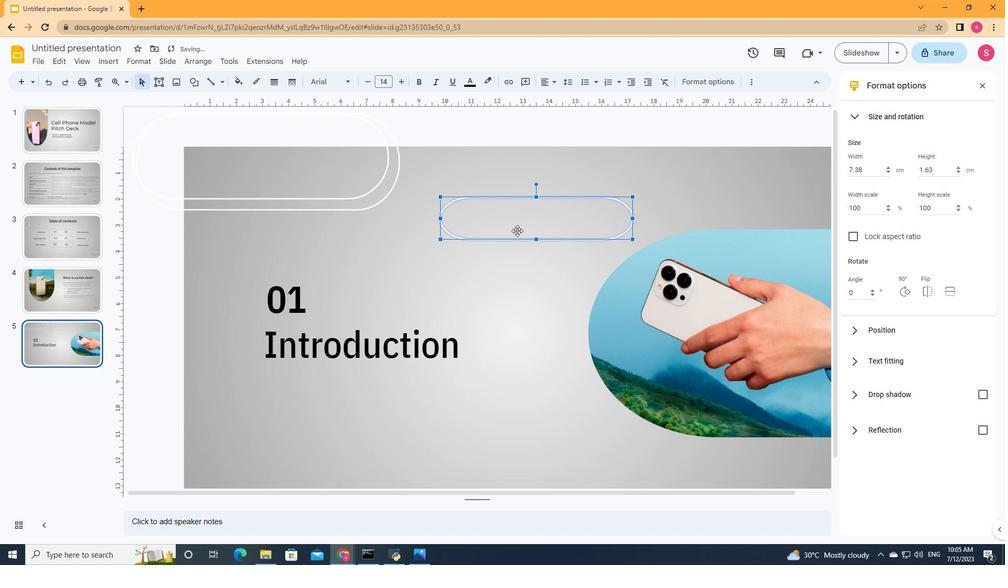 
Action: Mouse pressed left at (510, 216)
Screenshot: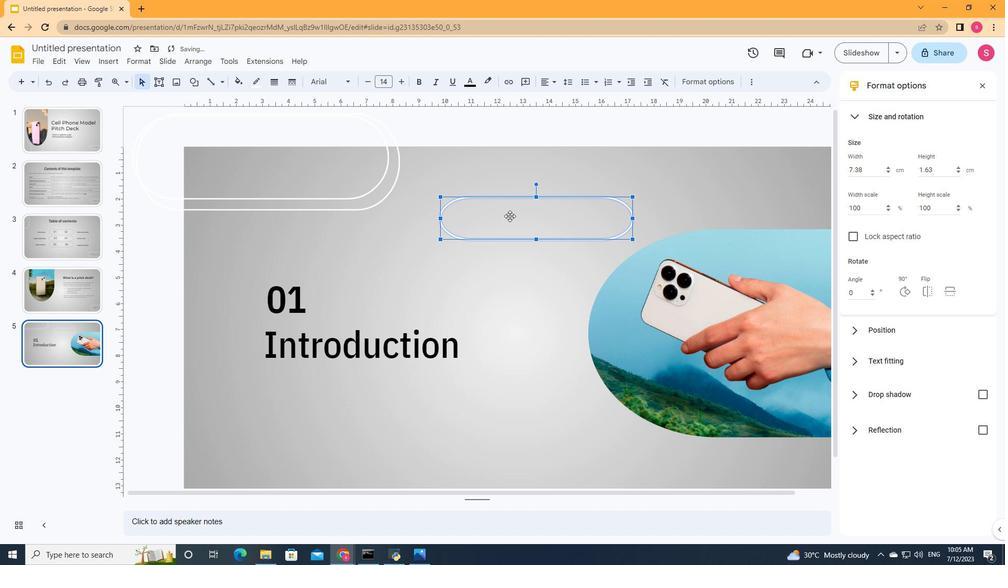 
Action: Mouse moved to (750, 339)
Screenshot: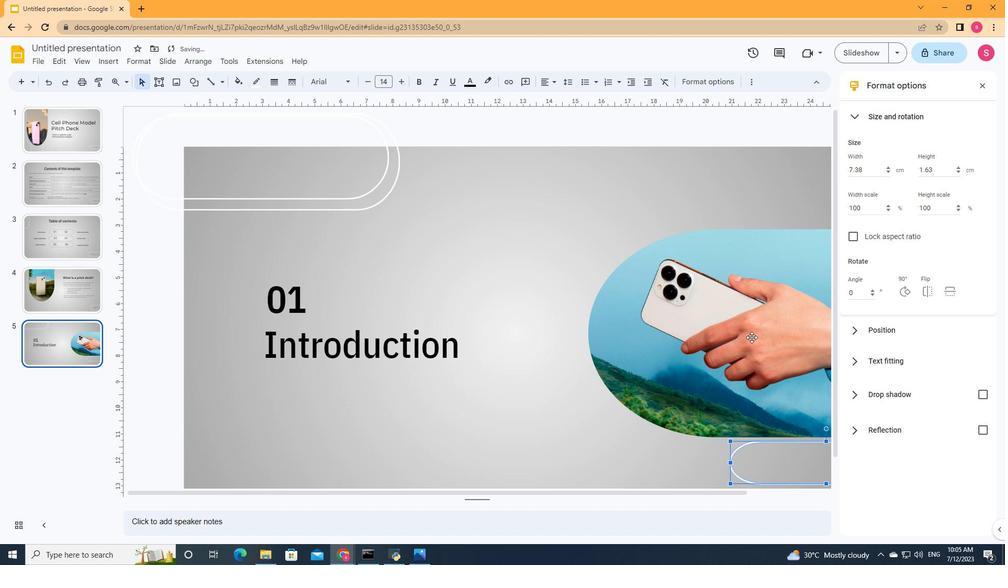 
Action: Mouse pressed left at (750, 339)
Screenshot: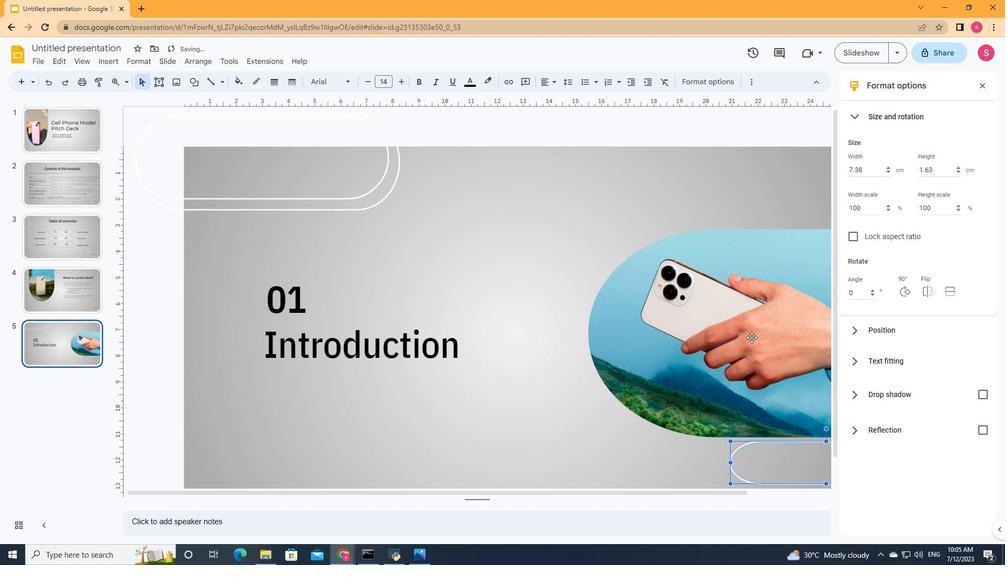 
Action: Mouse moved to (761, 331)
Screenshot: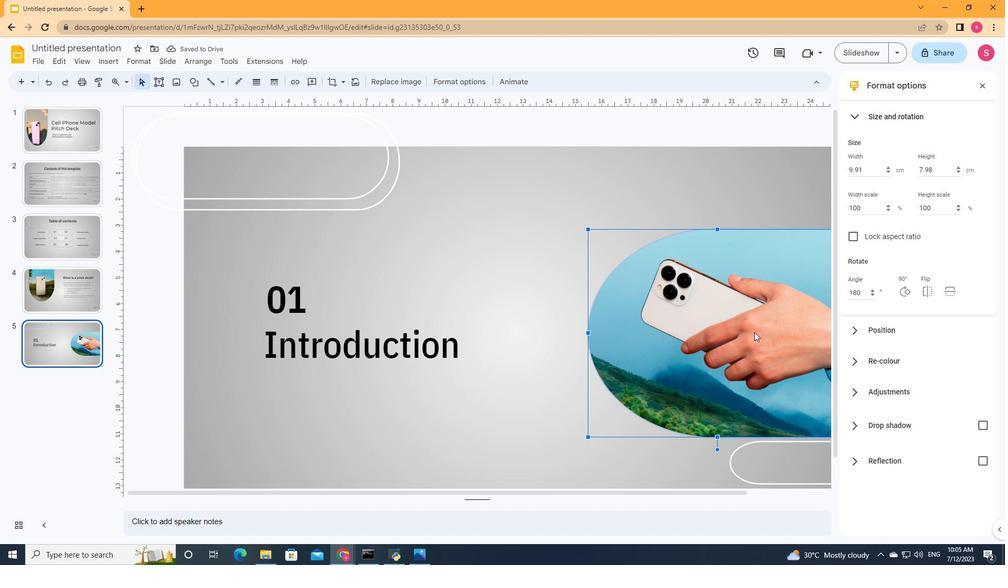 
Action: Key pressed <Key.up><Key.up><Key.up><Key.up>
Screenshot: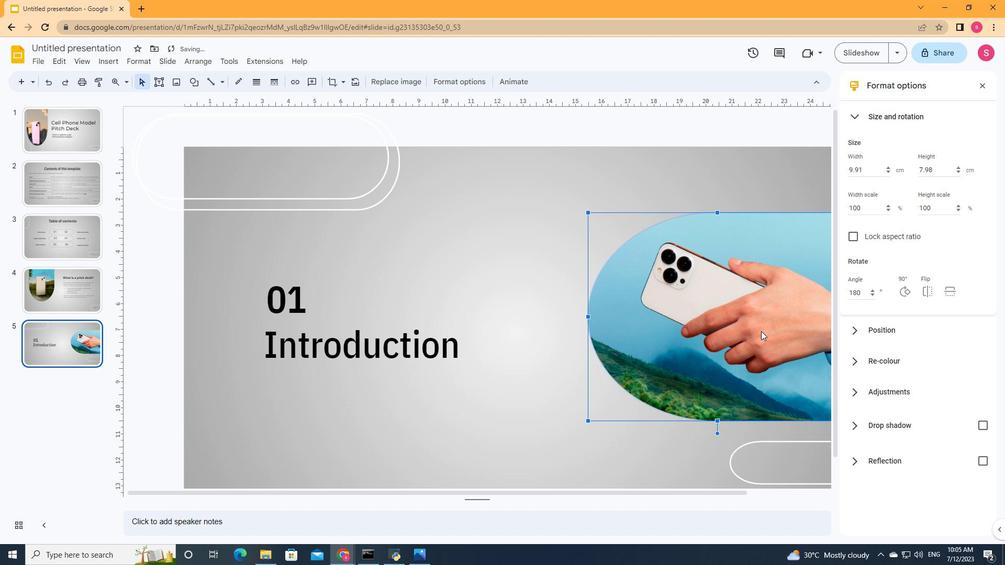
Action: Mouse moved to (789, 471)
Screenshot: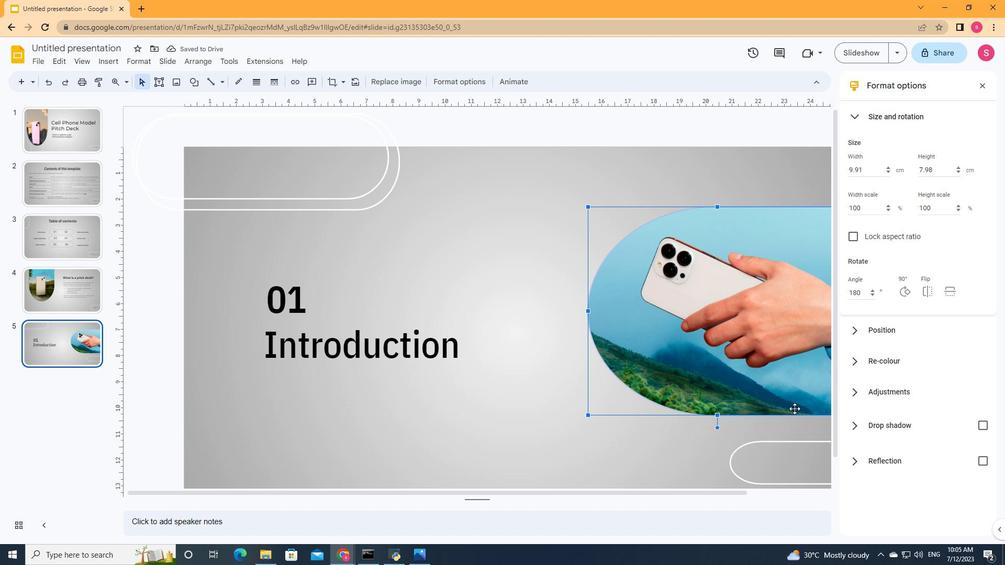 
Action: Mouse pressed left at (789, 471)
Screenshot: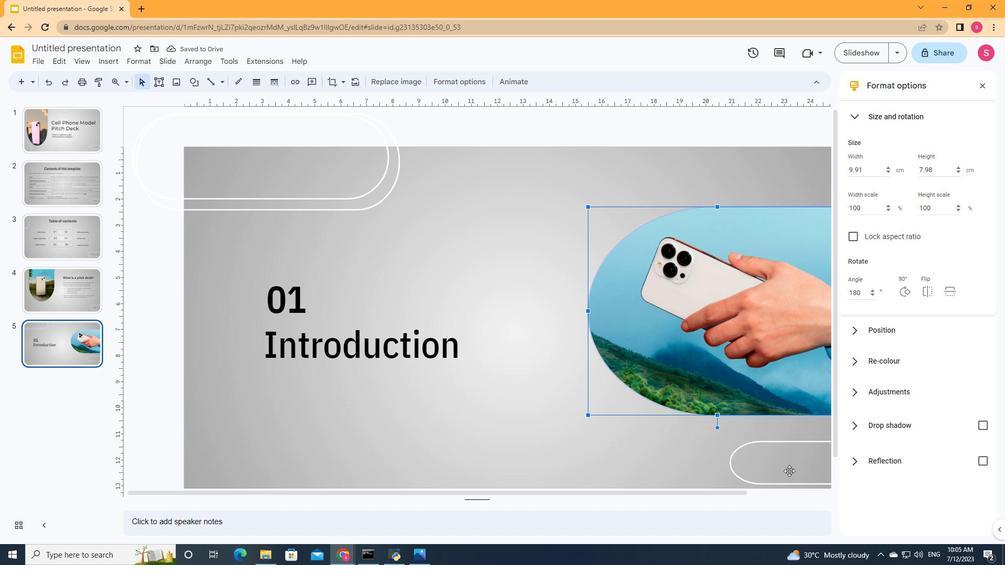 
Action: Mouse moved to (790, 452)
Screenshot: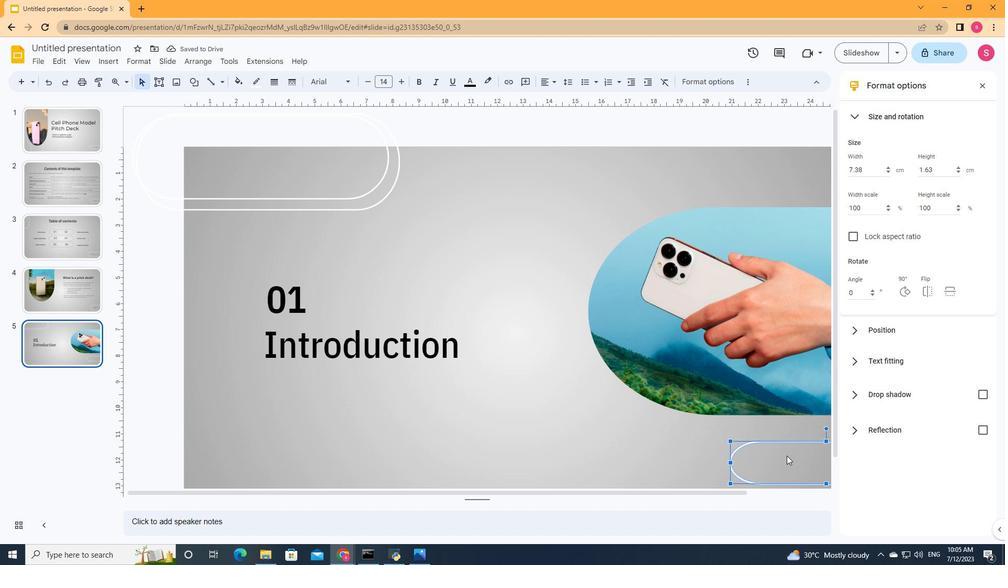 
Action: Key pressed <Key.up><Key.up><Key.up>
Screenshot: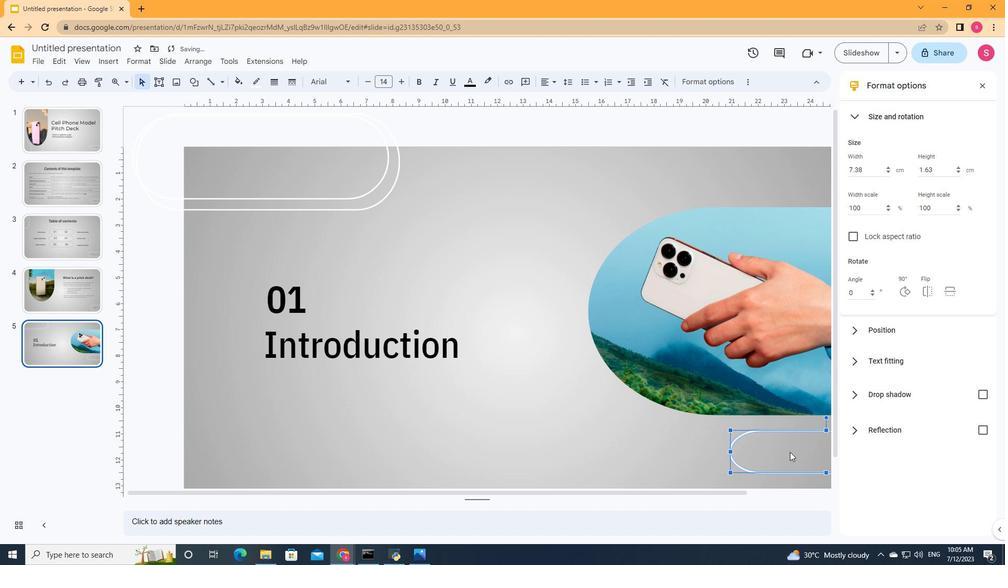 
Action: Mouse moved to (778, 451)
Screenshot: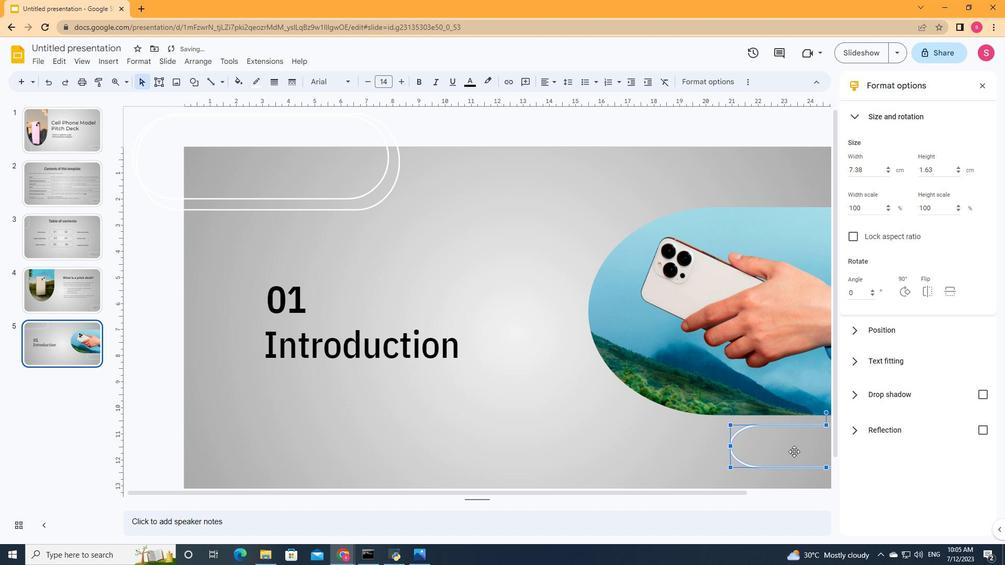 
Action: Mouse pressed left at (778, 451)
Screenshot: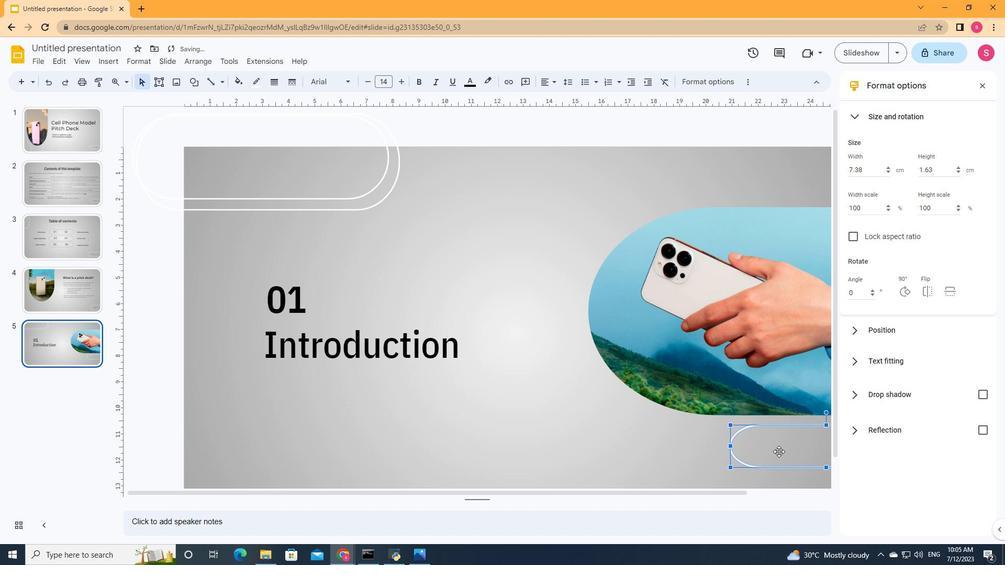 
Action: Mouse moved to (576, 466)
Screenshot: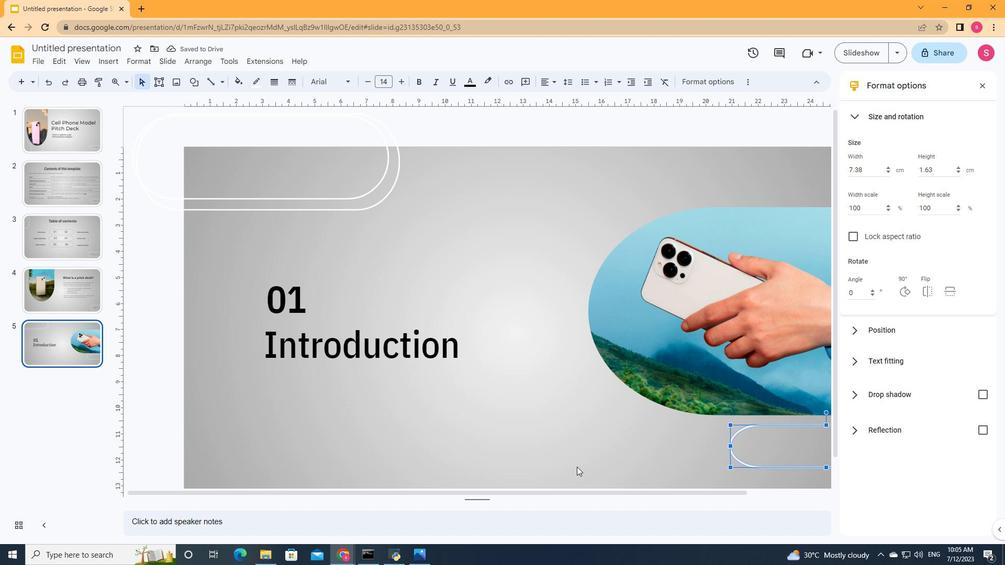 
Action: Mouse pressed left at (576, 466)
Screenshot: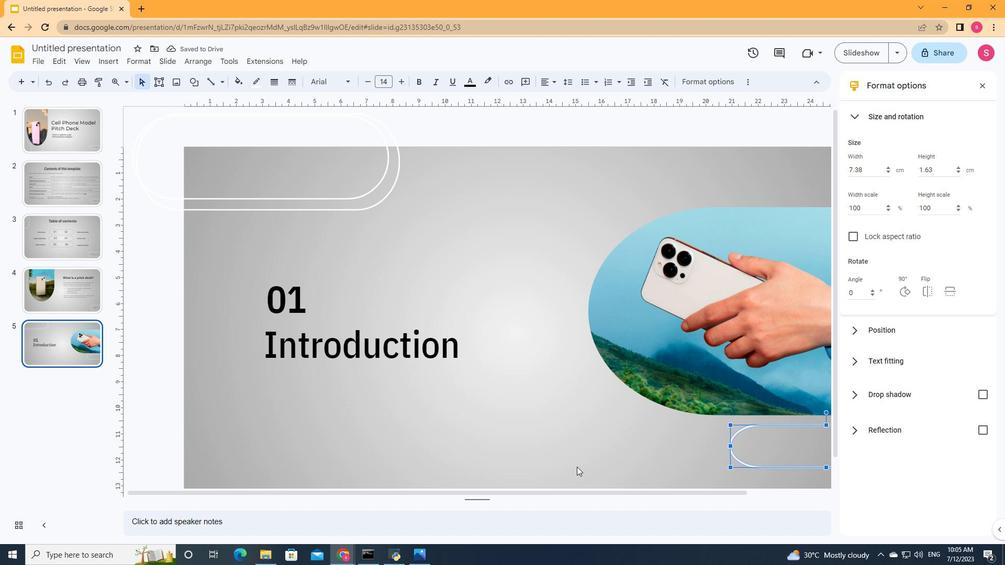 
Action: Mouse moved to (158, 79)
Screenshot: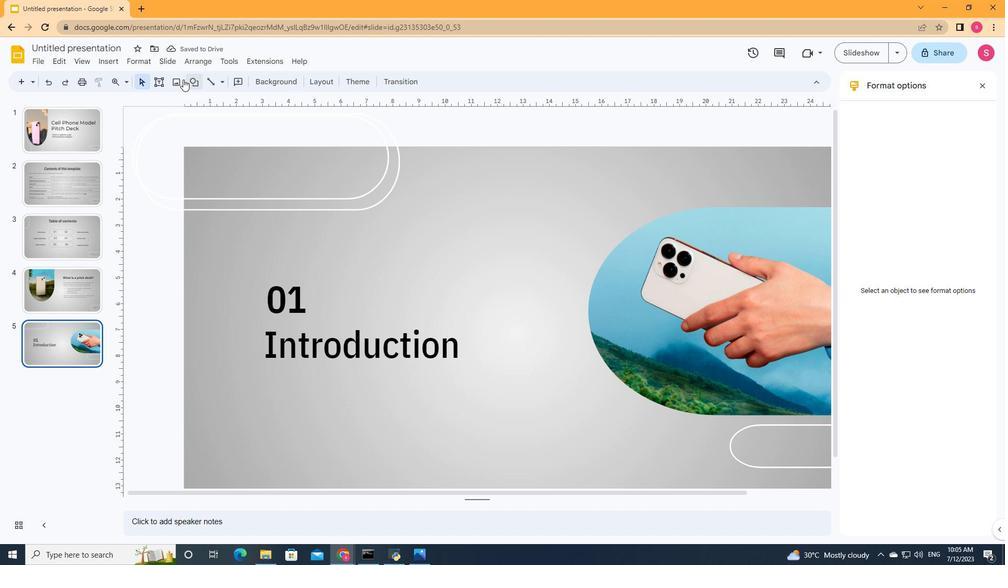 
Action: Mouse pressed left at (158, 79)
Screenshot: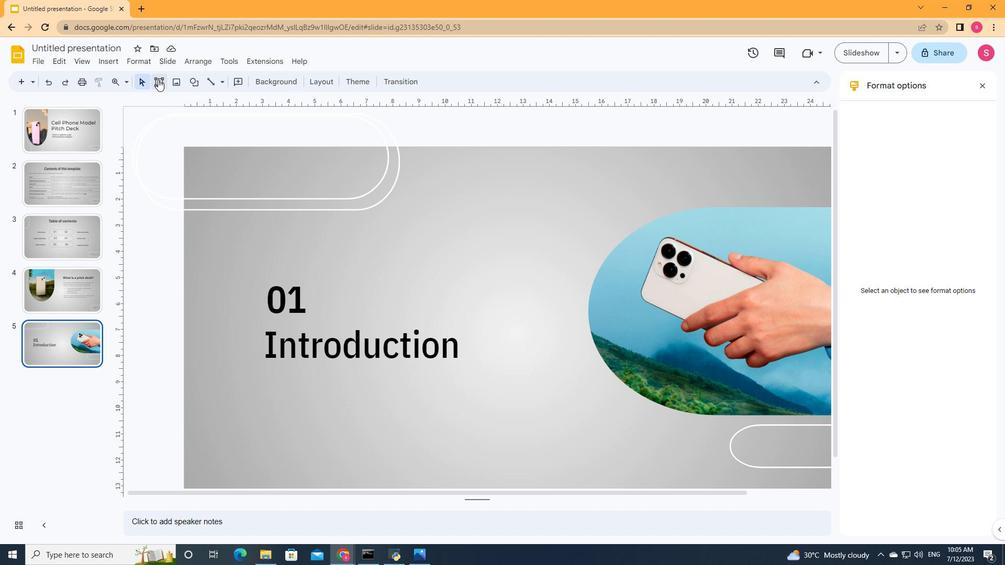
Action: Mouse moved to (534, 406)
Screenshot: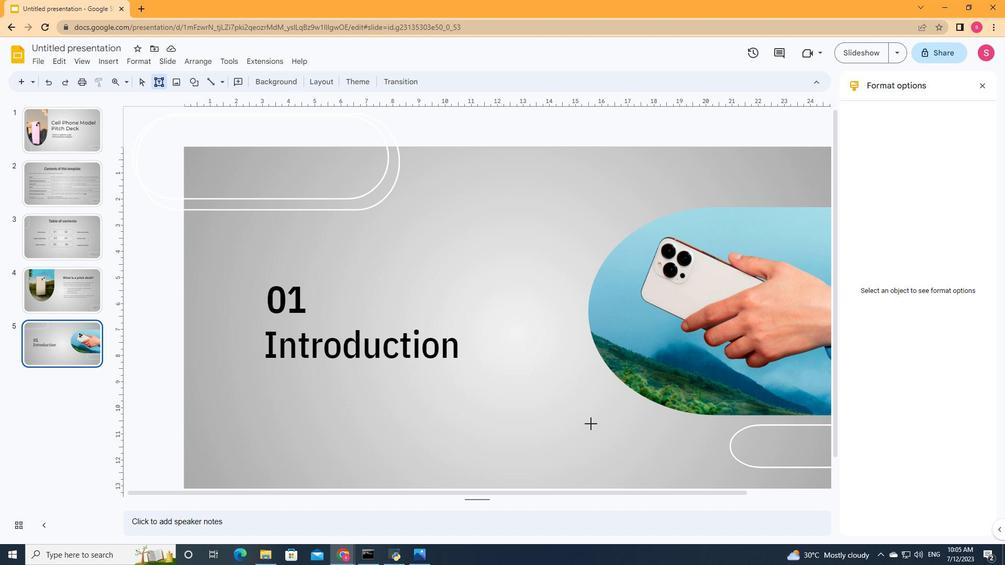 
Action: Mouse pressed left at (534, 406)
